 Task: Buy 2 Leggings of size Medium for Baby Boys from Clothing section under best seller category for shipping address: Brenda Cooper, 929 Preston Street, Leroy, Kansas 66857, Cell Number 6209646868. Pay from credit card ending with 2005, CVV 3321
Action: Mouse moved to (330, 89)
Screenshot: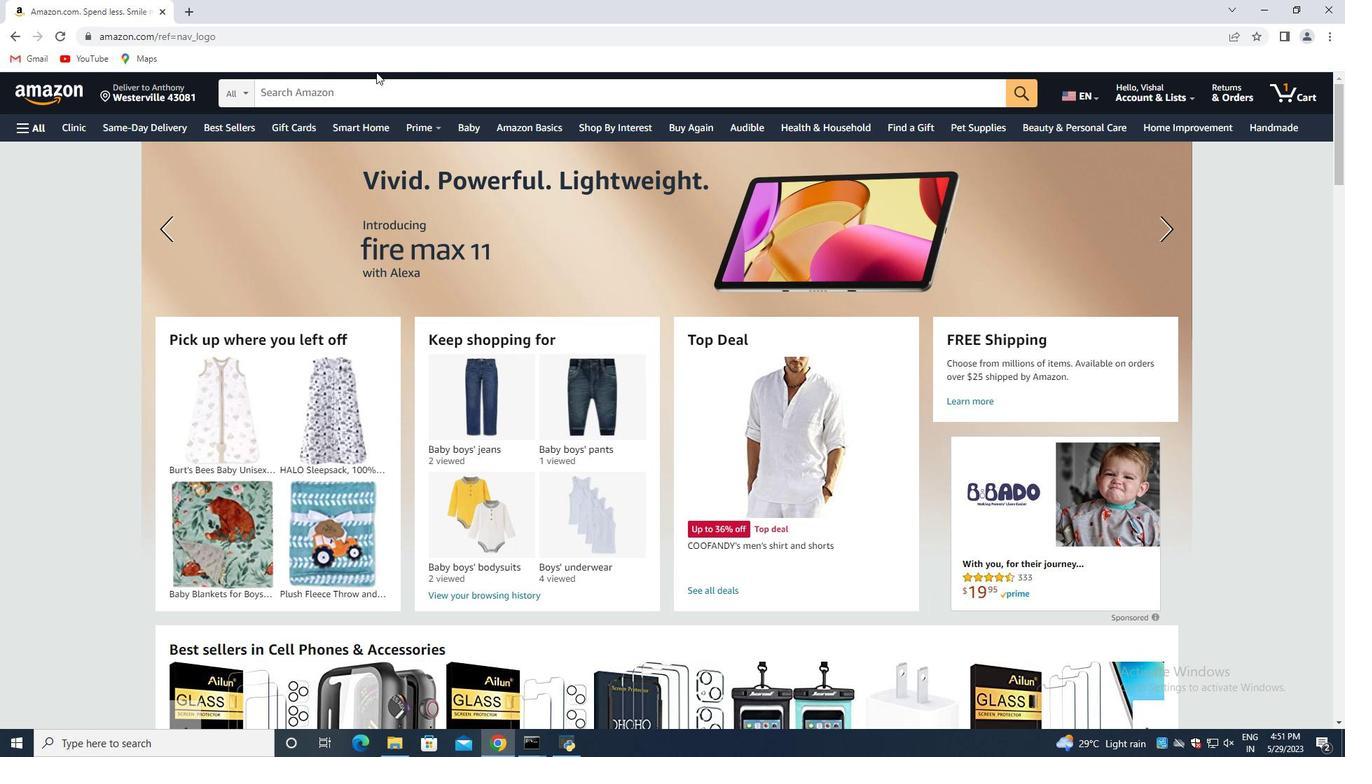 
Action: Mouse pressed left at (330, 89)
Screenshot: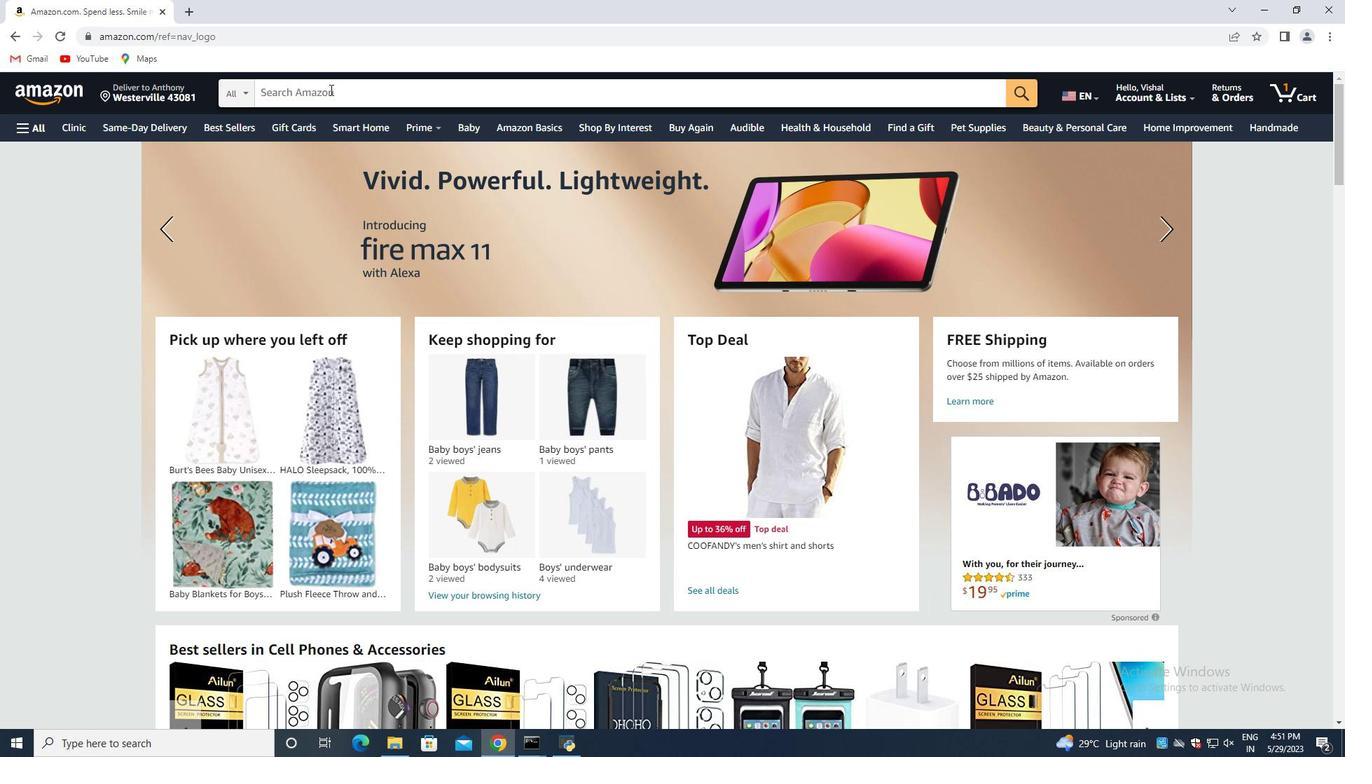 
Action: Mouse moved to (358, 87)
Screenshot: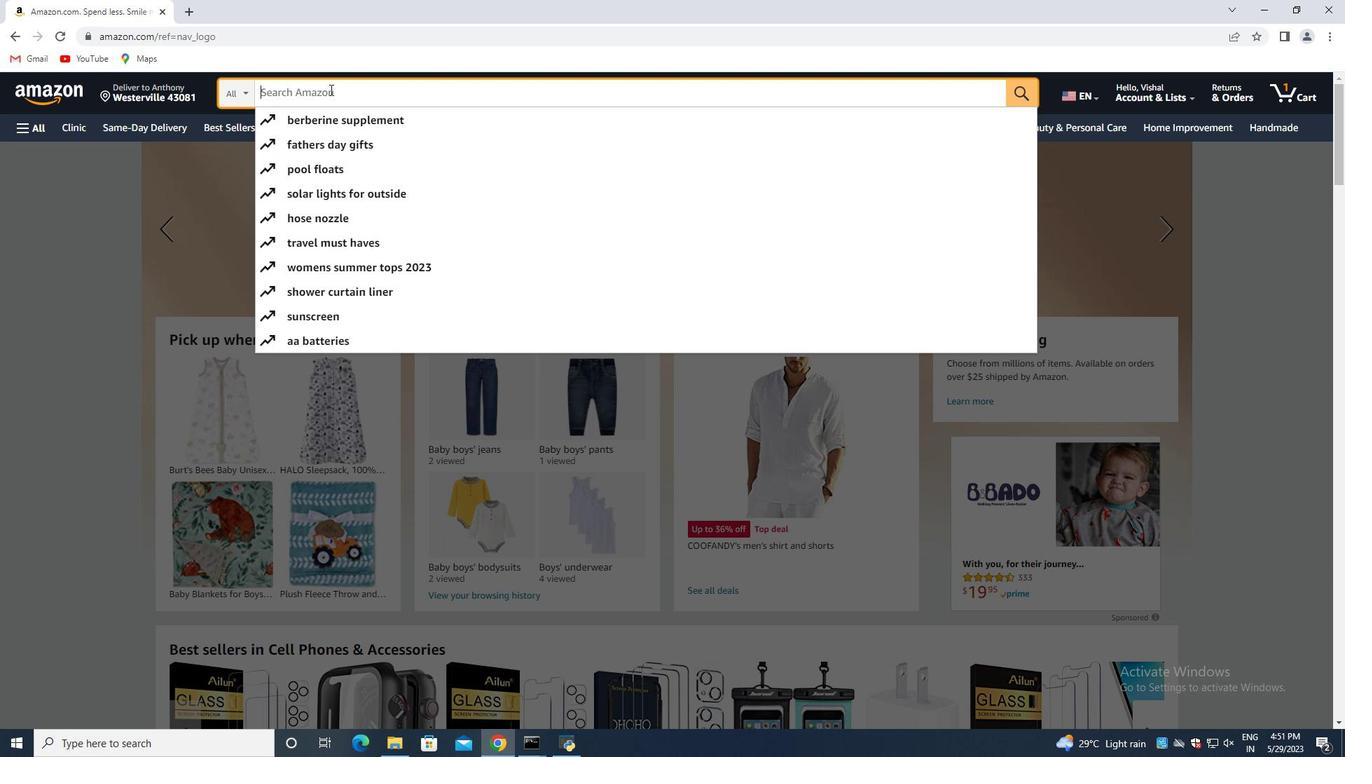 
Action: Key pressed <Key.shift>Leggings<Key.space>of<Key.space>size<Key.space><Key.shift>Medium<Key.space>for<Key.space>baby<Key.space>boys<Key.enter>
Screenshot: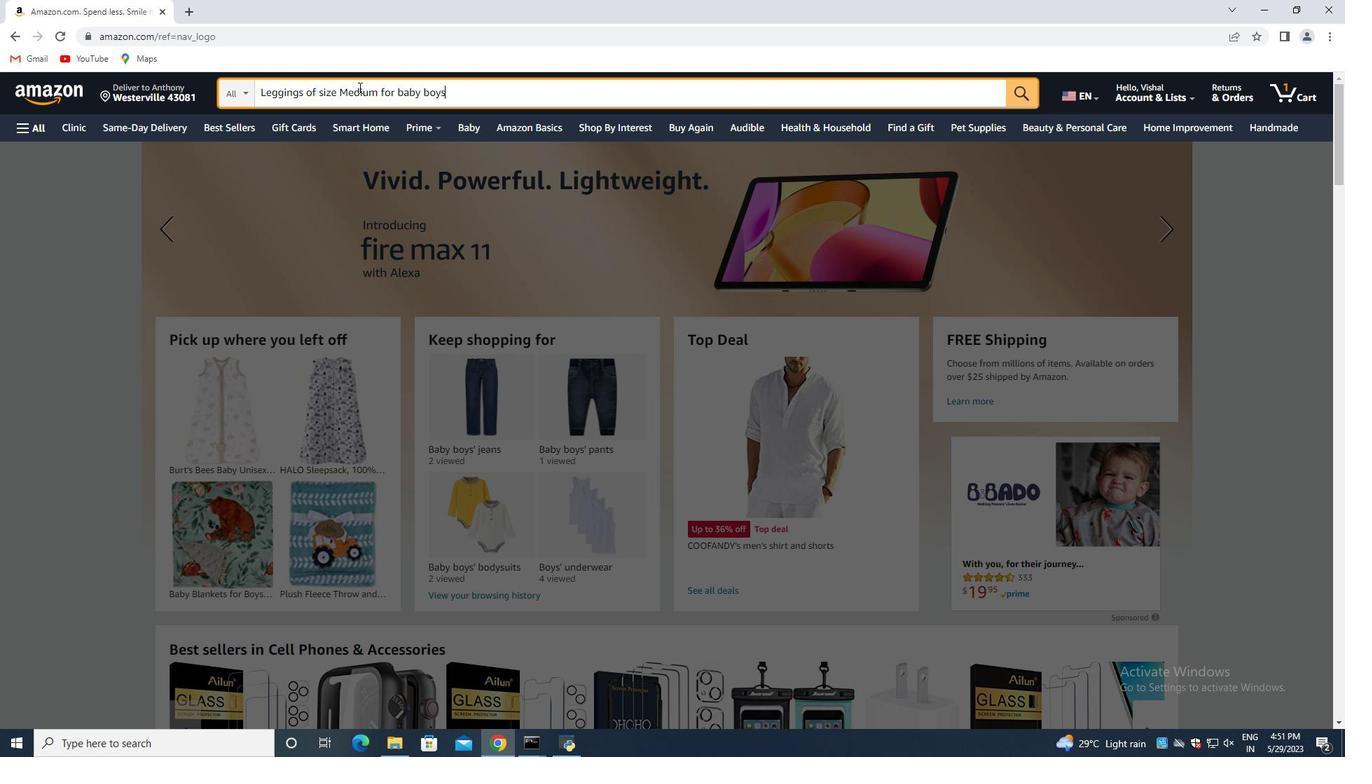 
Action: Mouse moved to (488, 432)
Screenshot: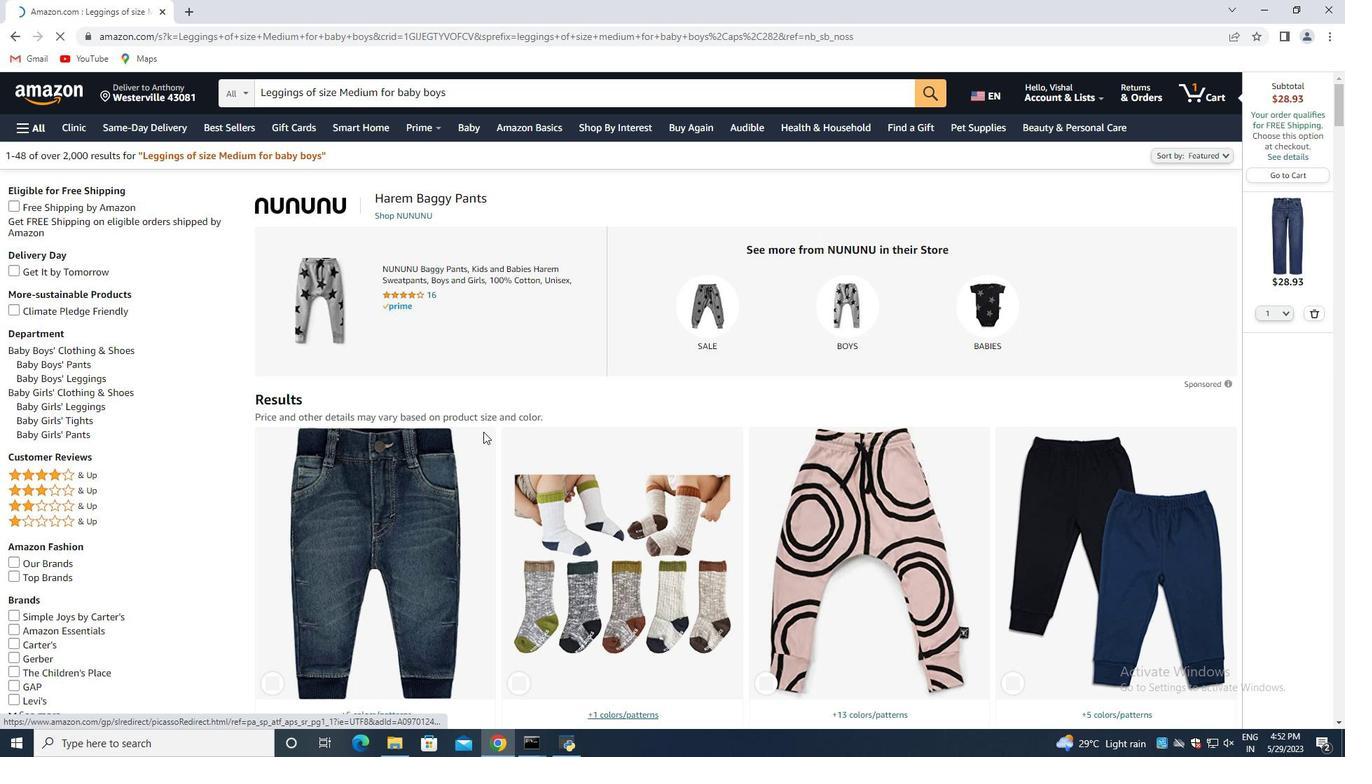 
Action: Mouse scrolled (488, 431) with delta (0, 0)
Screenshot: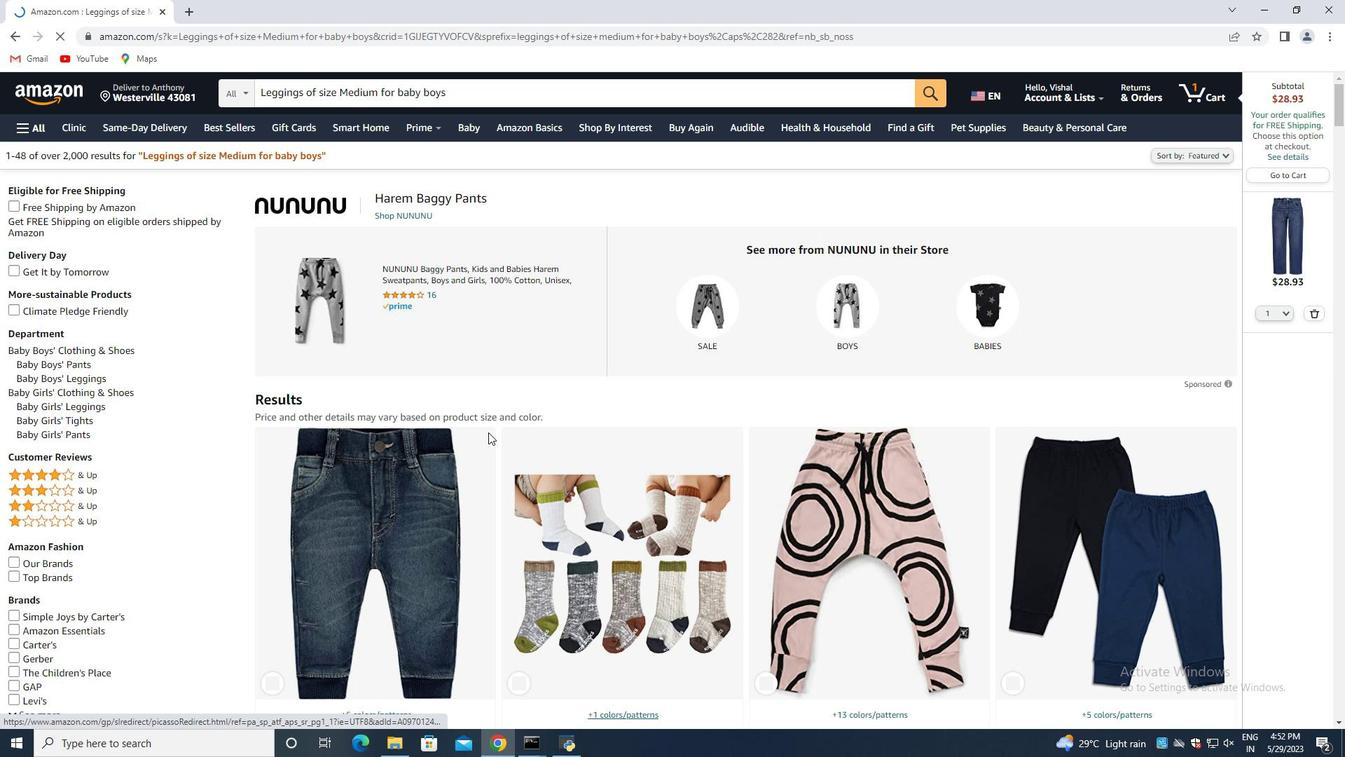 
Action: Mouse scrolled (488, 431) with delta (0, 0)
Screenshot: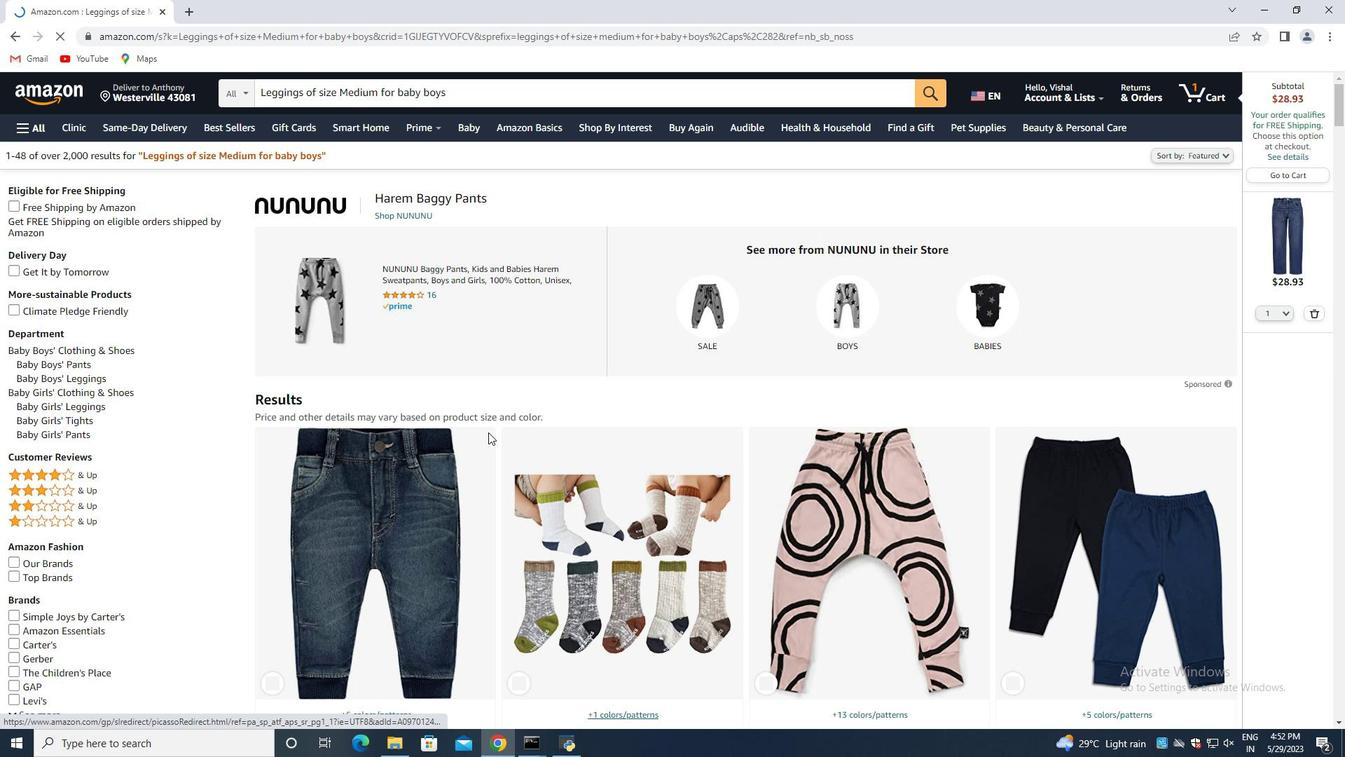
Action: Mouse moved to (502, 400)
Screenshot: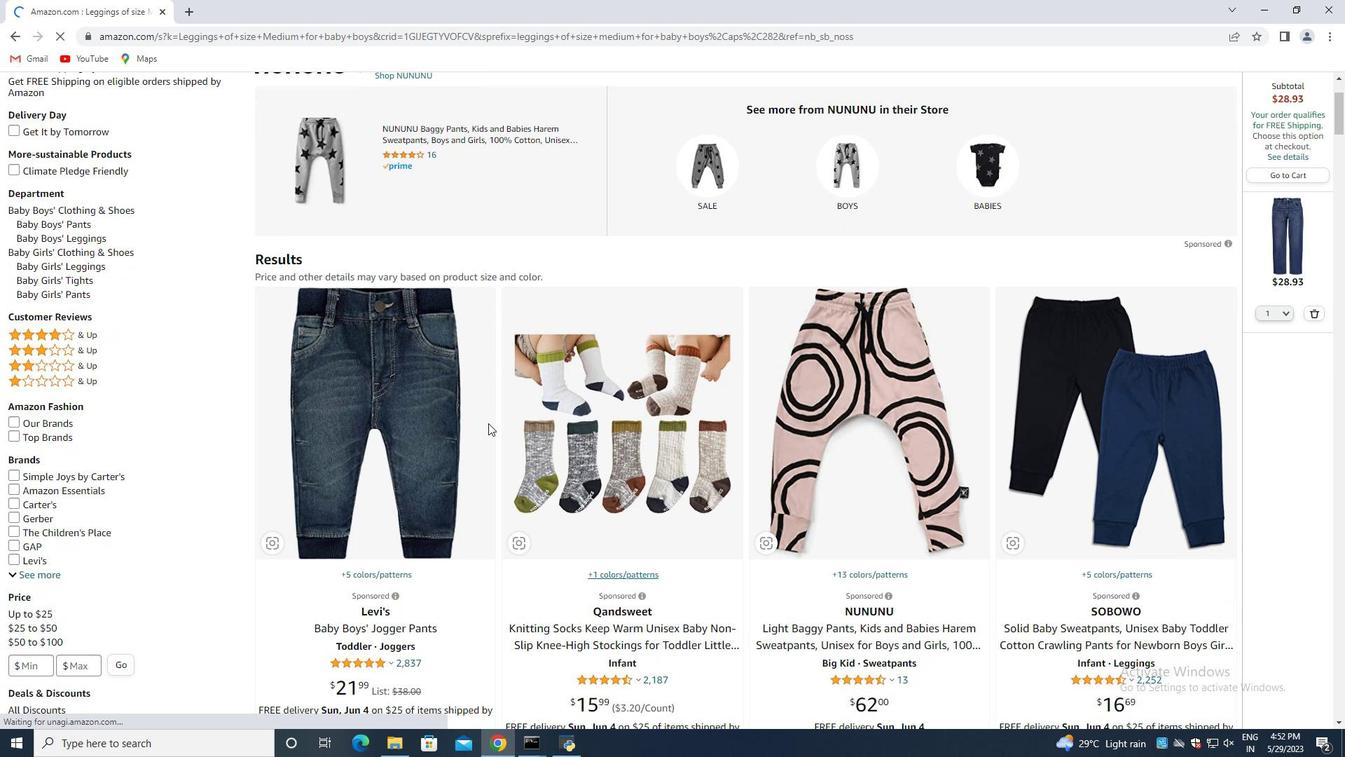 
Action: Mouse scrolled (492, 407) with delta (0, 0)
Screenshot: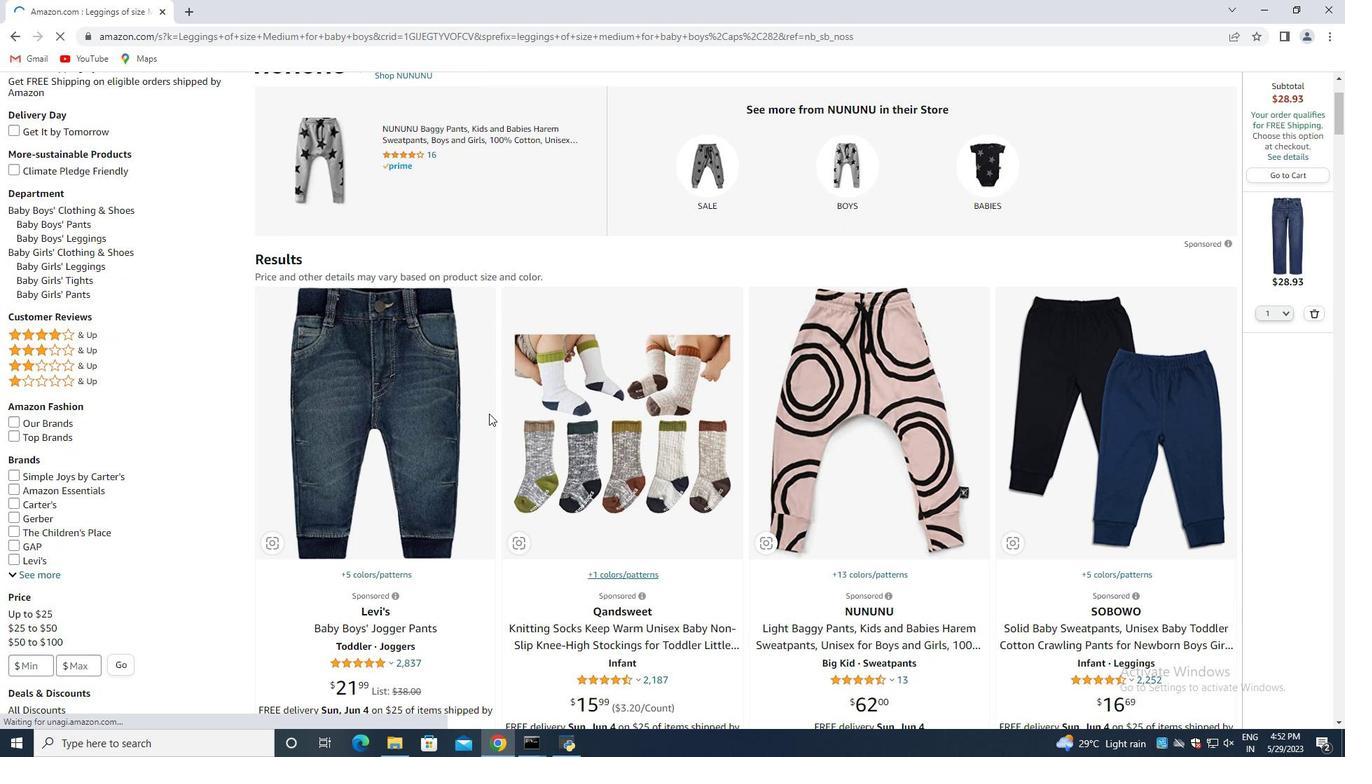 
Action: Mouse moved to (515, 394)
Screenshot: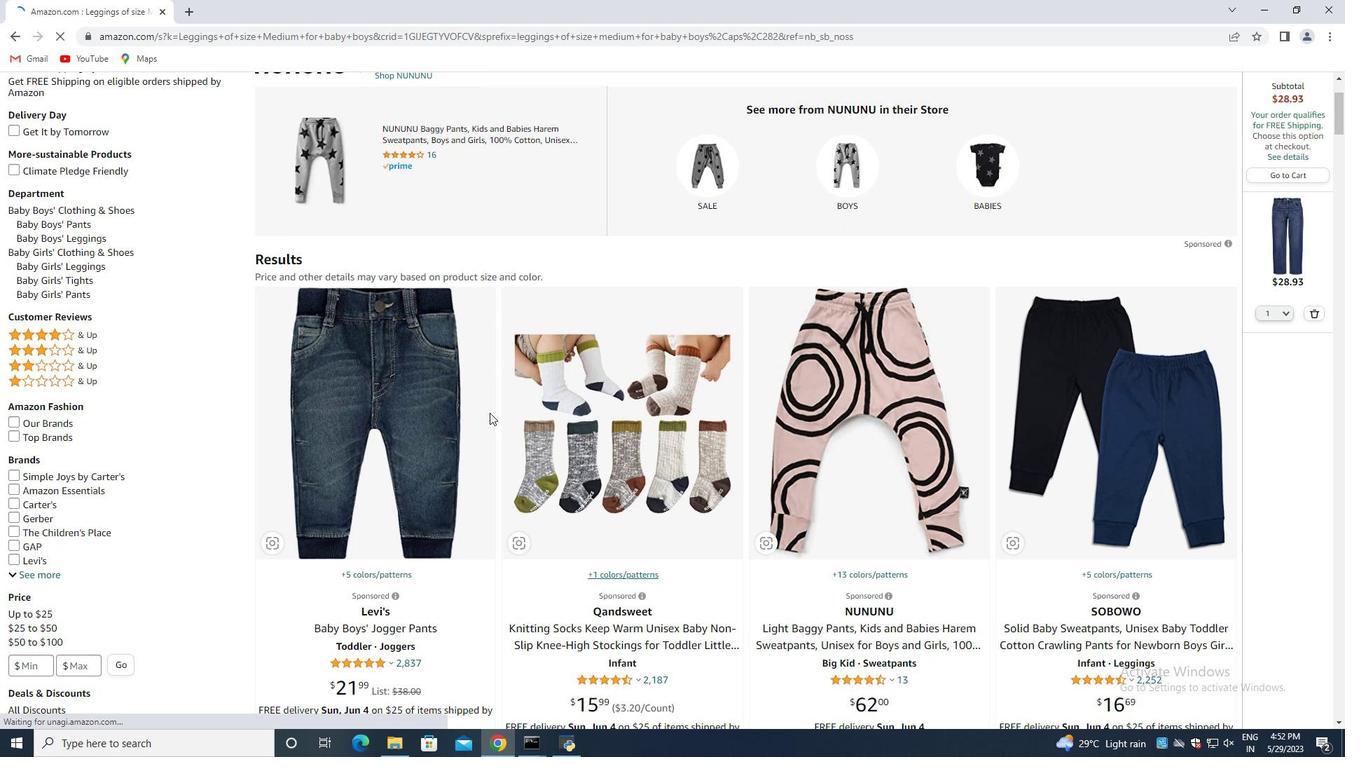 
Action: Mouse scrolled (504, 398) with delta (0, 0)
Screenshot: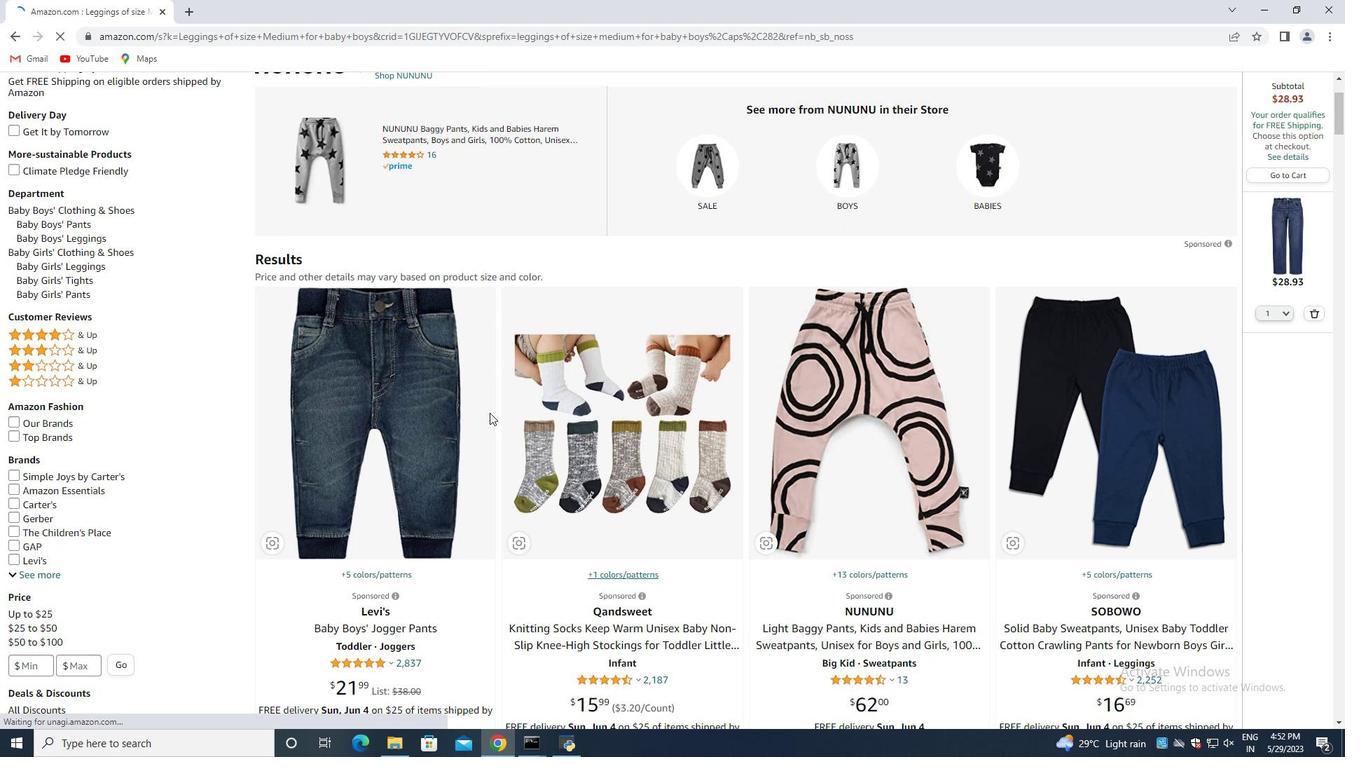 
Action: Mouse moved to (543, 390)
Screenshot: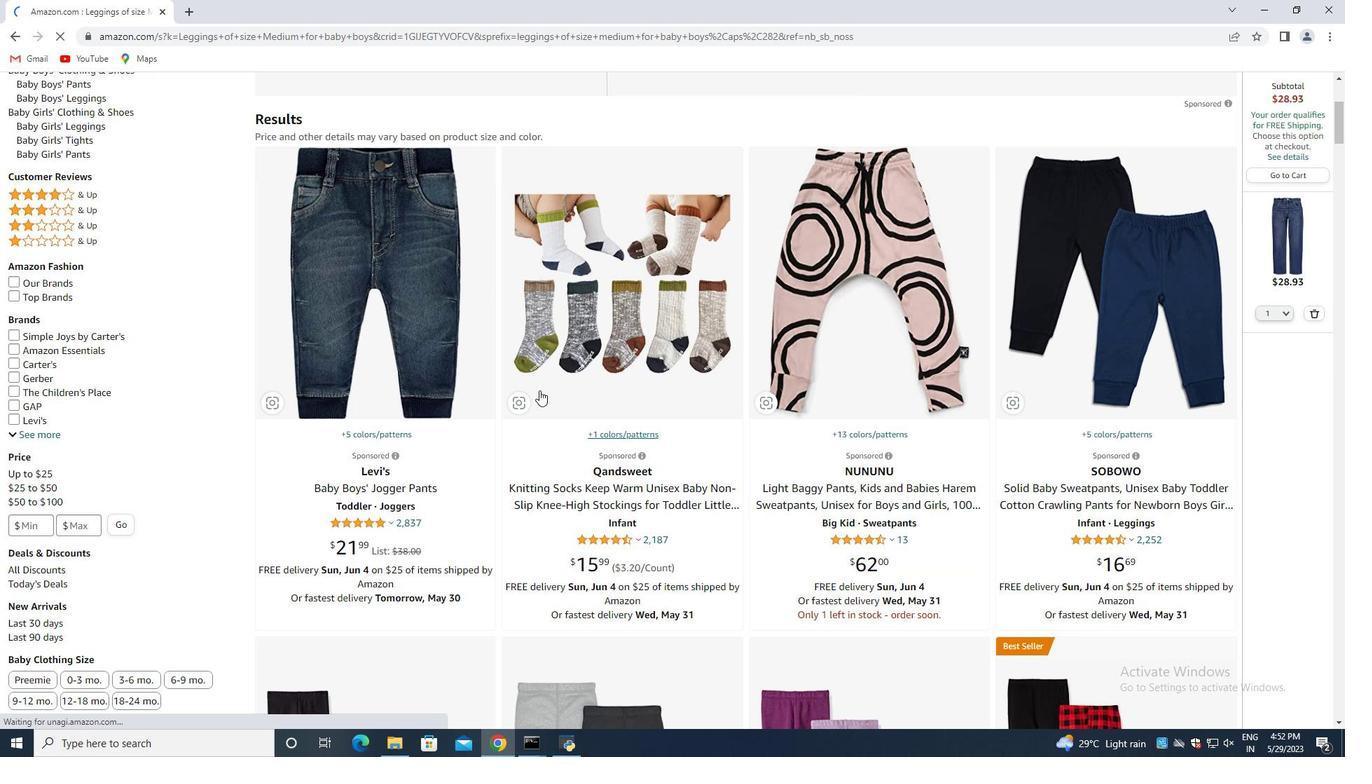 
Action: Mouse scrolled (543, 391) with delta (0, 0)
Screenshot: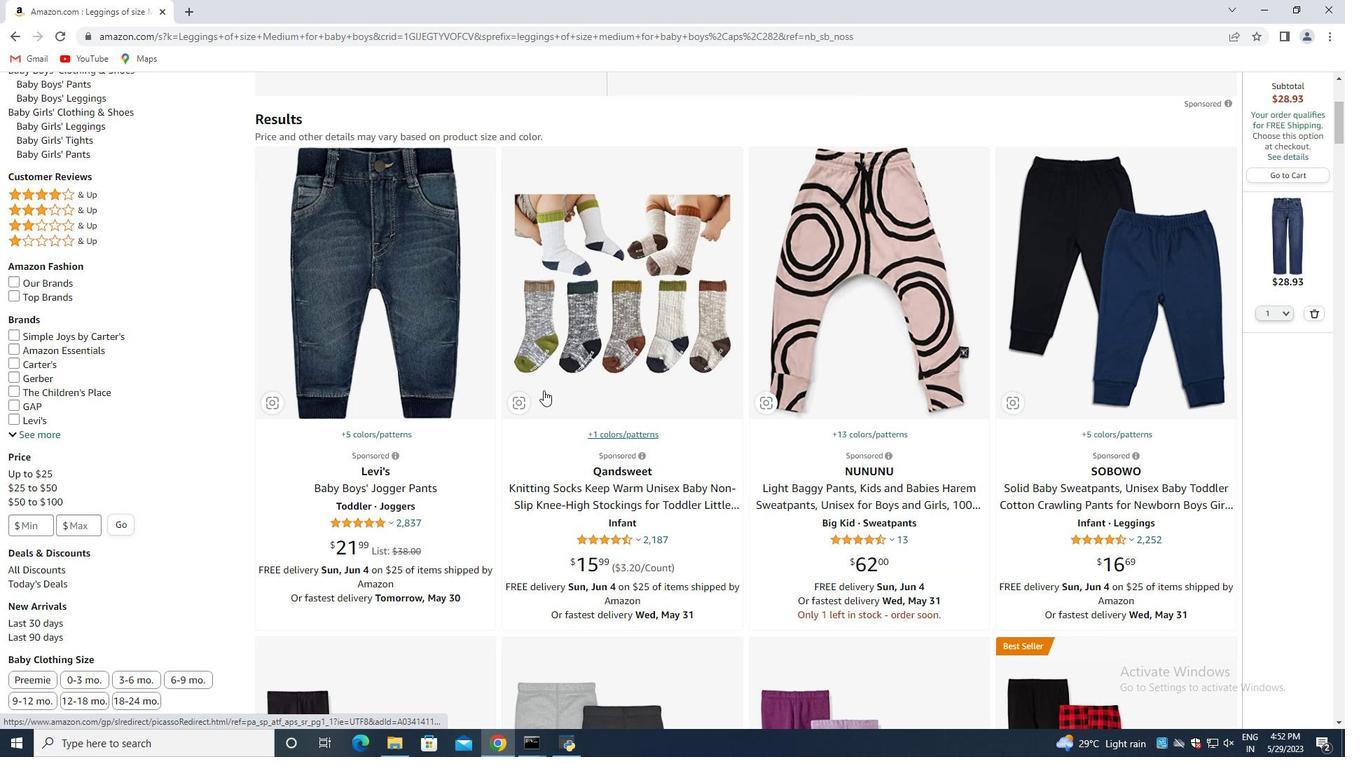 
Action: Mouse scrolled (543, 391) with delta (0, 0)
Screenshot: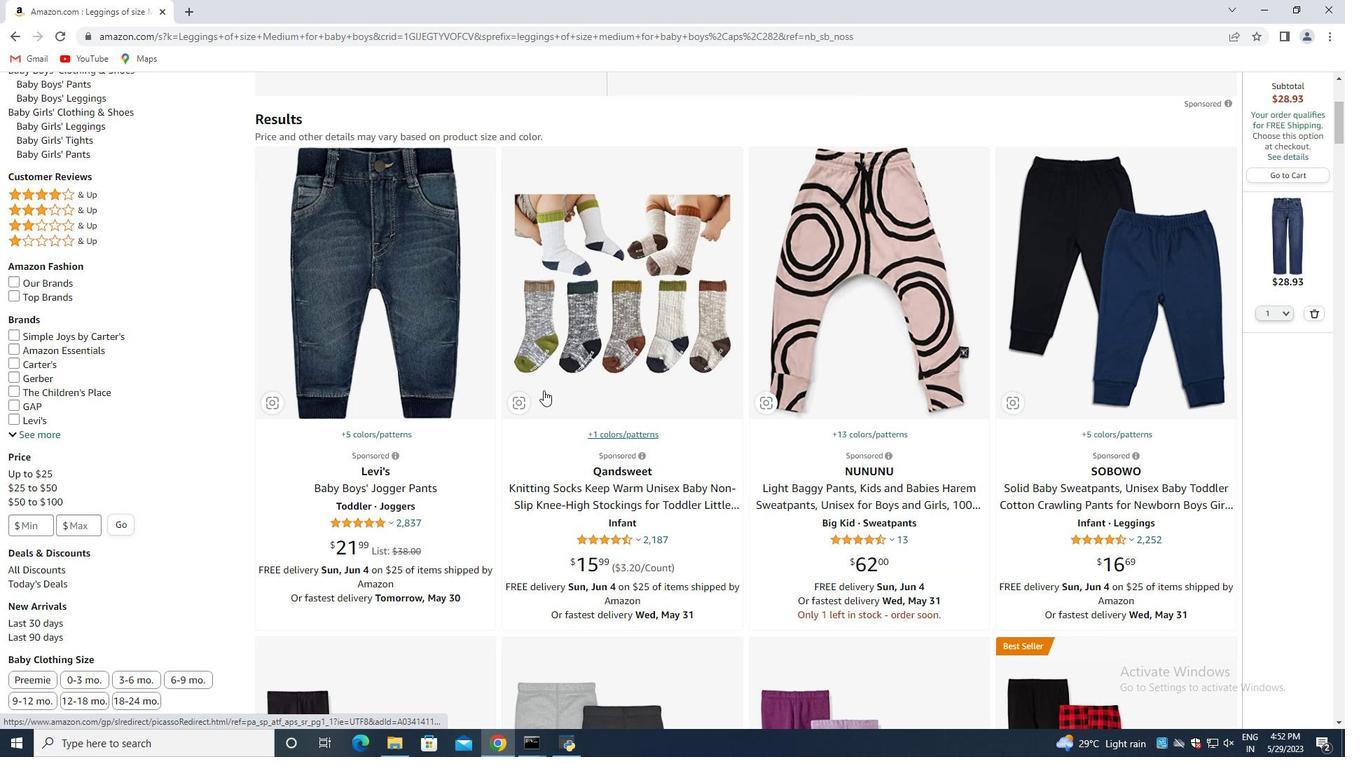 
Action: Mouse scrolled (543, 391) with delta (0, 0)
Screenshot: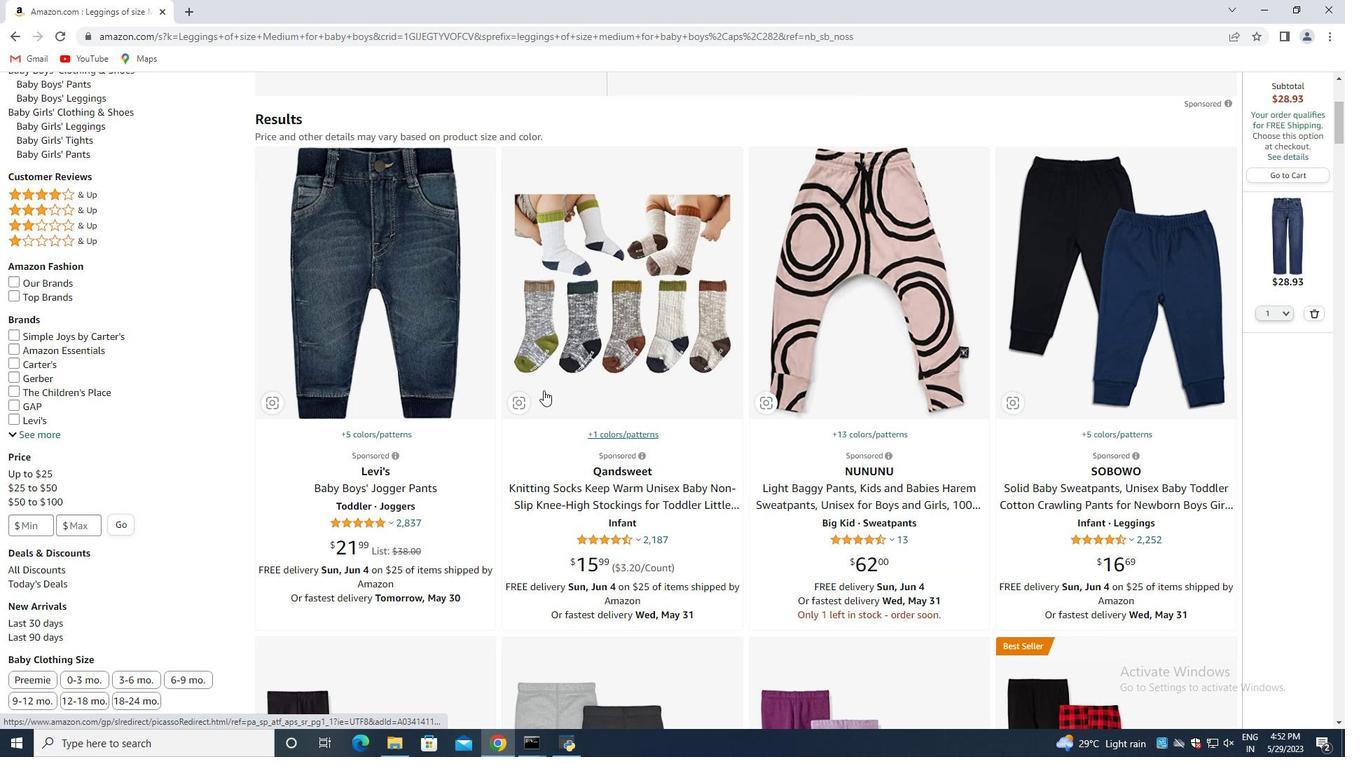 
Action: Mouse scrolled (543, 391) with delta (0, 0)
Screenshot: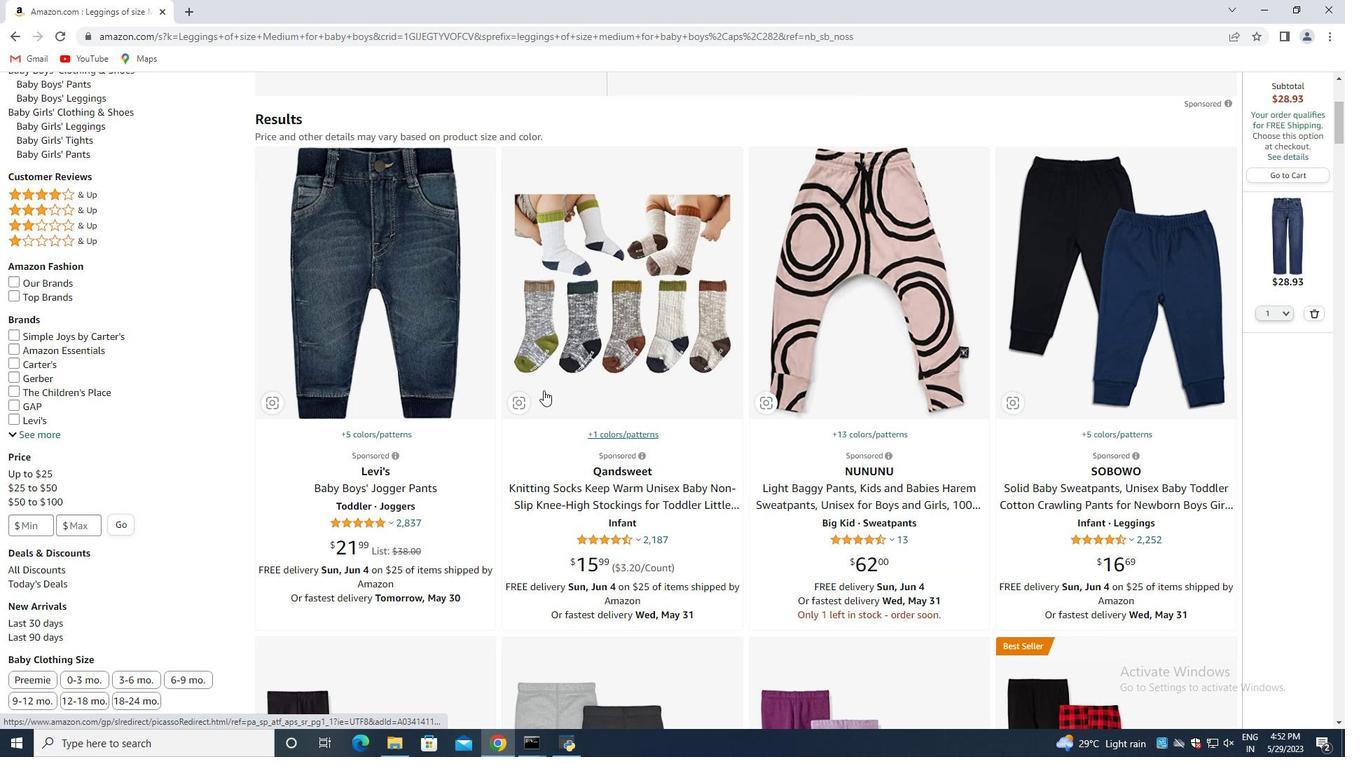 
Action: Mouse scrolled (543, 391) with delta (0, 0)
Screenshot: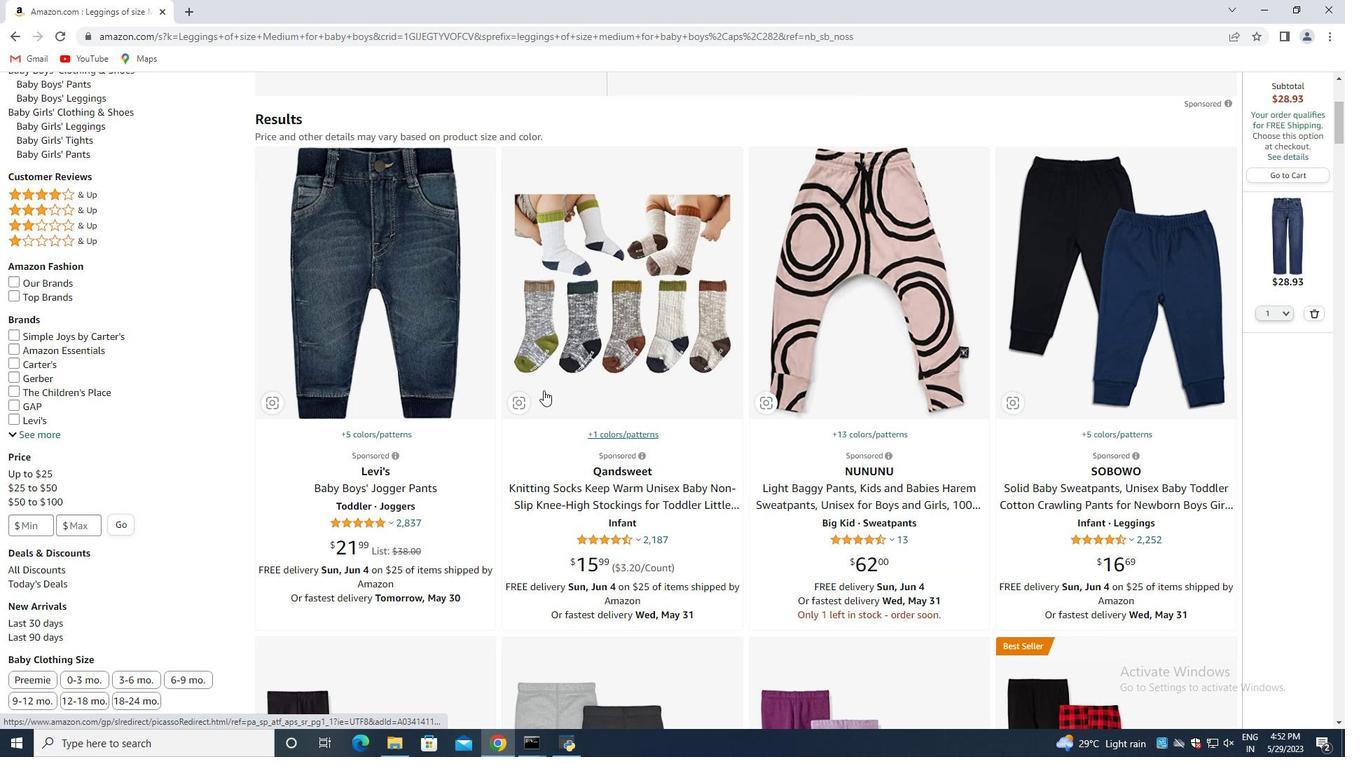 
Action: Mouse moved to (70, 347)
Screenshot: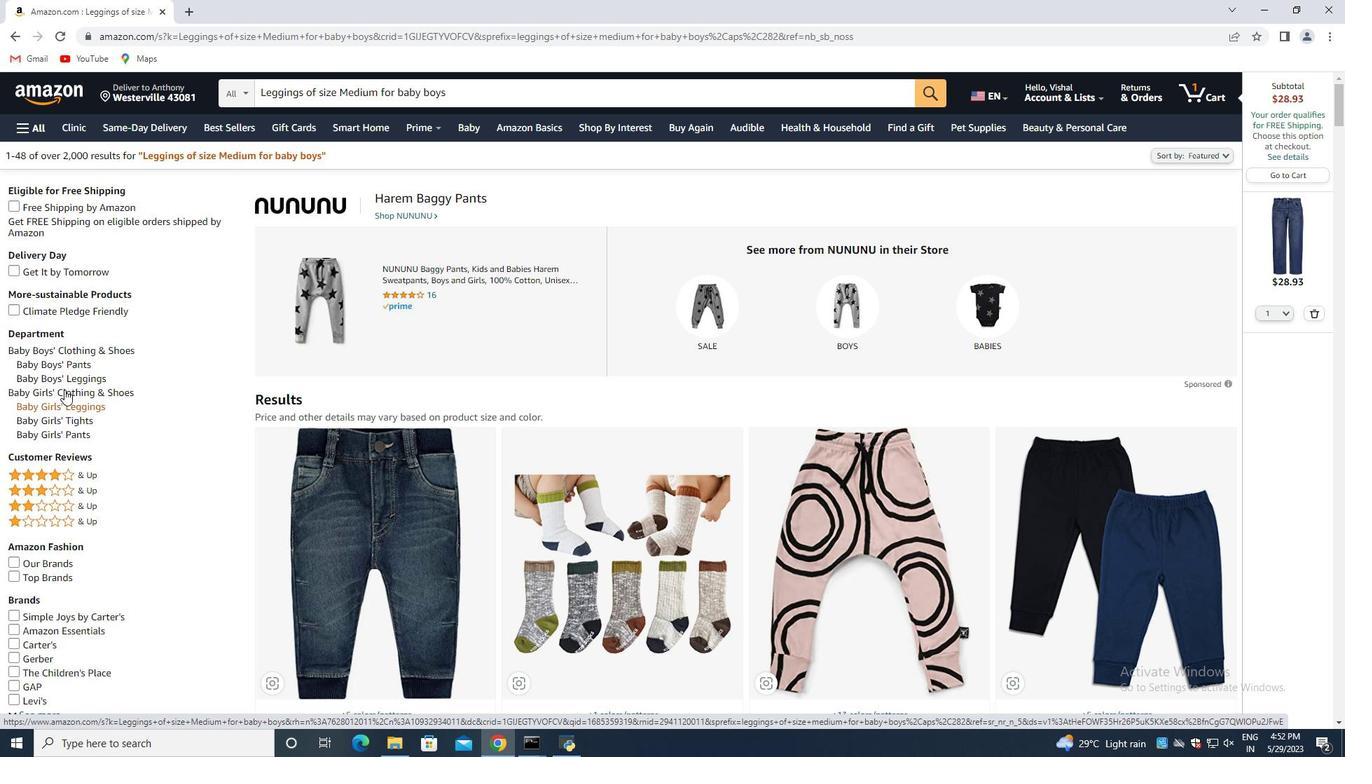 
Action: Mouse pressed left at (70, 347)
Screenshot: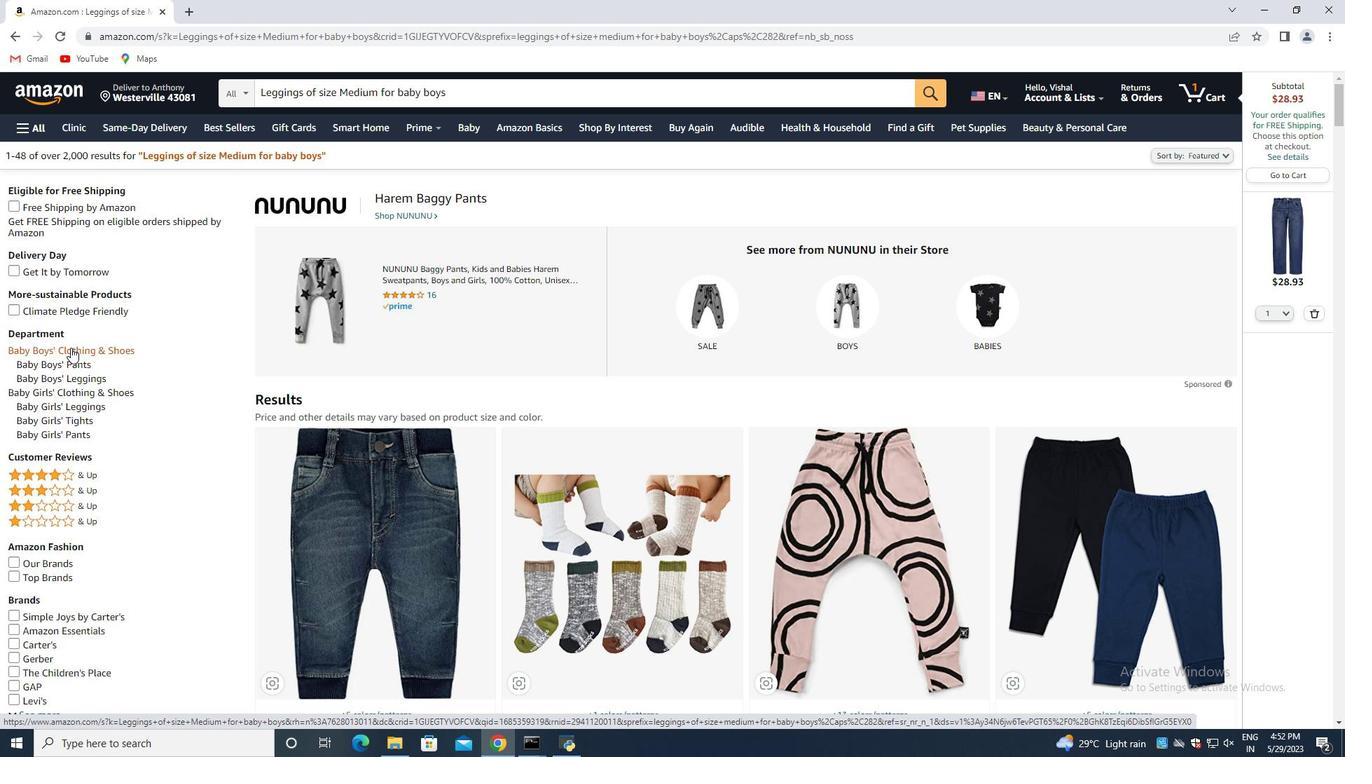 
Action: Mouse moved to (485, 185)
Screenshot: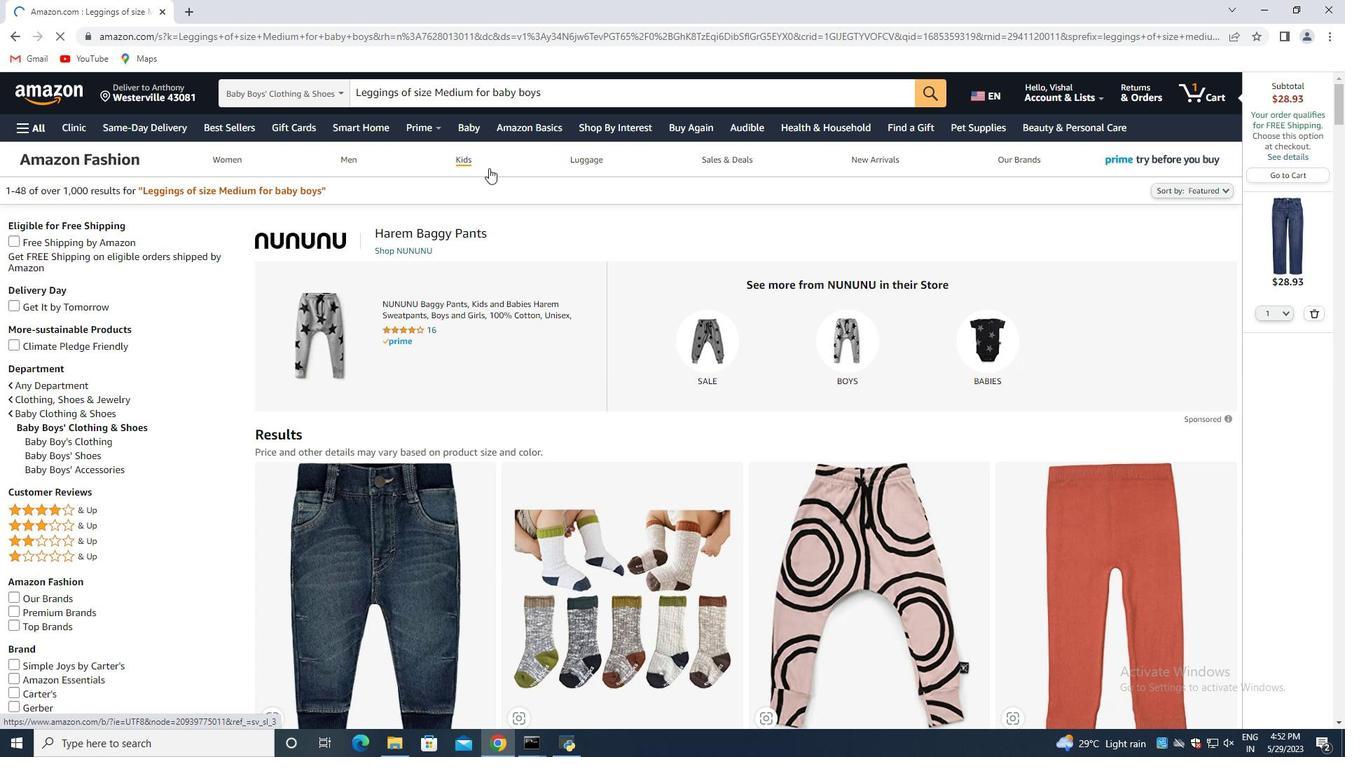 
Action: Mouse scrolled (485, 185) with delta (0, 0)
Screenshot: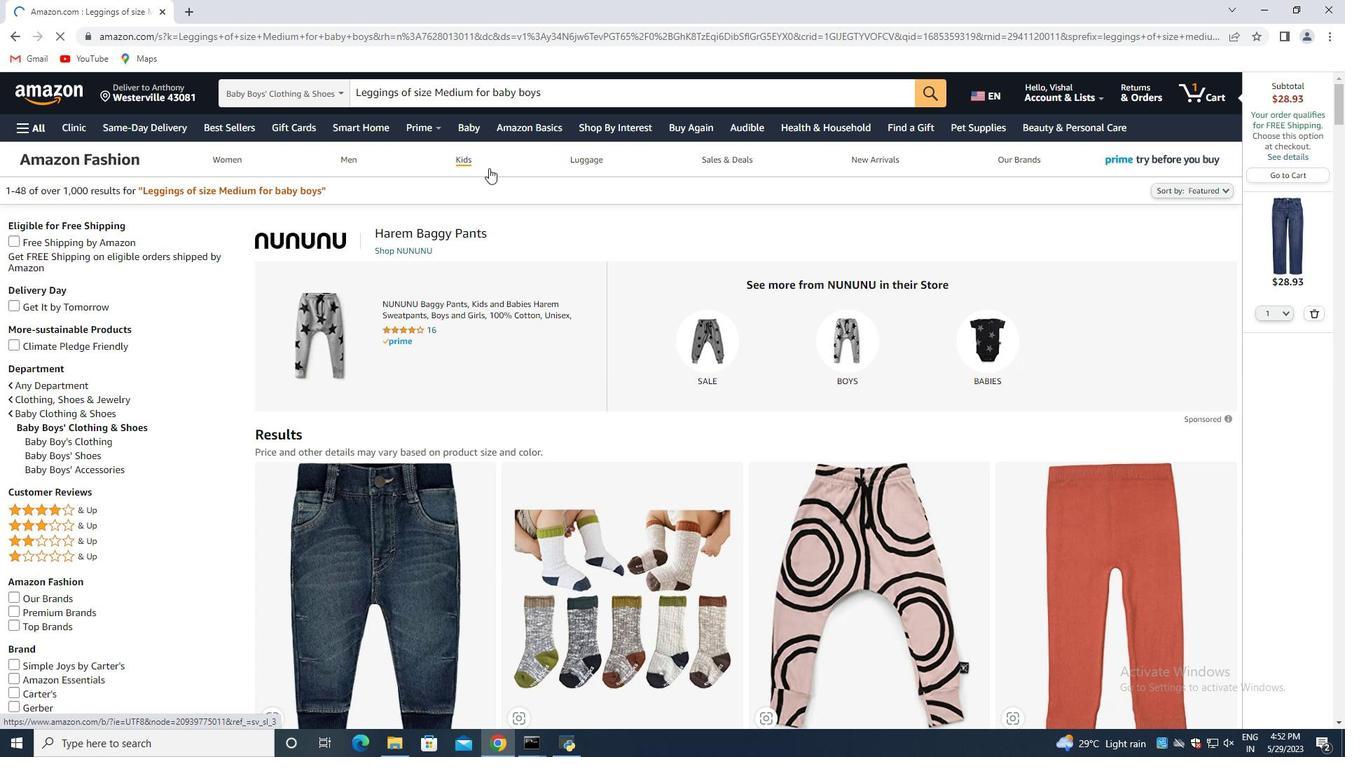 
Action: Mouse moved to (479, 199)
Screenshot: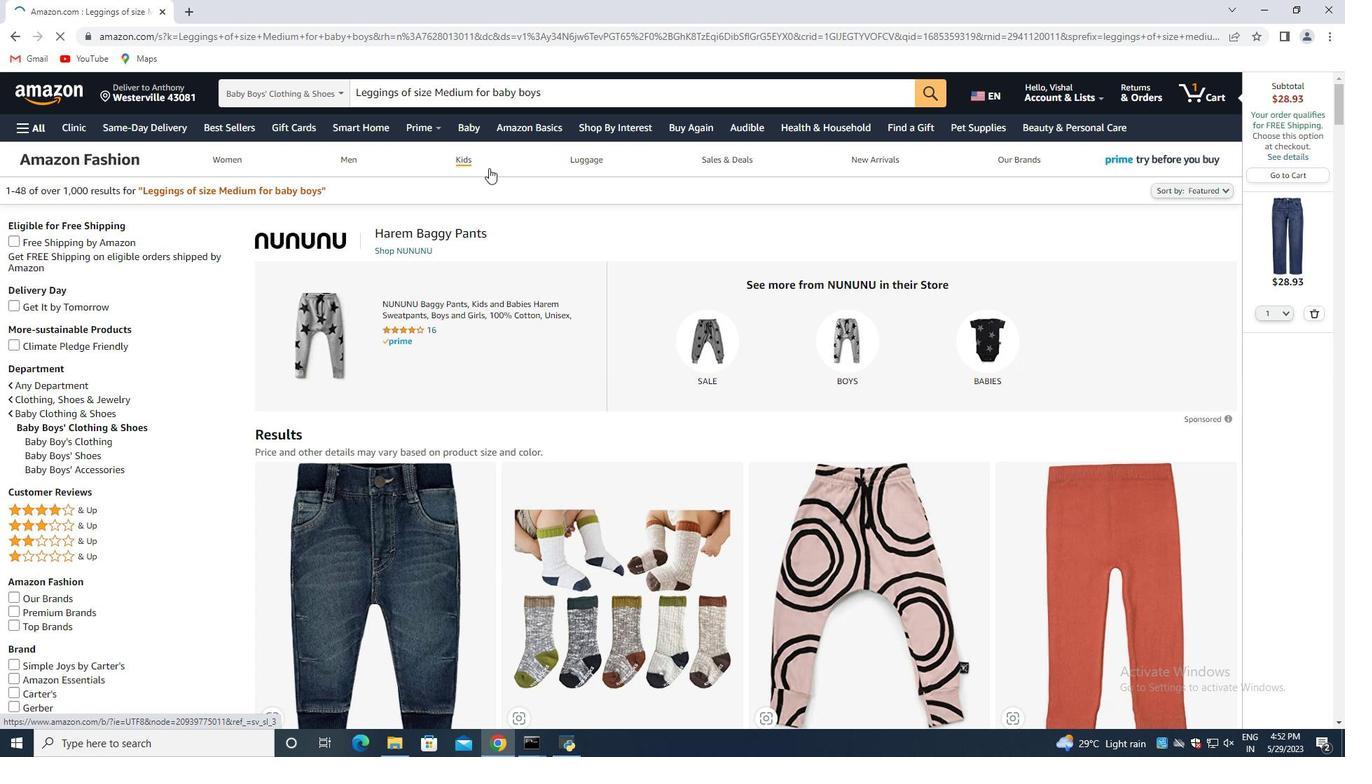 
Action: Mouse scrolled (479, 198) with delta (0, 0)
Screenshot: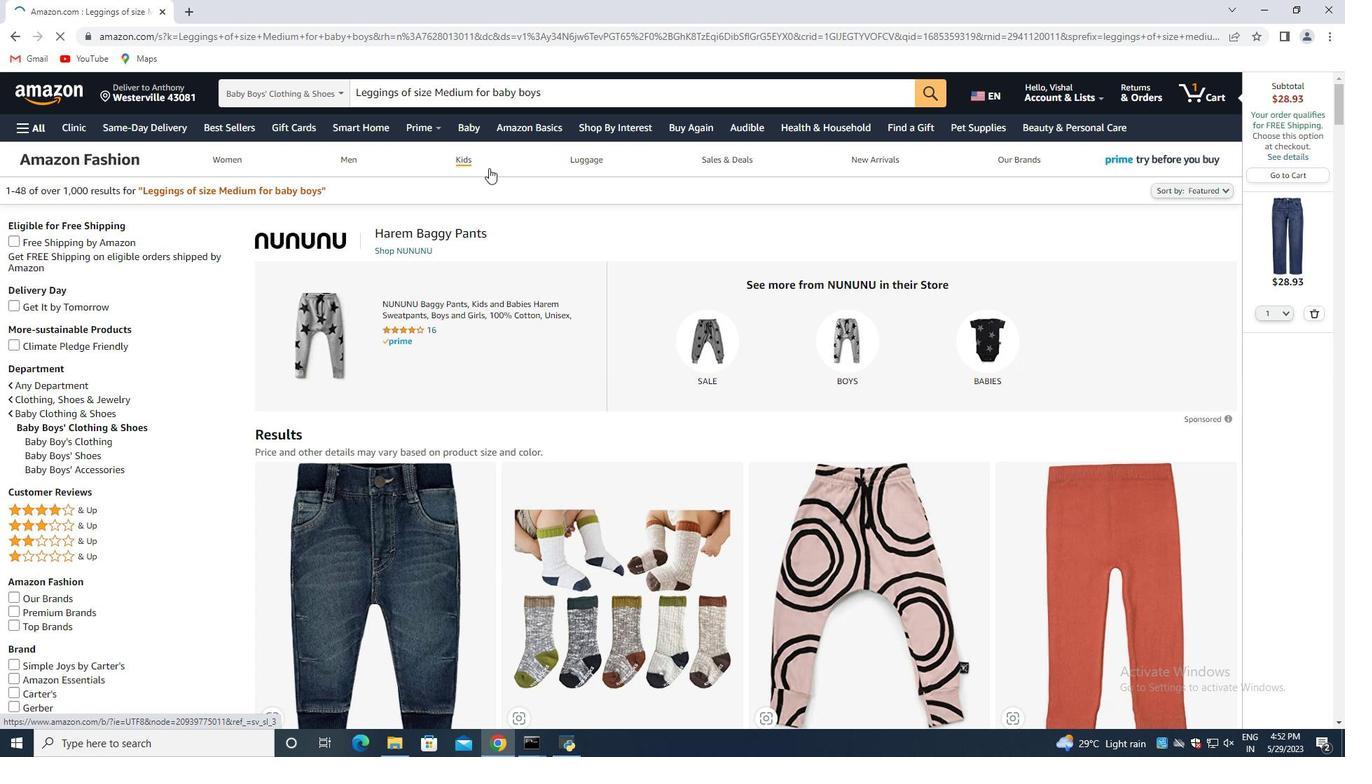 
Action: Mouse moved to (472, 216)
Screenshot: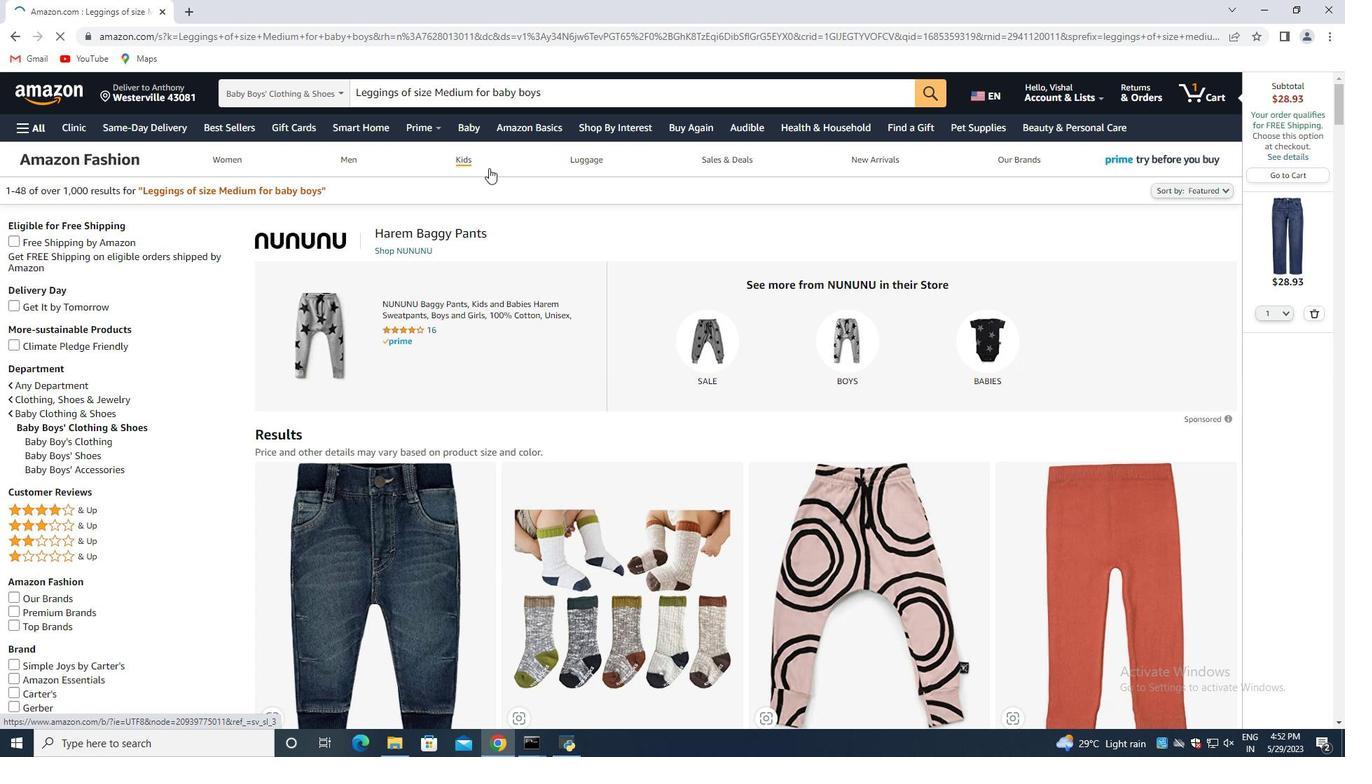 
Action: Mouse scrolled (472, 215) with delta (0, 0)
Screenshot: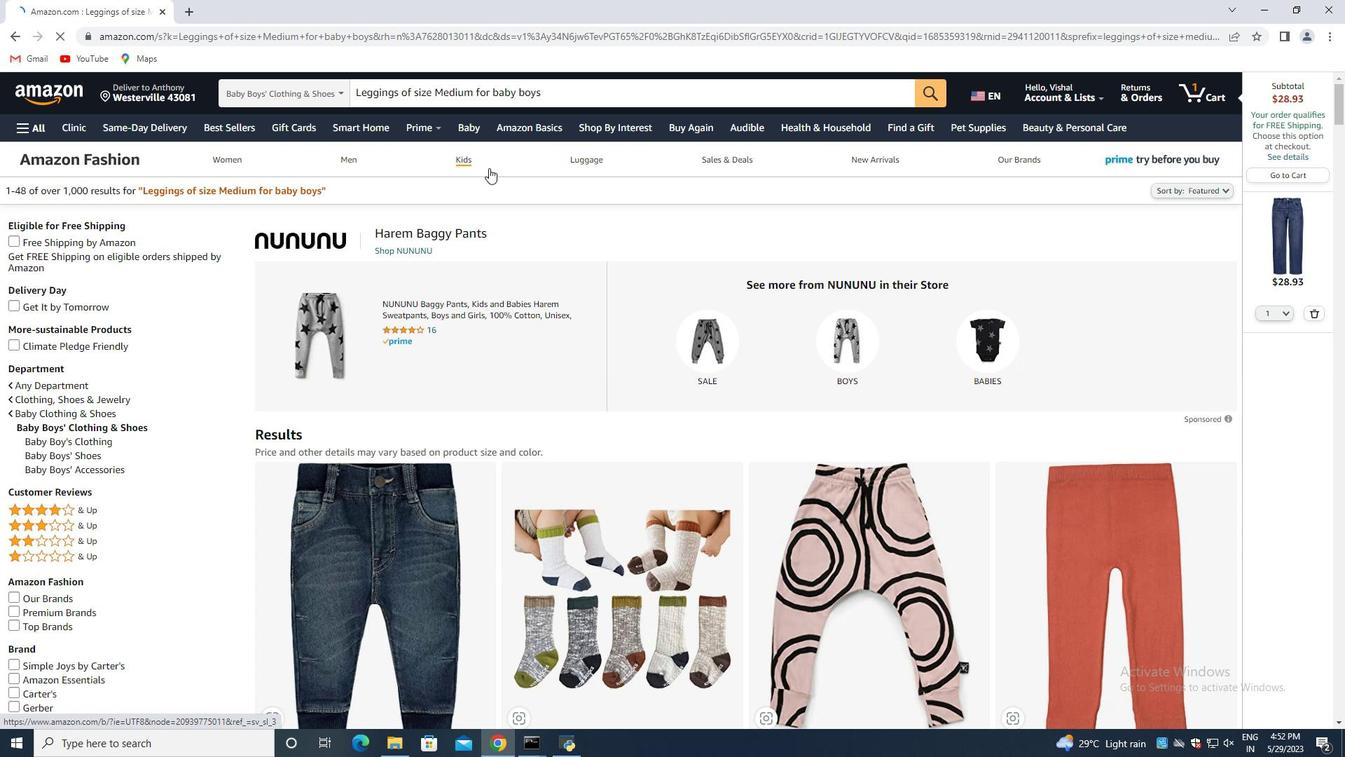 
Action: Mouse moved to (468, 229)
Screenshot: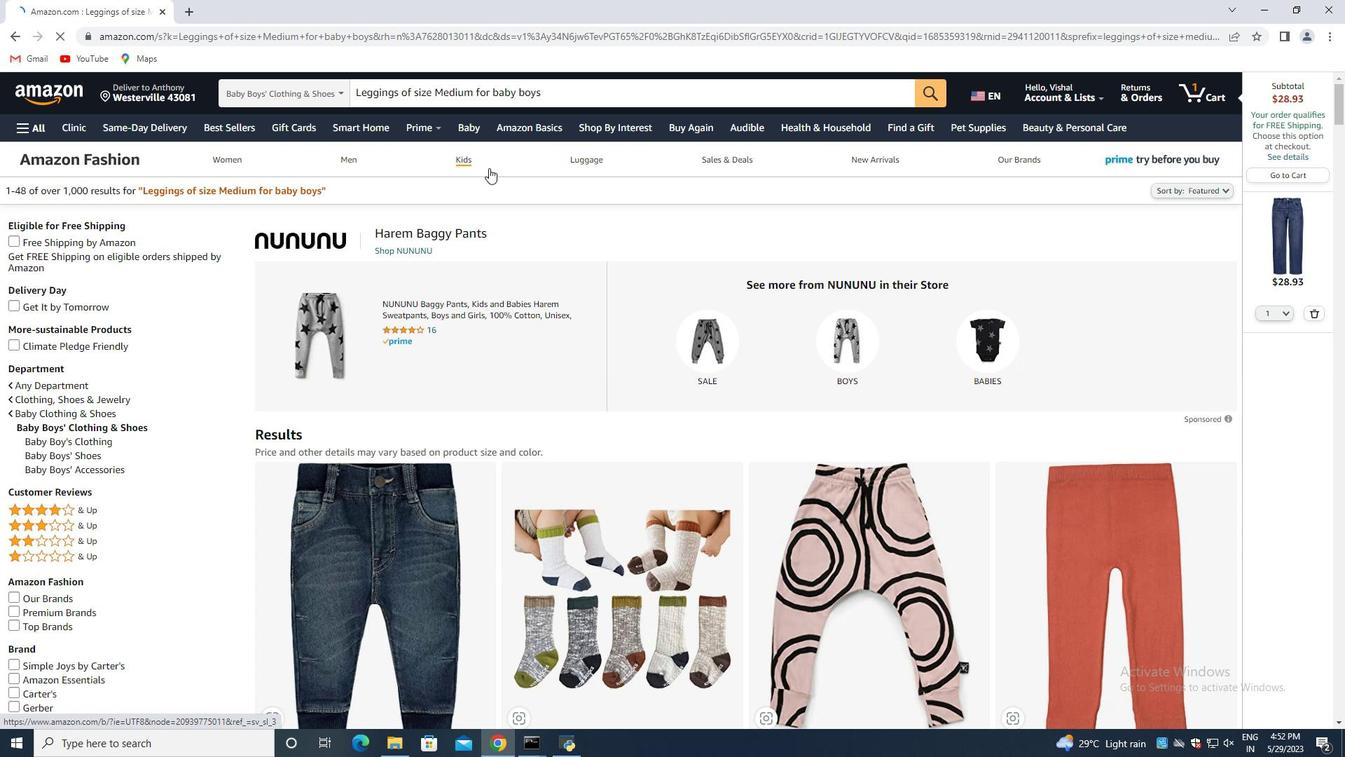 
Action: Mouse scrolled (468, 225) with delta (0, 0)
Screenshot: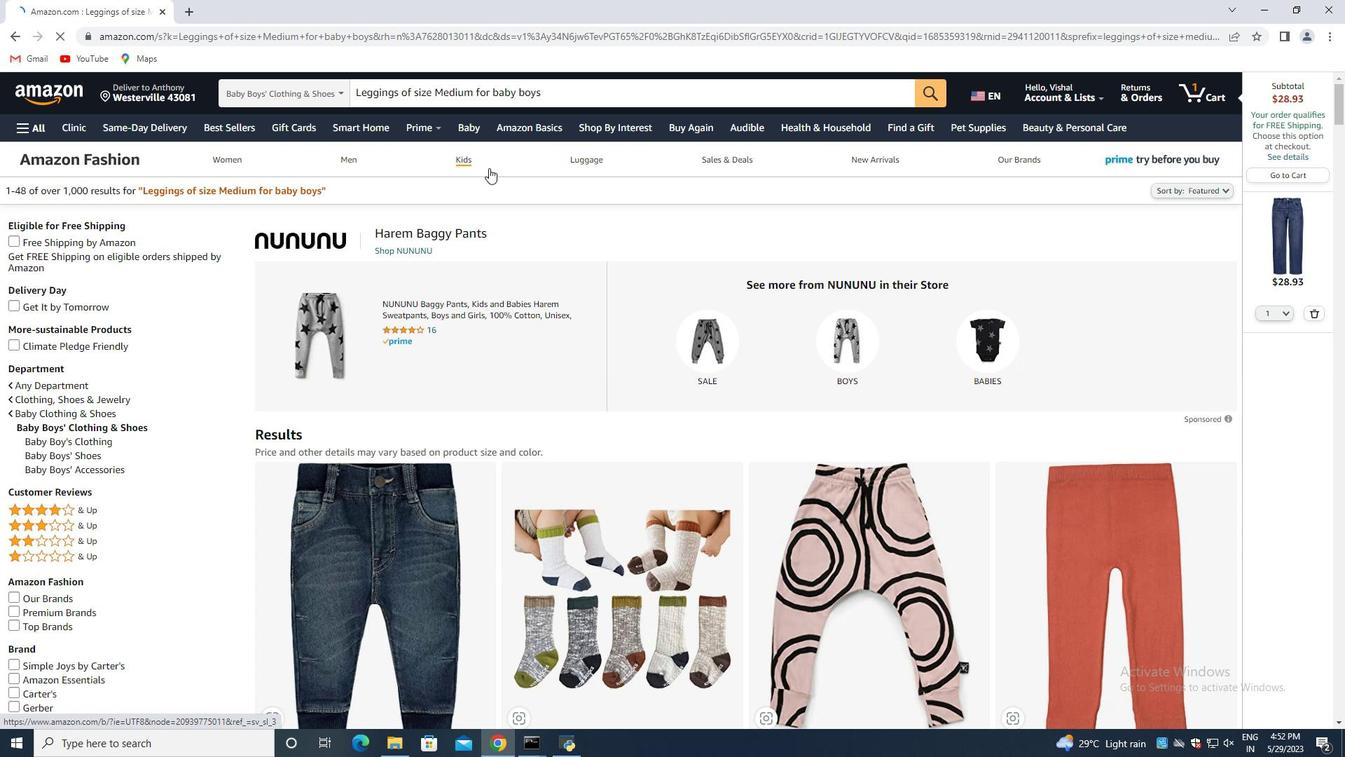 
Action: Mouse moved to (461, 250)
Screenshot: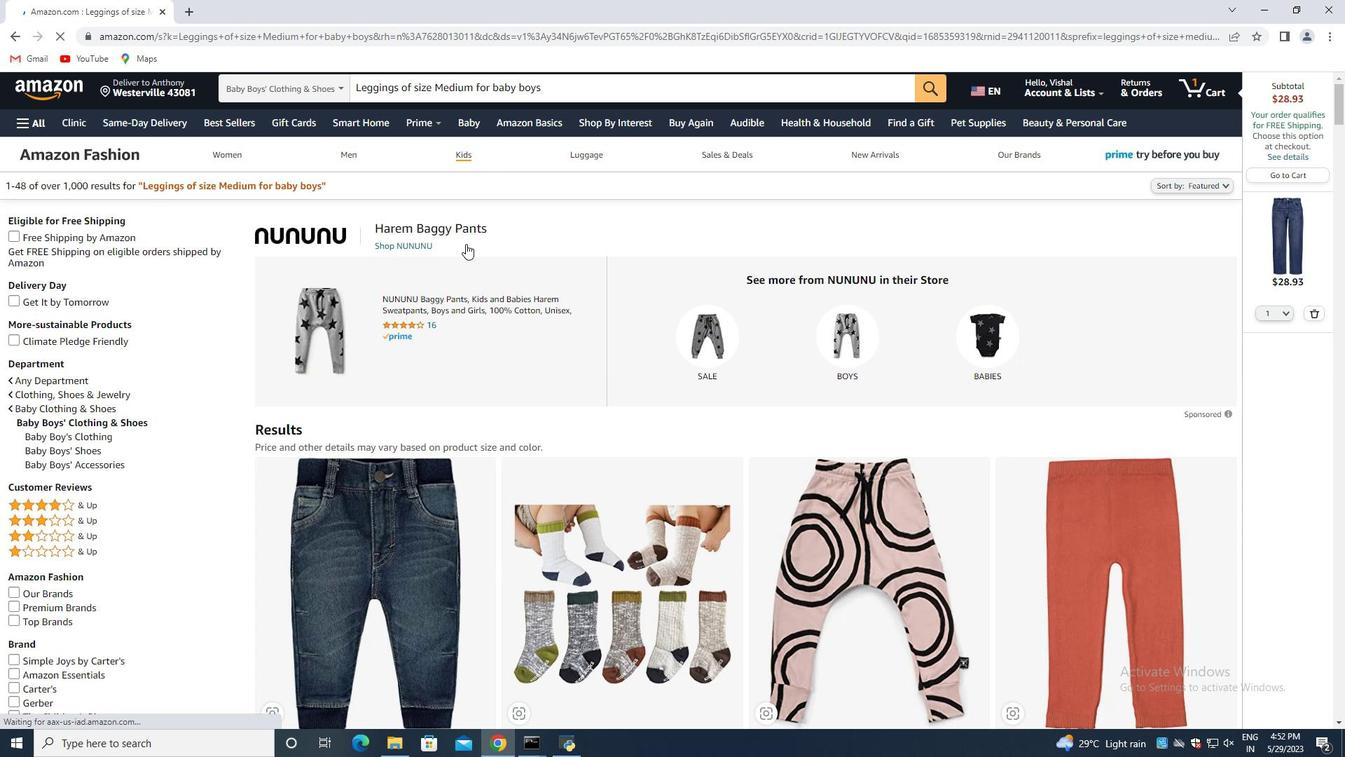 
Action: Mouse scrolled (461, 251) with delta (0, 0)
Screenshot: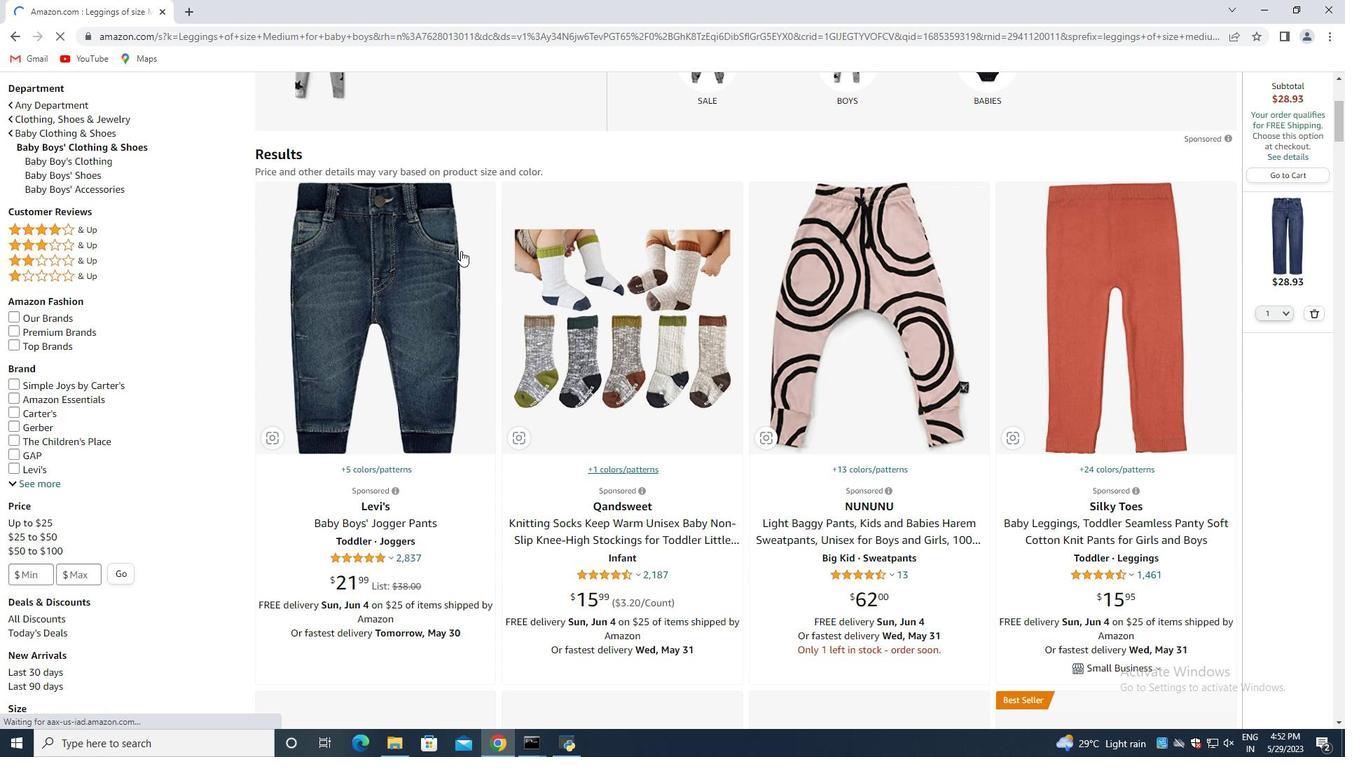 
Action: Mouse scrolled (461, 251) with delta (0, 0)
Screenshot: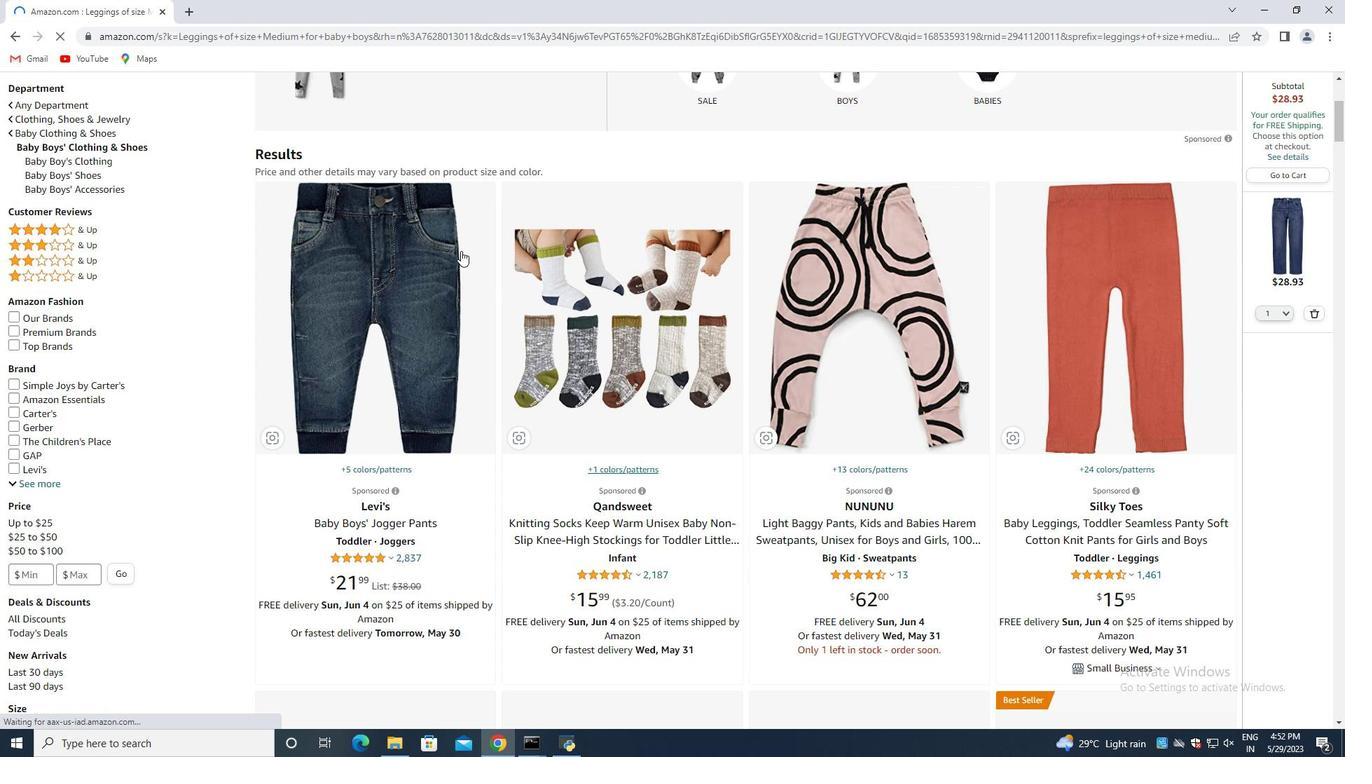 
Action: Mouse scrolled (461, 251) with delta (0, 0)
Screenshot: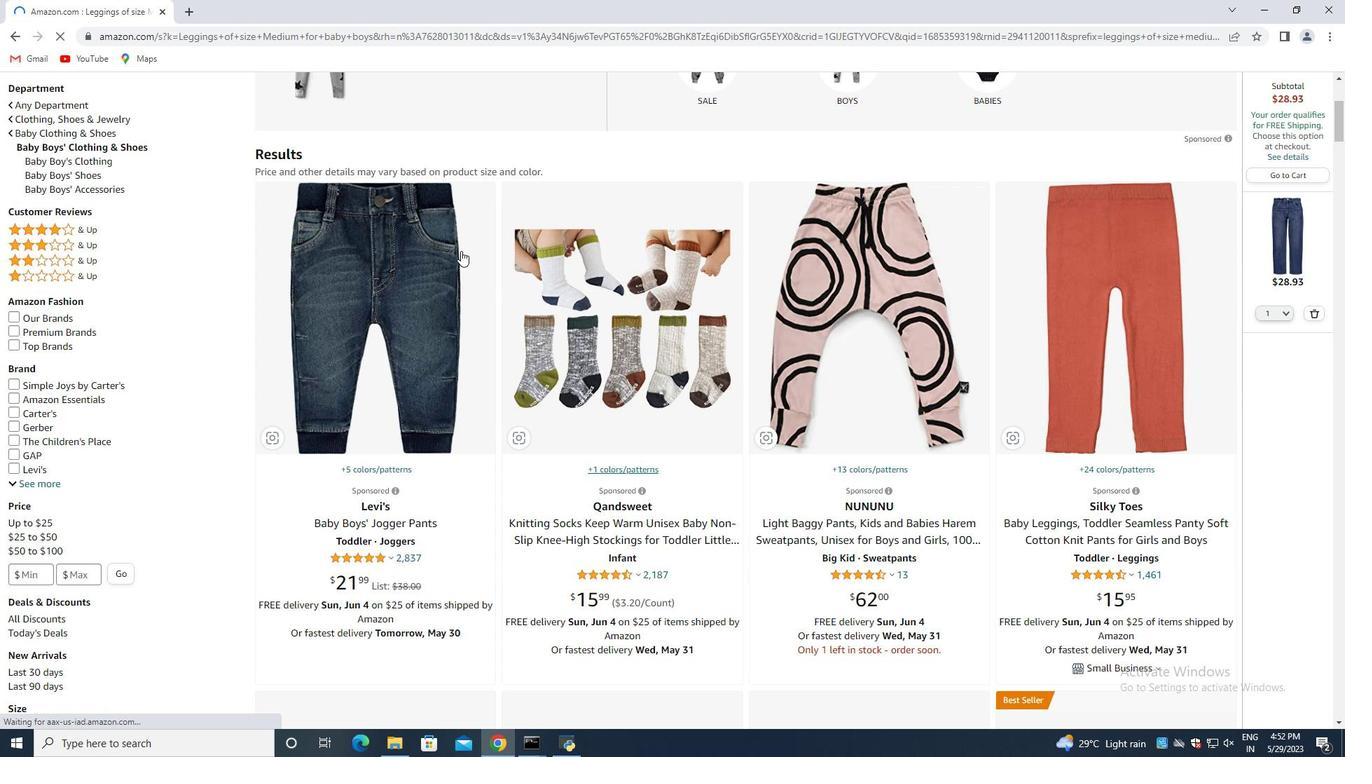 
Action: Mouse scrolled (461, 251) with delta (0, 0)
Screenshot: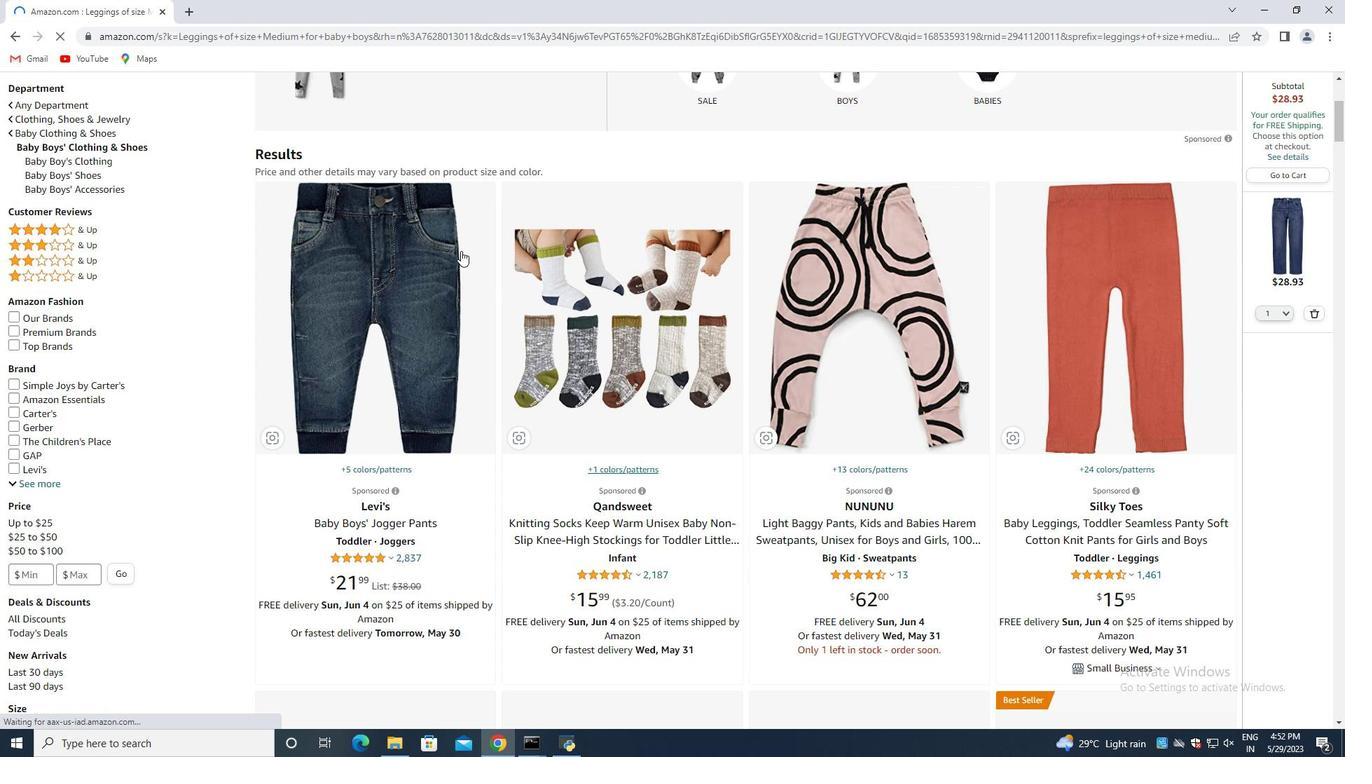 
Action: Mouse moved to (232, 126)
Screenshot: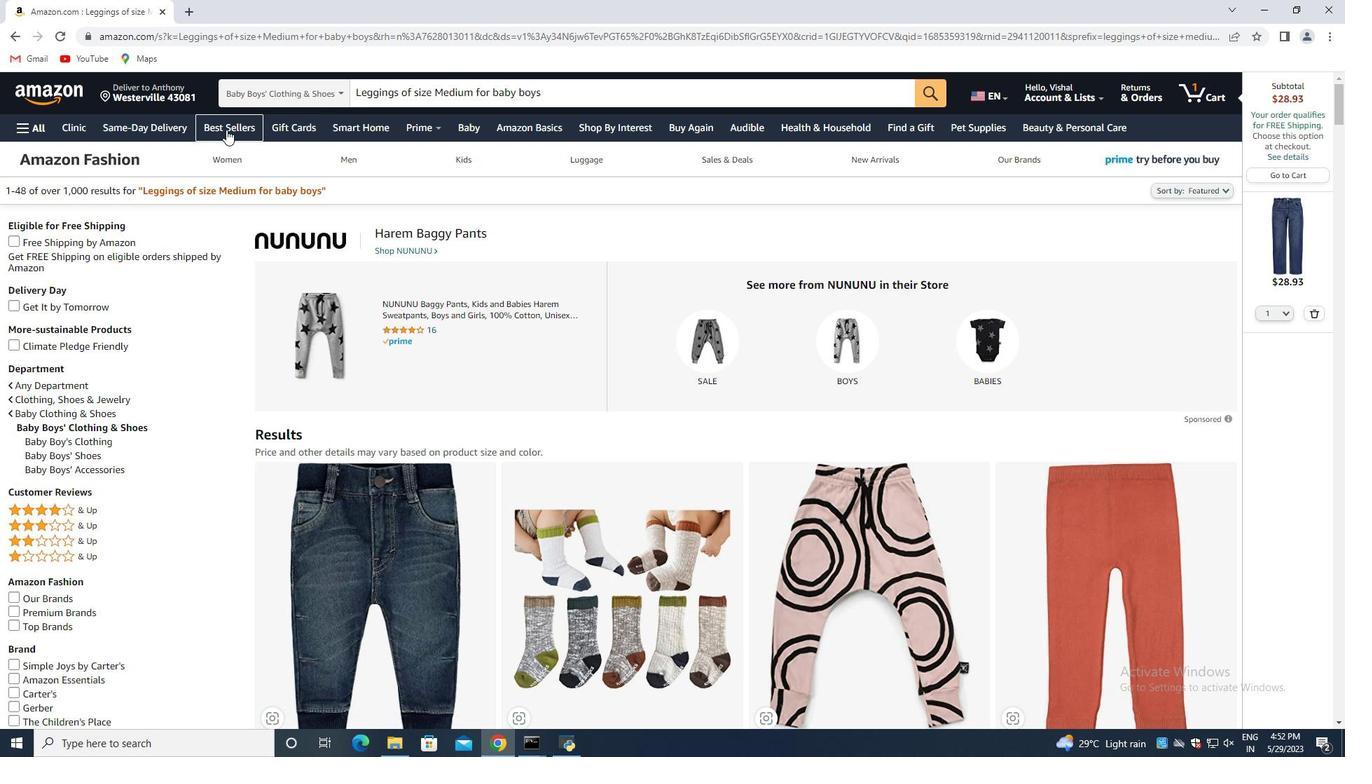 
Action: Mouse pressed left at (232, 126)
Screenshot: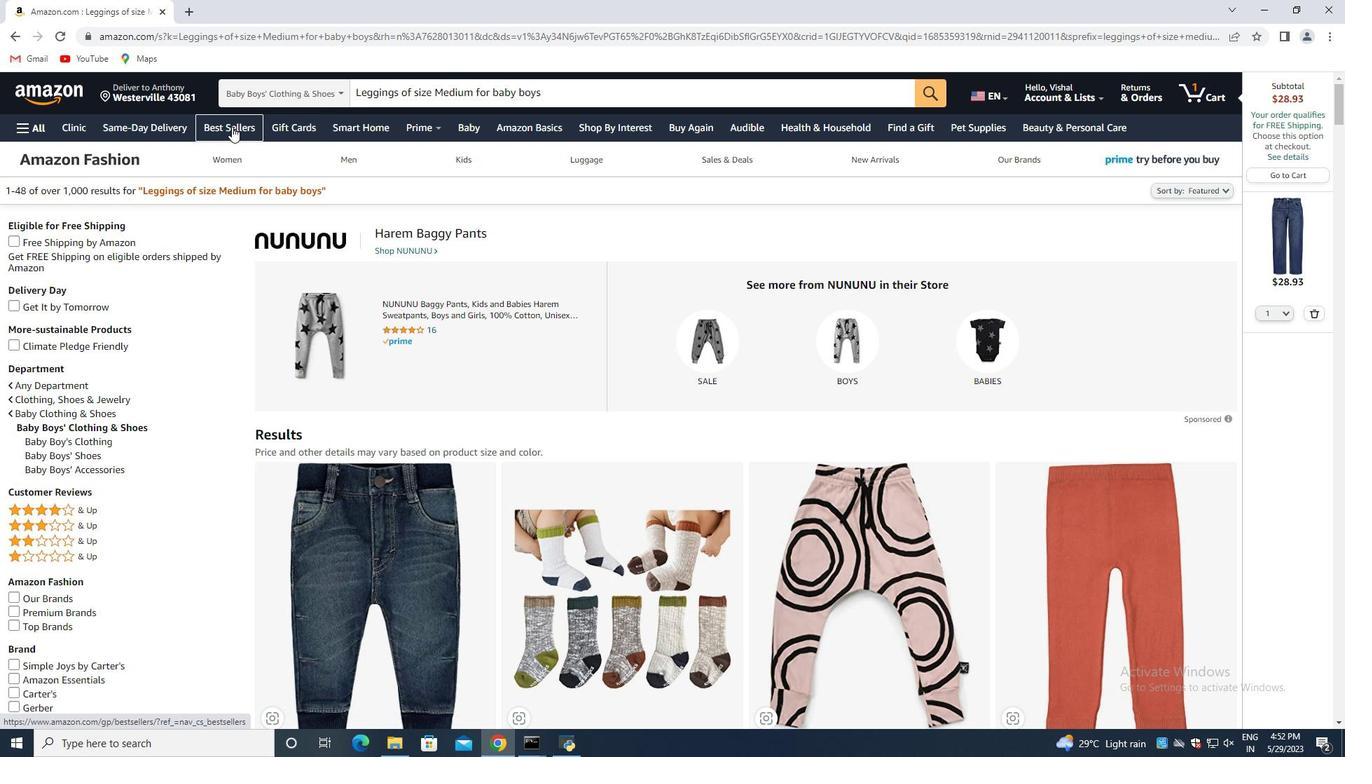 
Action: Mouse moved to (443, 86)
Screenshot: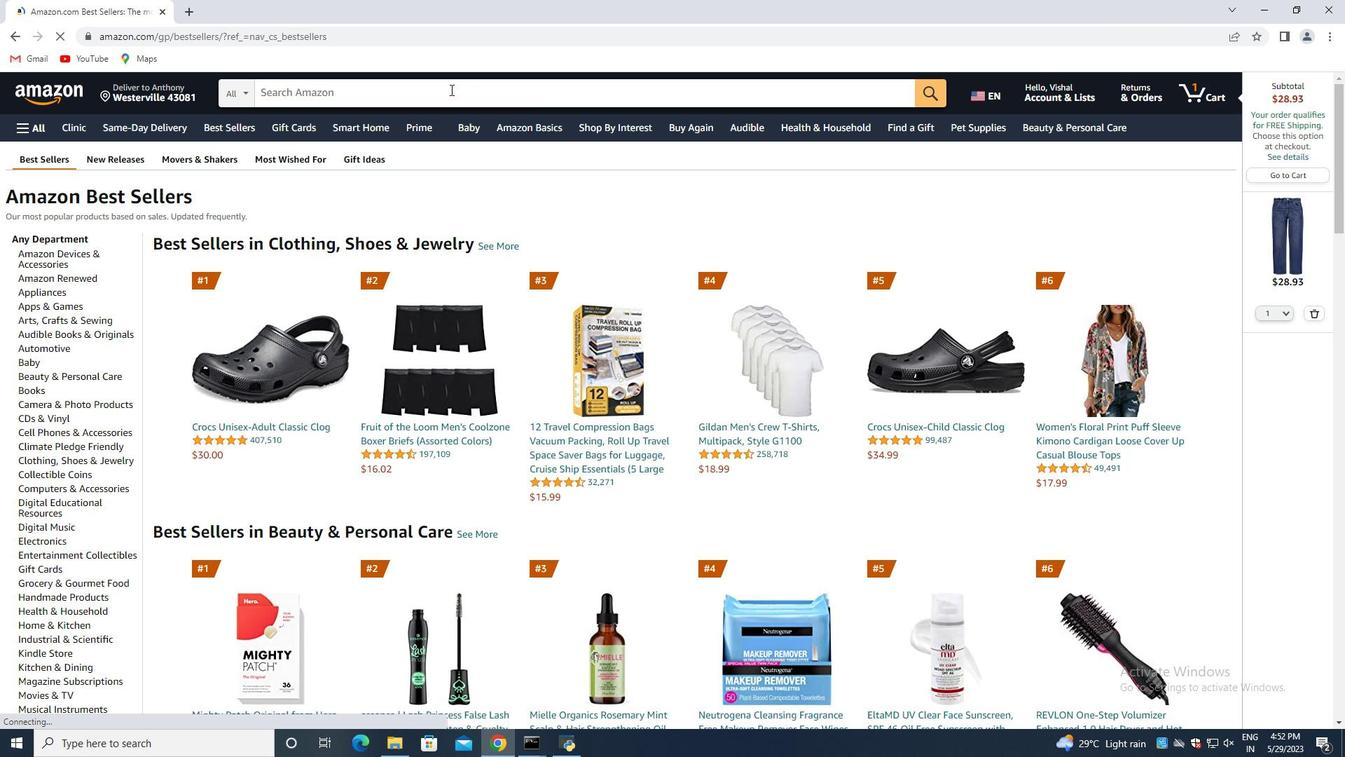 
Action: Mouse pressed left at (443, 86)
Screenshot: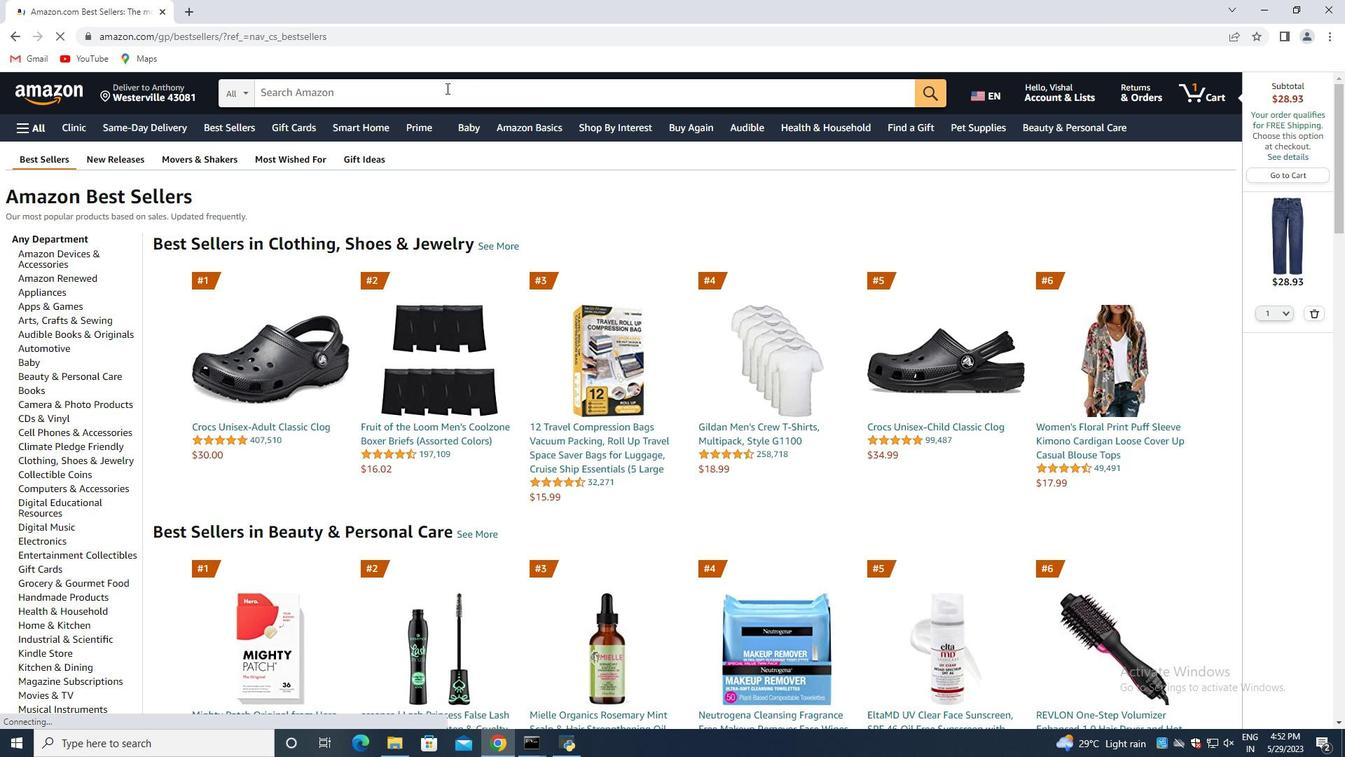 
Action: Mouse moved to (408, 114)
Screenshot: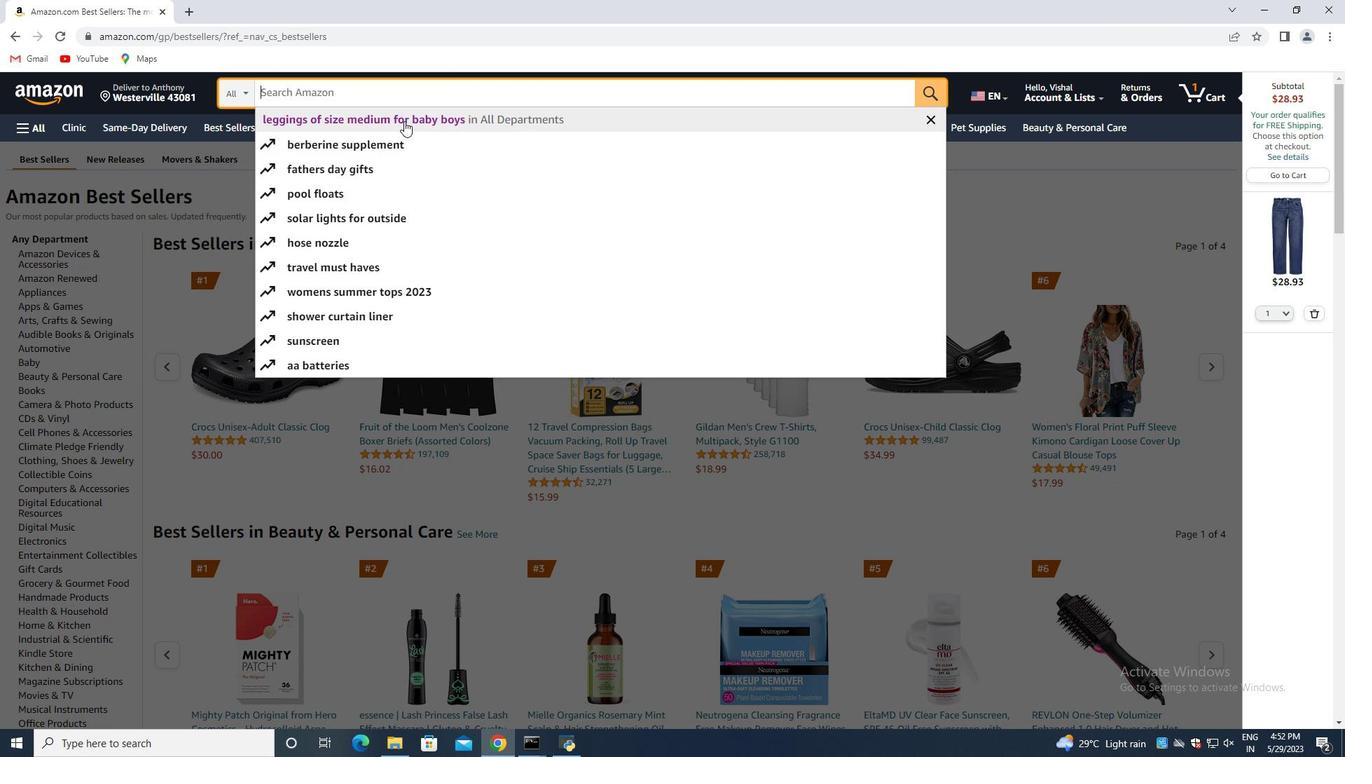 
Action: Mouse pressed left at (408, 114)
Screenshot: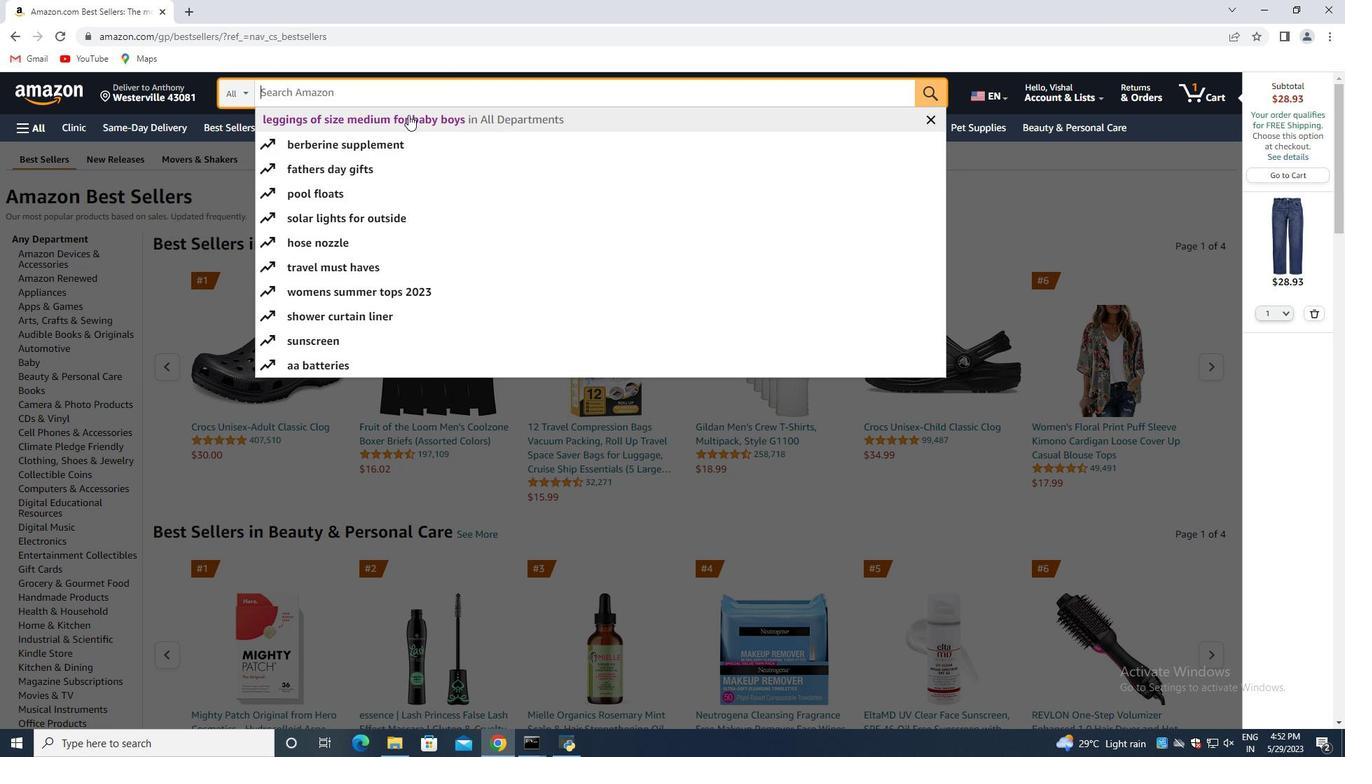 
Action: Mouse moved to (426, 275)
Screenshot: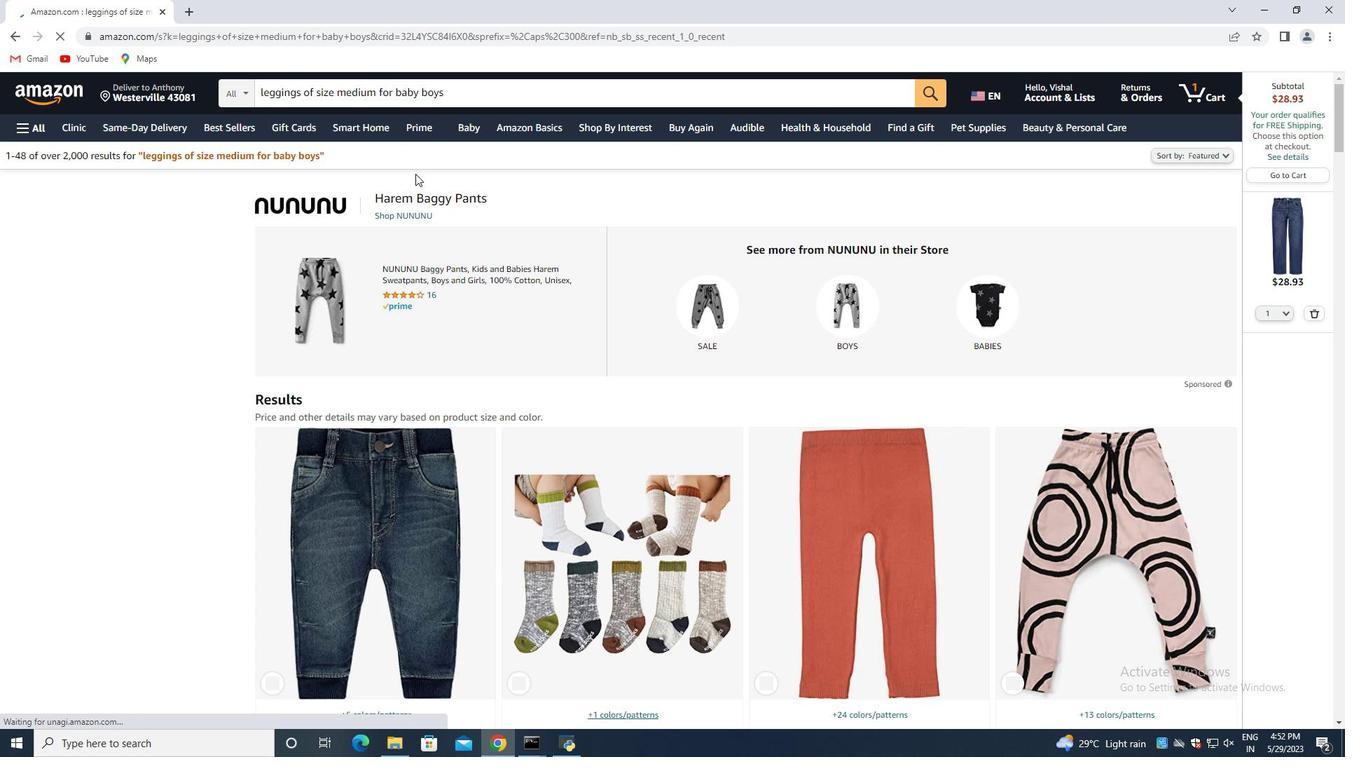 
Action: Mouse scrolled (426, 274) with delta (0, 0)
Screenshot: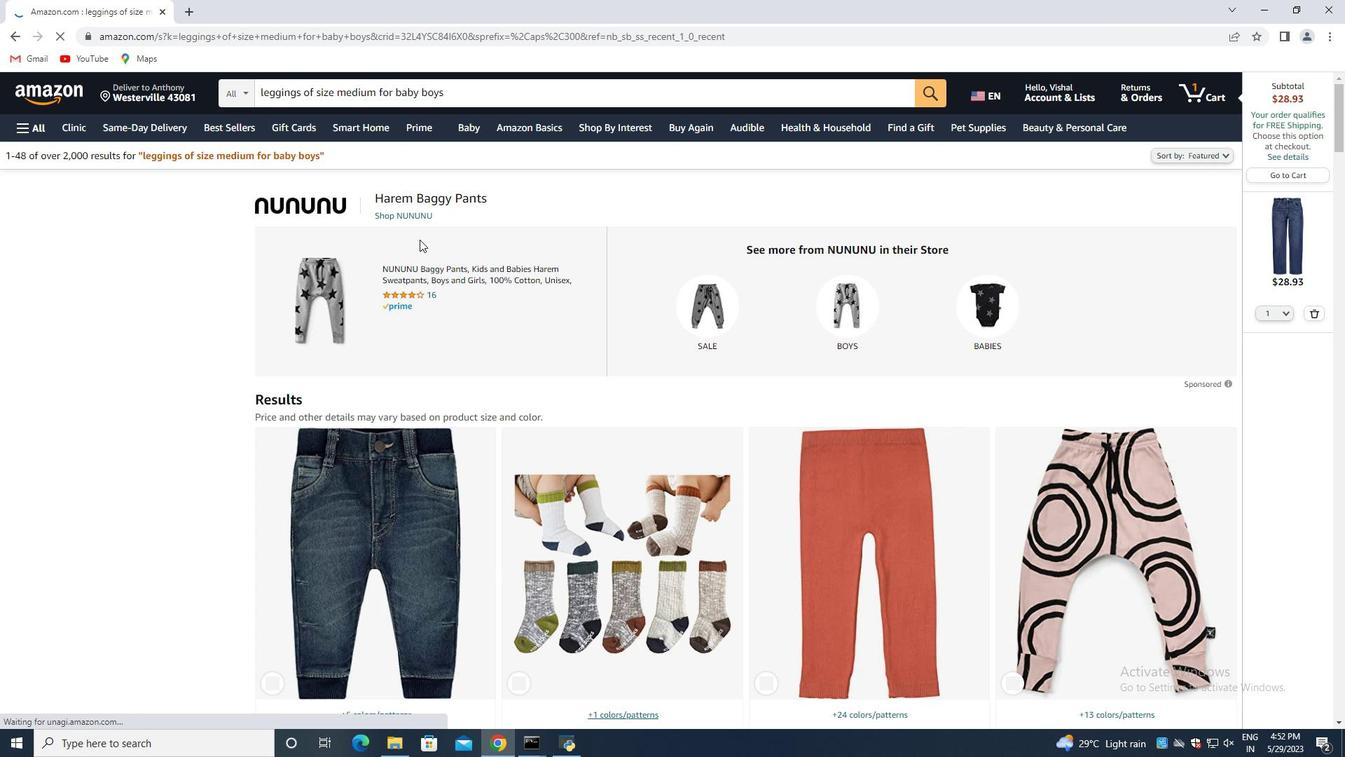 
Action: Mouse moved to (426, 277)
Screenshot: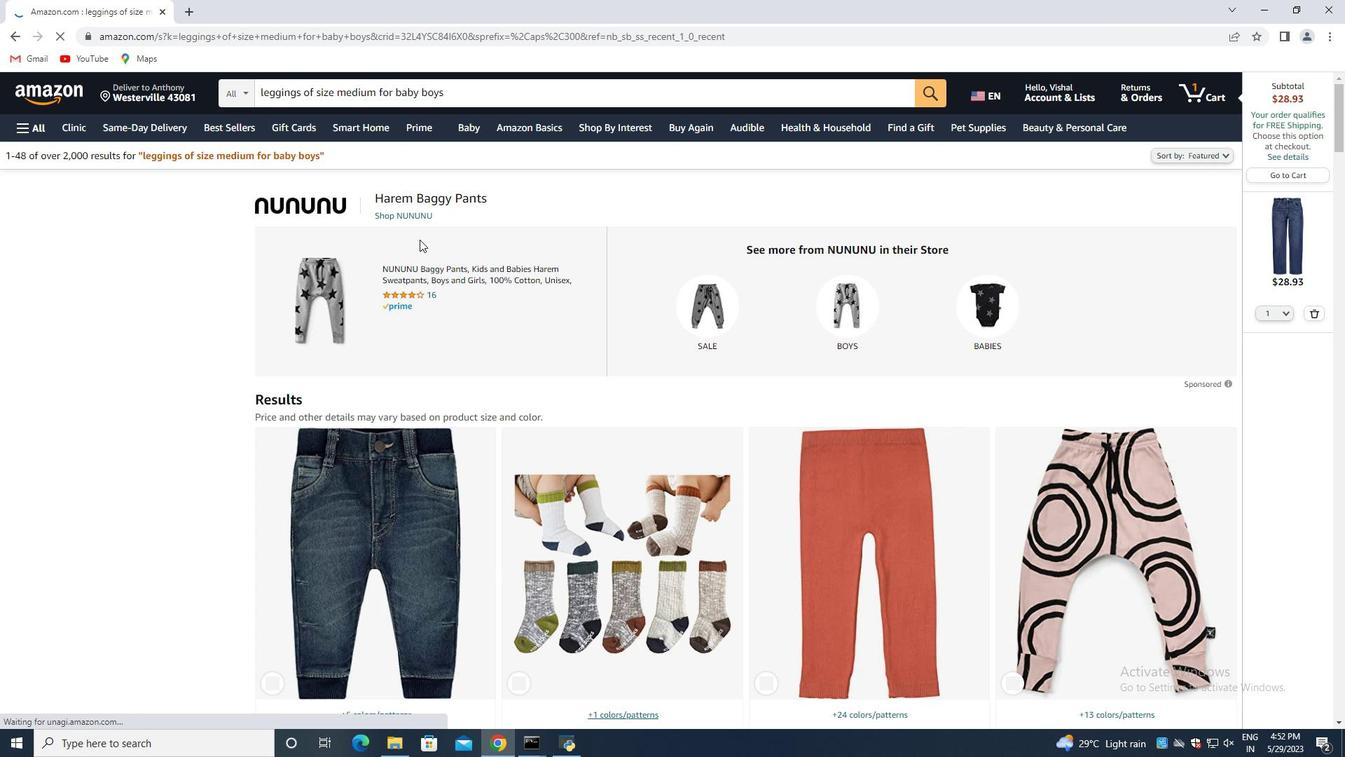 
Action: Mouse scrolled (426, 276) with delta (0, 0)
Screenshot: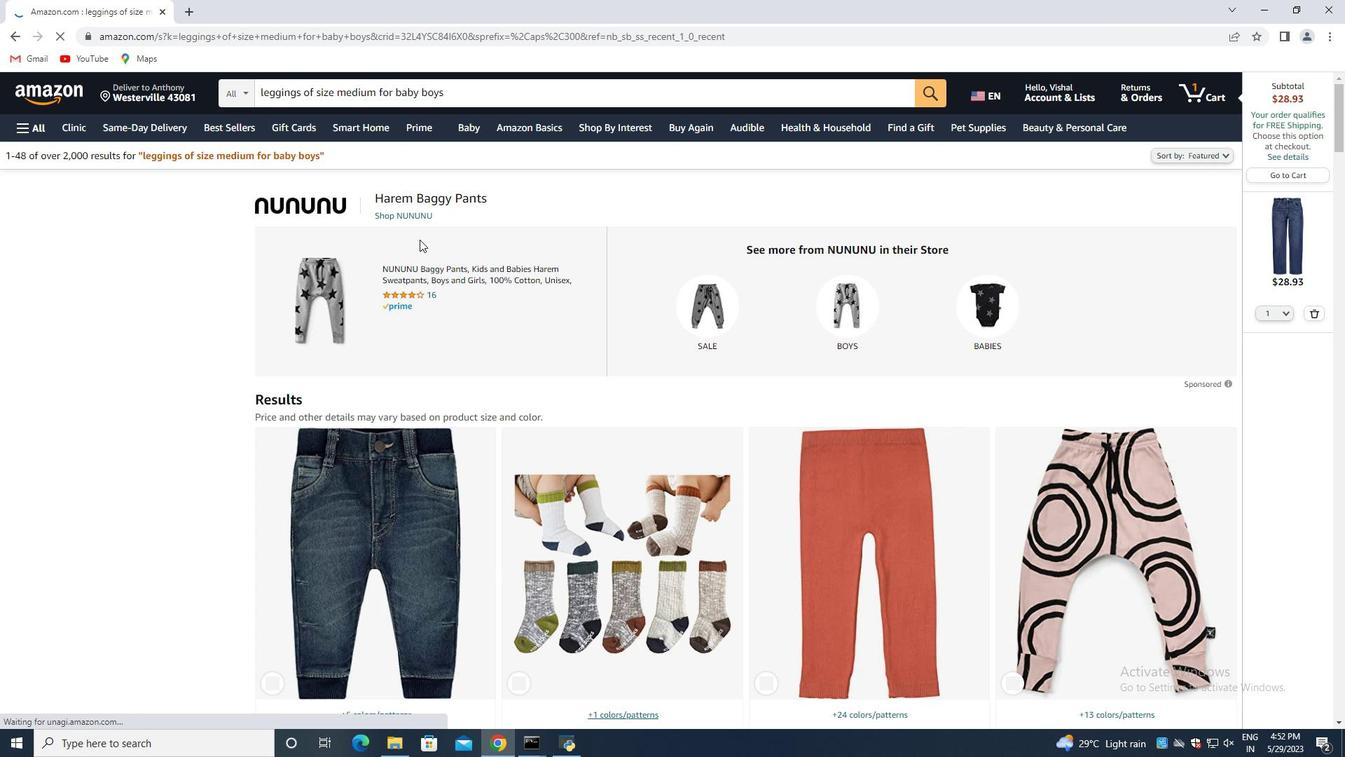 
Action: Mouse moved to (429, 279)
Screenshot: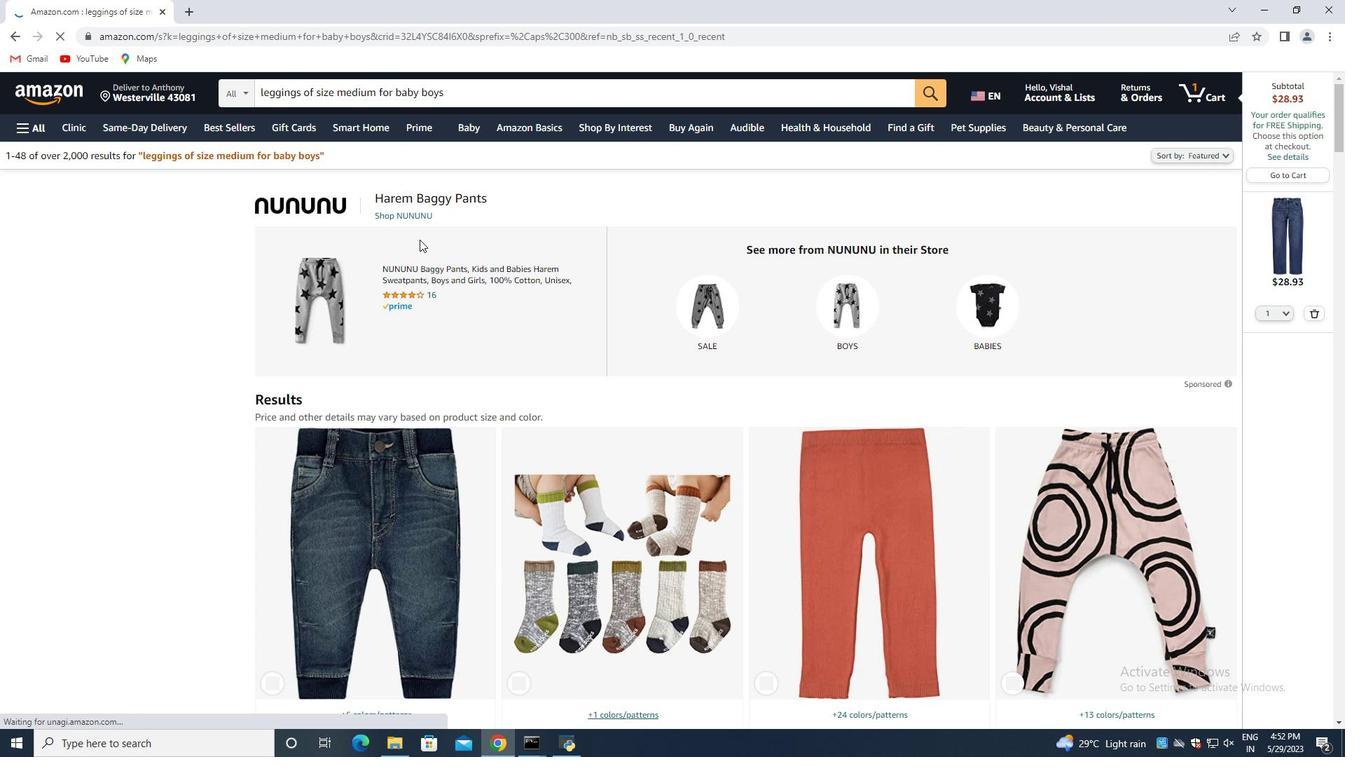 
Action: Mouse scrolled (429, 278) with delta (0, 0)
Screenshot: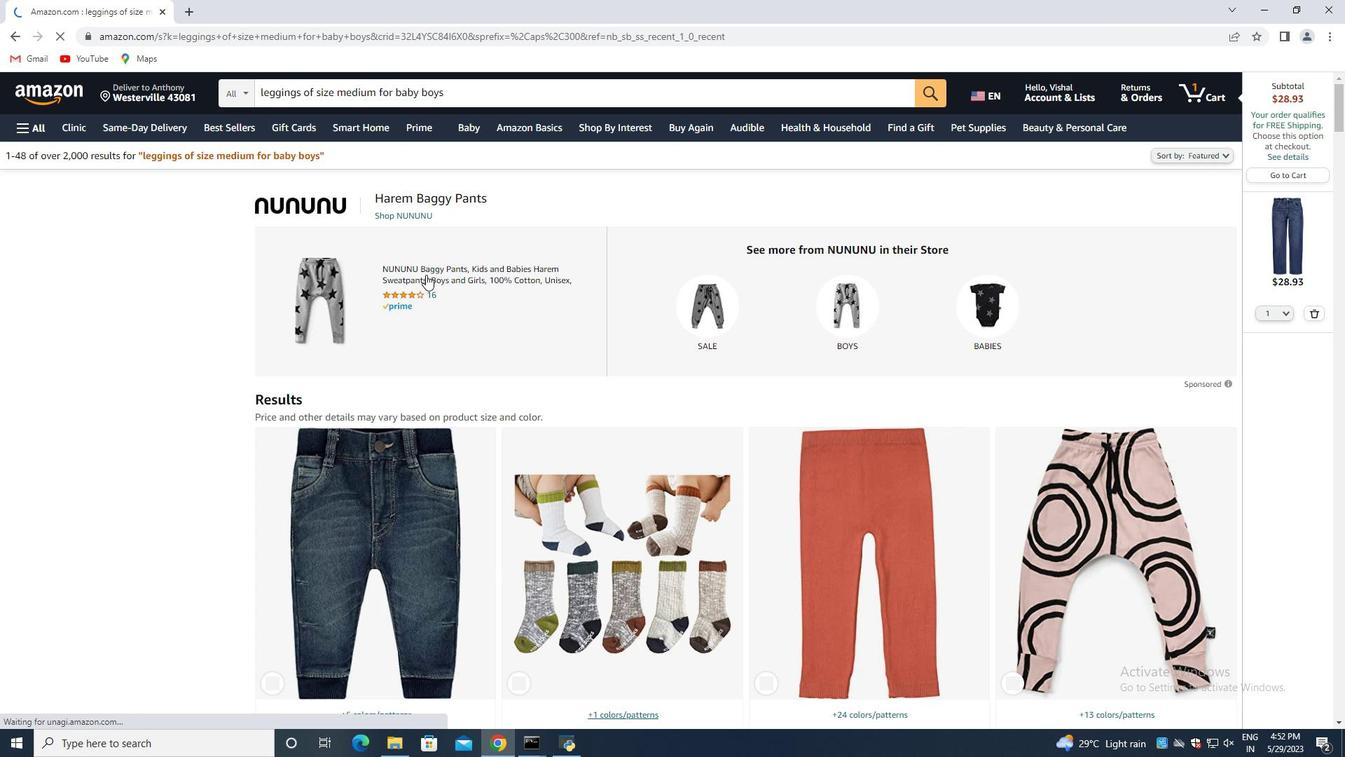 
Action: Mouse moved to (433, 275)
Screenshot: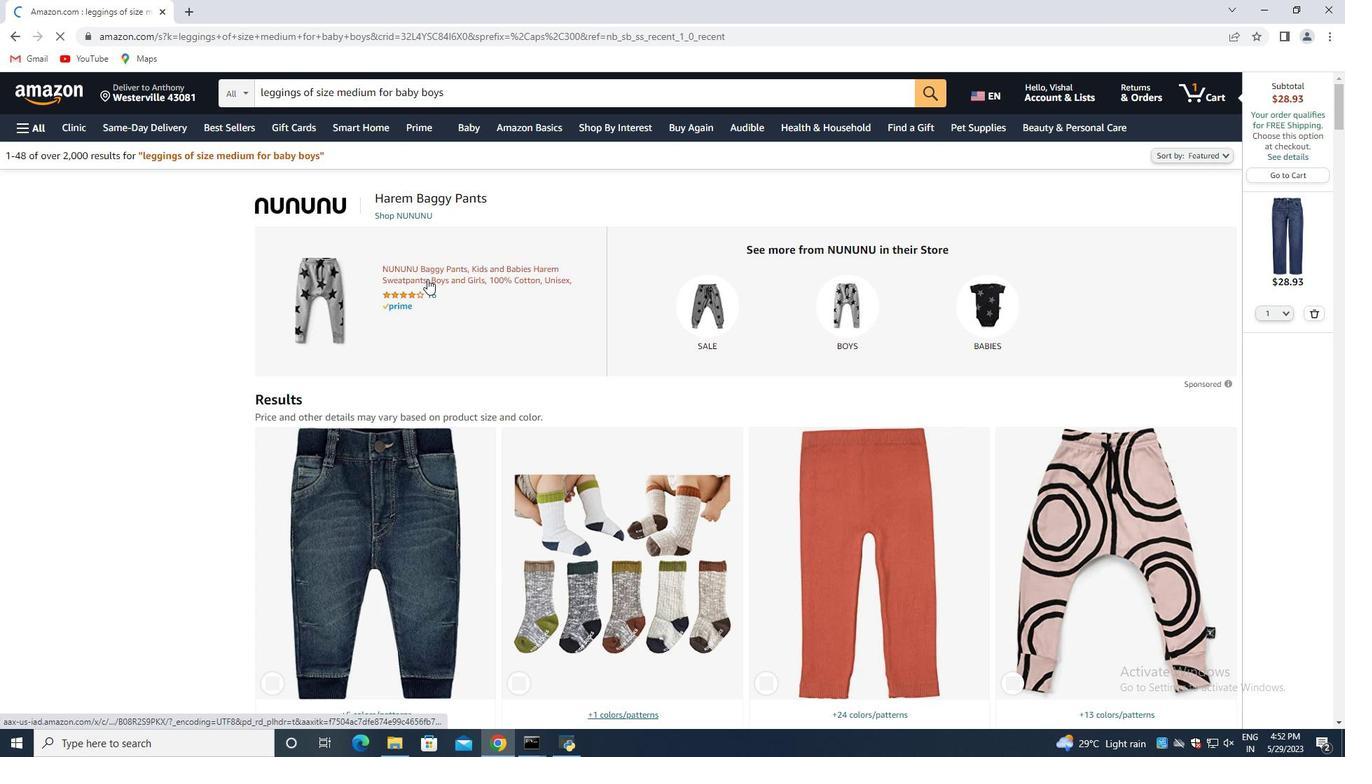 
Action: Mouse scrolled (433, 274) with delta (0, 0)
Screenshot: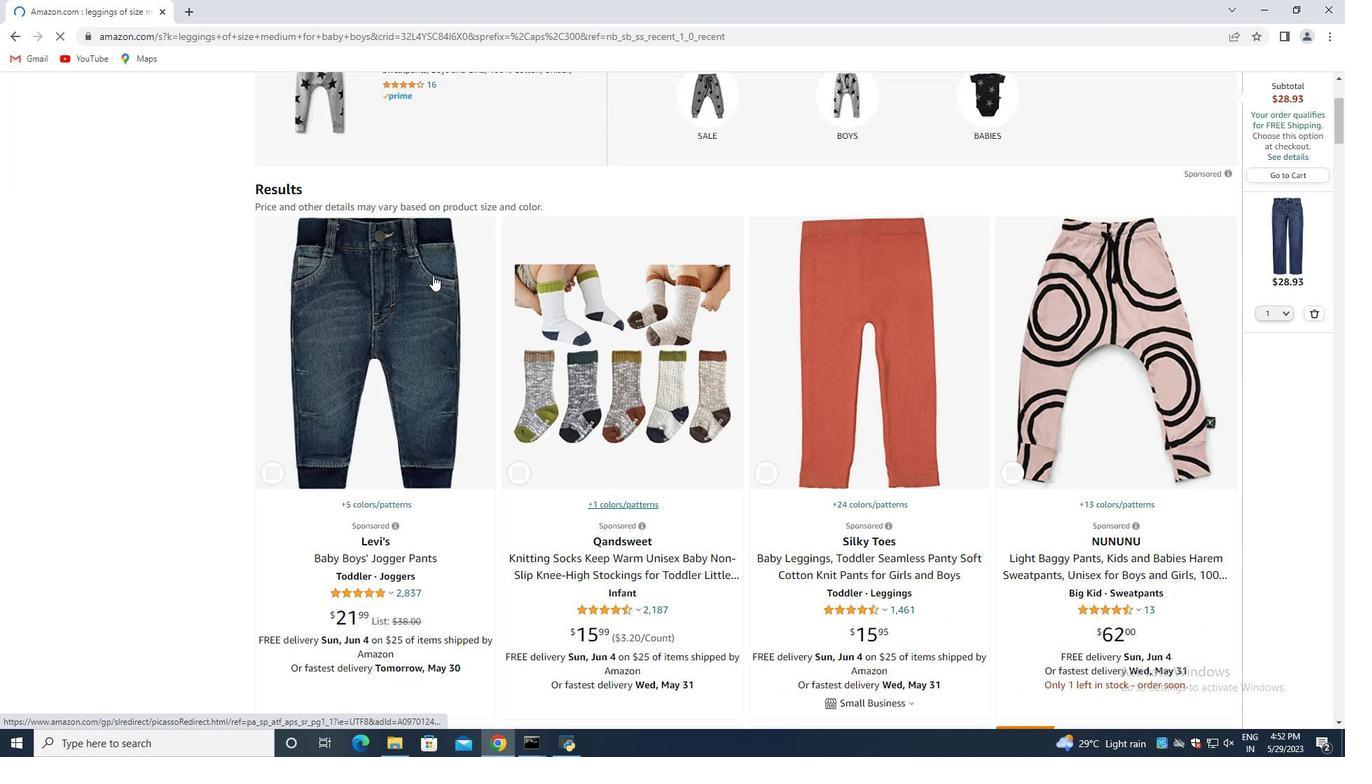 
Action: Mouse moved to (779, 269)
Screenshot: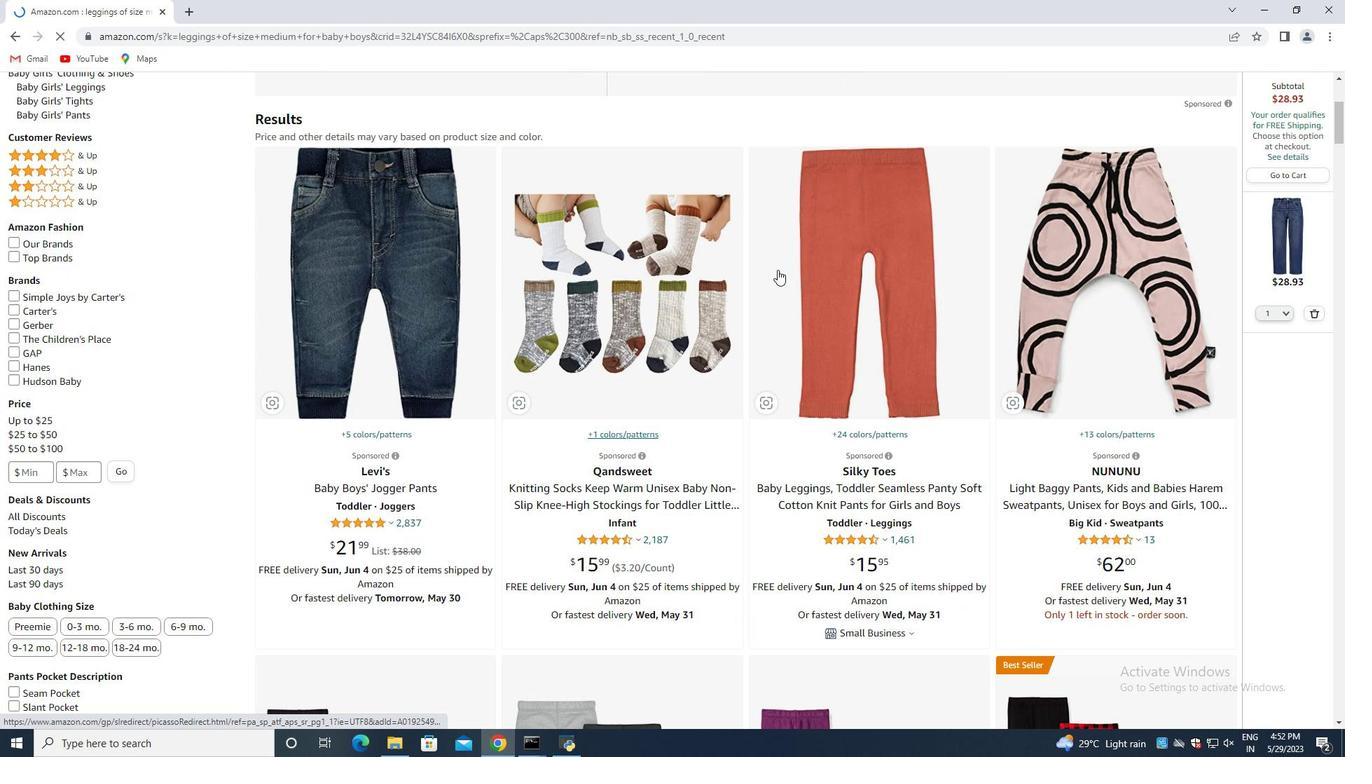 
Action: Mouse scrolled (779, 269) with delta (0, 0)
Screenshot: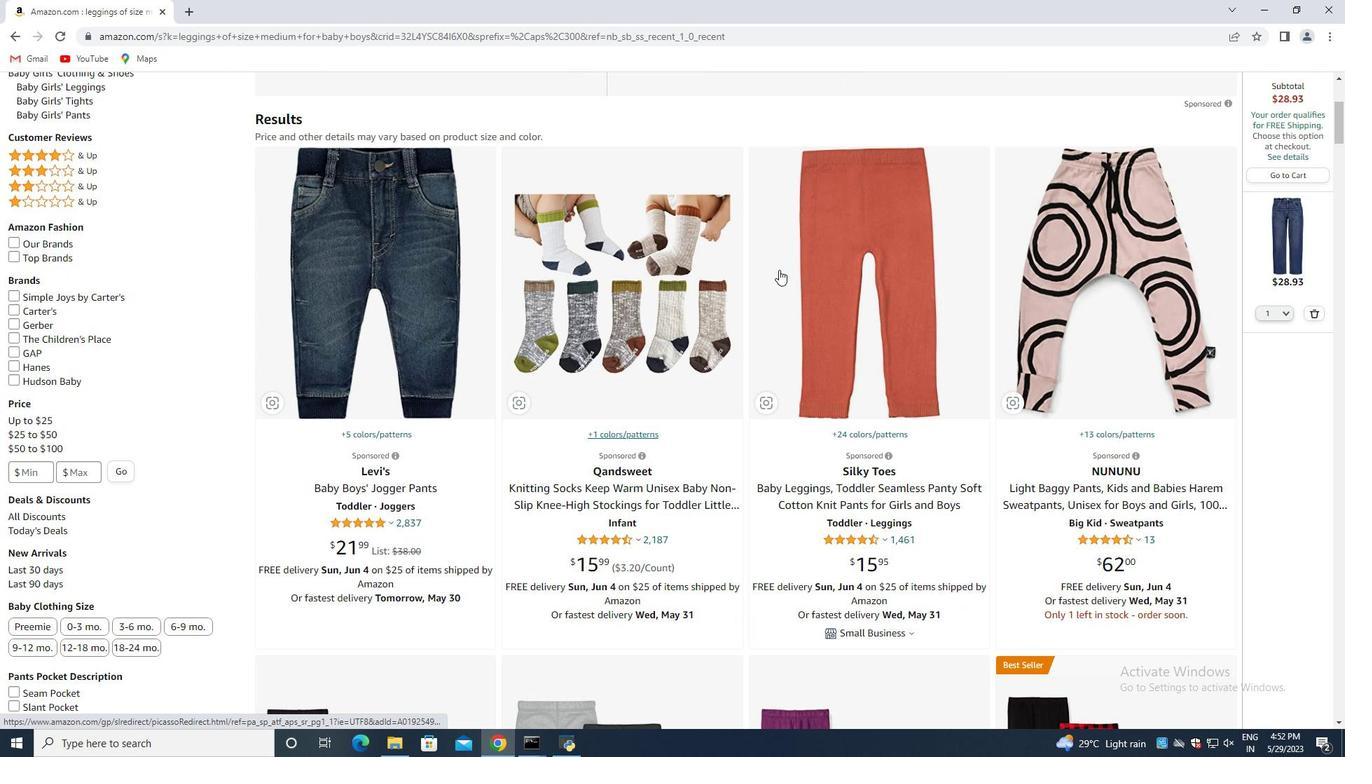 
Action: Mouse moved to (516, 285)
Screenshot: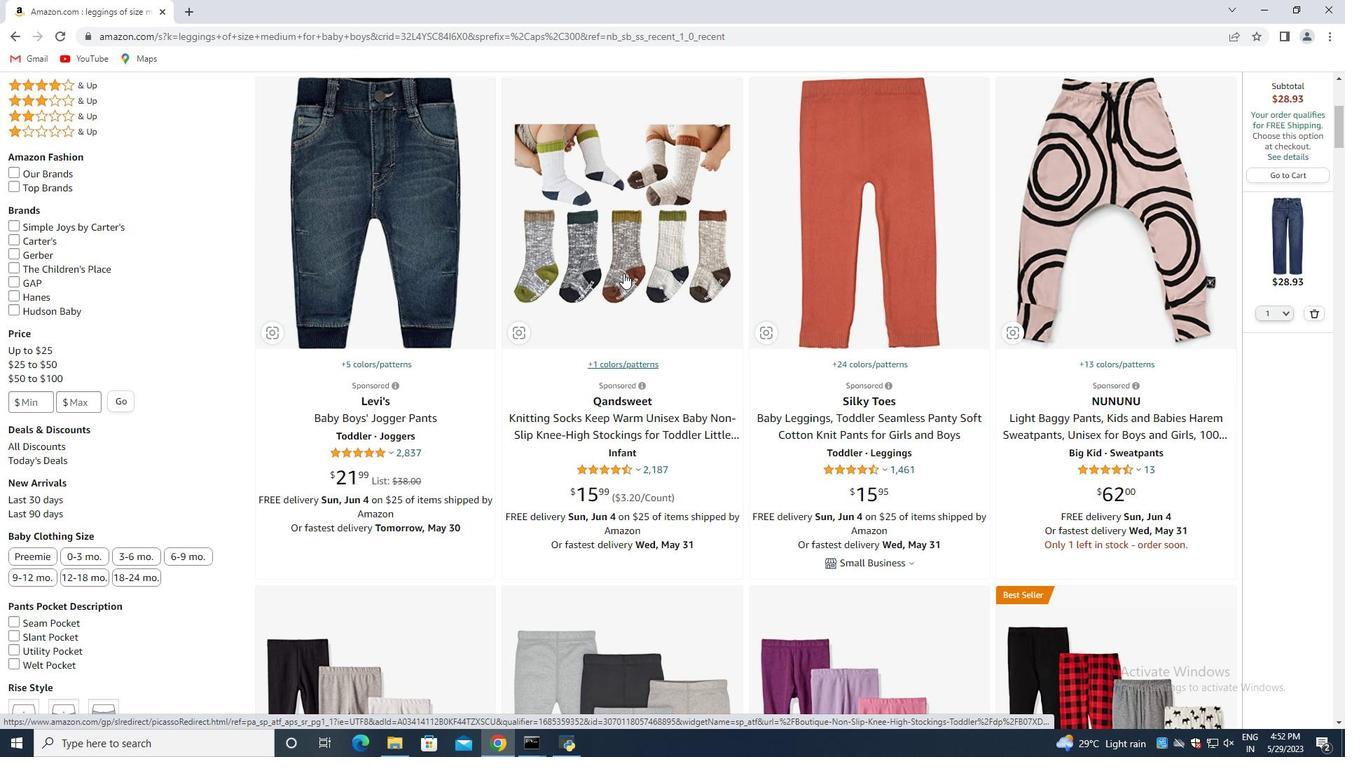 
Action: Mouse scrolled (516, 284) with delta (0, 0)
Screenshot: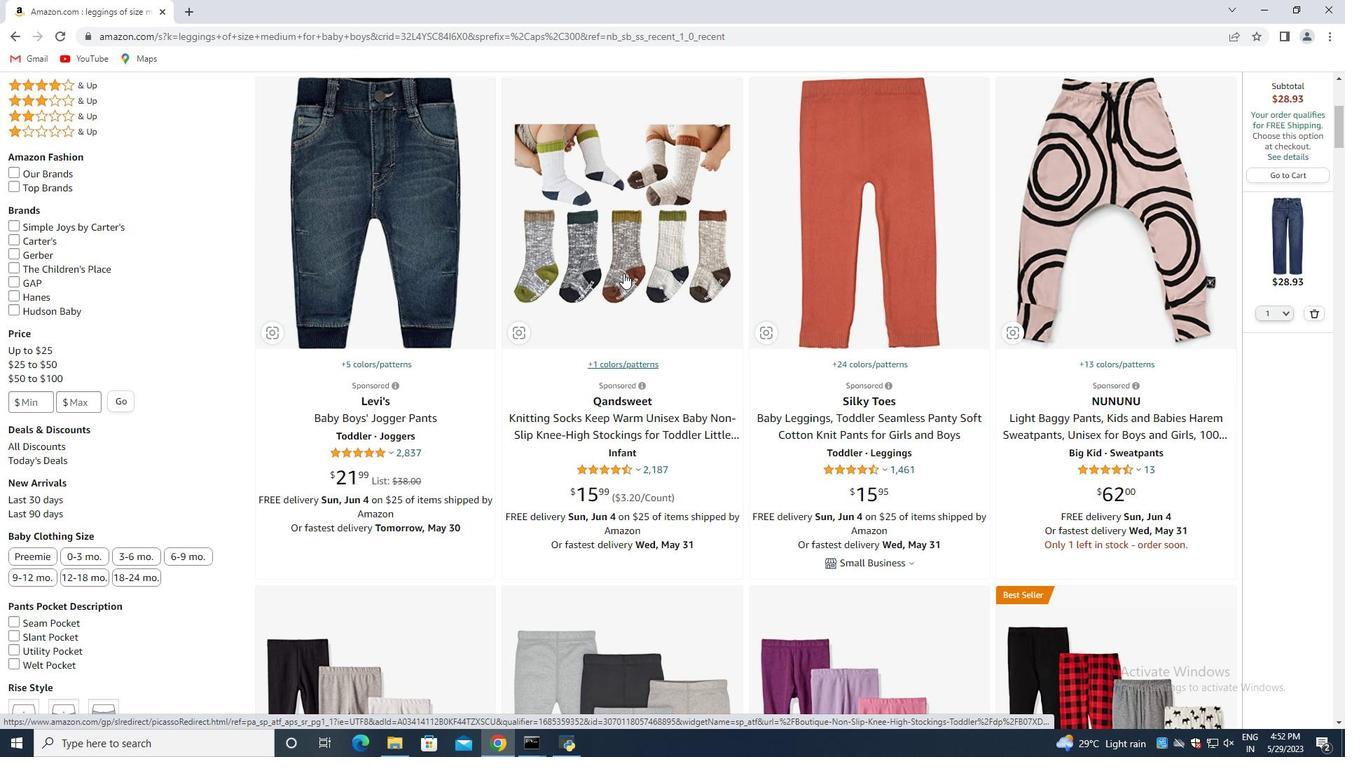 
Action: Mouse moved to (511, 287)
Screenshot: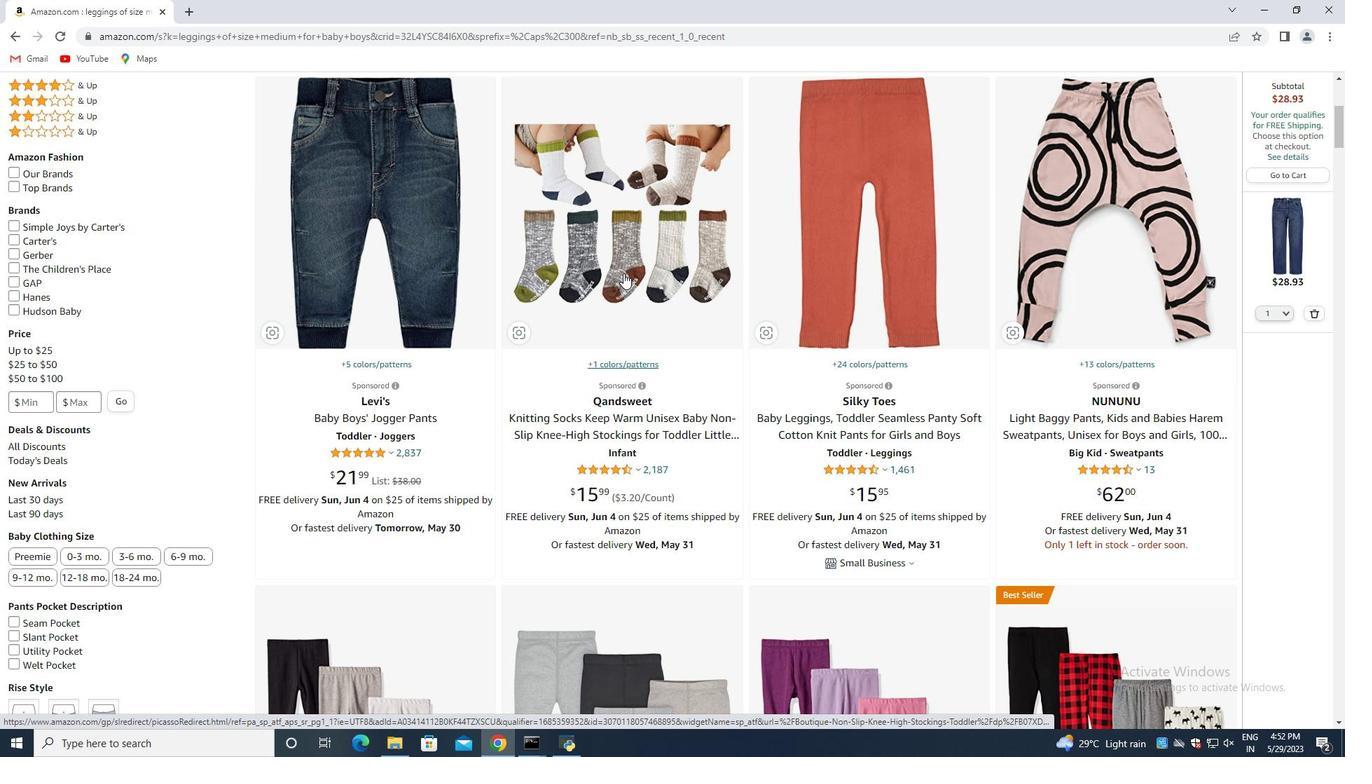 
Action: Mouse scrolled (511, 286) with delta (0, 0)
Screenshot: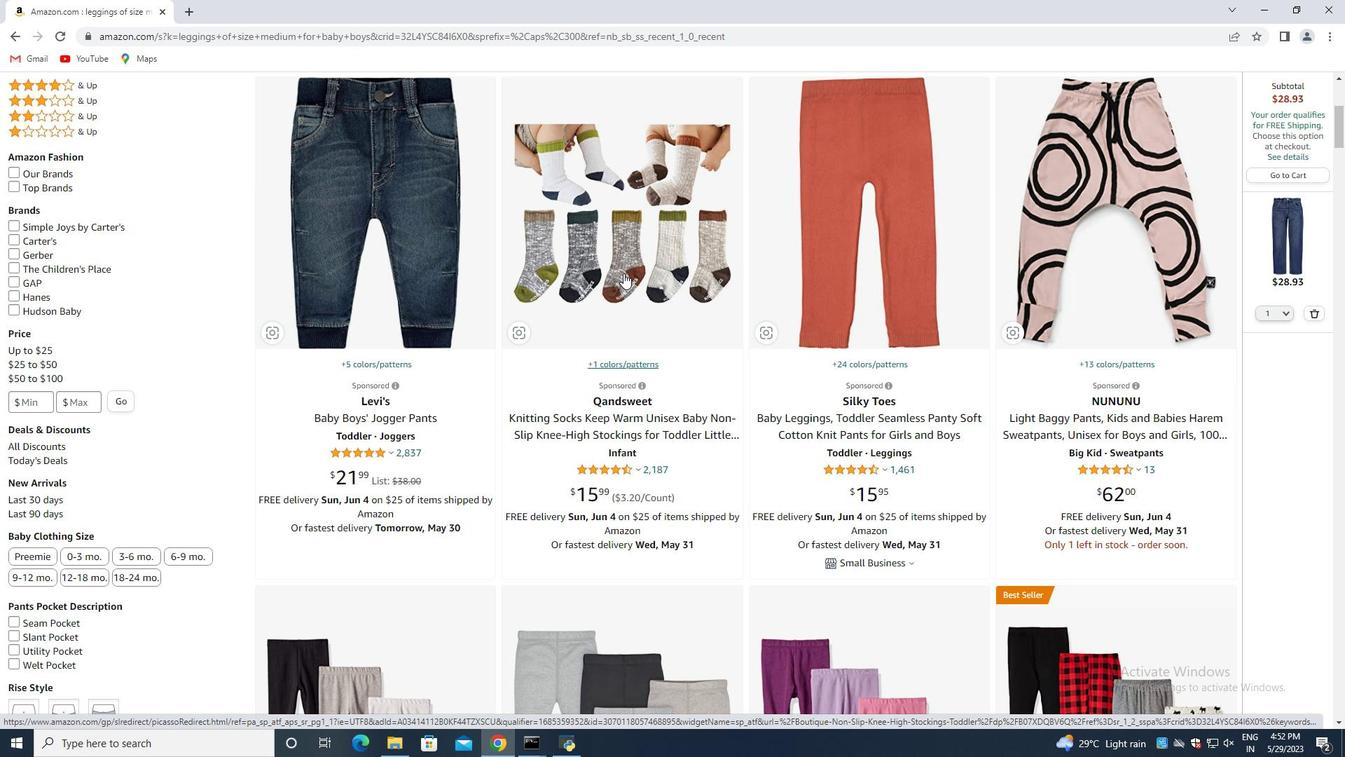 
Action: Mouse moved to (654, 289)
Screenshot: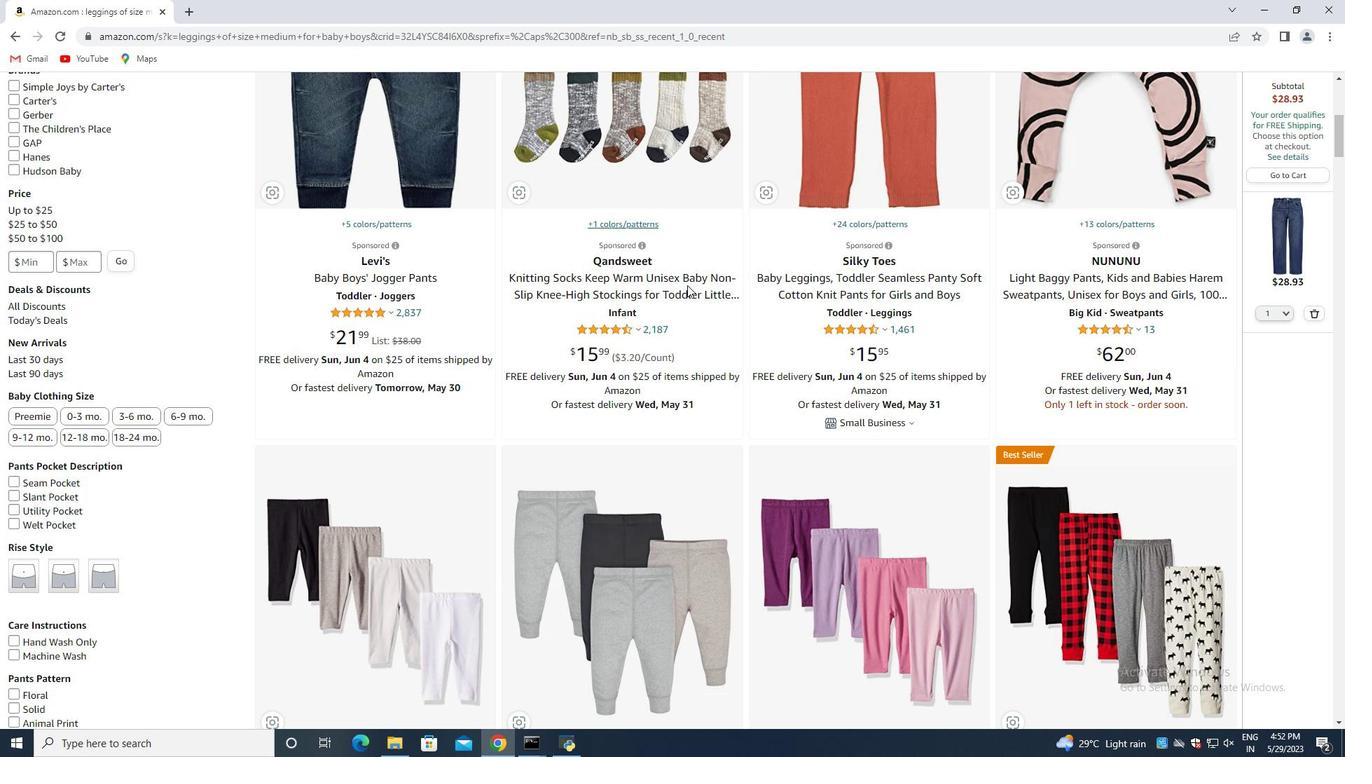 
Action: Mouse scrolled (654, 288) with delta (0, 0)
Screenshot: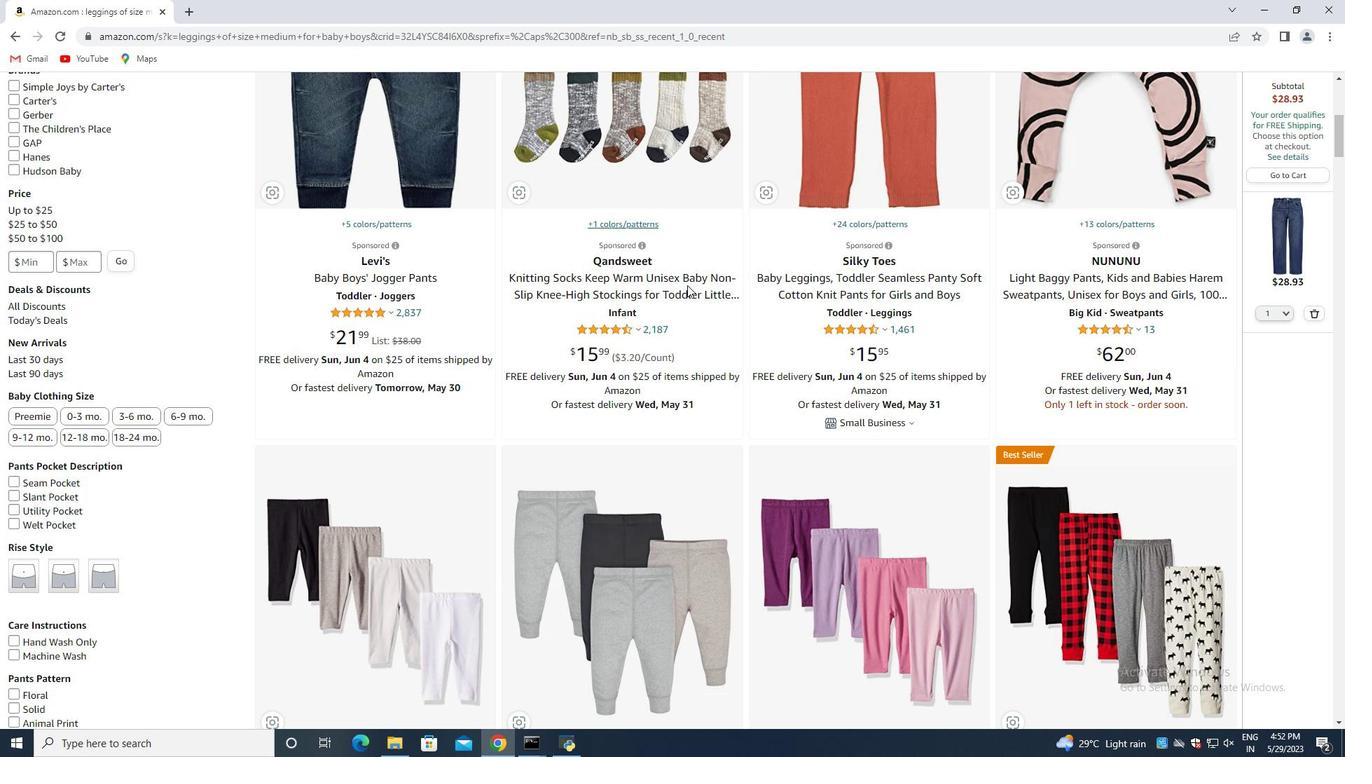 
Action: Mouse moved to (536, 299)
Screenshot: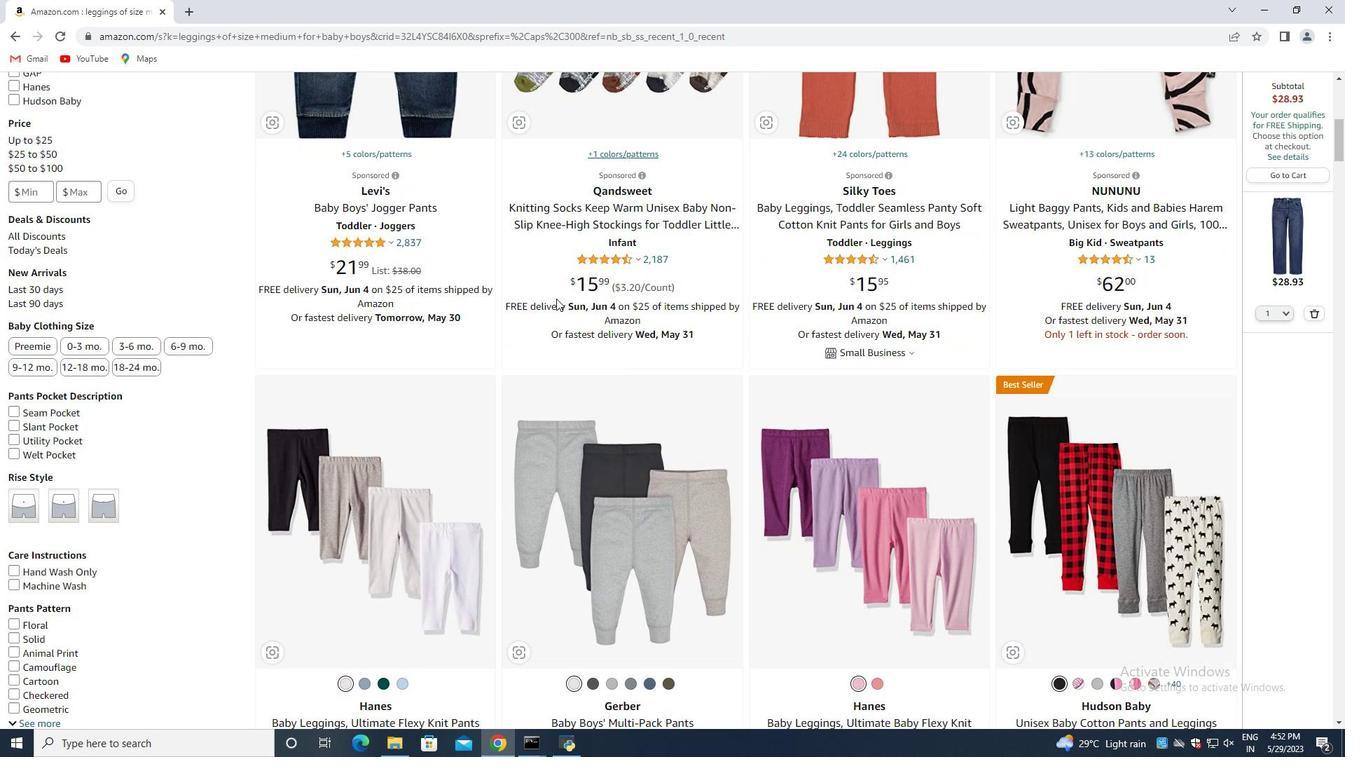 
Action: Mouse scrolled (536, 298) with delta (0, 0)
Screenshot: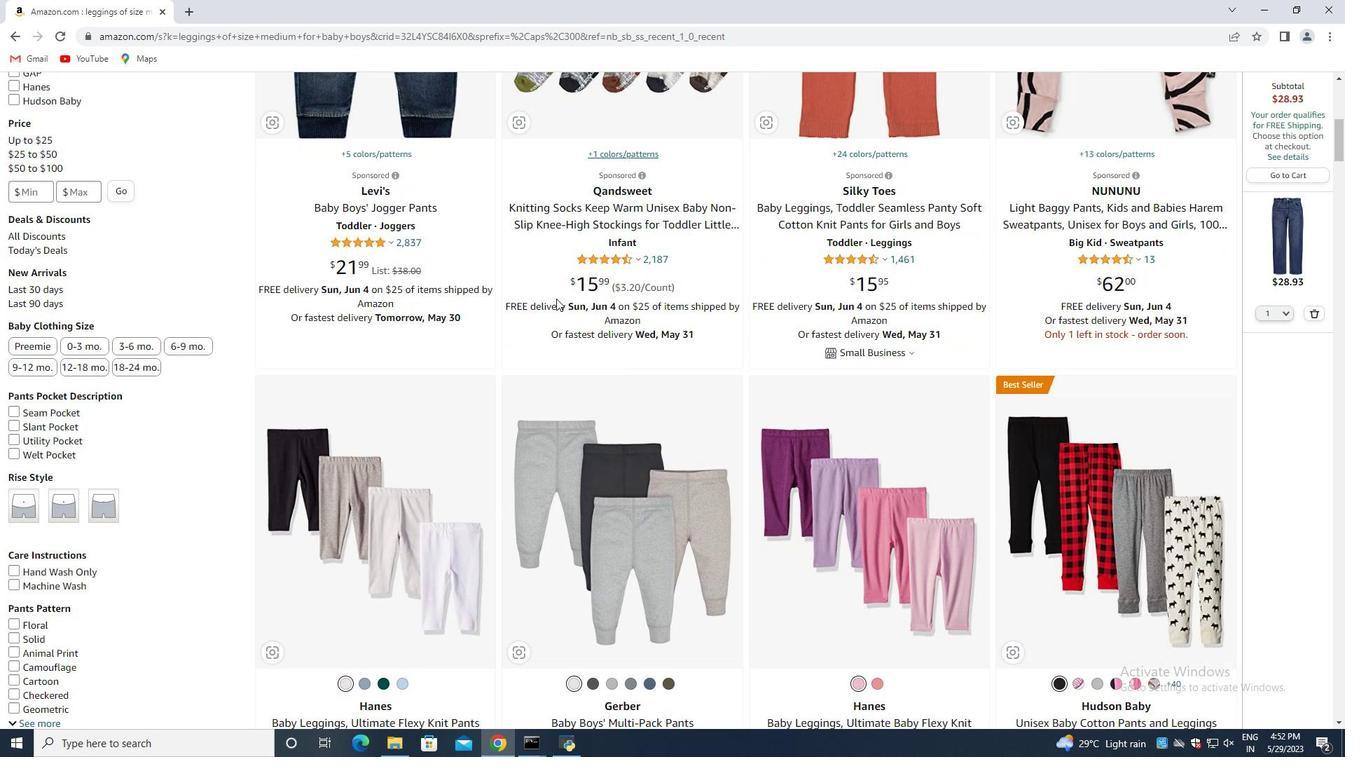 
Action: Mouse moved to (529, 301)
Screenshot: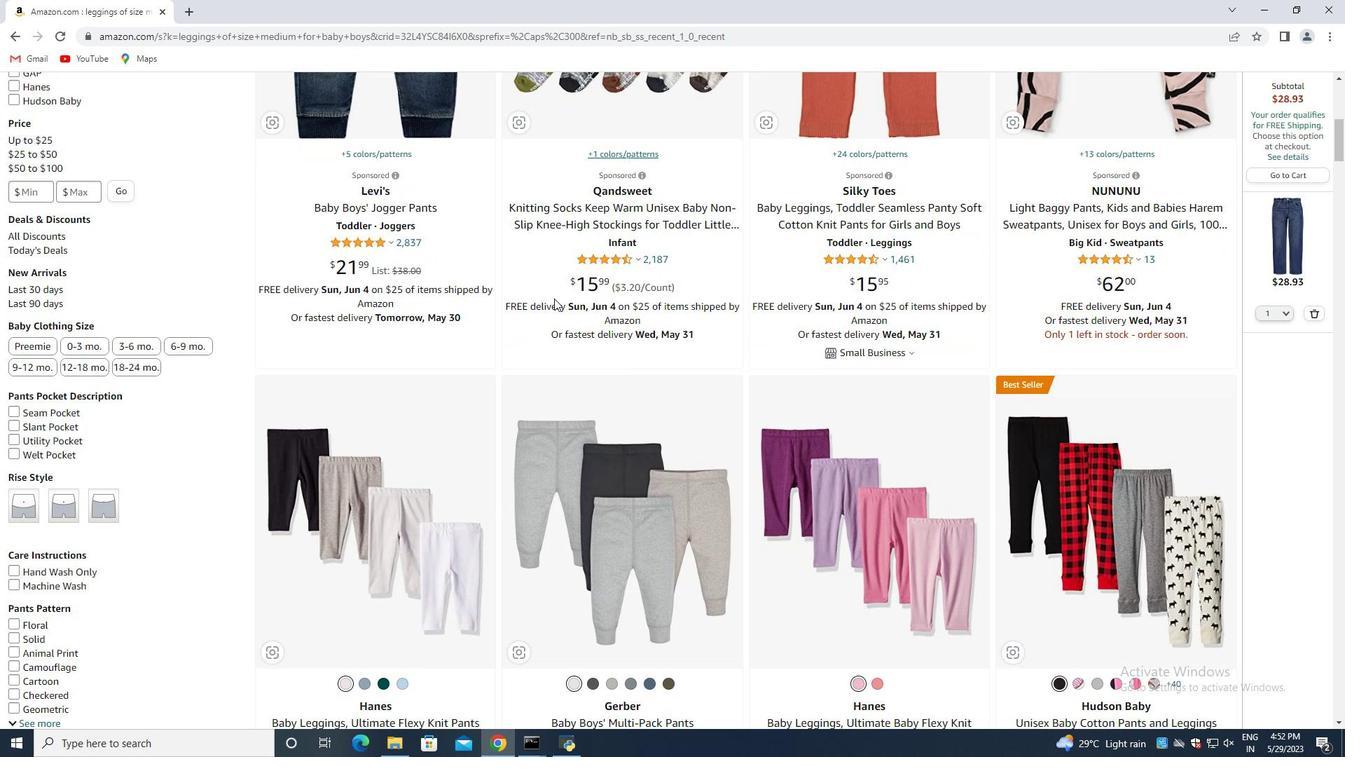 
Action: Mouse scrolled (529, 300) with delta (0, 0)
Screenshot: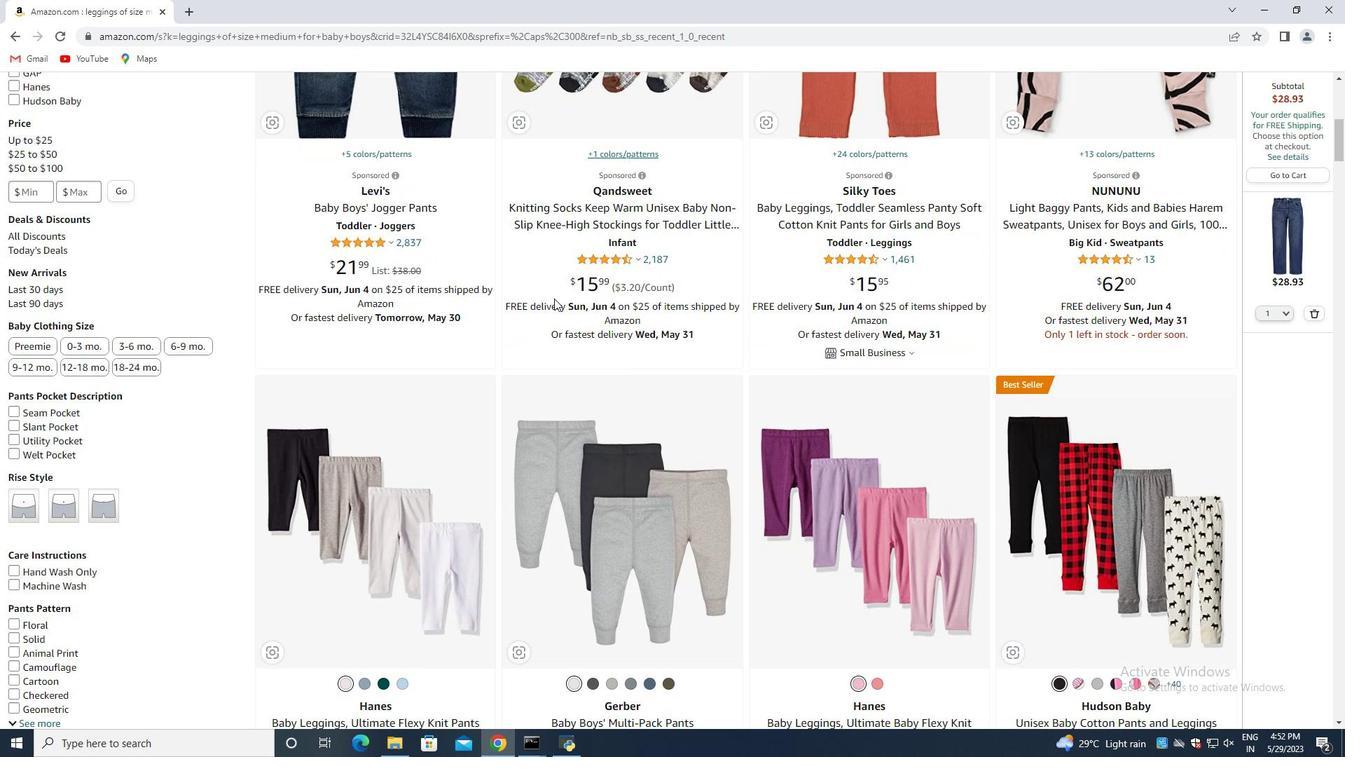 
Action: Mouse moved to (520, 303)
Screenshot: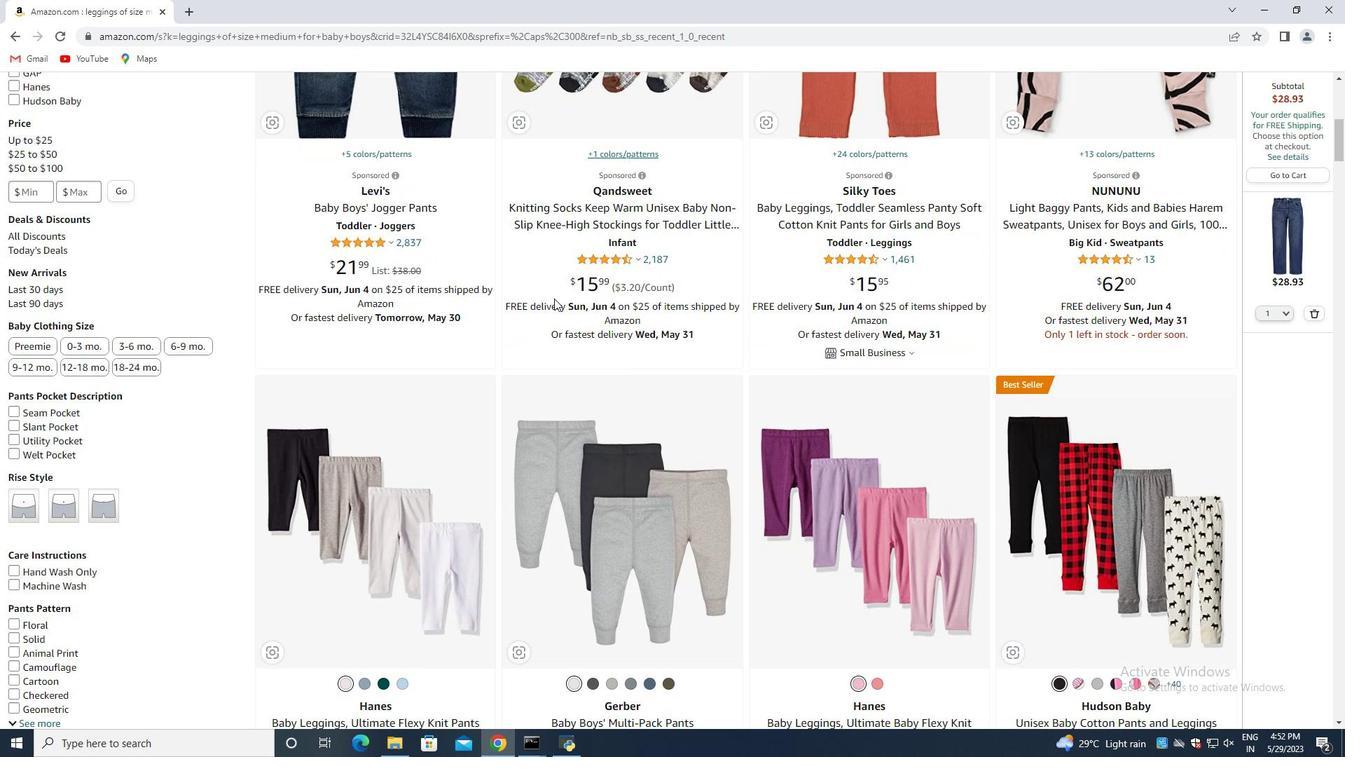 
Action: Mouse scrolled (520, 302) with delta (0, 0)
Screenshot: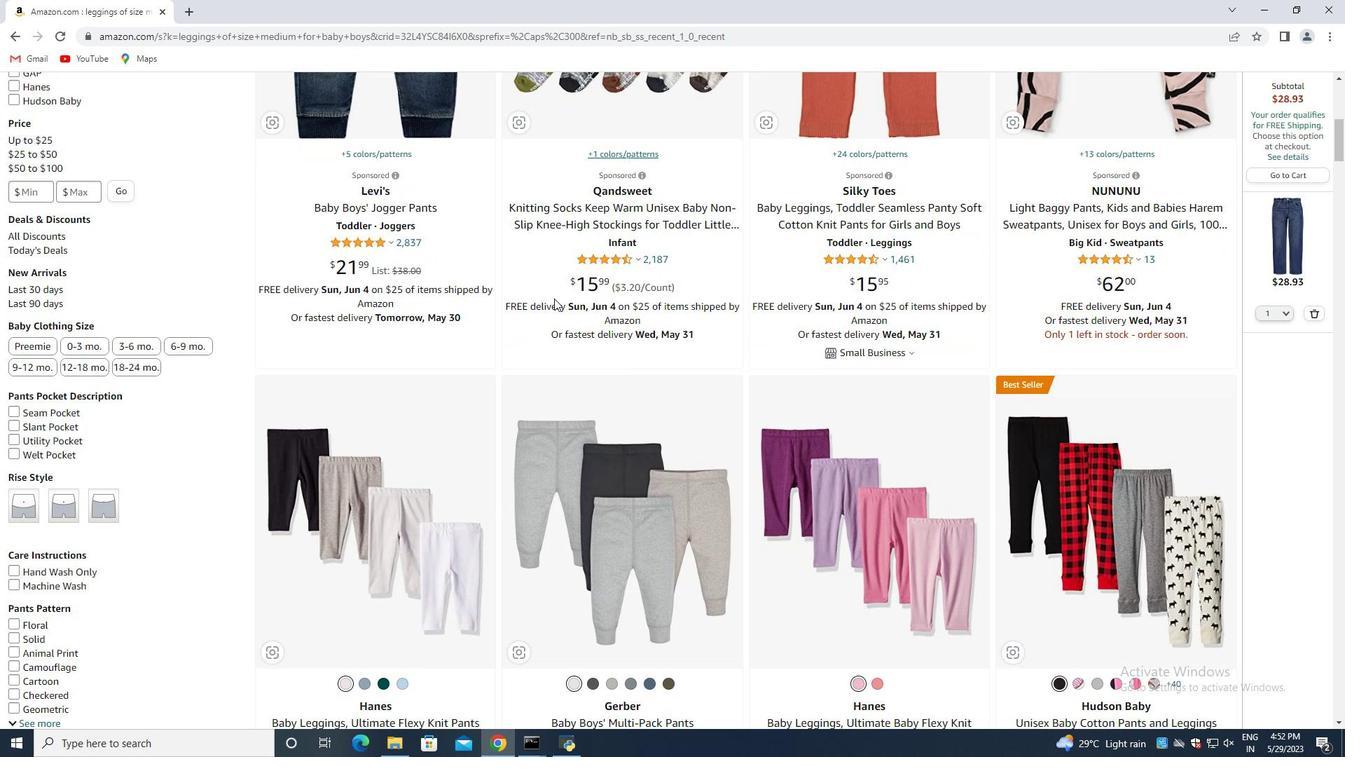
Action: Mouse moved to (498, 309)
Screenshot: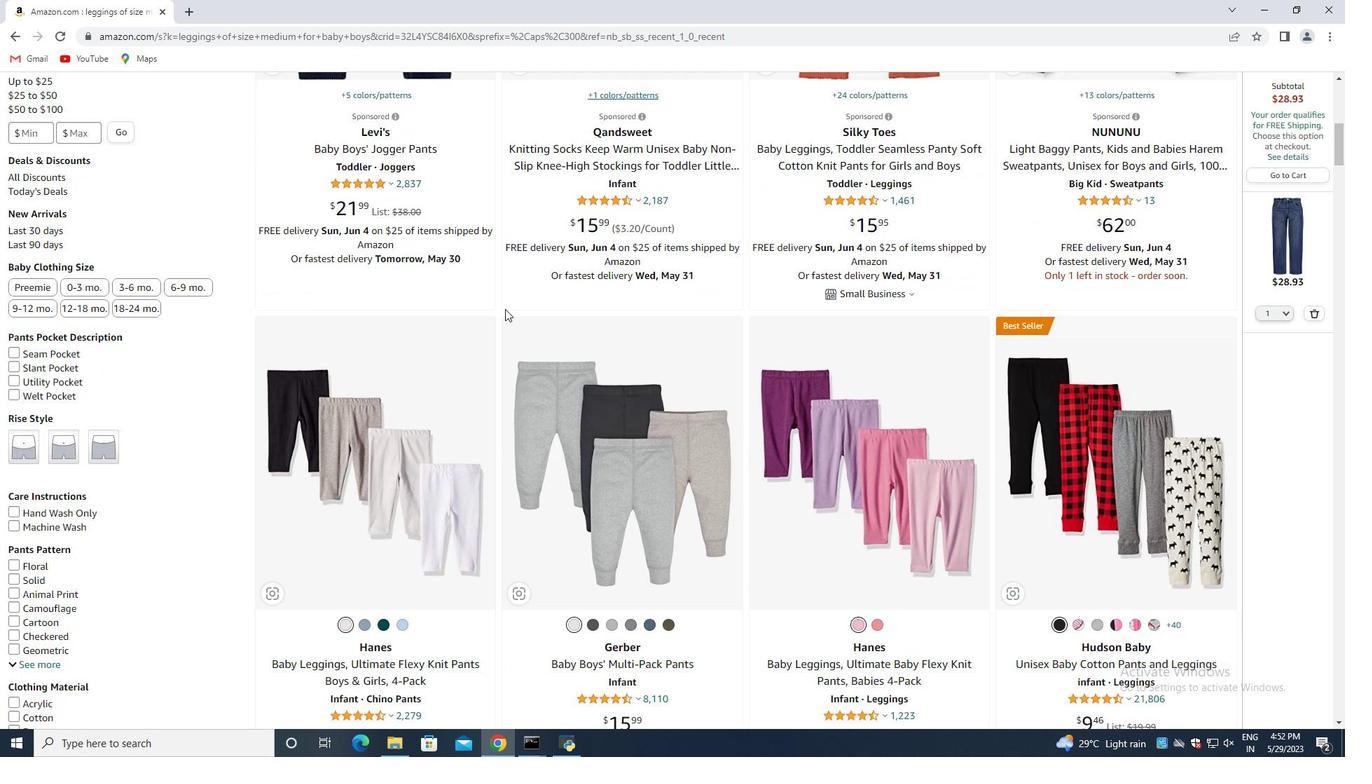 
Action: Mouse scrolled (498, 309) with delta (0, 0)
Screenshot: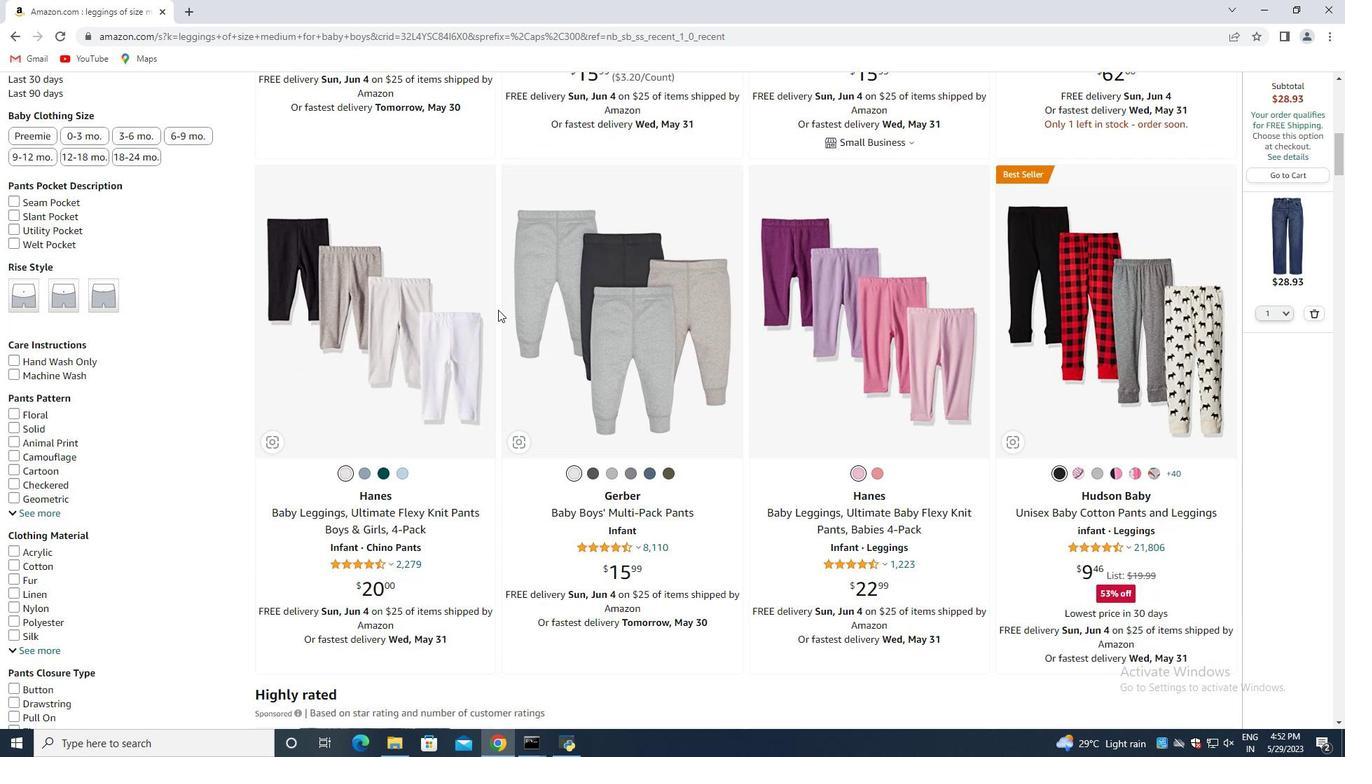 
Action: Mouse scrolled (498, 309) with delta (0, 0)
Screenshot: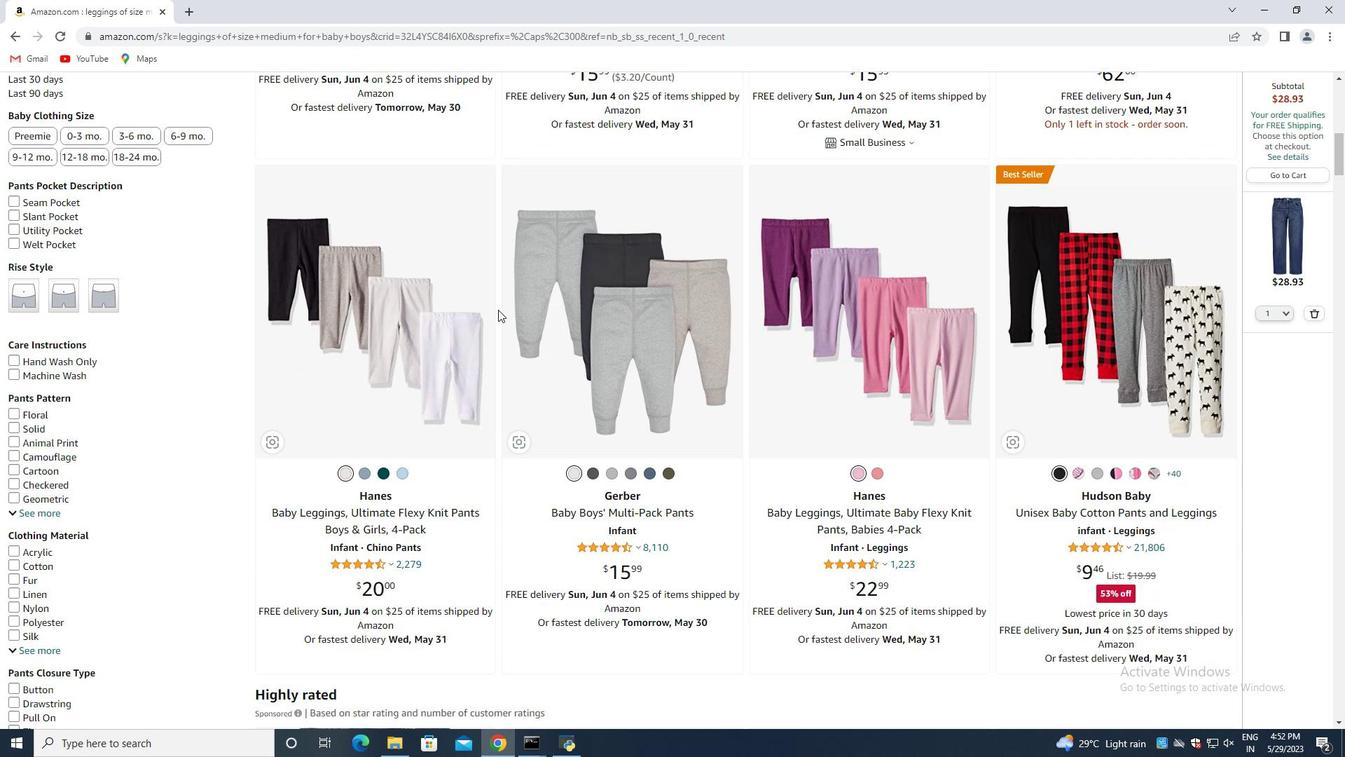 
Action: Mouse moved to (497, 309)
Screenshot: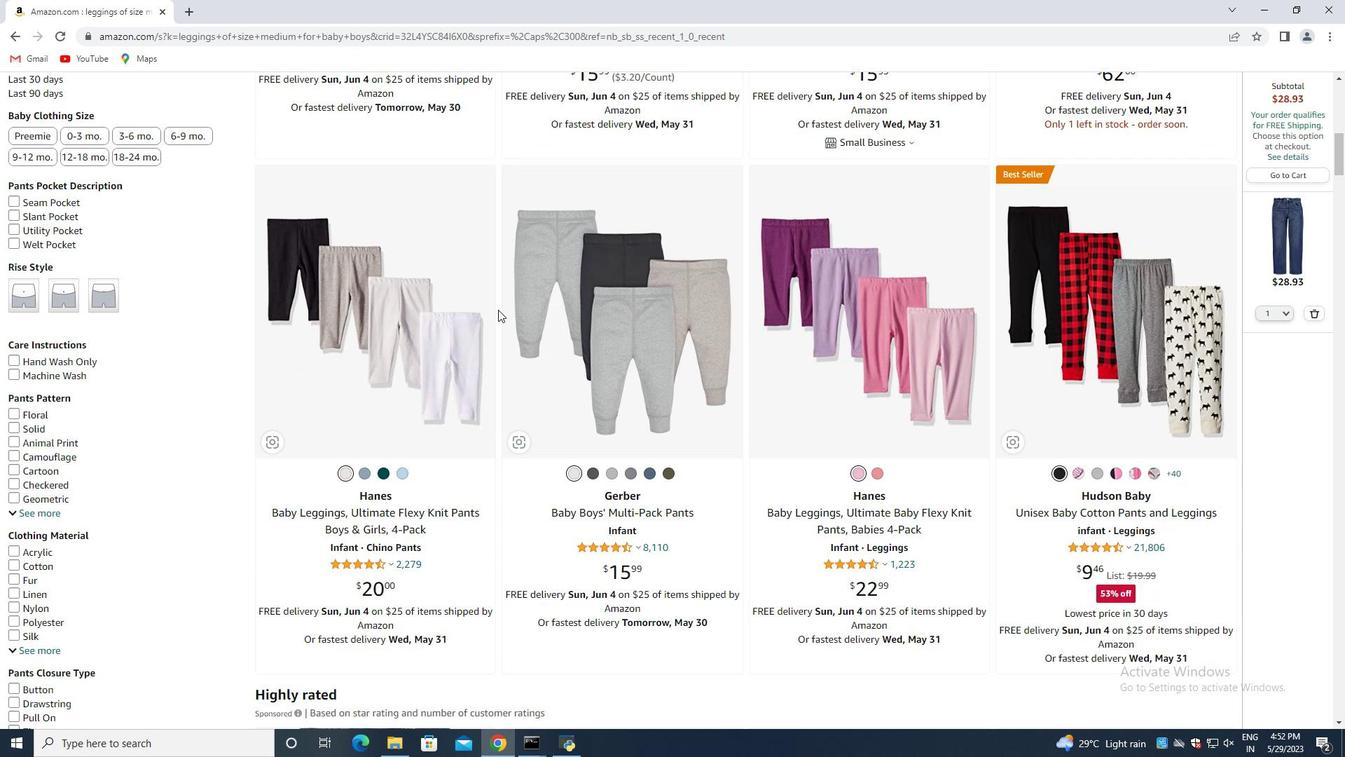 
Action: Mouse scrolled (497, 309) with delta (0, 0)
Screenshot: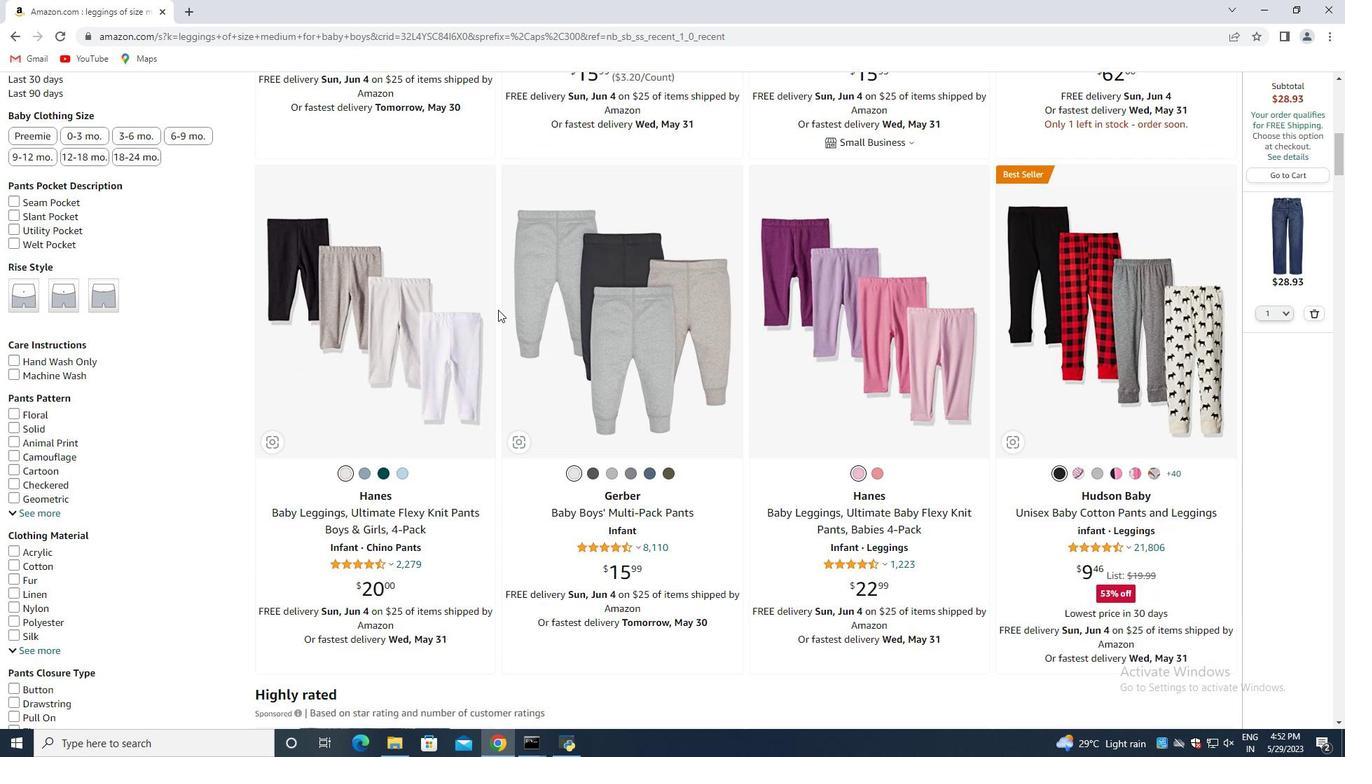 
Action: Mouse moved to (420, 326)
Screenshot: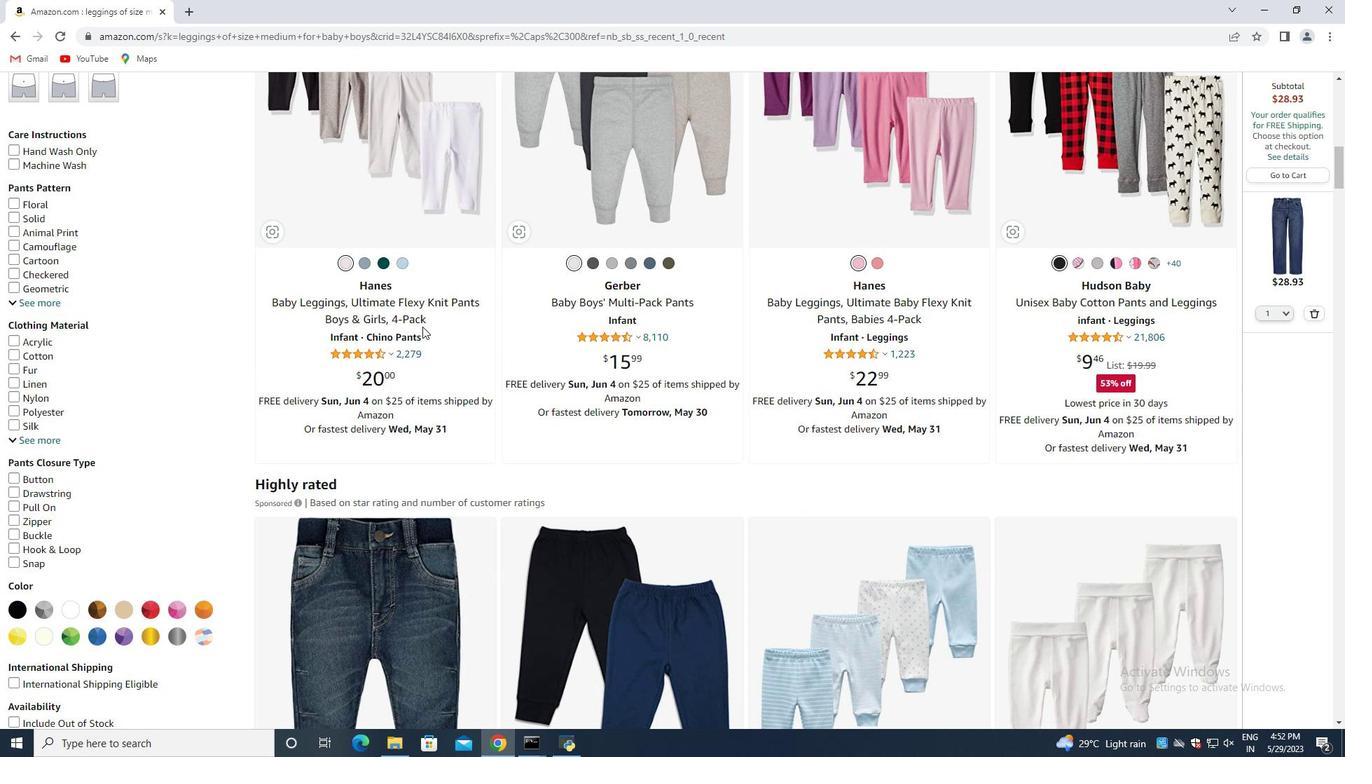
Action: Mouse scrolled (420, 327) with delta (0, 0)
Screenshot: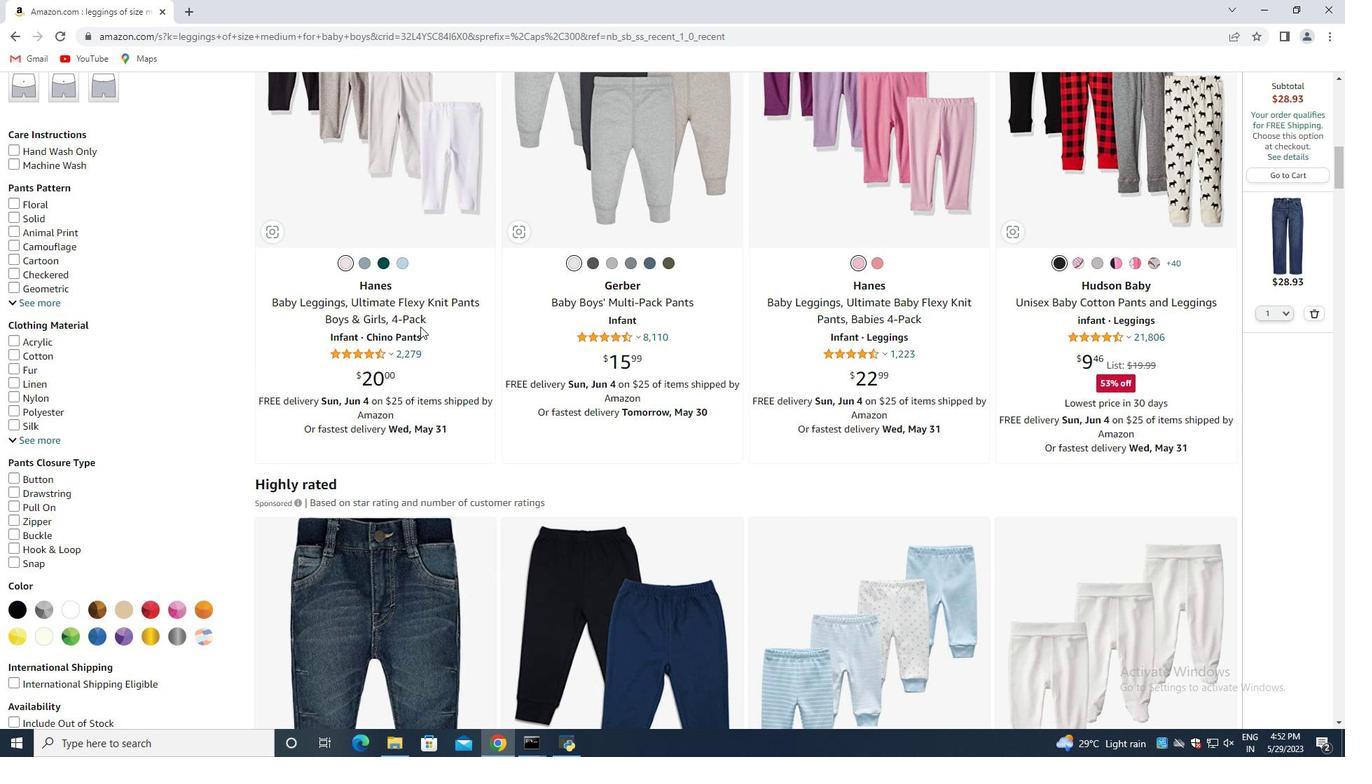 
Action: Mouse scrolled (420, 327) with delta (0, 0)
Screenshot: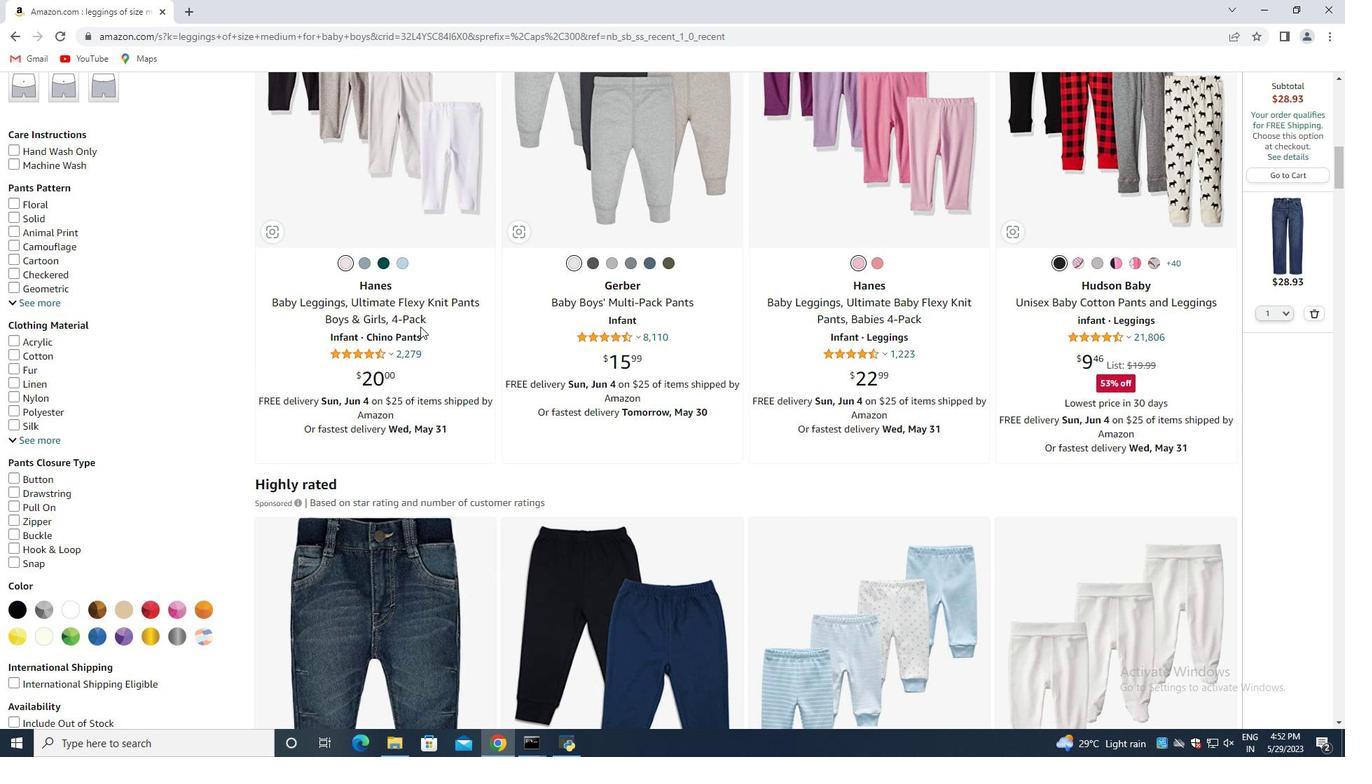 
Action: Mouse scrolled (420, 327) with delta (0, 0)
Screenshot: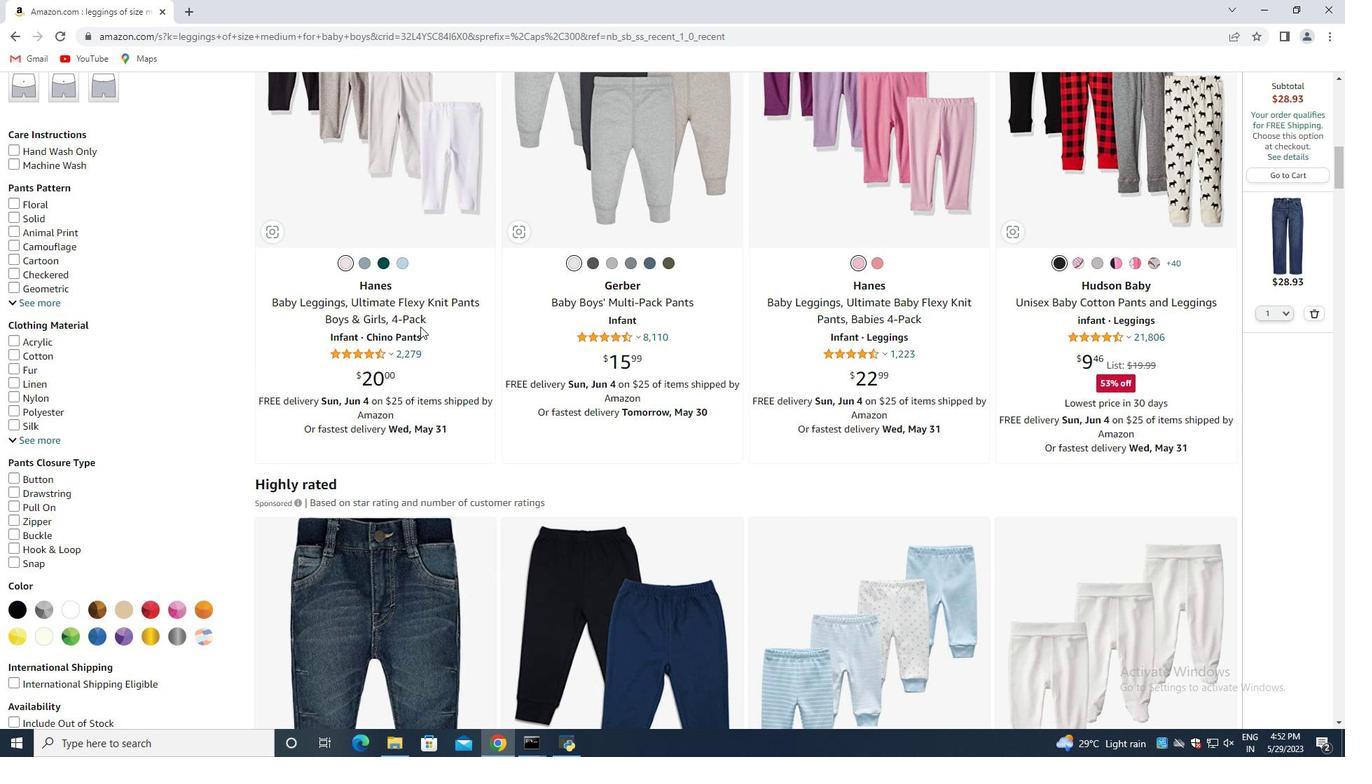 
Action: Mouse pressed left at (420, 326)
Screenshot: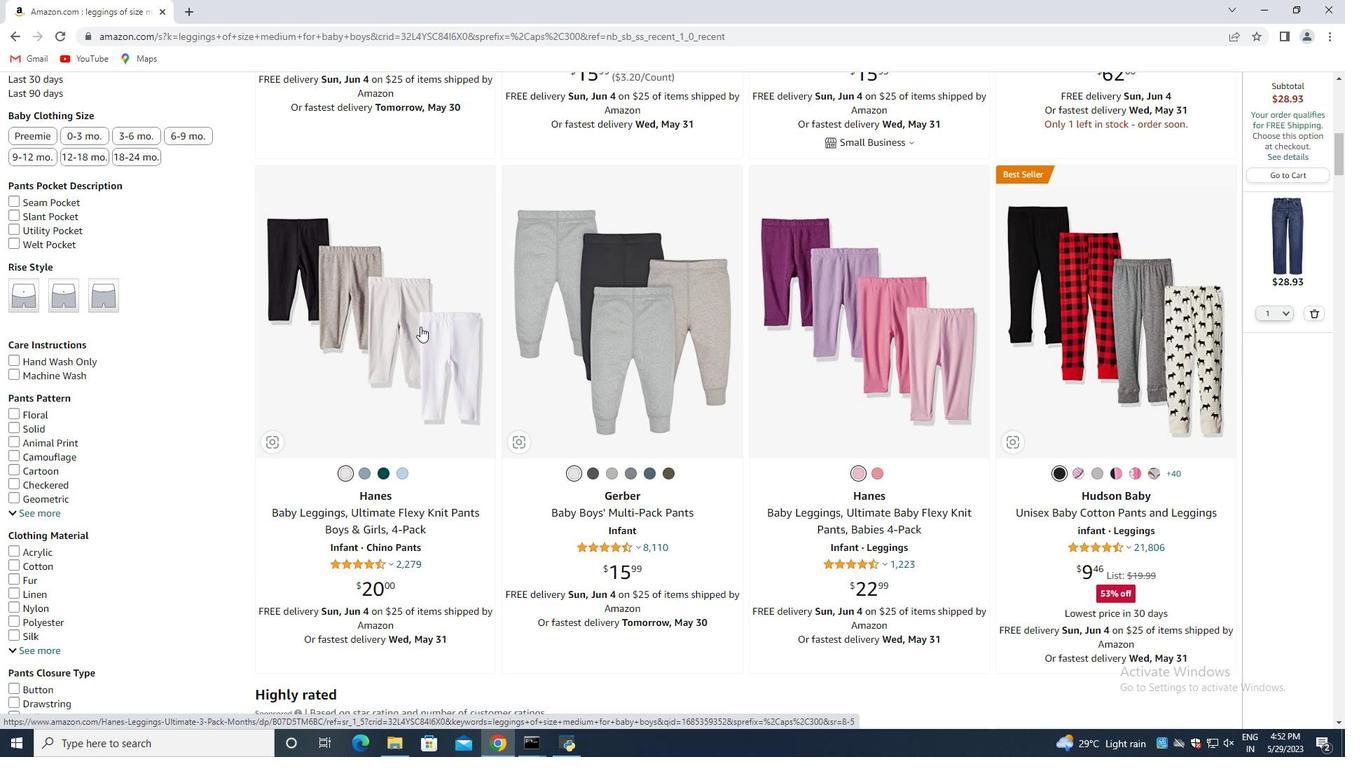 
Action: Mouse moved to (419, 326)
Screenshot: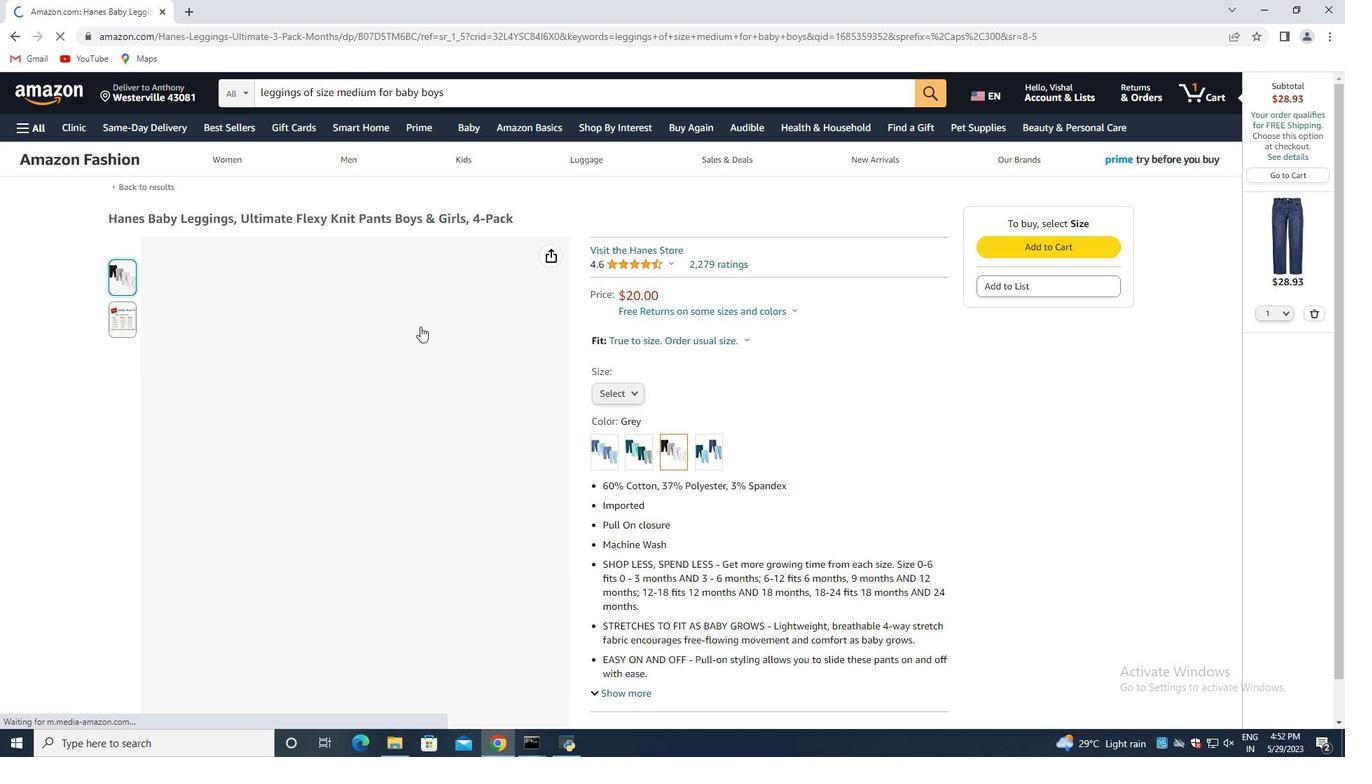 
Action: Mouse scrolled (419, 325) with delta (0, 0)
Screenshot: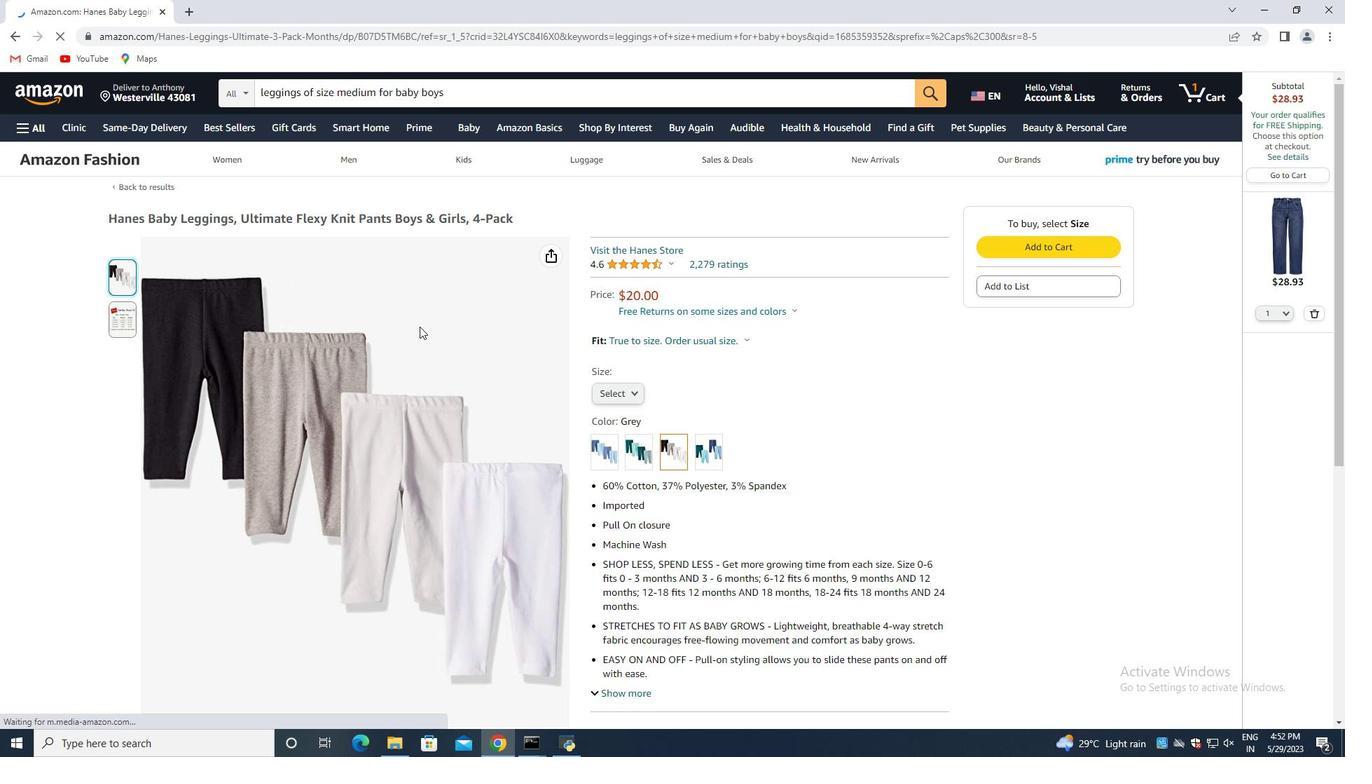 
Action: Mouse scrolled (419, 325) with delta (0, 0)
Screenshot: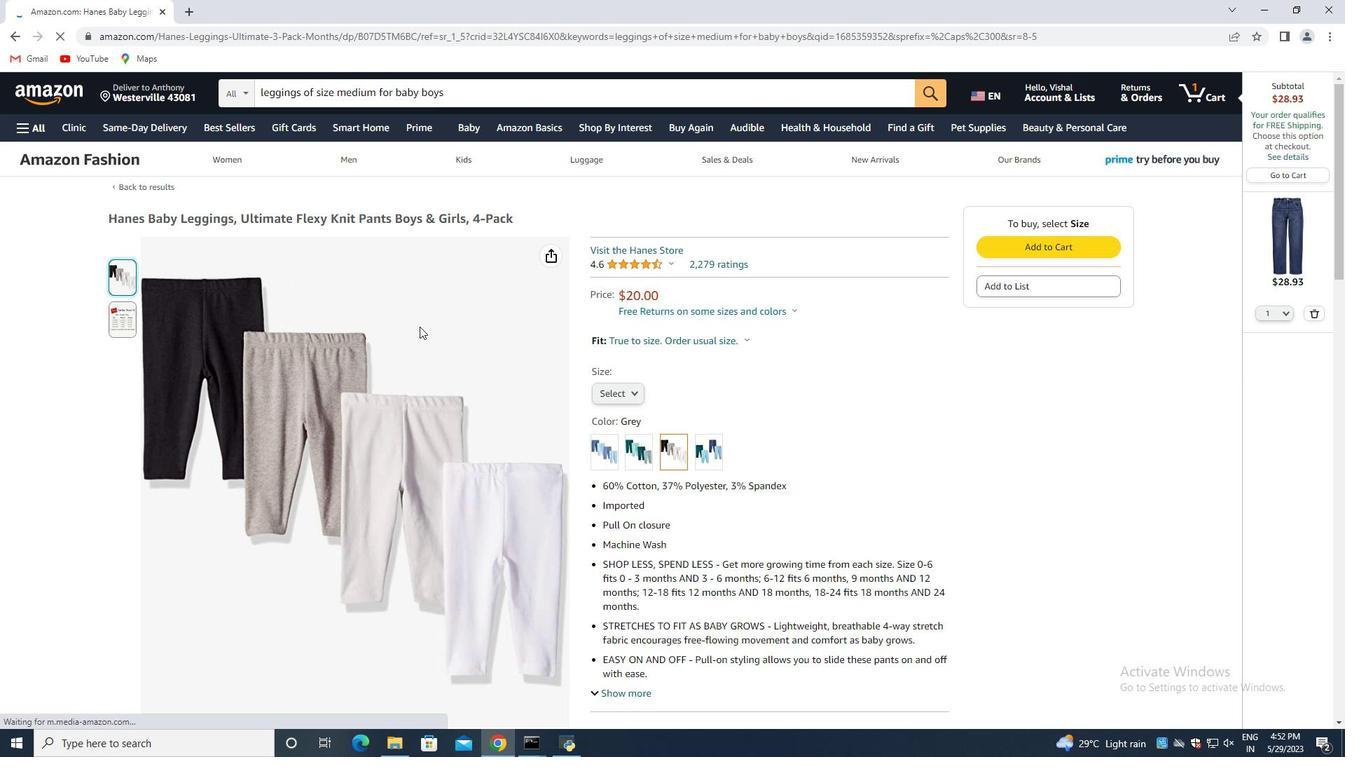 
Action: Mouse moved to (705, 309)
Screenshot: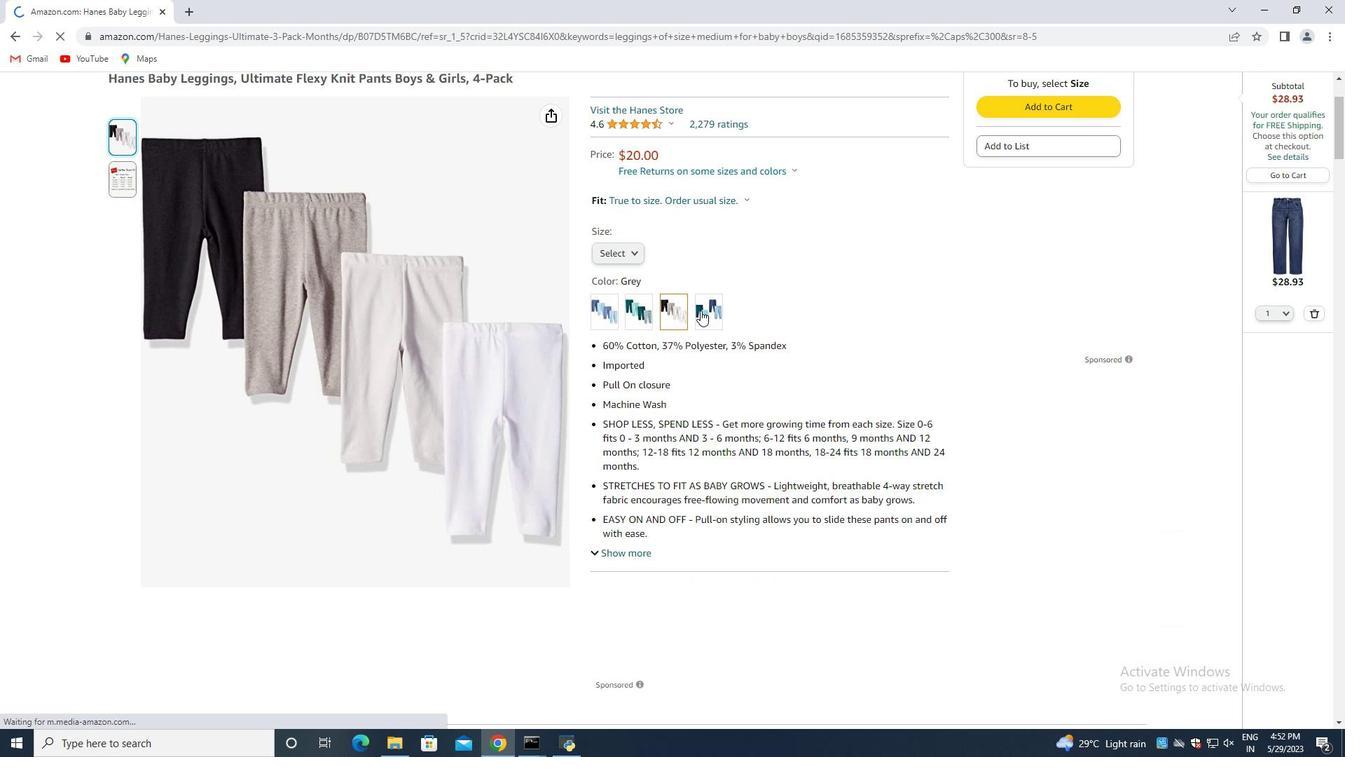 
Action: Mouse pressed left at (705, 309)
Screenshot: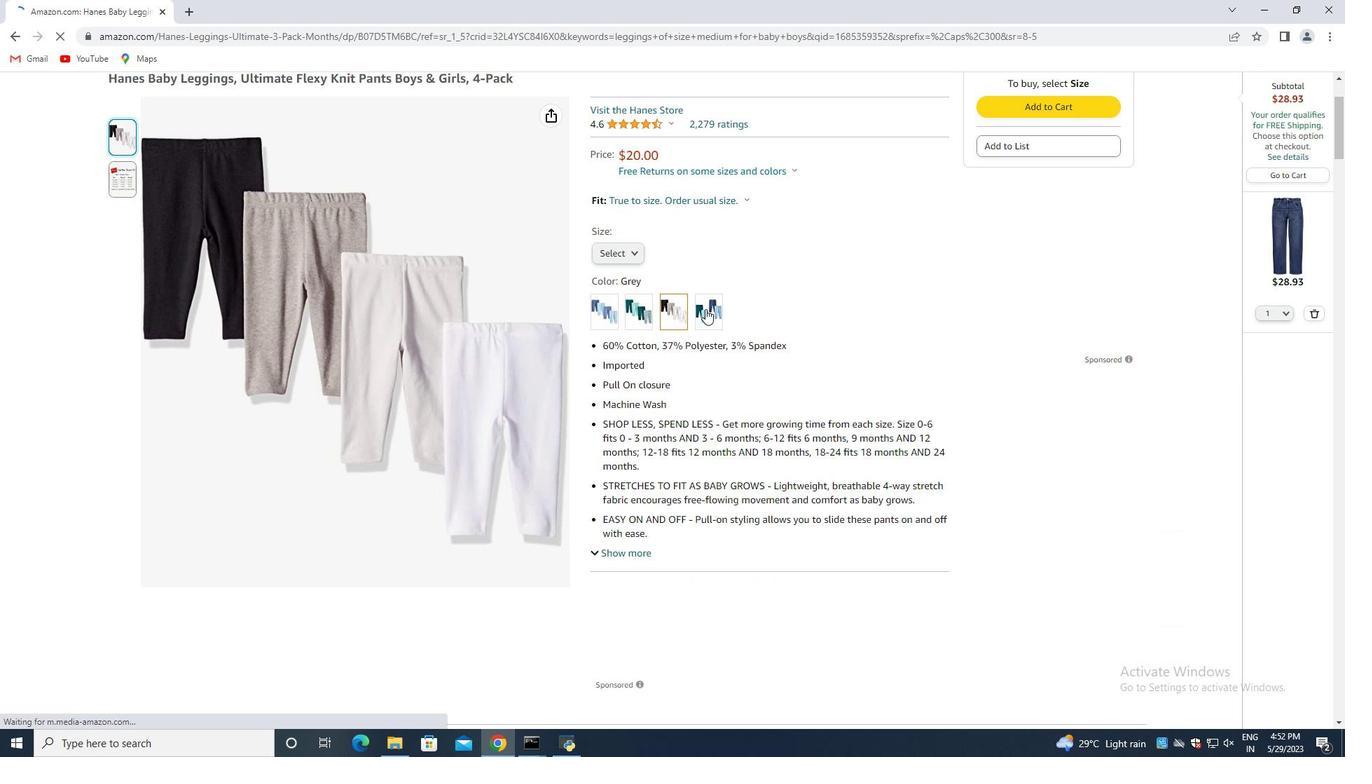 
Action: Mouse moved to (640, 311)
Screenshot: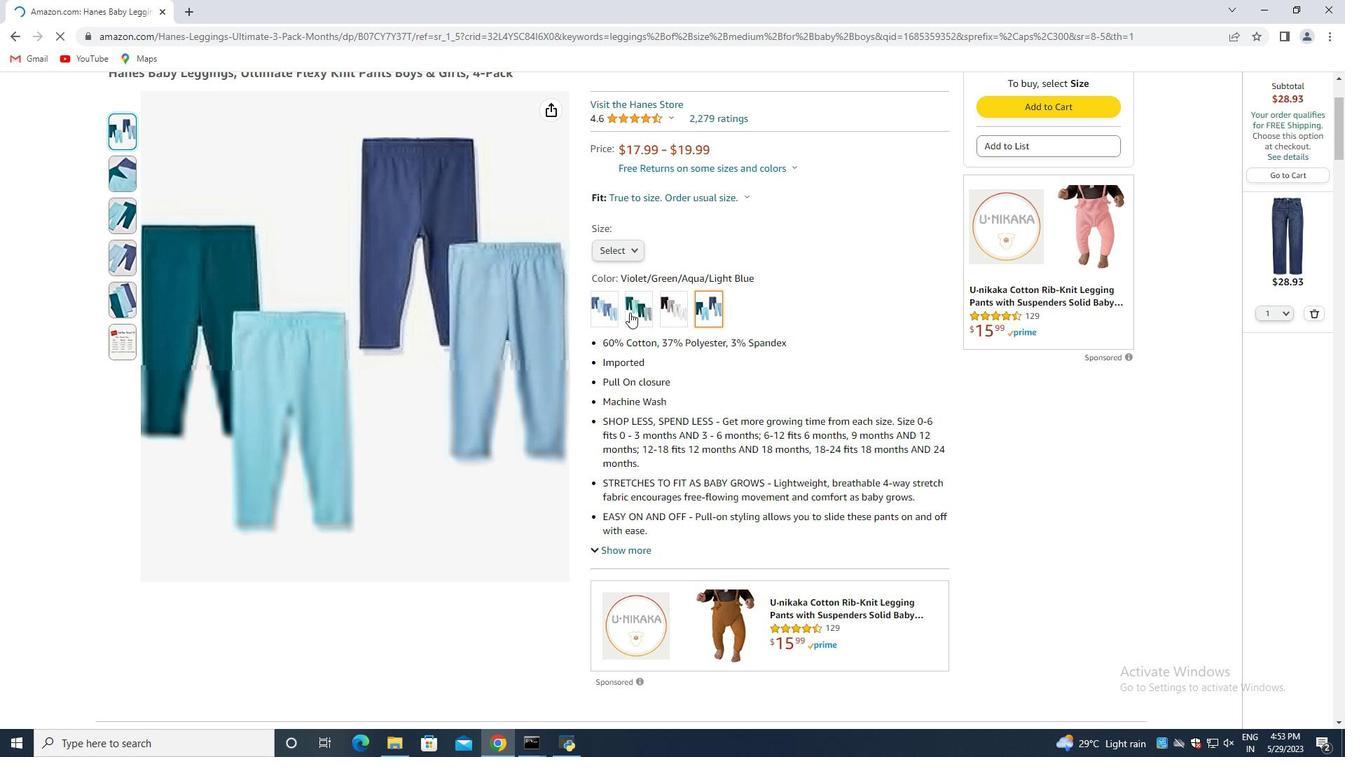 
Action: Mouse pressed left at (640, 311)
Screenshot: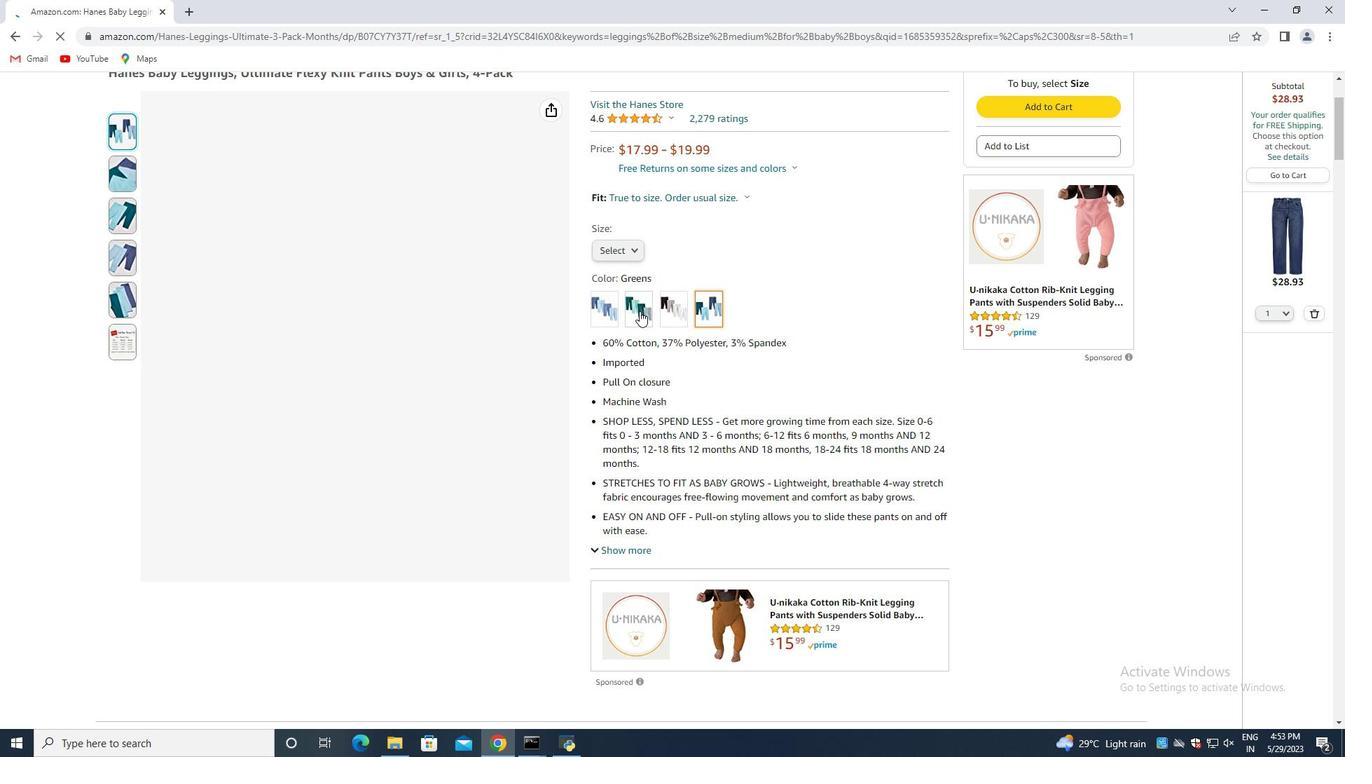 
Action: Mouse moved to (609, 311)
Screenshot: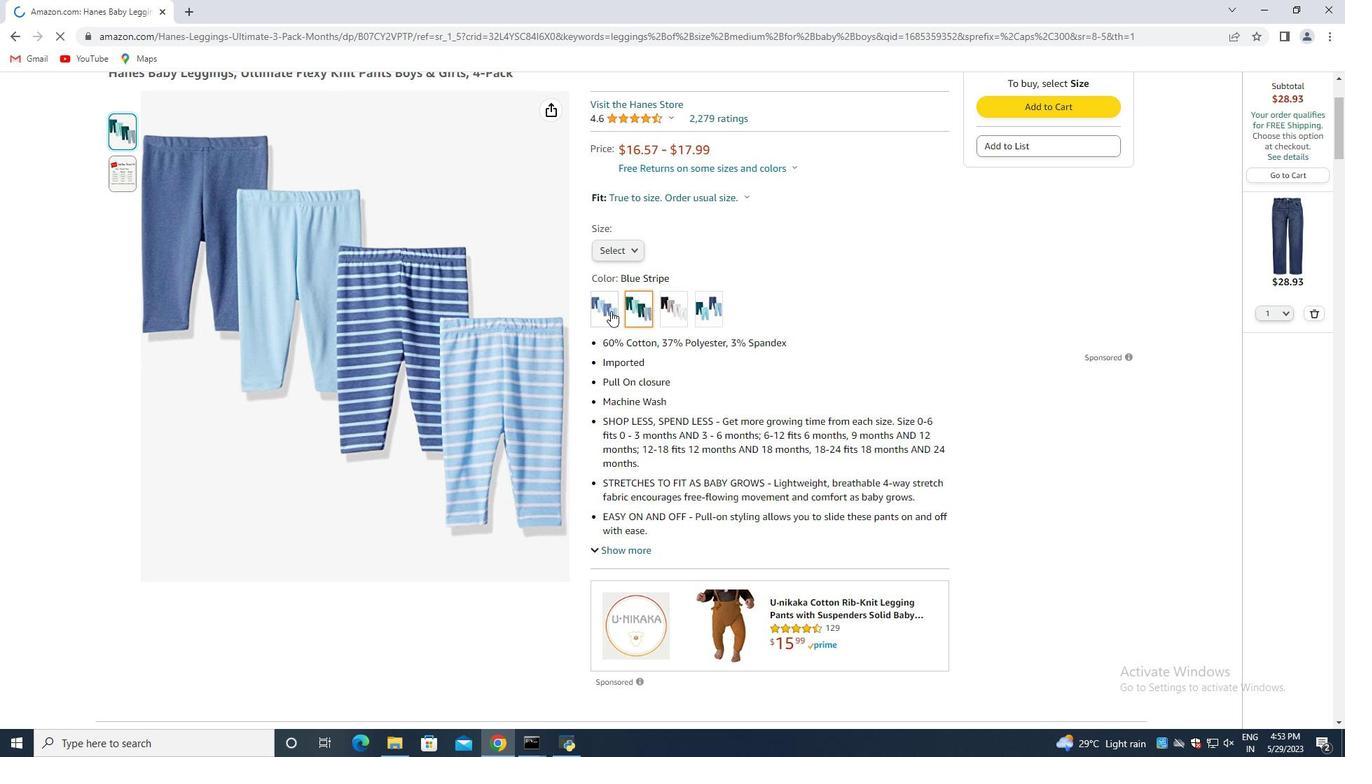 
Action: Mouse pressed left at (609, 311)
Screenshot: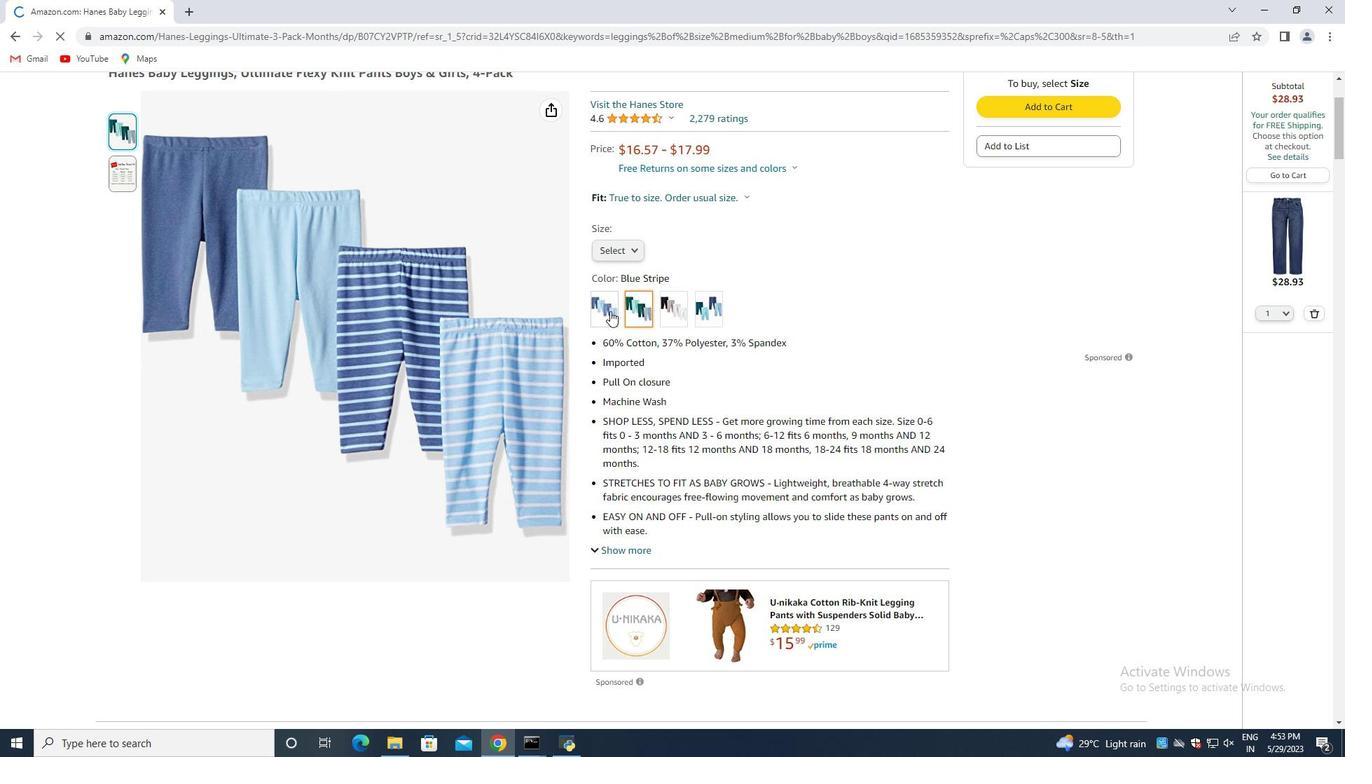 
Action: Mouse moved to (666, 308)
Screenshot: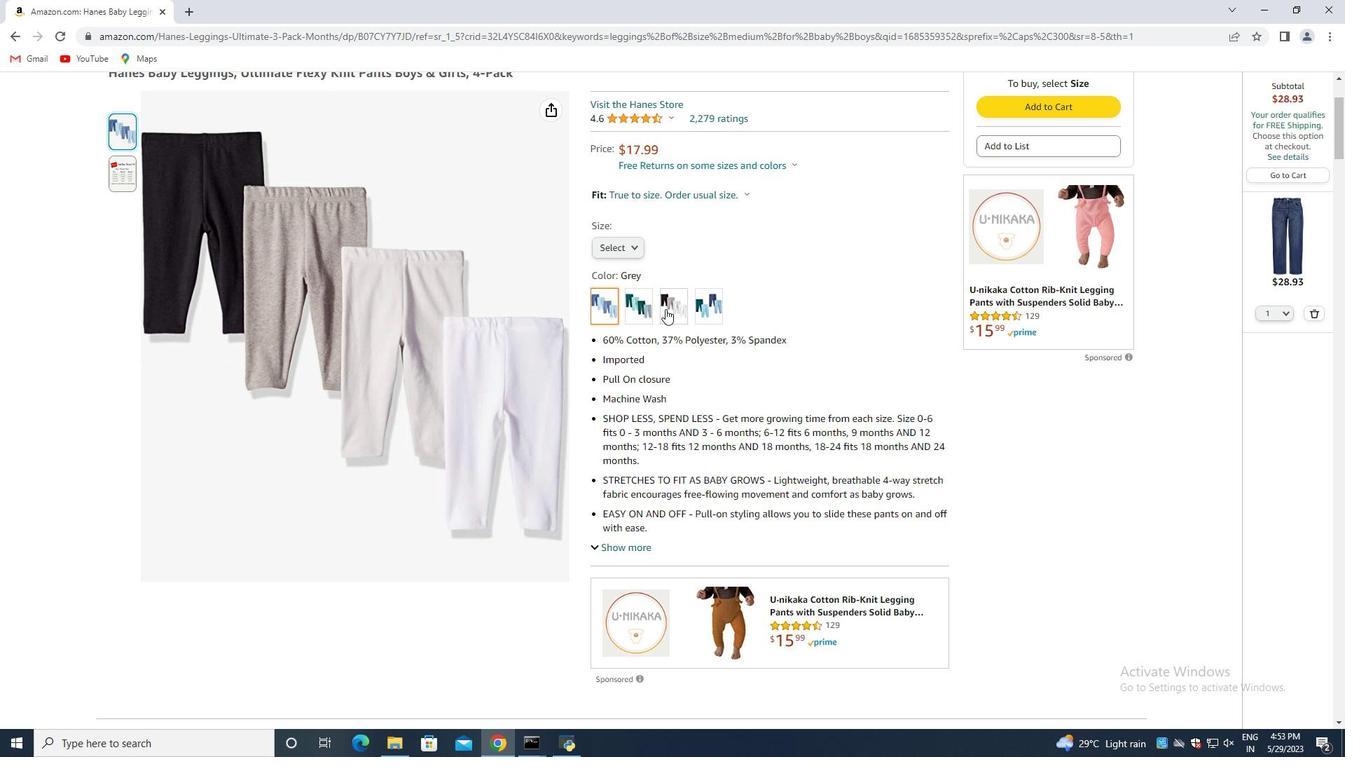 
Action: Mouse pressed left at (666, 308)
Screenshot: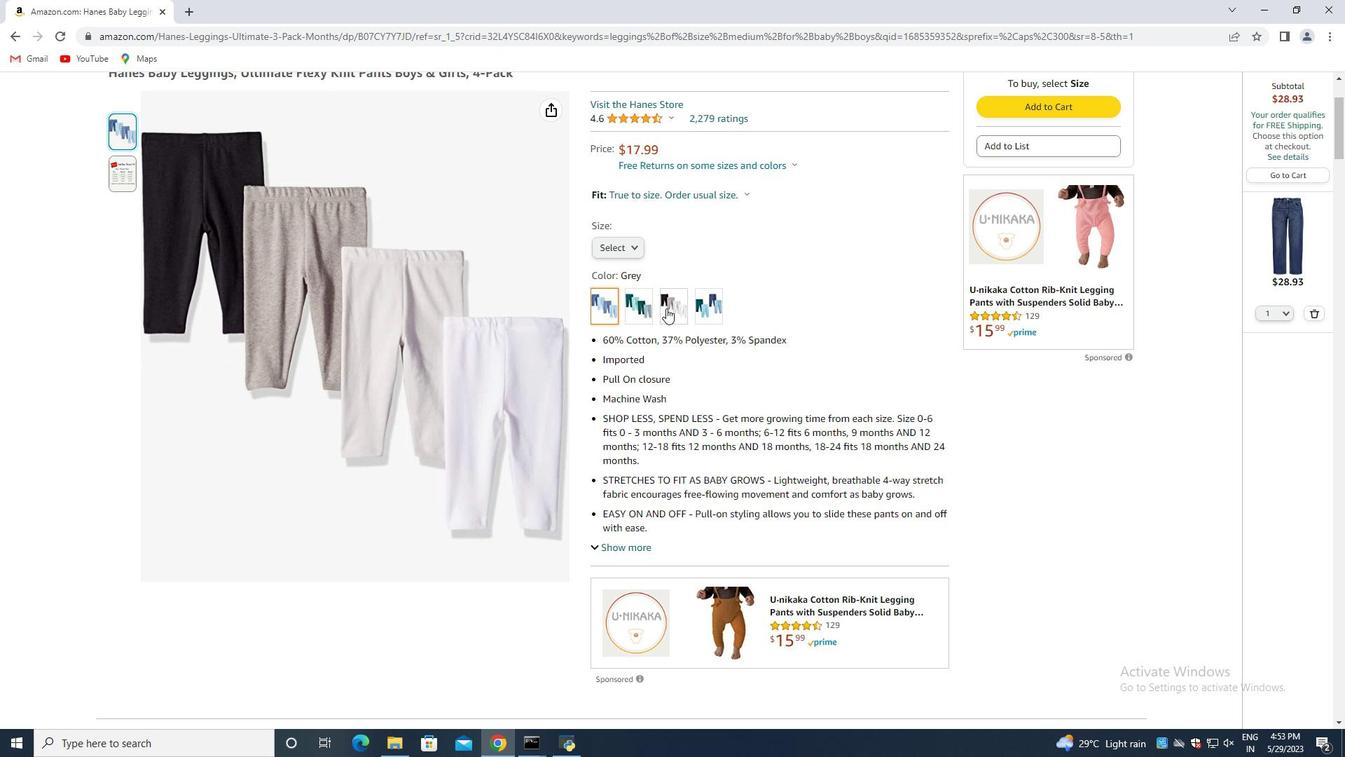 
Action: Mouse moved to (640, 254)
Screenshot: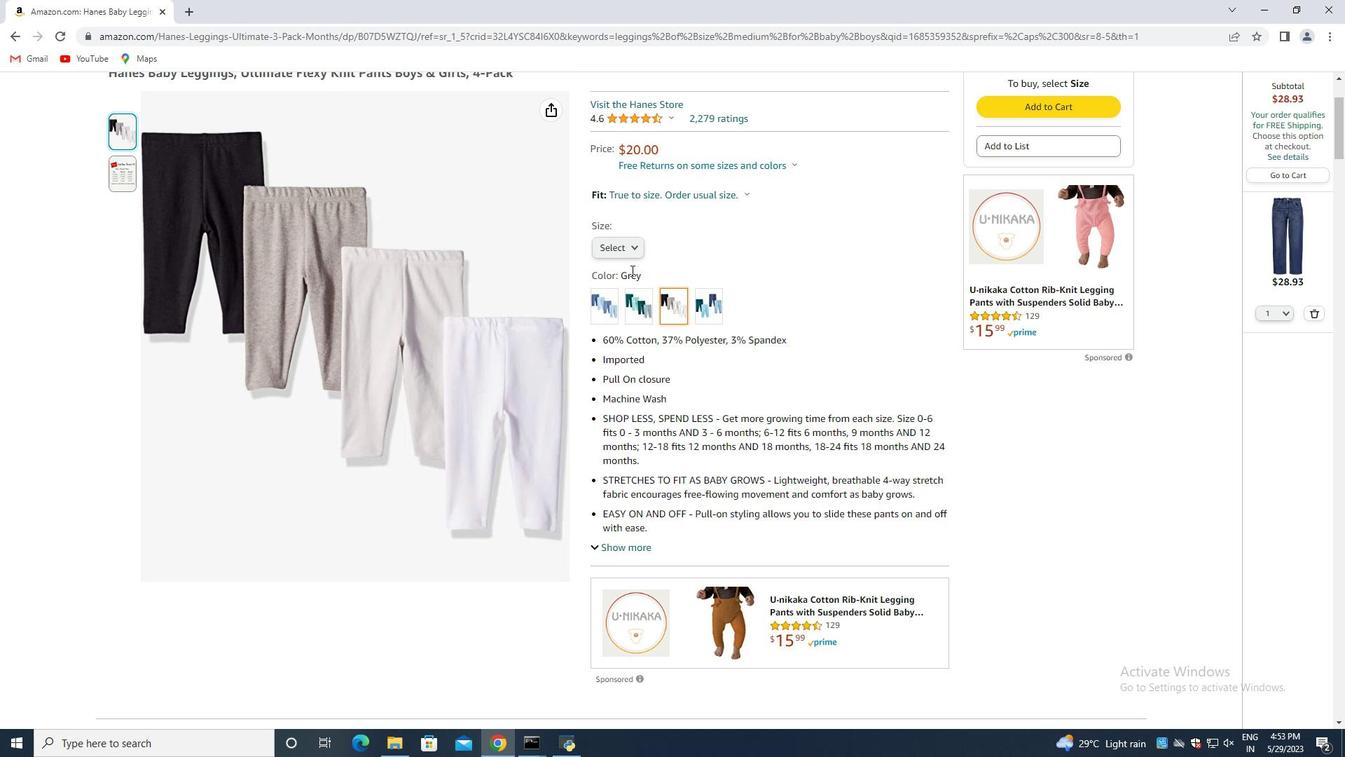 
Action: Mouse pressed left at (640, 254)
Screenshot: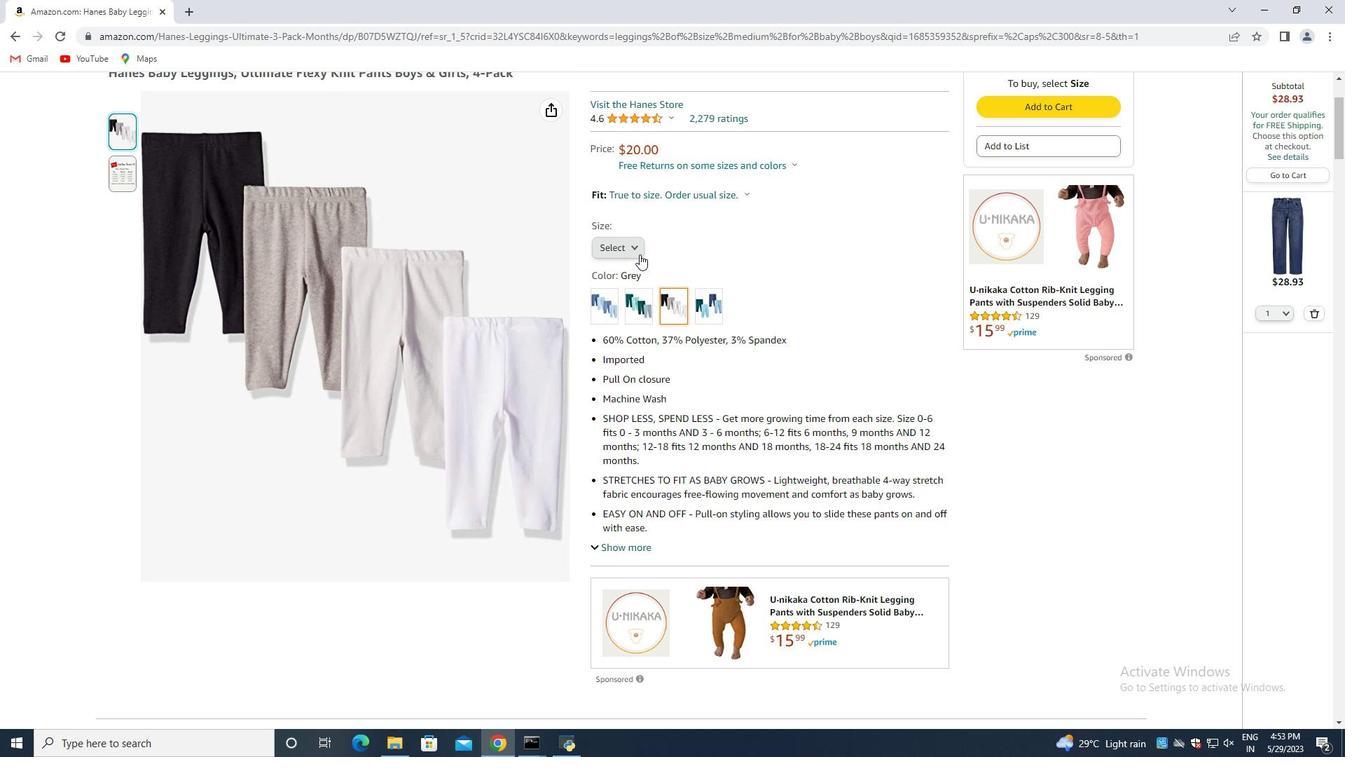 
Action: Mouse moved to (745, 255)
Screenshot: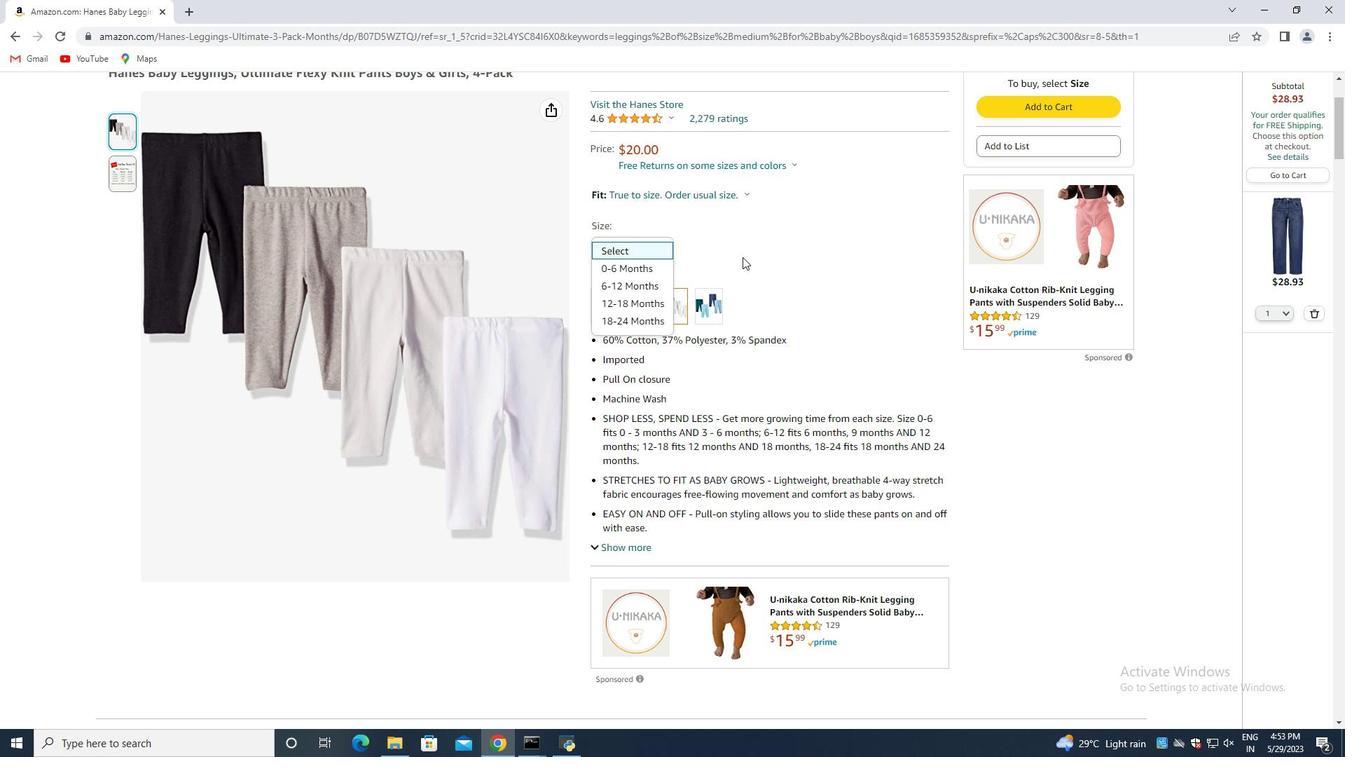 
Action: Mouse pressed left at (745, 255)
Screenshot: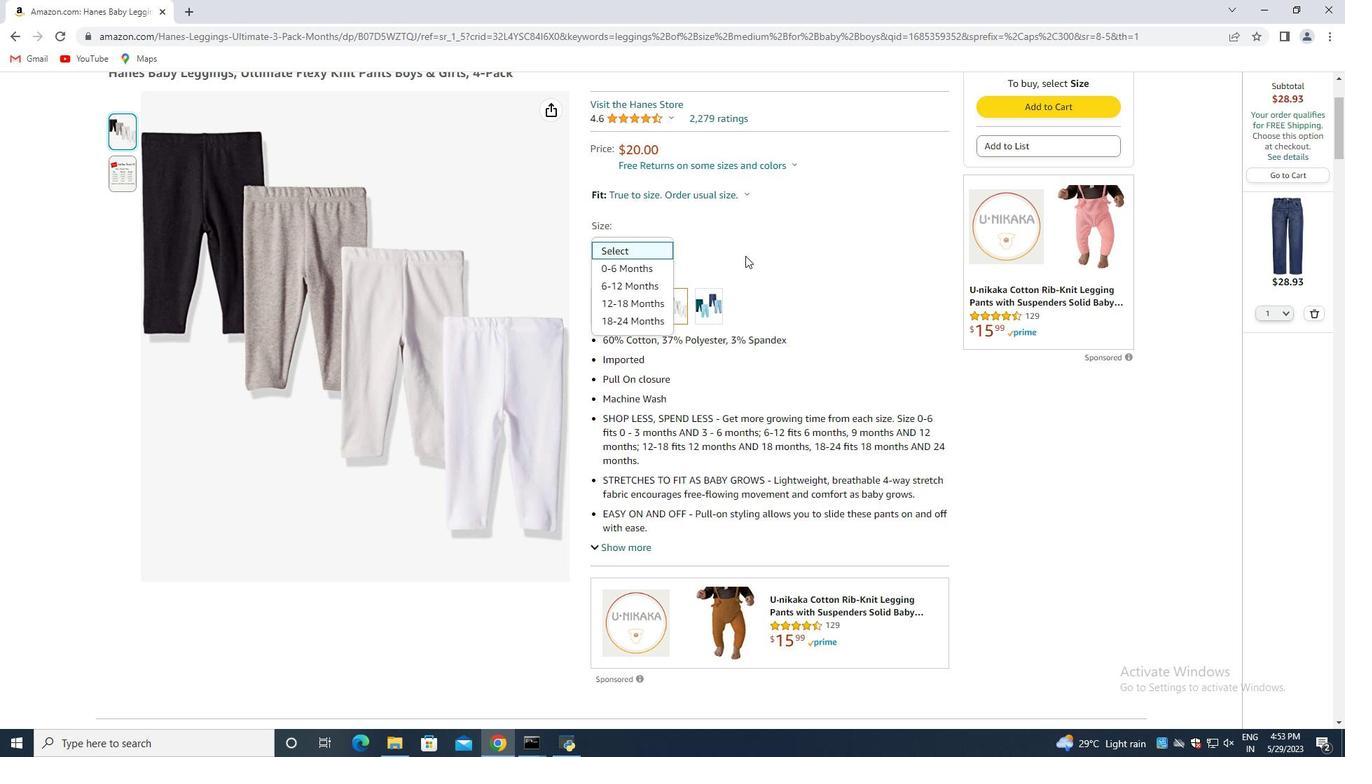 
Action: Mouse moved to (719, 303)
Screenshot: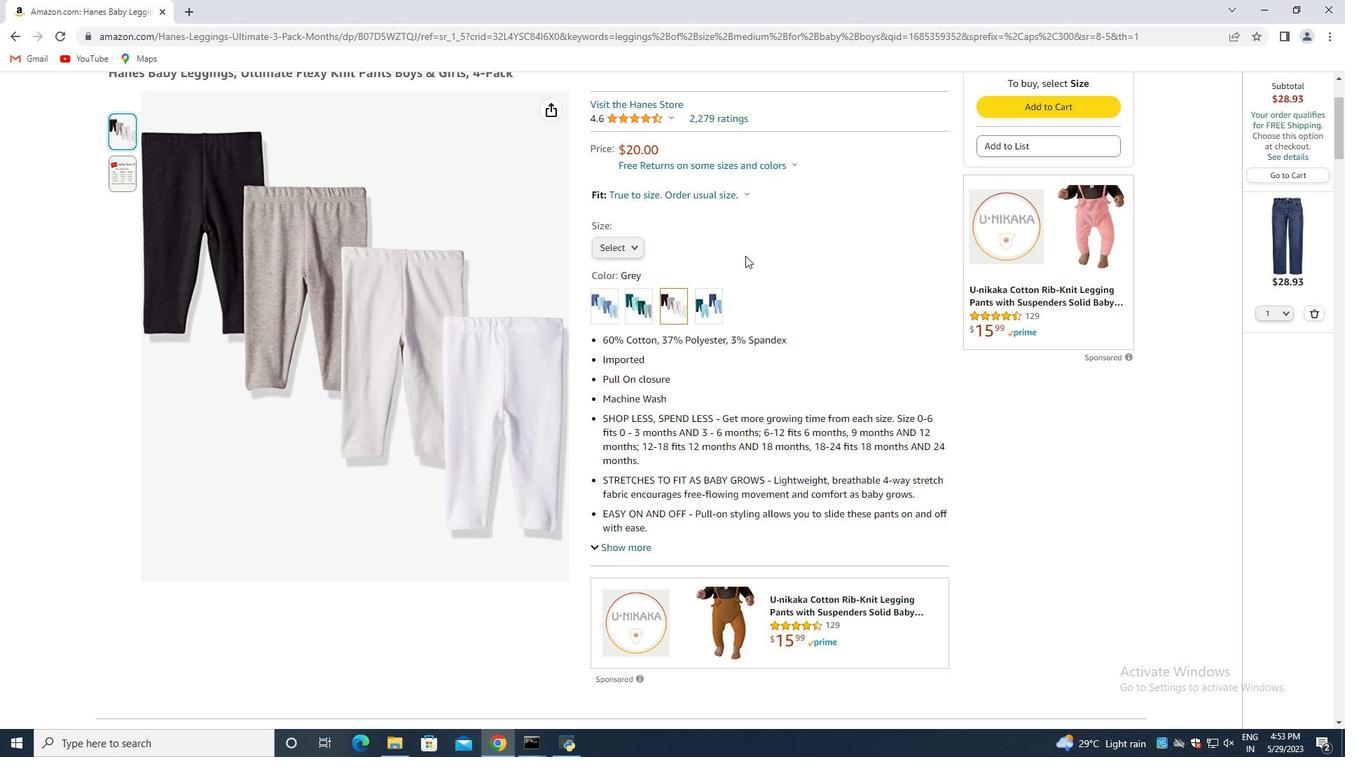 
Action: Mouse scrolled (719, 302) with delta (0, 0)
Screenshot: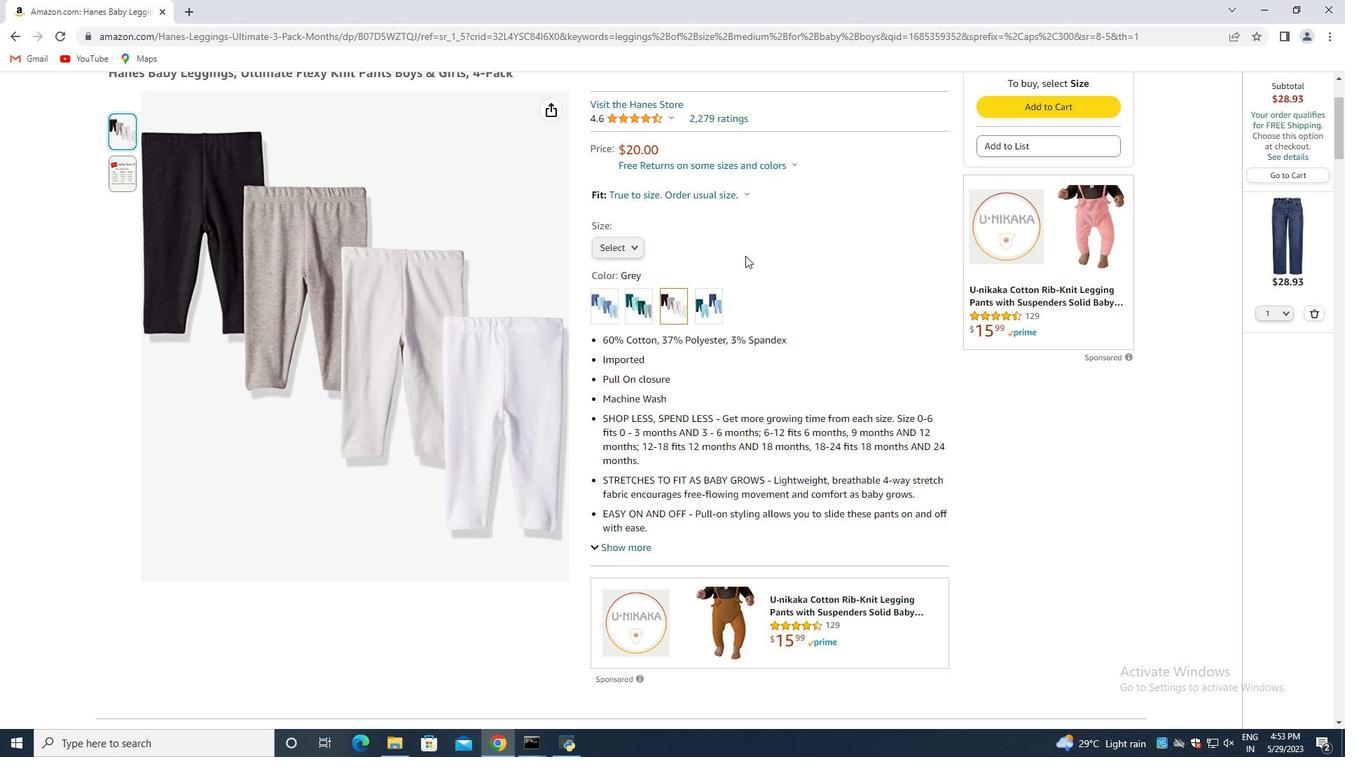 
Action: Mouse moved to (698, 351)
Screenshot: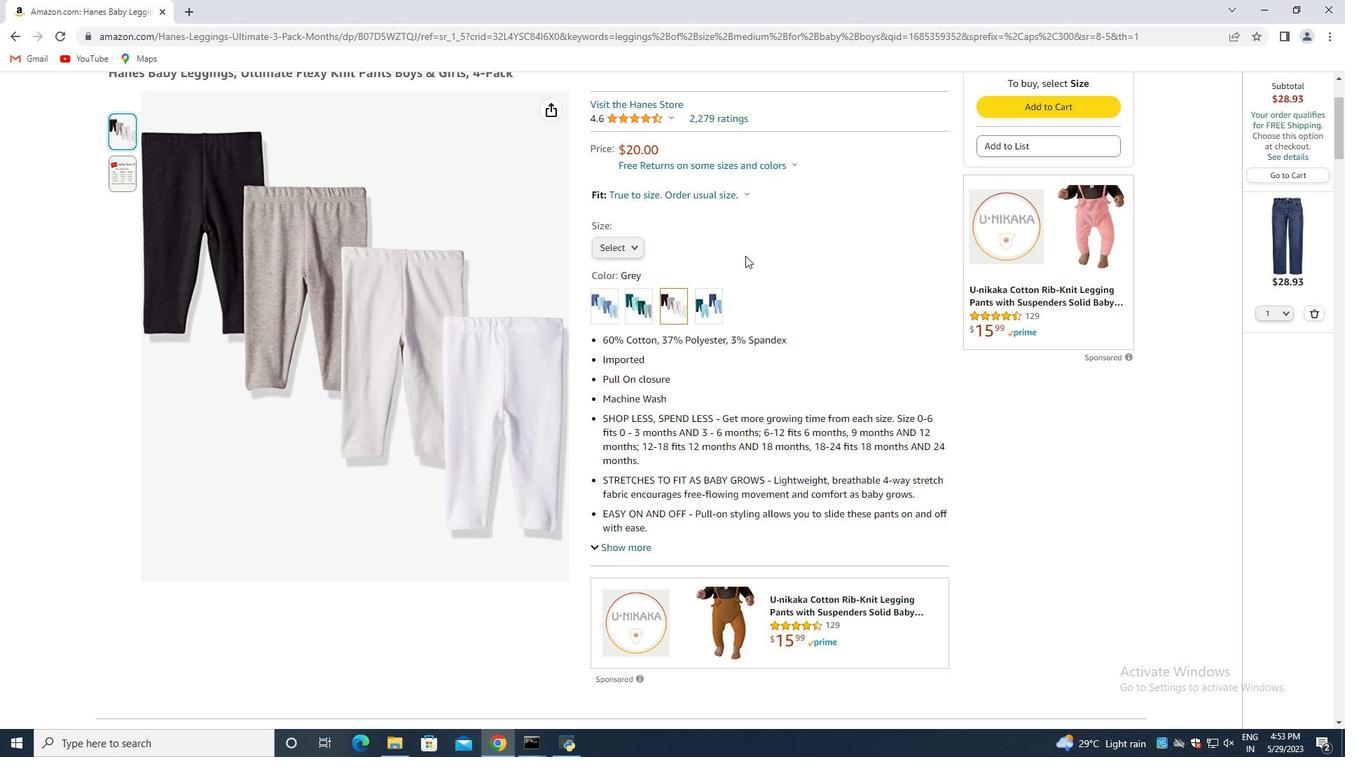 
Action: Mouse scrolled (698, 350) with delta (0, 0)
Screenshot: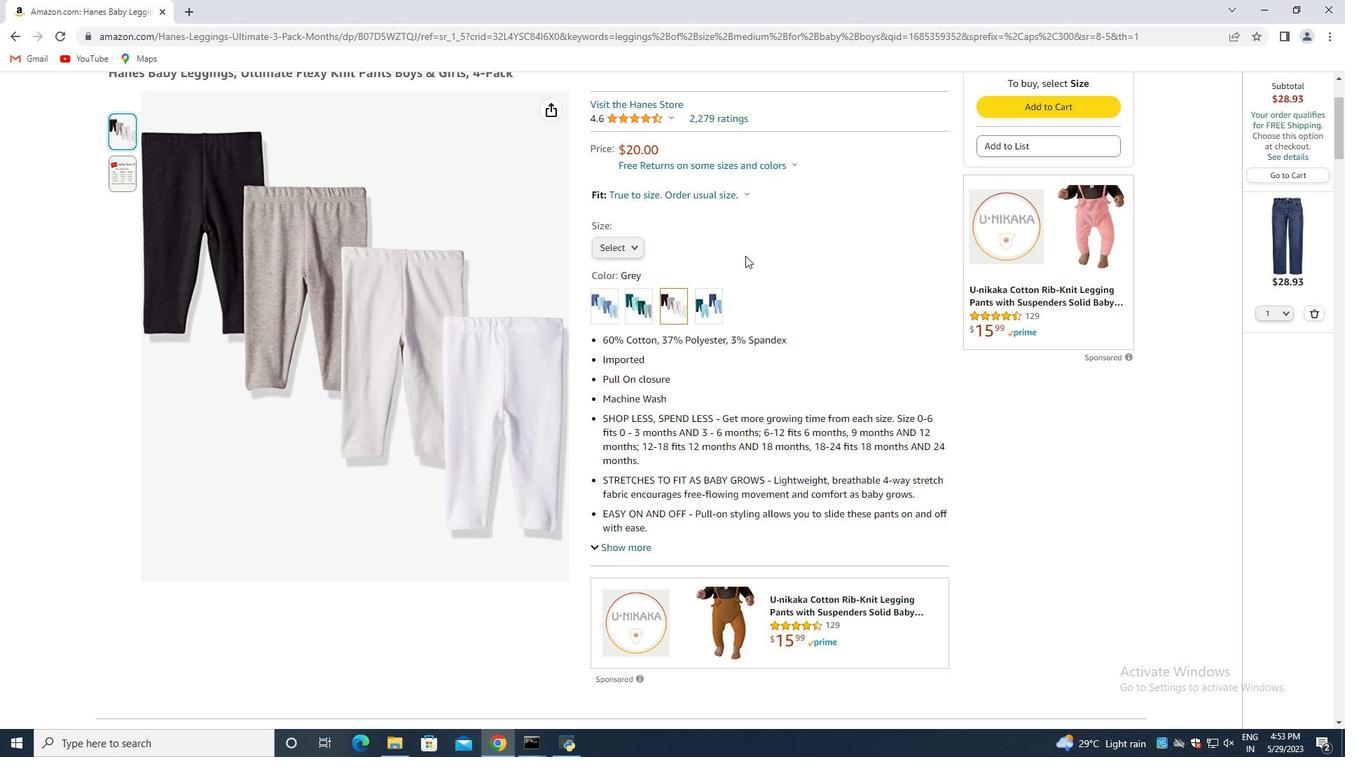
Action: Mouse moved to (695, 356)
Screenshot: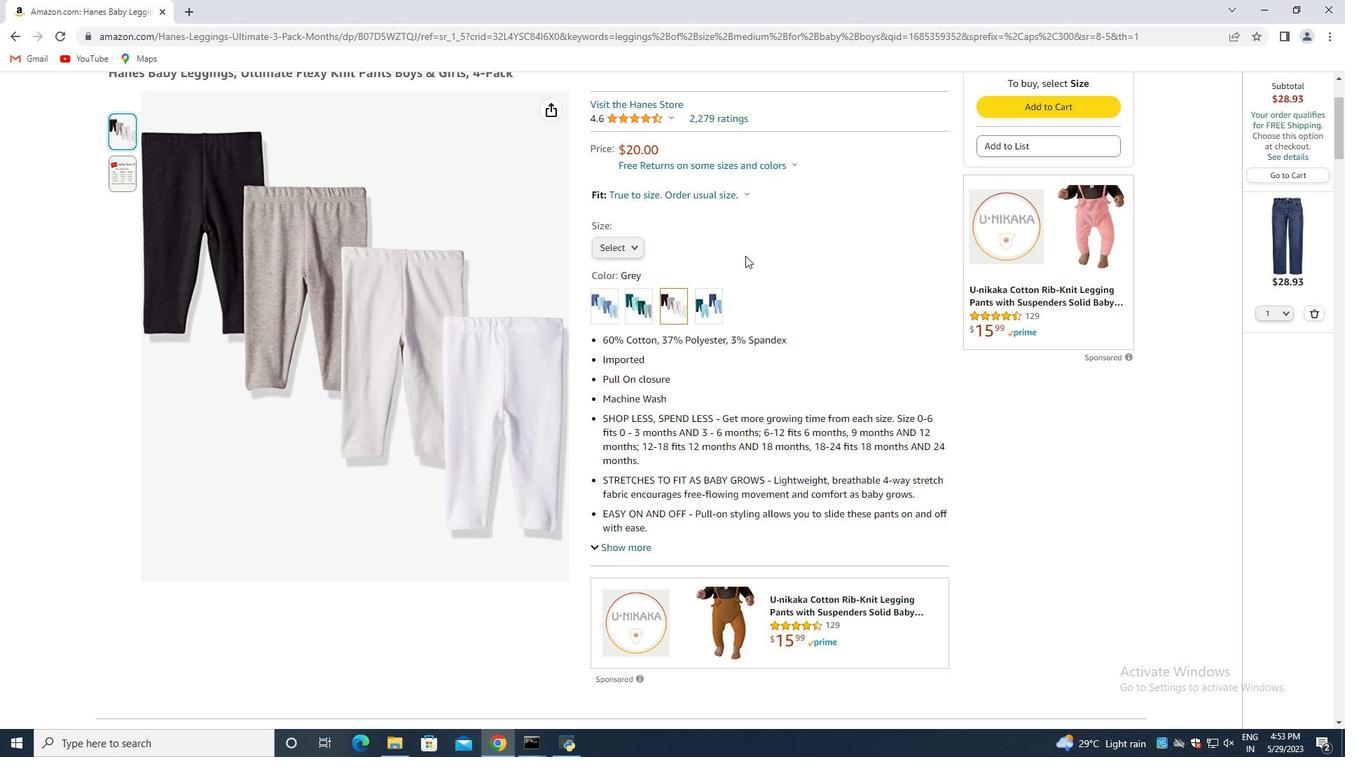 
Action: Mouse scrolled (696, 355) with delta (0, 0)
Screenshot: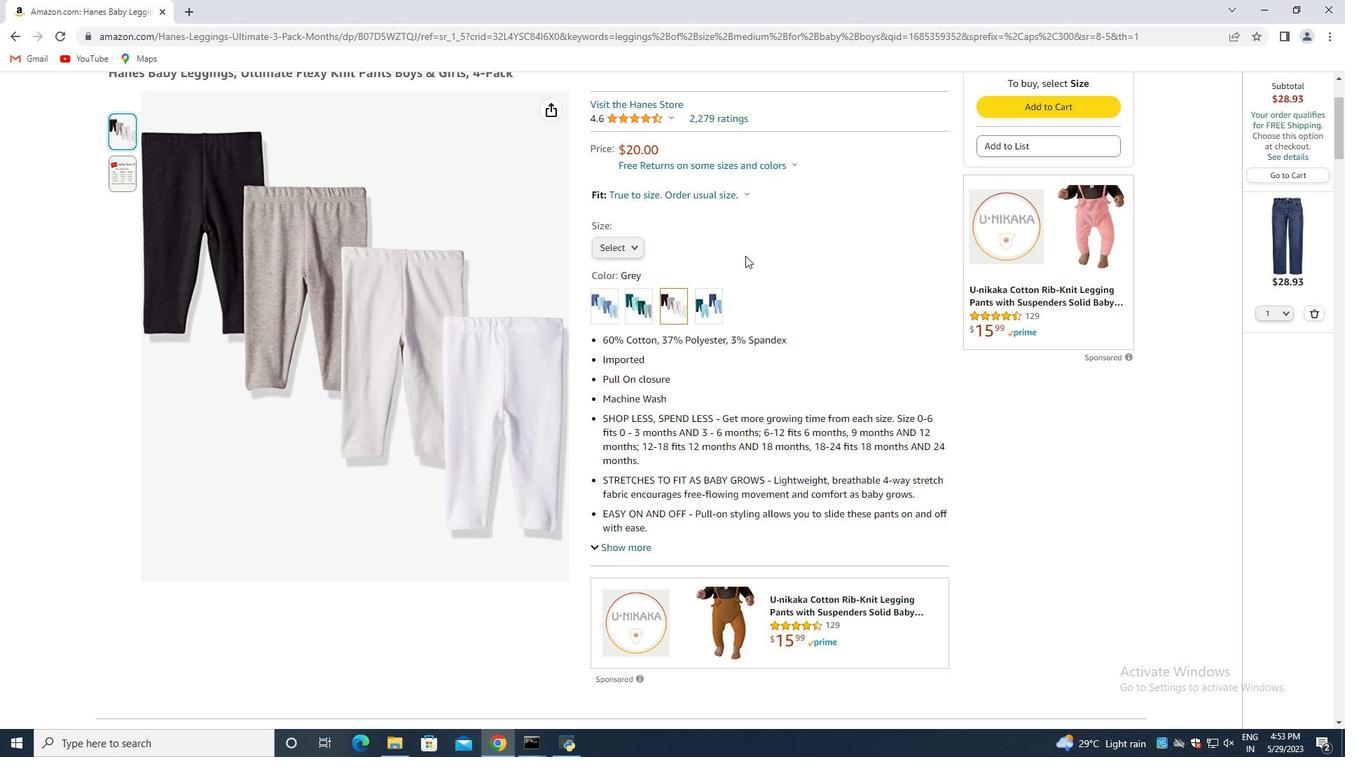 
Action: Mouse moved to (695, 356)
Screenshot: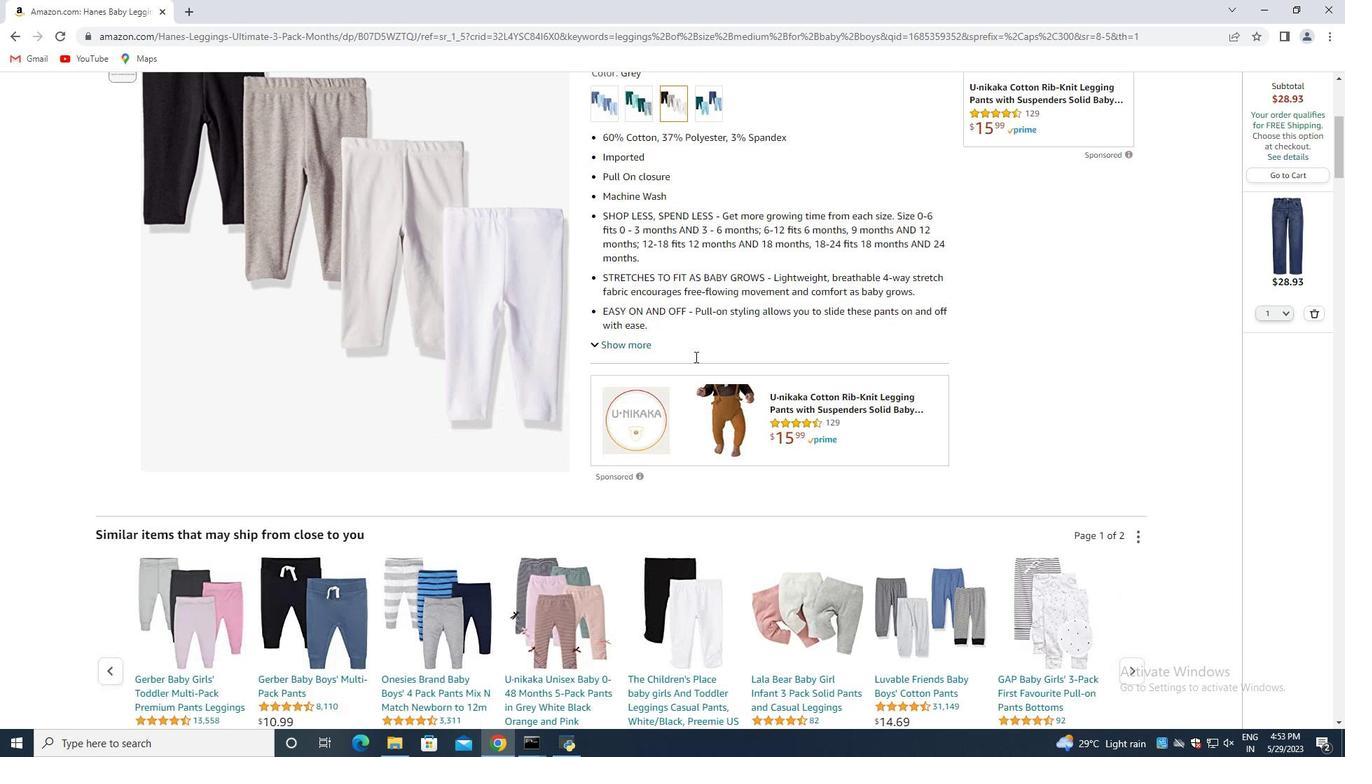
Action: Mouse scrolled (695, 356) with delta (0, 0)
Screenshot: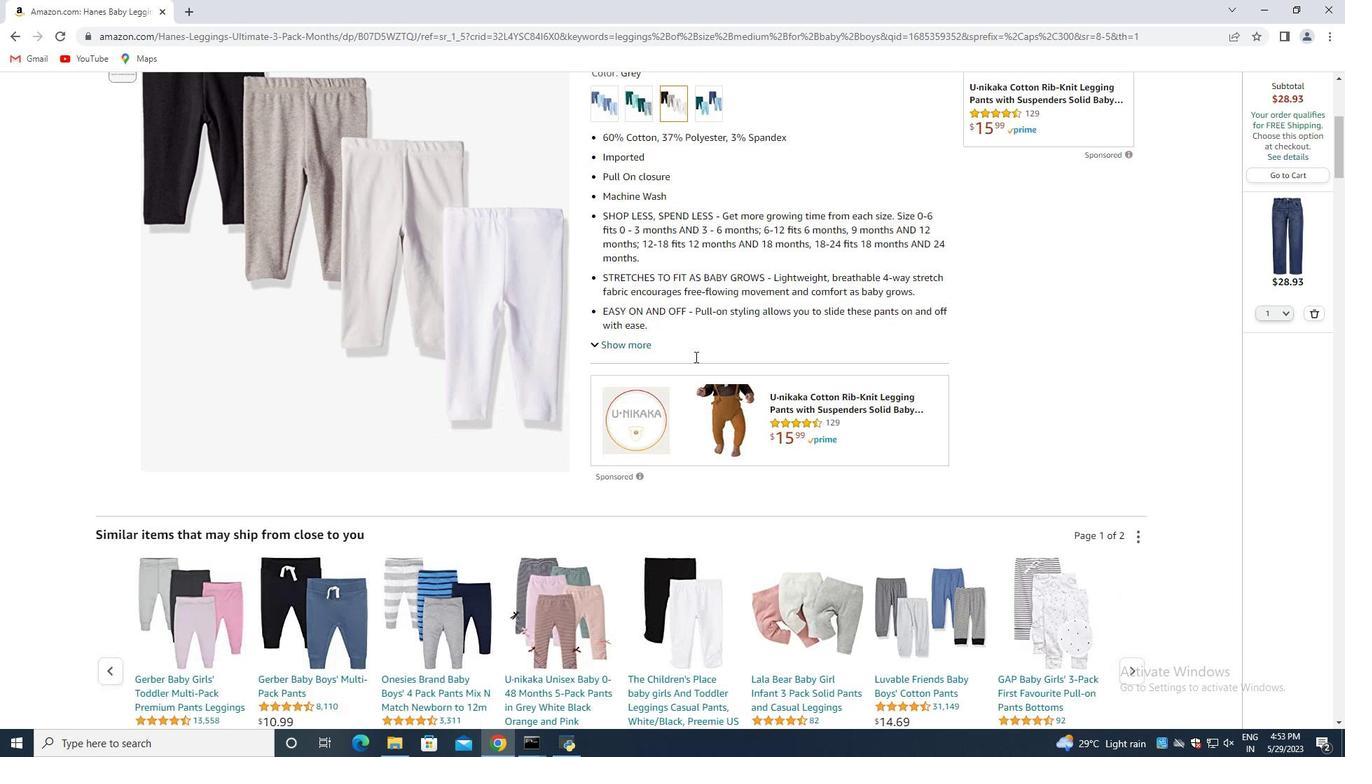 
Action: Mouse moved to (694, 358)
Screenshot: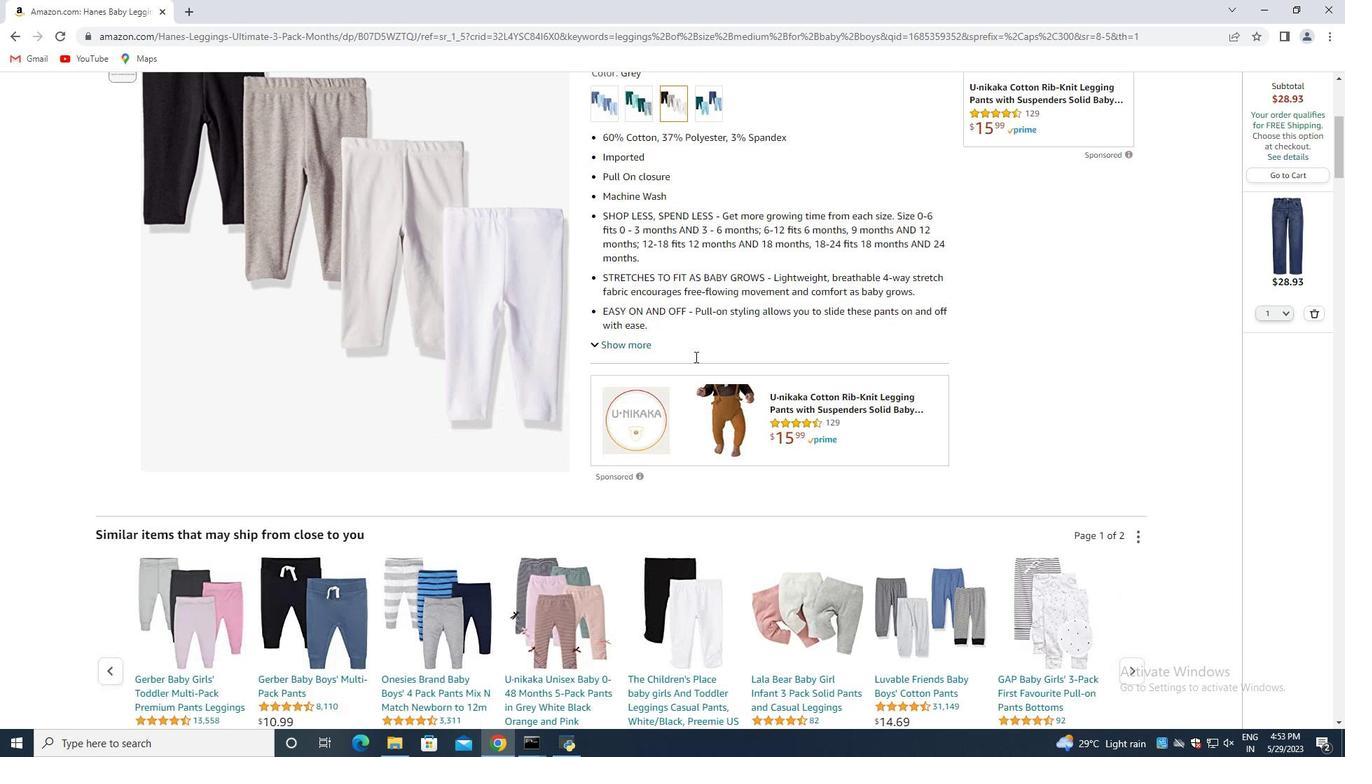
Action: Mouse scrolled (694, 358) with delta (0, 0)
Screenshot: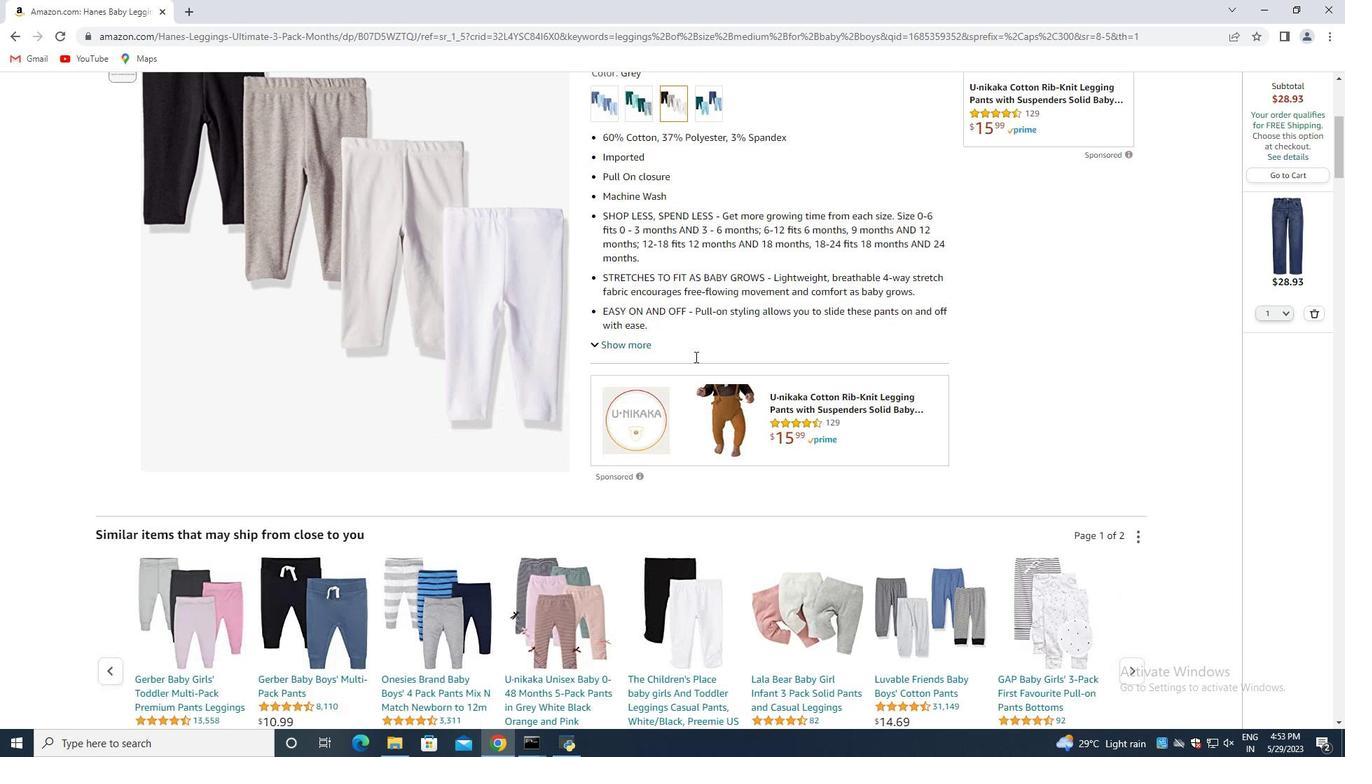 
Action: Mouse moved to (694, 359)
Screenshot: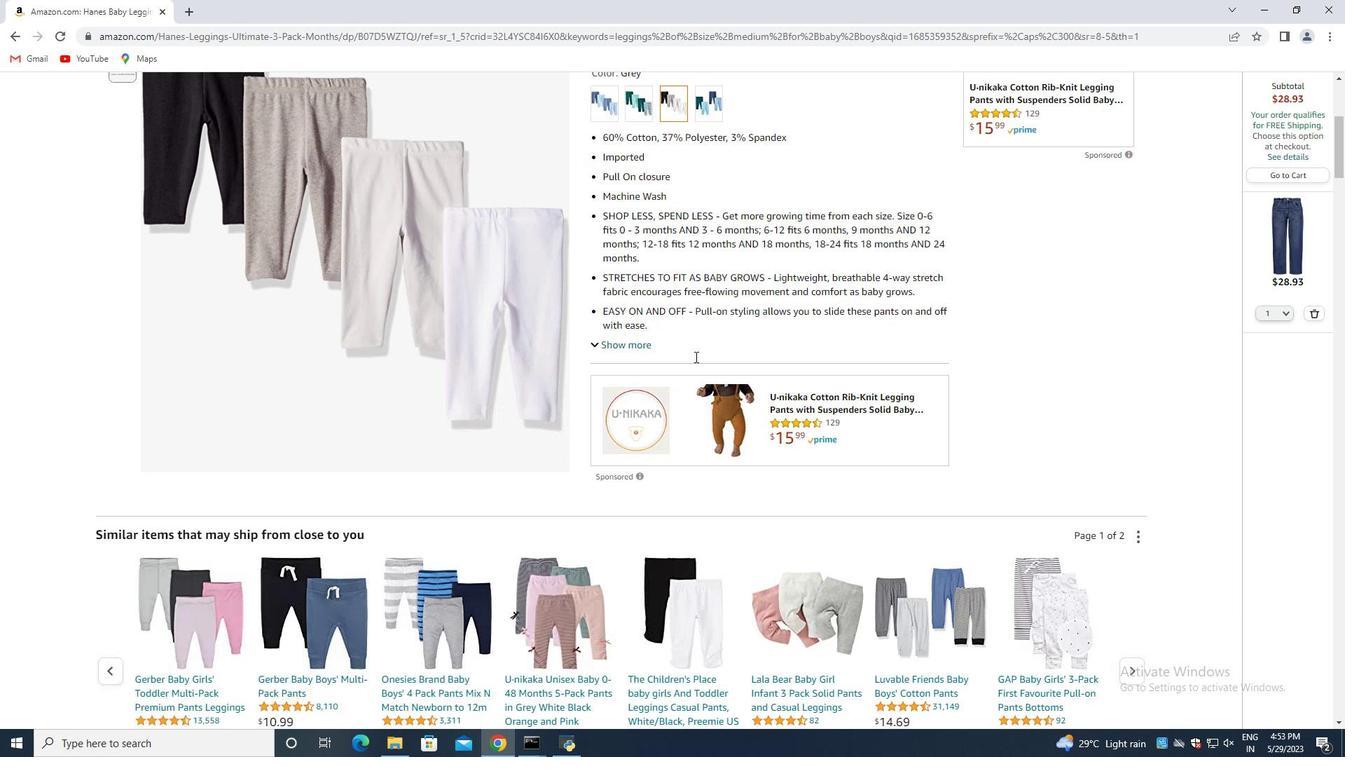 
Action: Mouse scrolled (694, 358) with delta (0, 0)
Screenshot: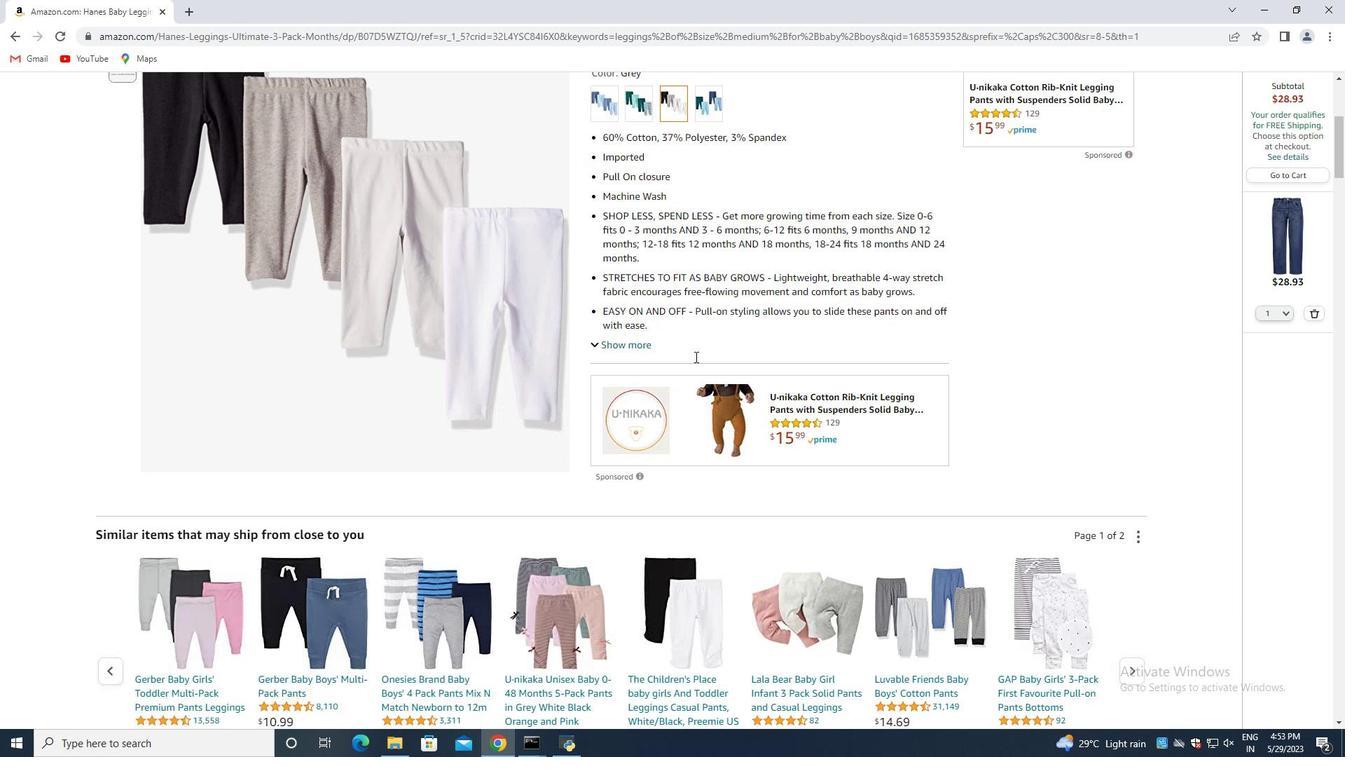 
Action: Mouse moved to (688, 365)
Screenshot: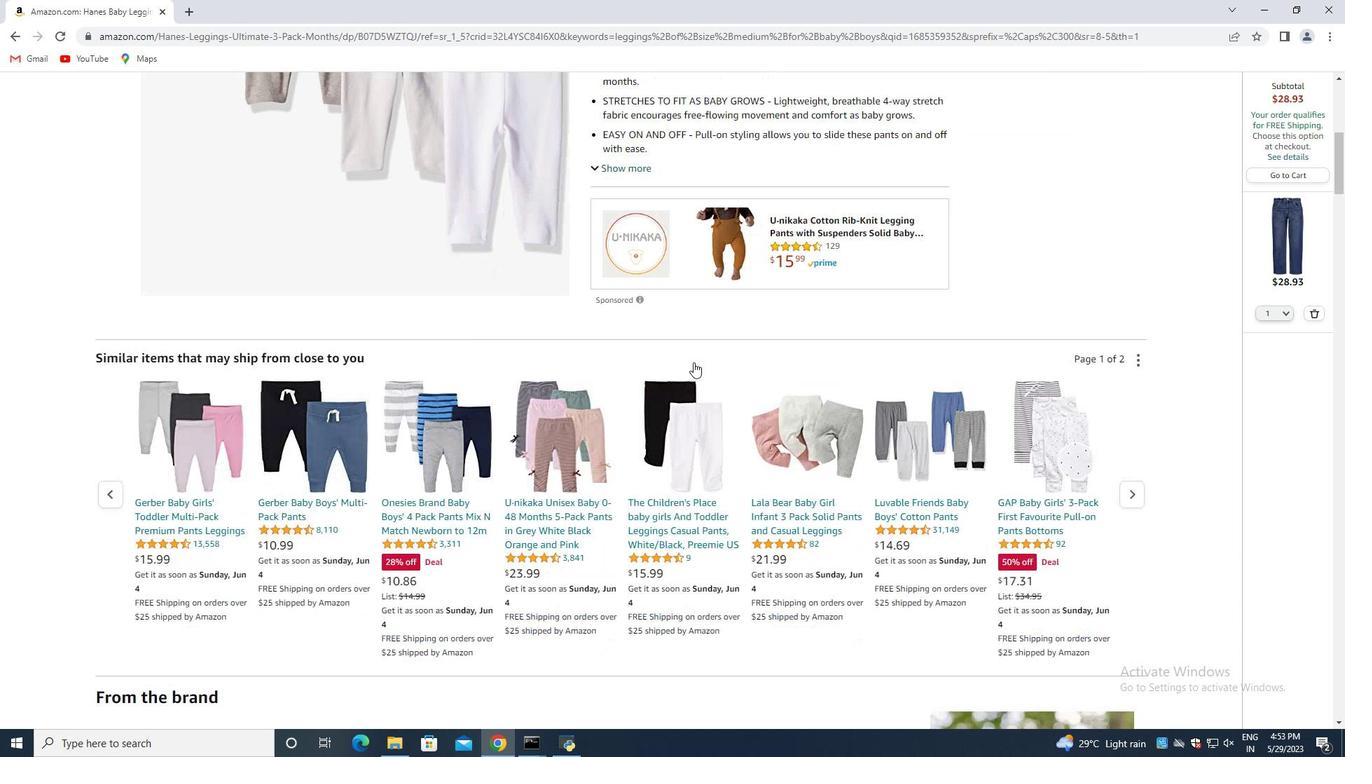 
Action: Mouse scrolled (688, 364) with delta (0, 0)
Screenshot: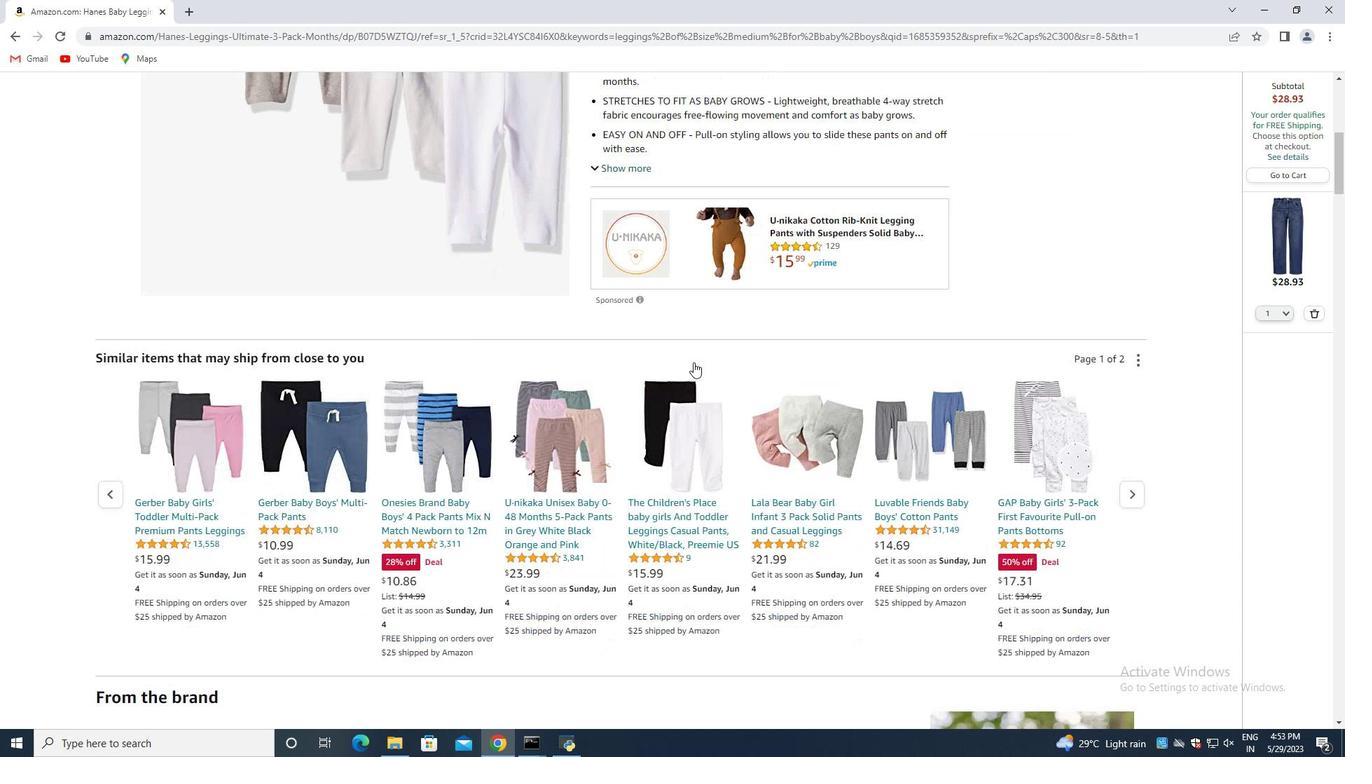 
Action: Mouse moved to (686, 366)
Screenshot: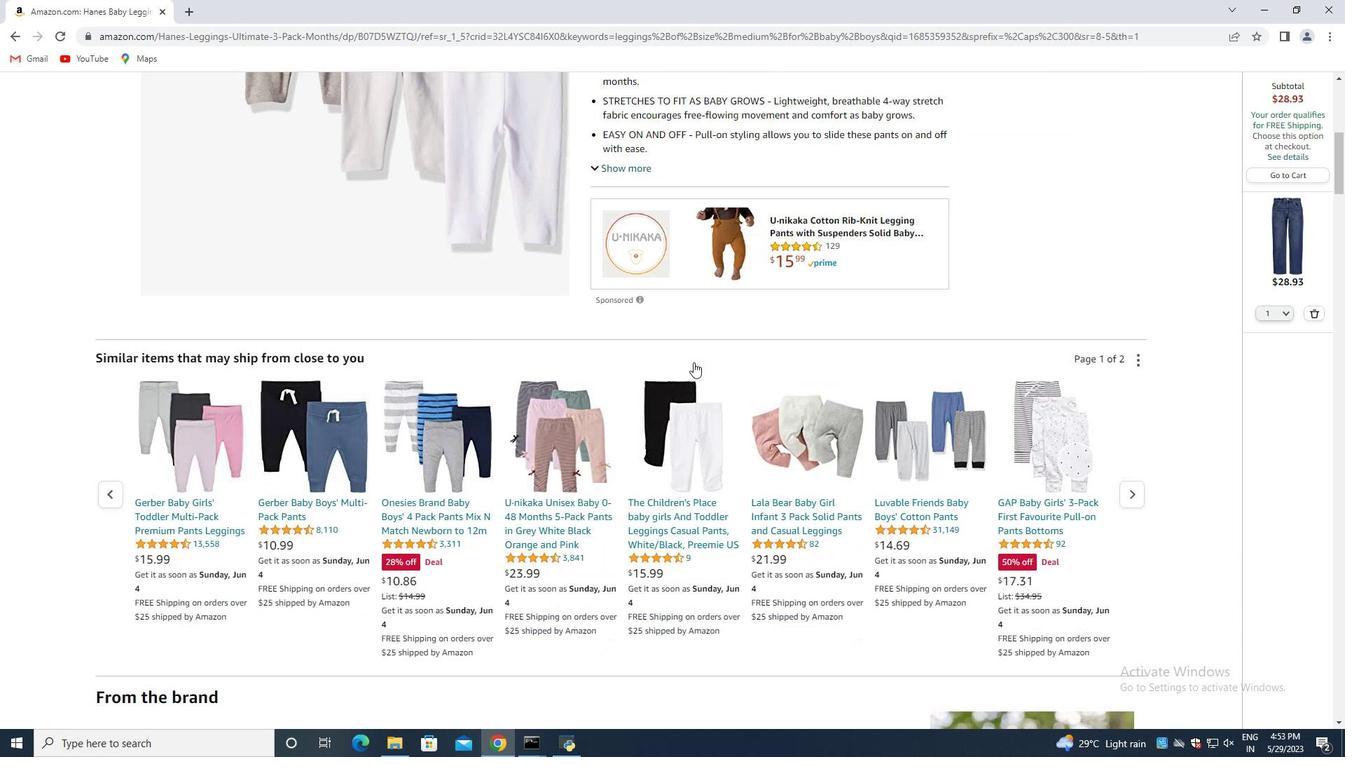 
Action: Mouse scrolled (686, 365) with delta (0, 0)
Screenshot: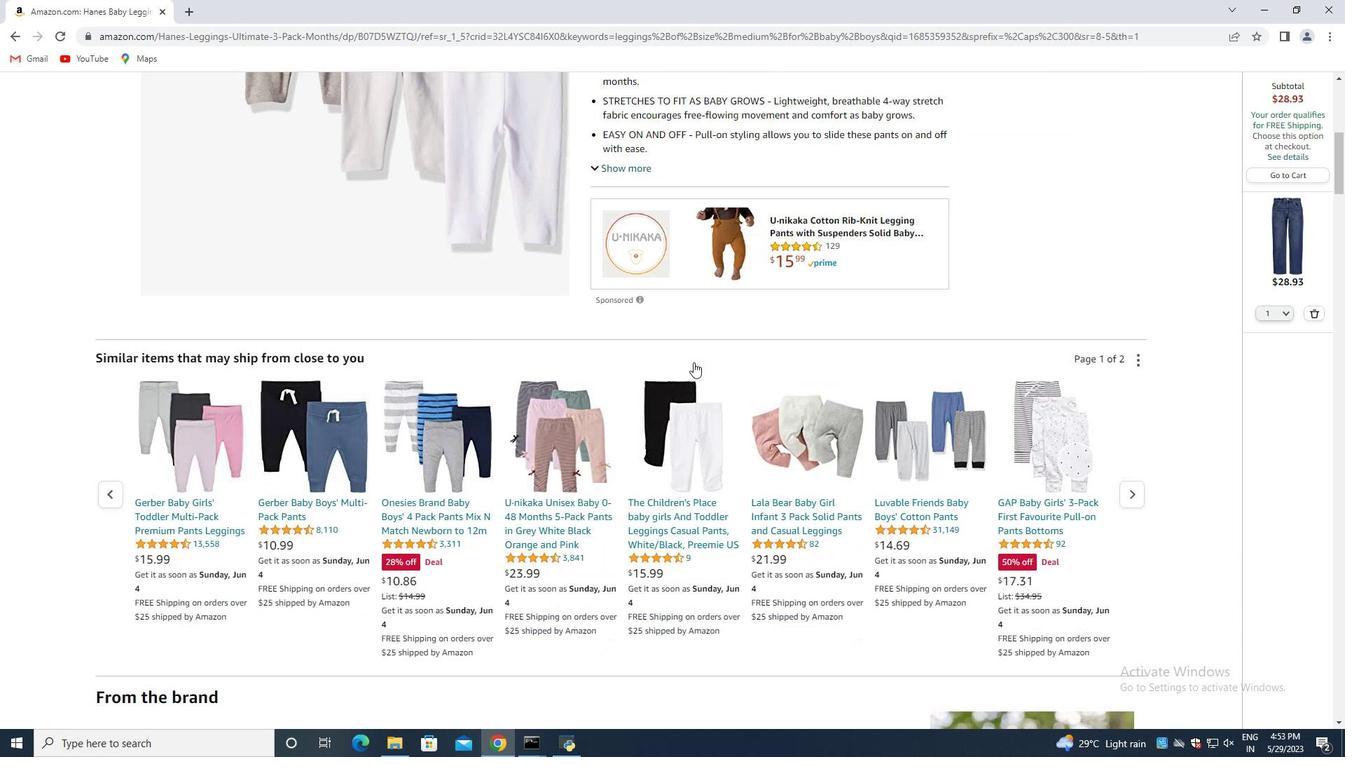 
Action: Mouse moved to (685, 366)
Screenshot: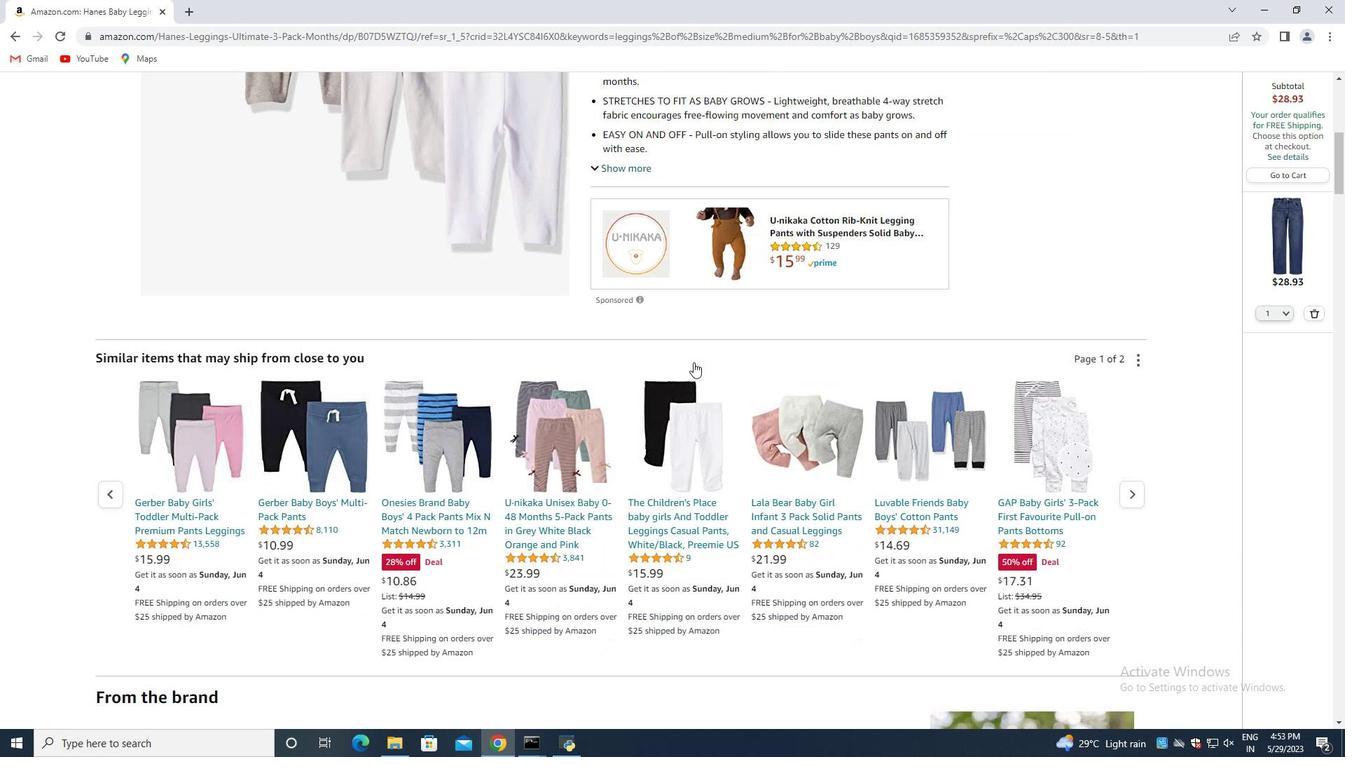 
Action: Mouse scrolled (685, 365) with delta (0, 0)
Screenshot: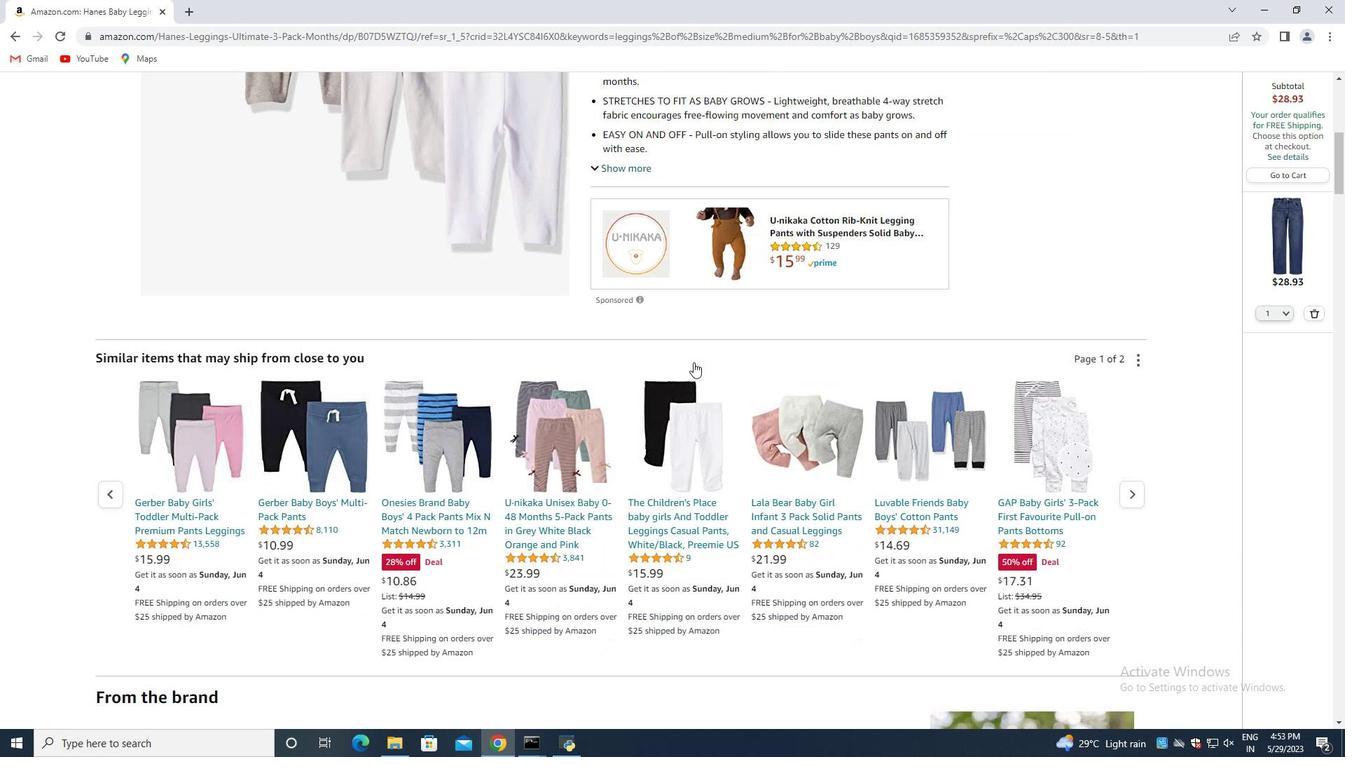 
Action: Mouse moved to (683, 367)
Screenshot: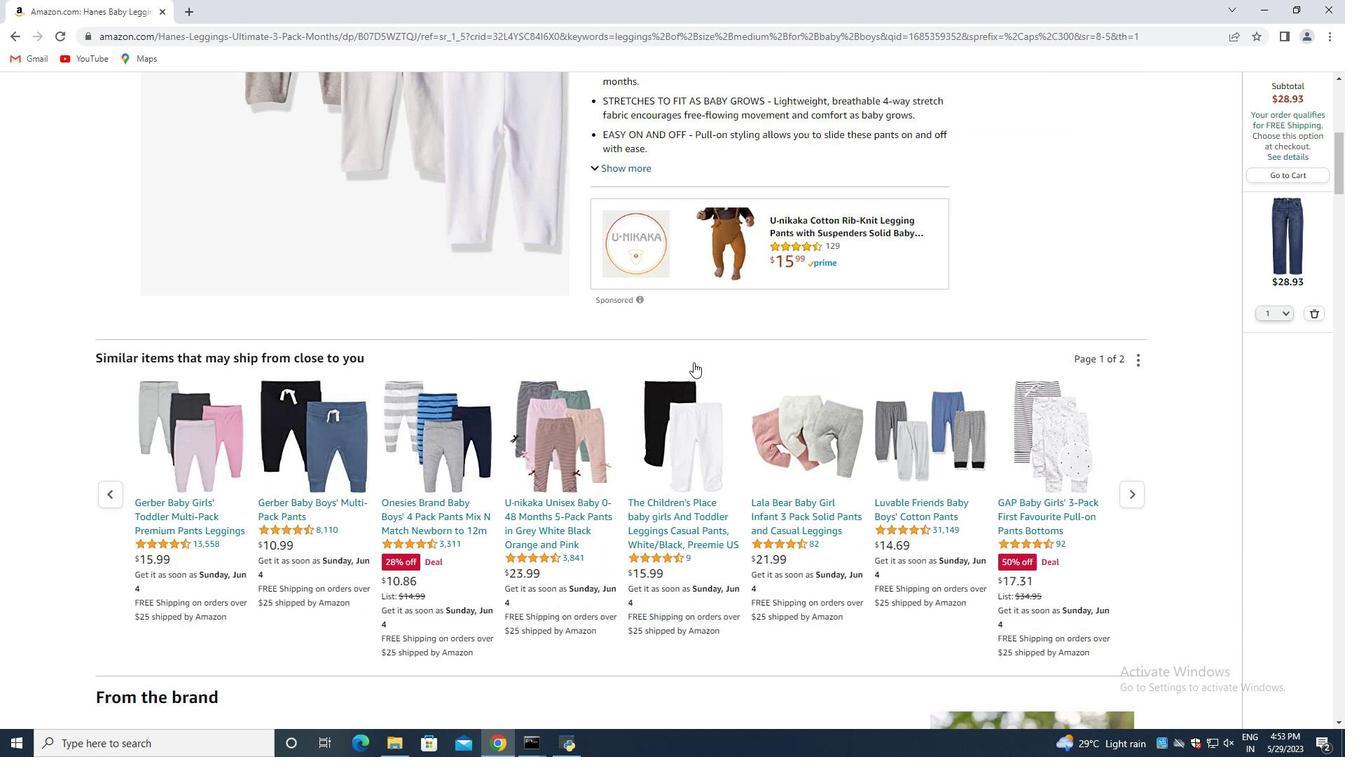 
Action: Mouse scrolled (683, 366) with delta (0, 0)
Screenshot: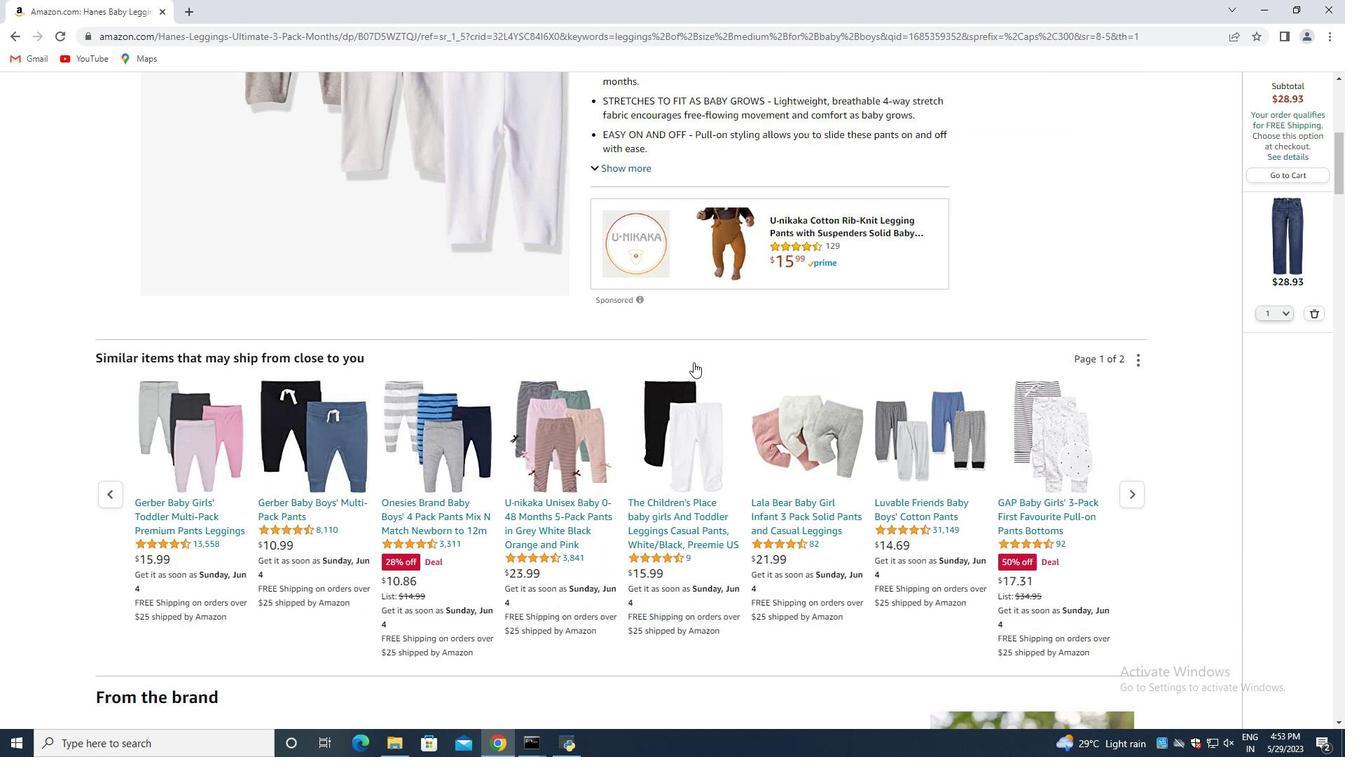 
Action: Mouse moved to (630, 365)
Screenshot: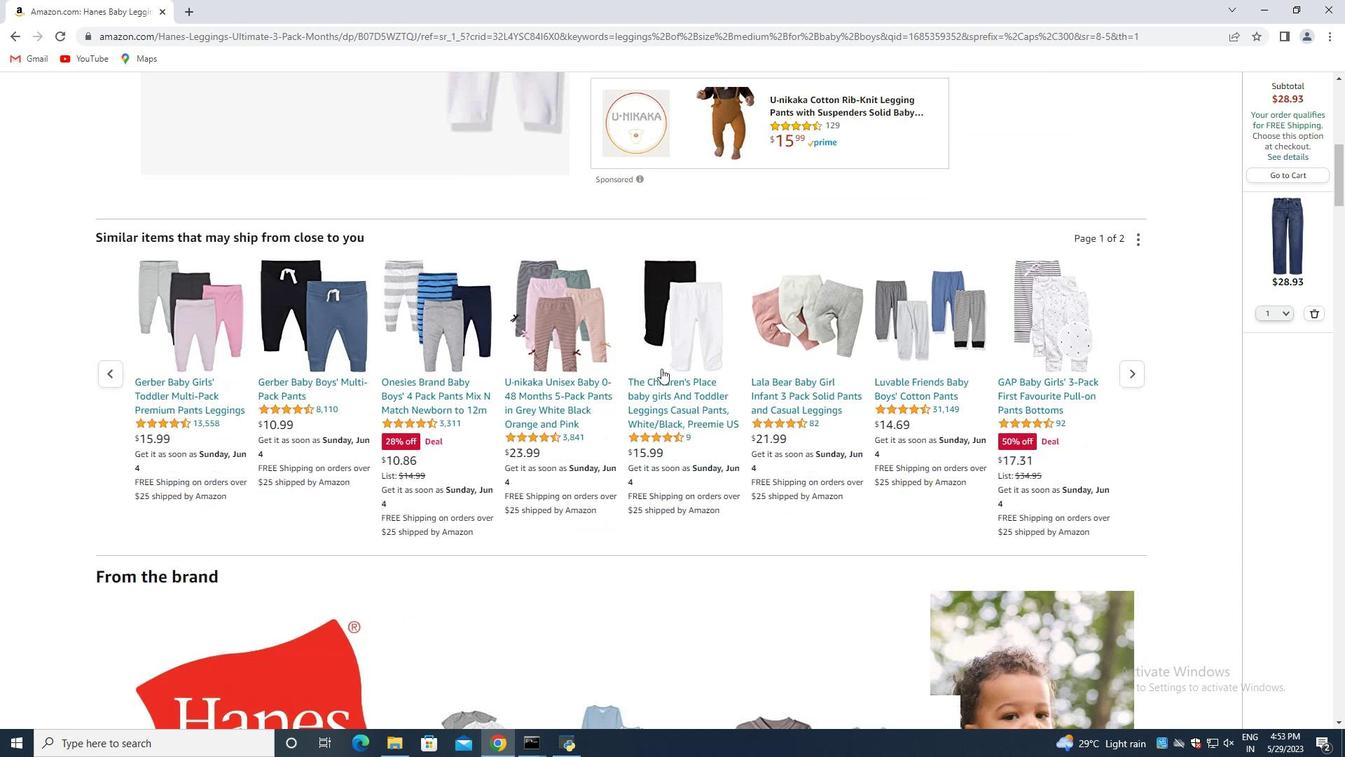 
Action: Mouse scrolled (630, 364) with delta (0, 0)
Screenshot: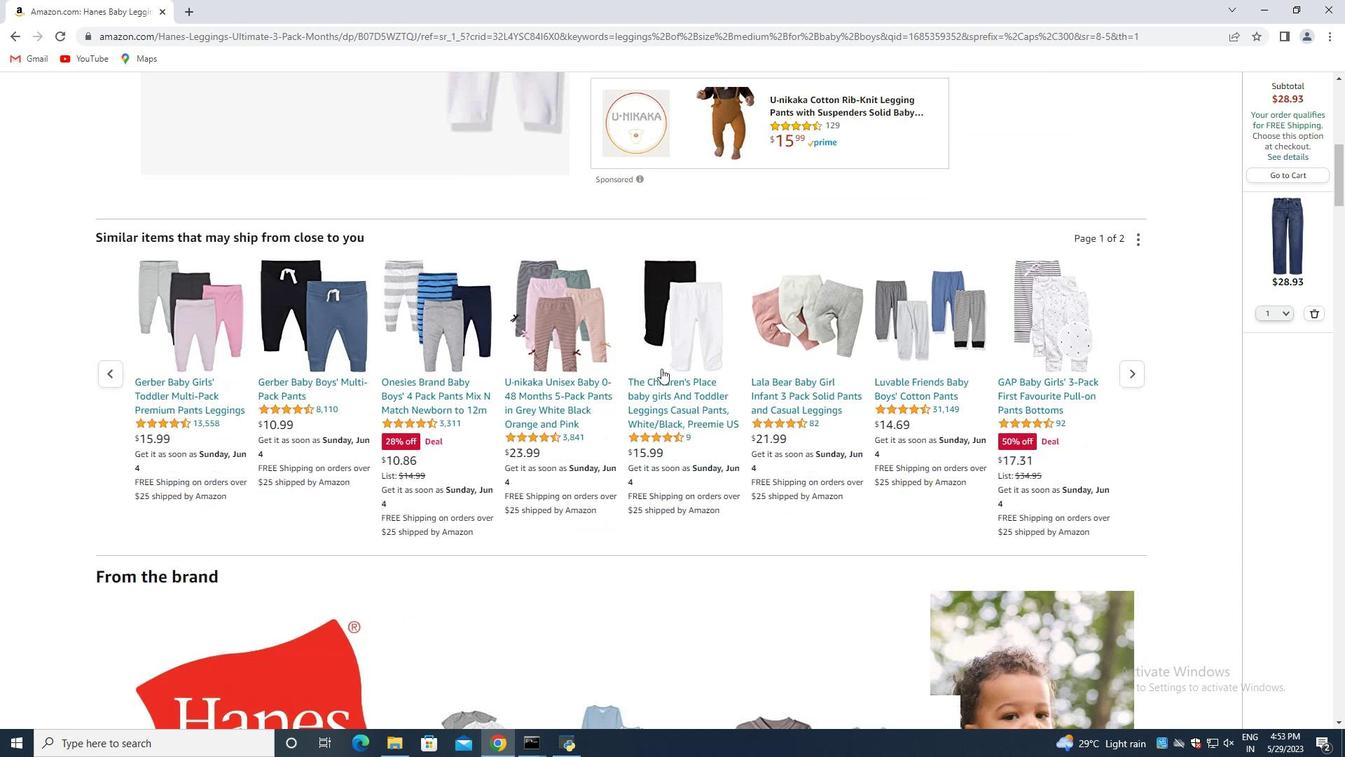 
Action: Mouse moved to (614, 368)
Screenshot: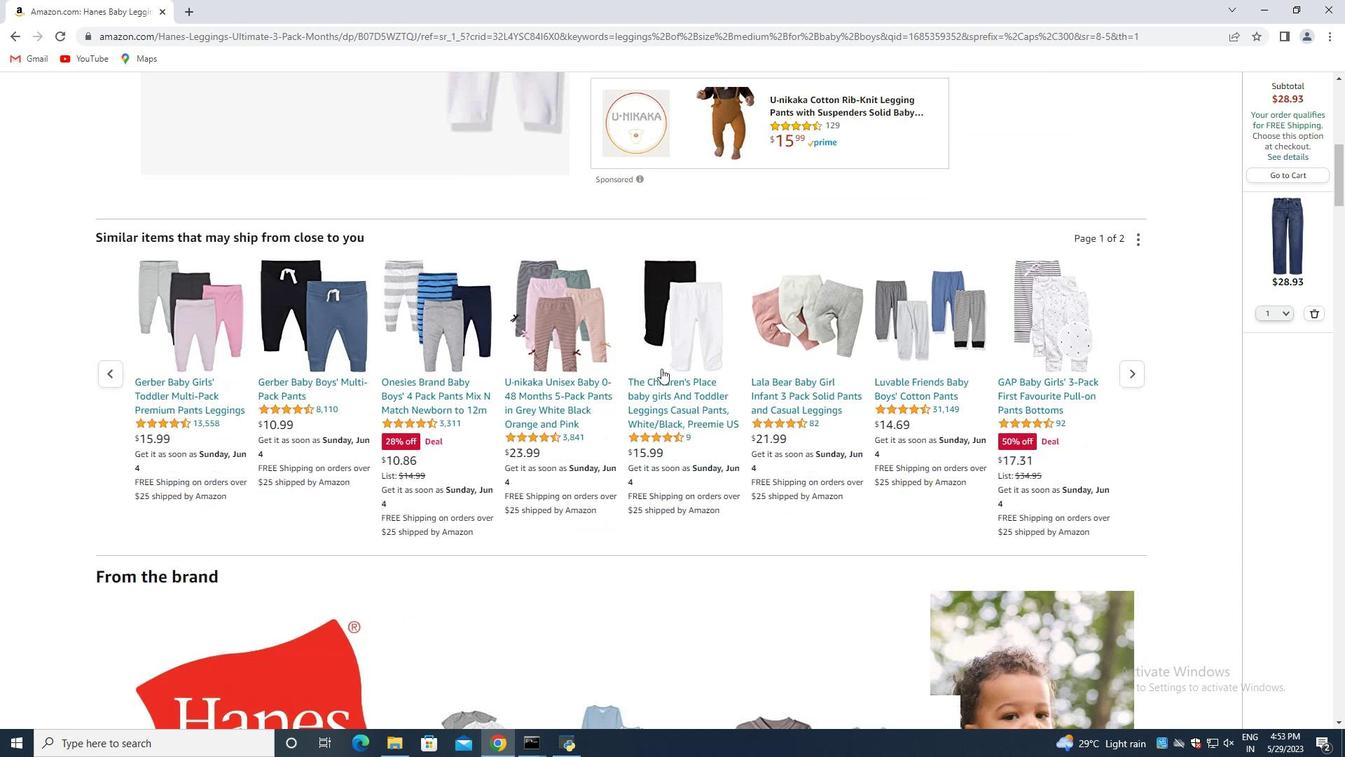 
Action: Mouse scrolled (614, 367) with delta (0, 0)
Screenshot: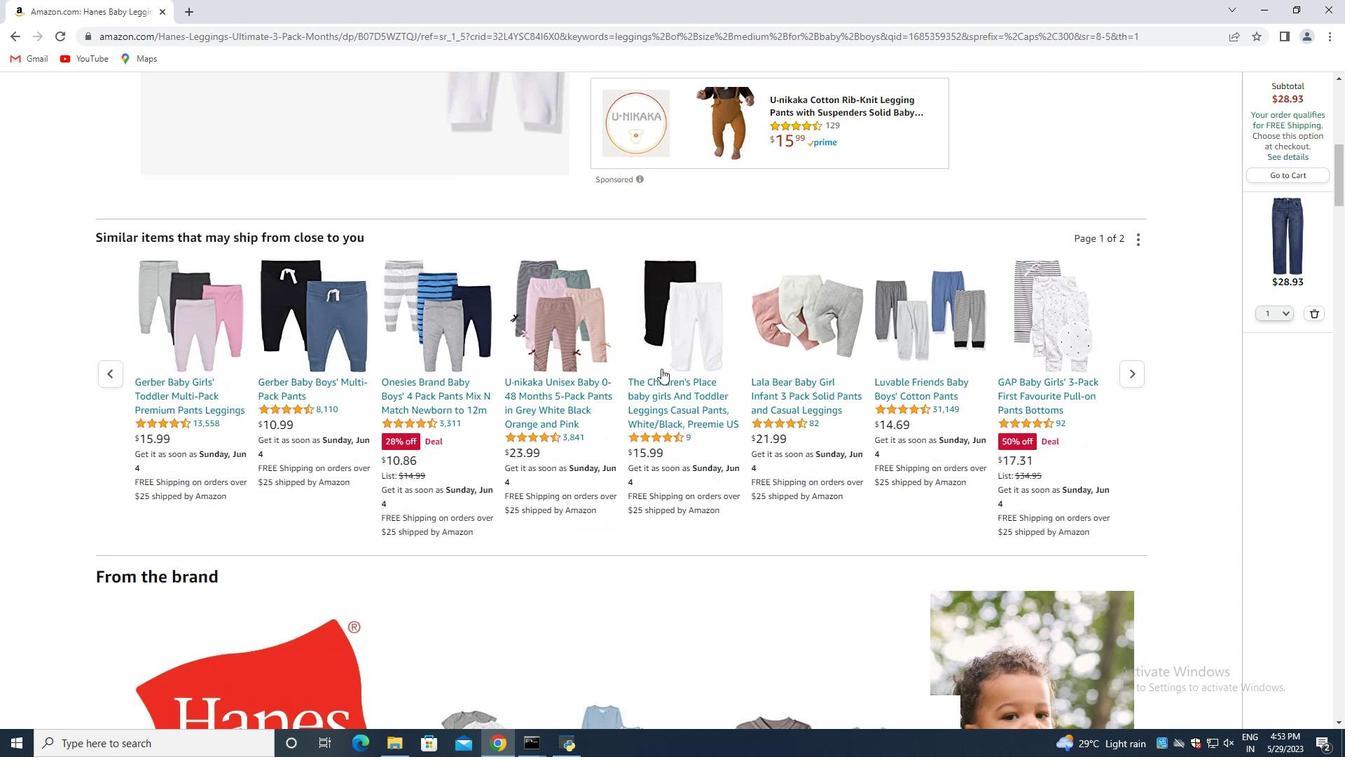 
Action: Mouse moved to (606, 370)
Screenshot: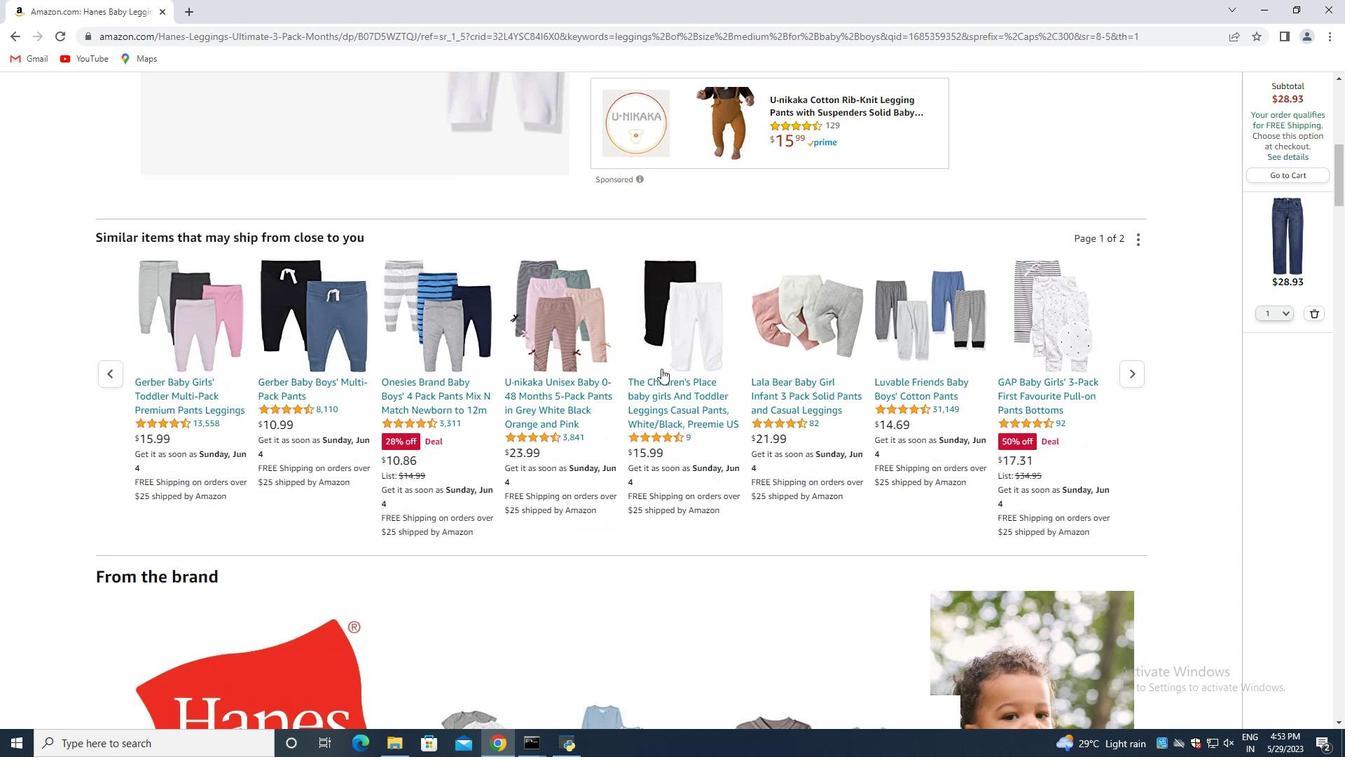 
Action: Mouse scrolled (606, 370) with delta (0, 0)
Screenshot: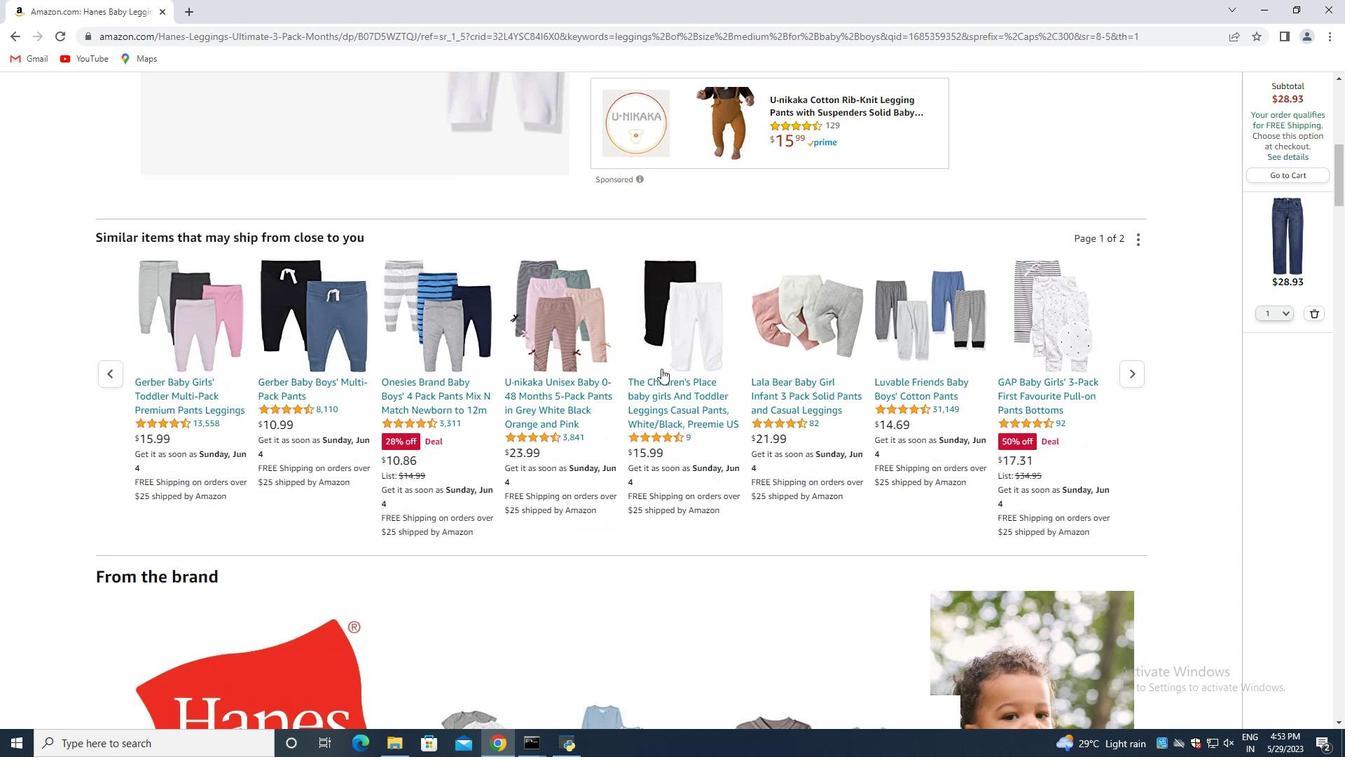 
Action: Mouse moved to (590, 369)
Screenshot: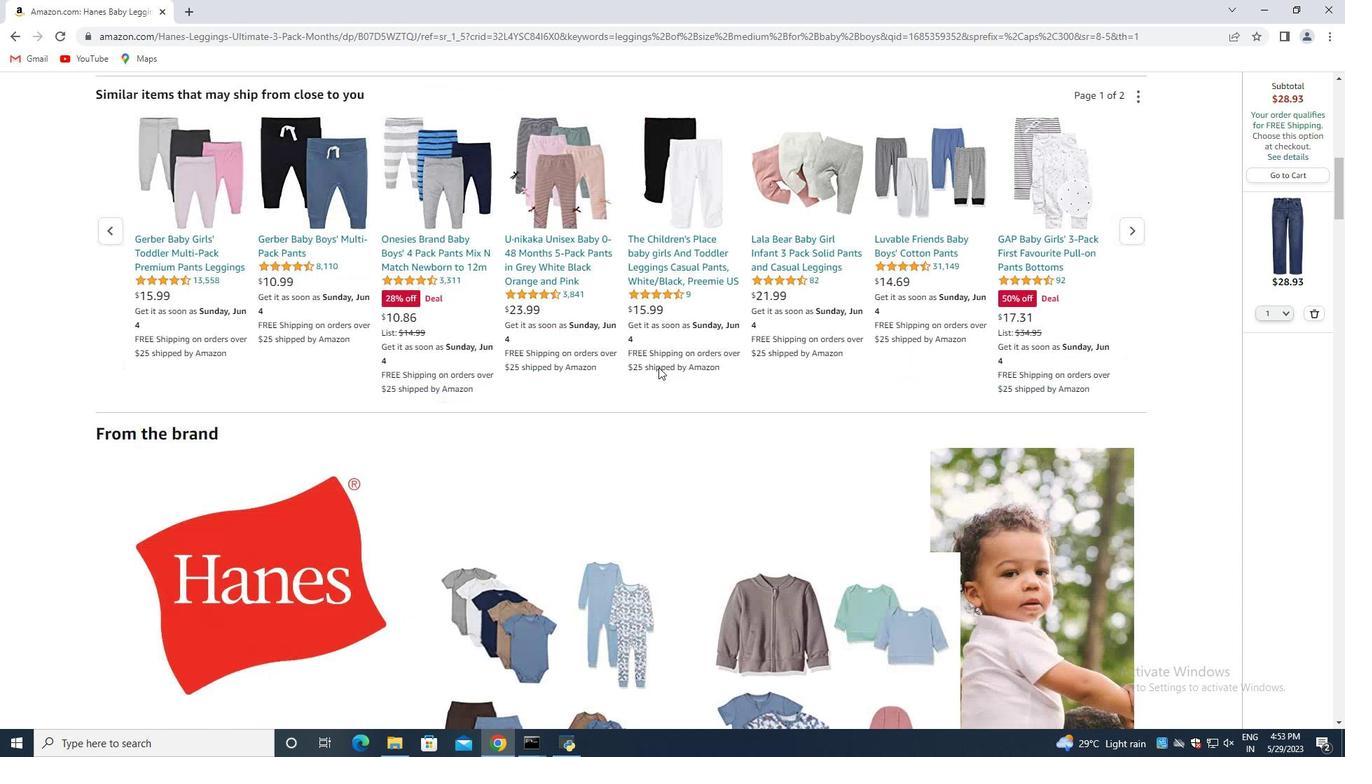 
Action: Mouse scrolled (594, 370) with delta (0, 0)
Screenshot: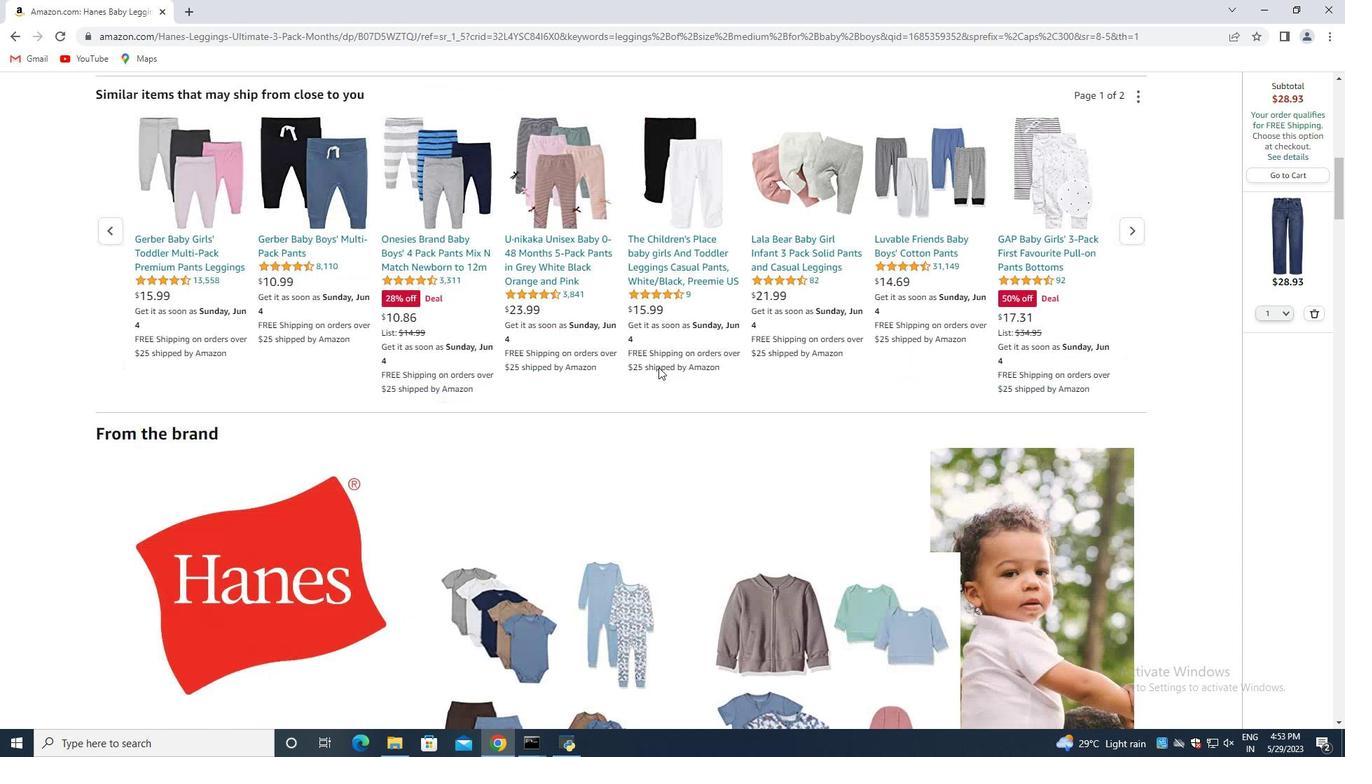 
Action: Mouse moved to (584, 365)
Screenshot: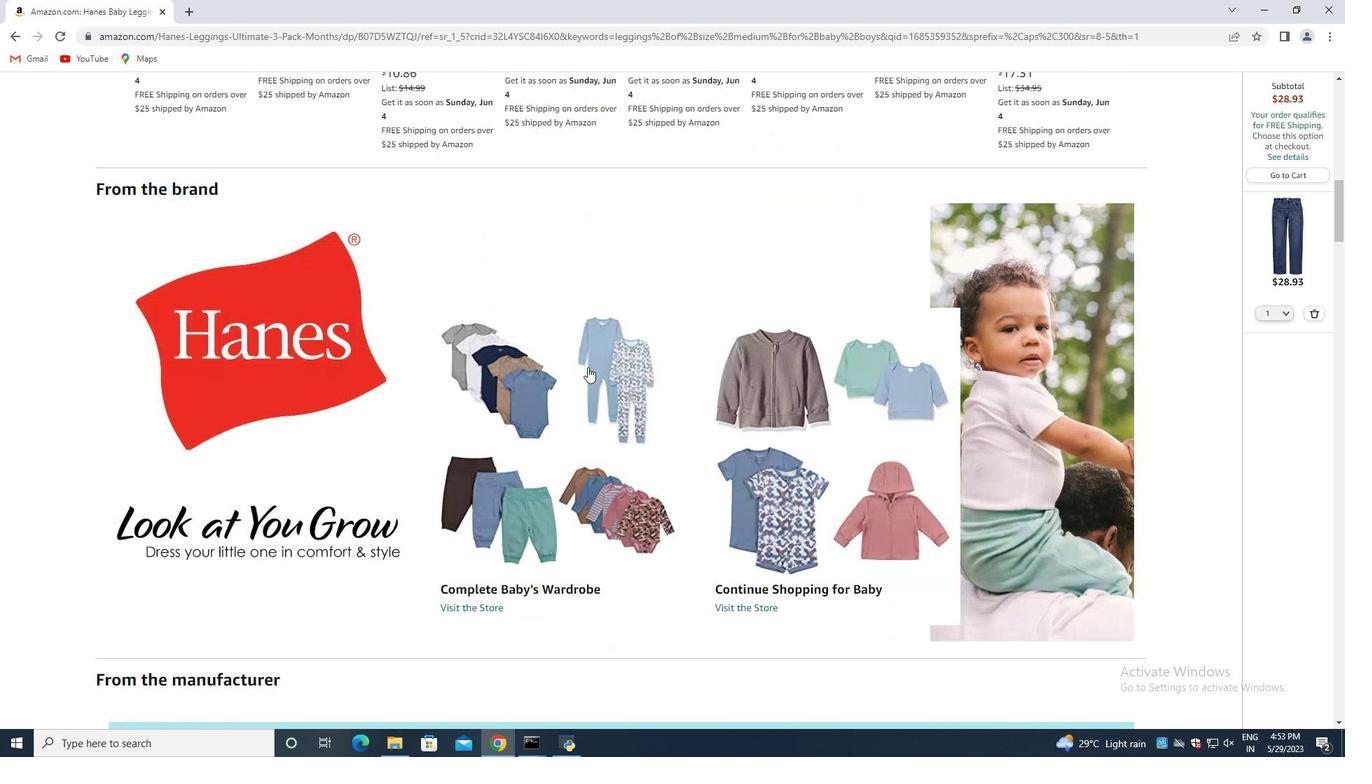 
Action: Mouse scrolled (584, 364) with delta (0, 0)
Screenshot: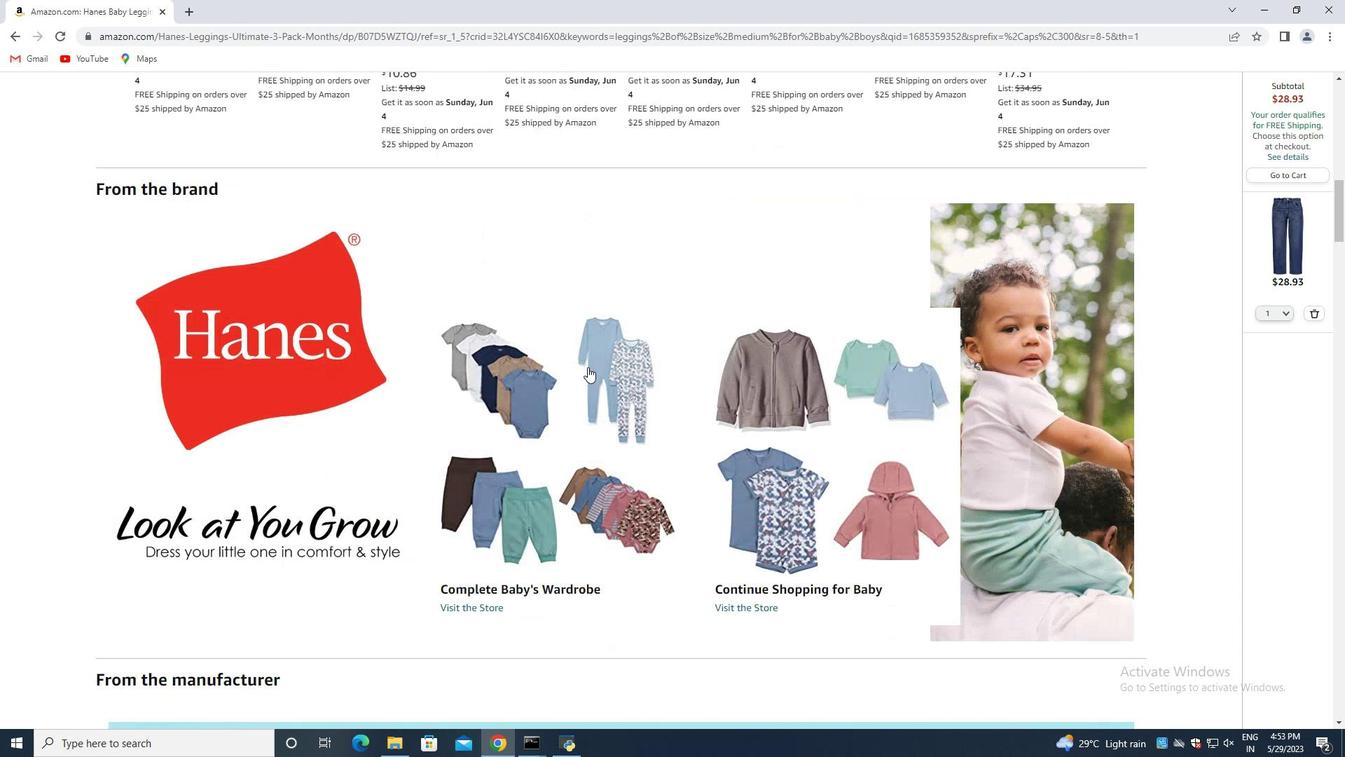 
Action: Mouse scrolled (584, 364) with delta (0, 0)
Screenshot: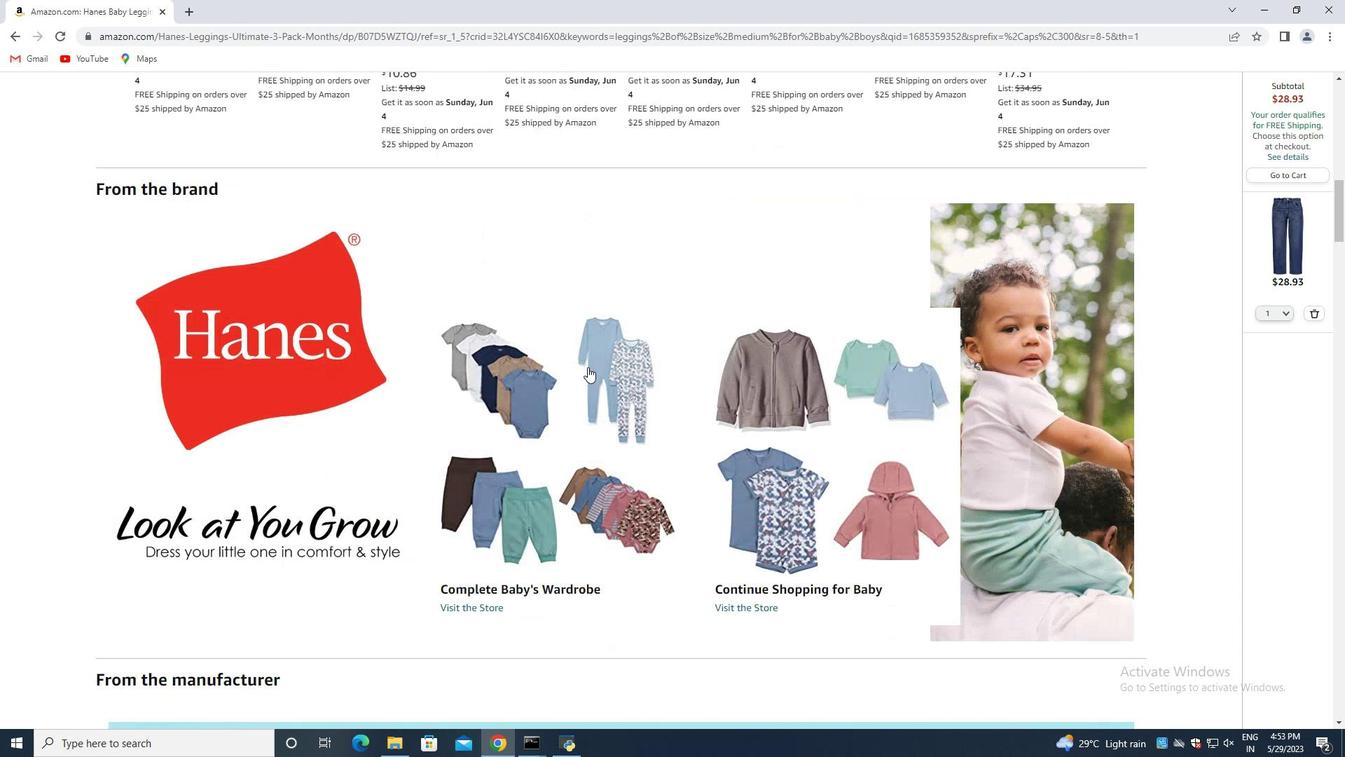 
Action: Mouse scrolled (584, 364) with delta (0, 0)
Screenshot: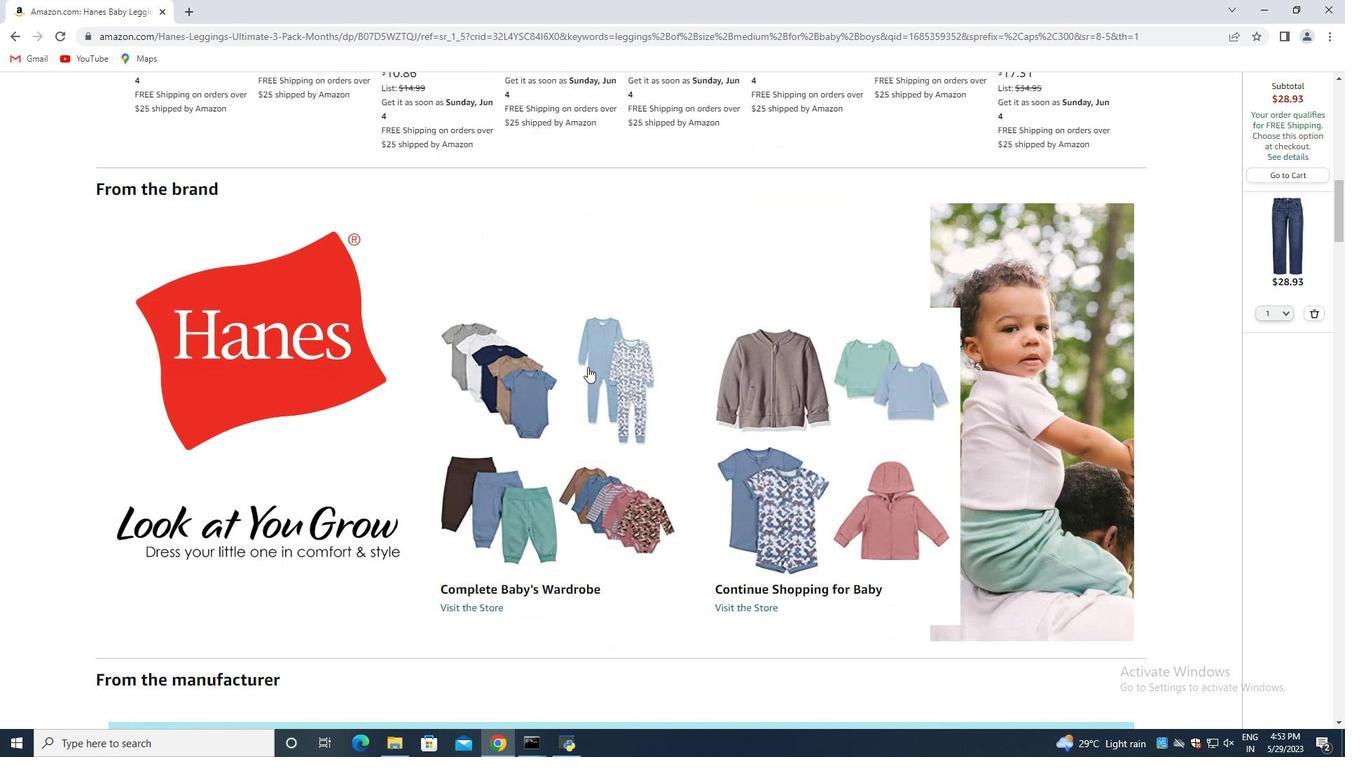 
Action: Mouse scrolled (584, 364) with delta (0, 0)
Screenshot: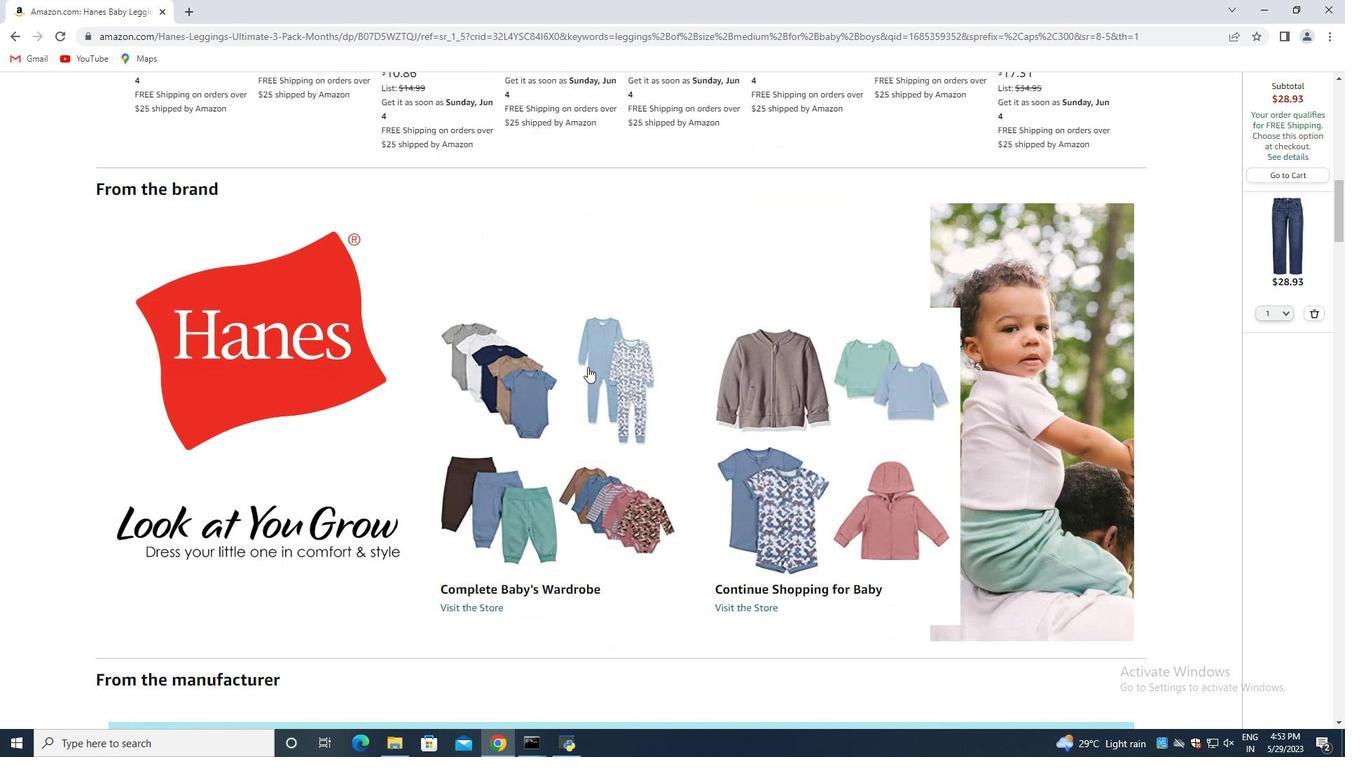 
Action: Mouse scrolled (584, 364) with delta (0, 0)
Screenshot: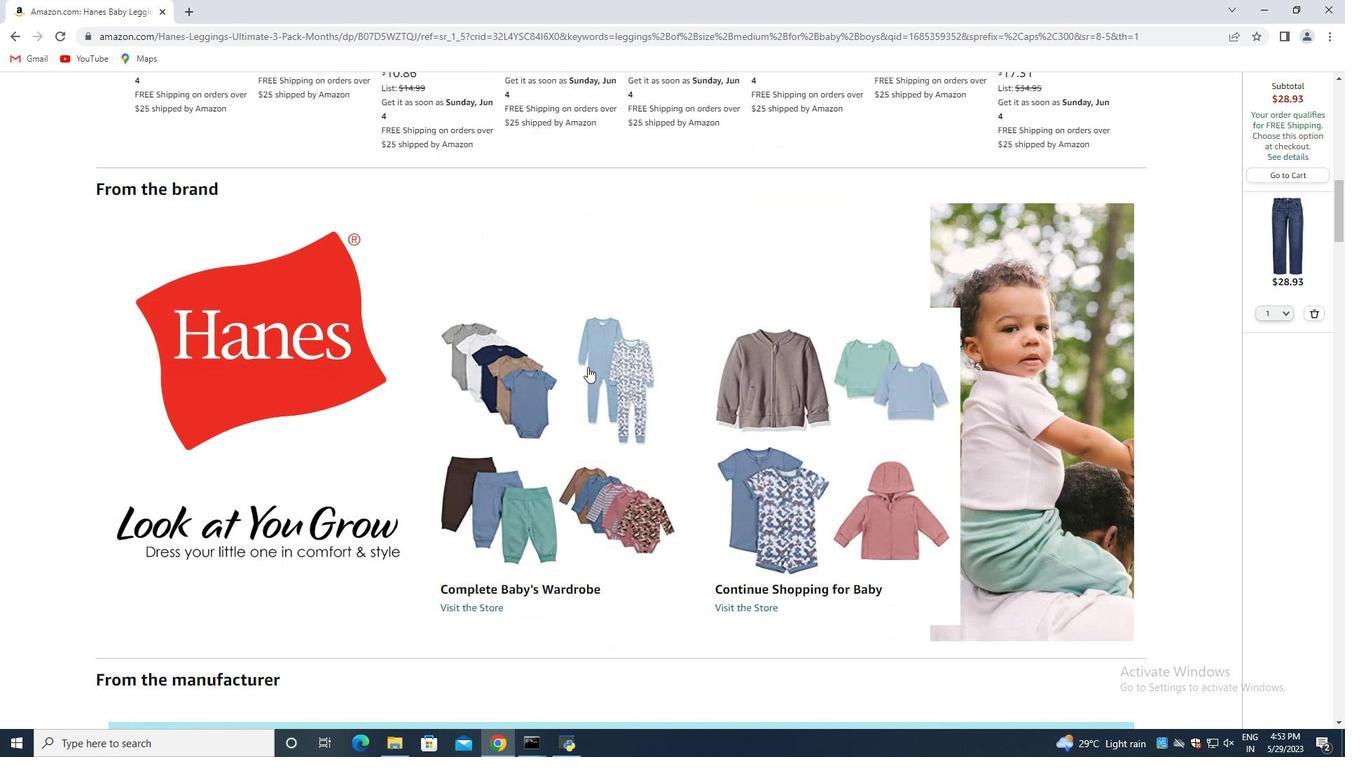 
Action: Mouse moved to (593, 364)
Screenshot: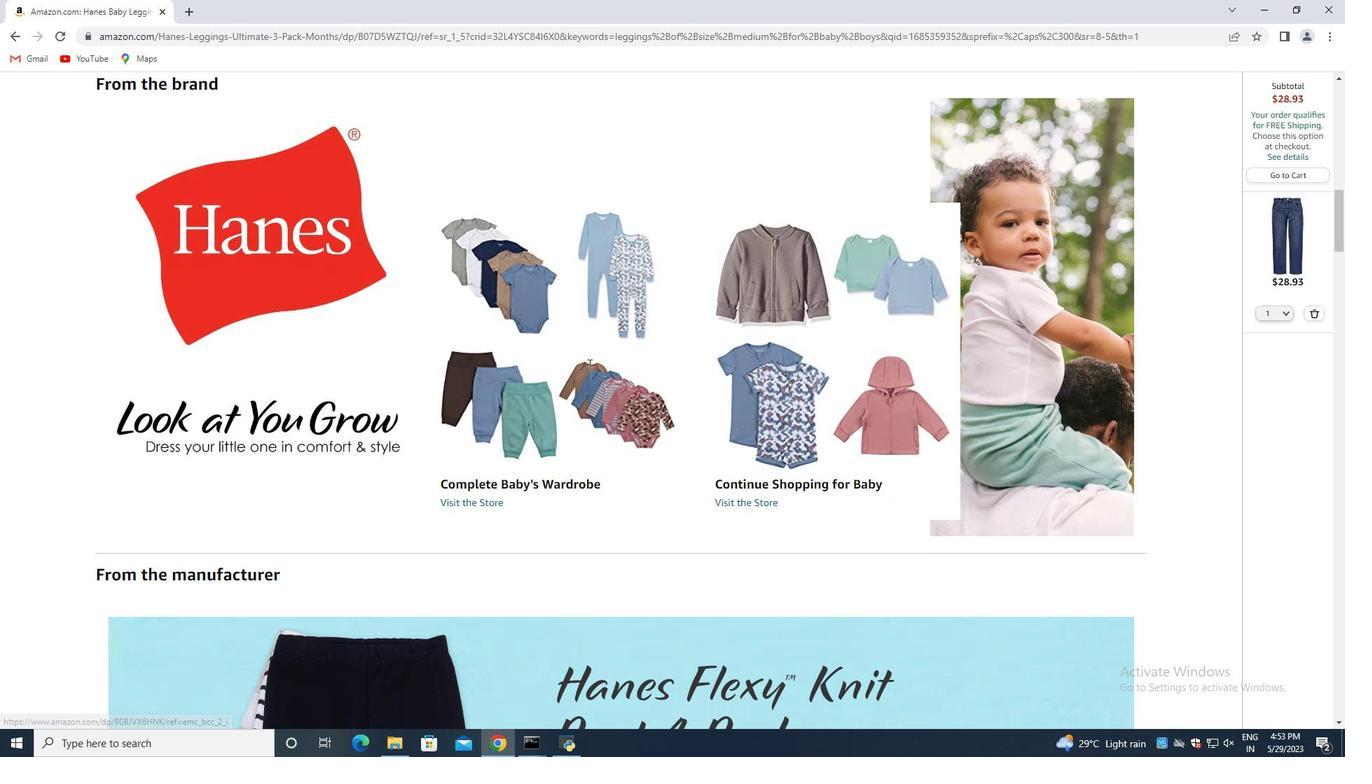 
Action: Mouse scrolled (593, 363) with delta (0, 0)
Screenshot: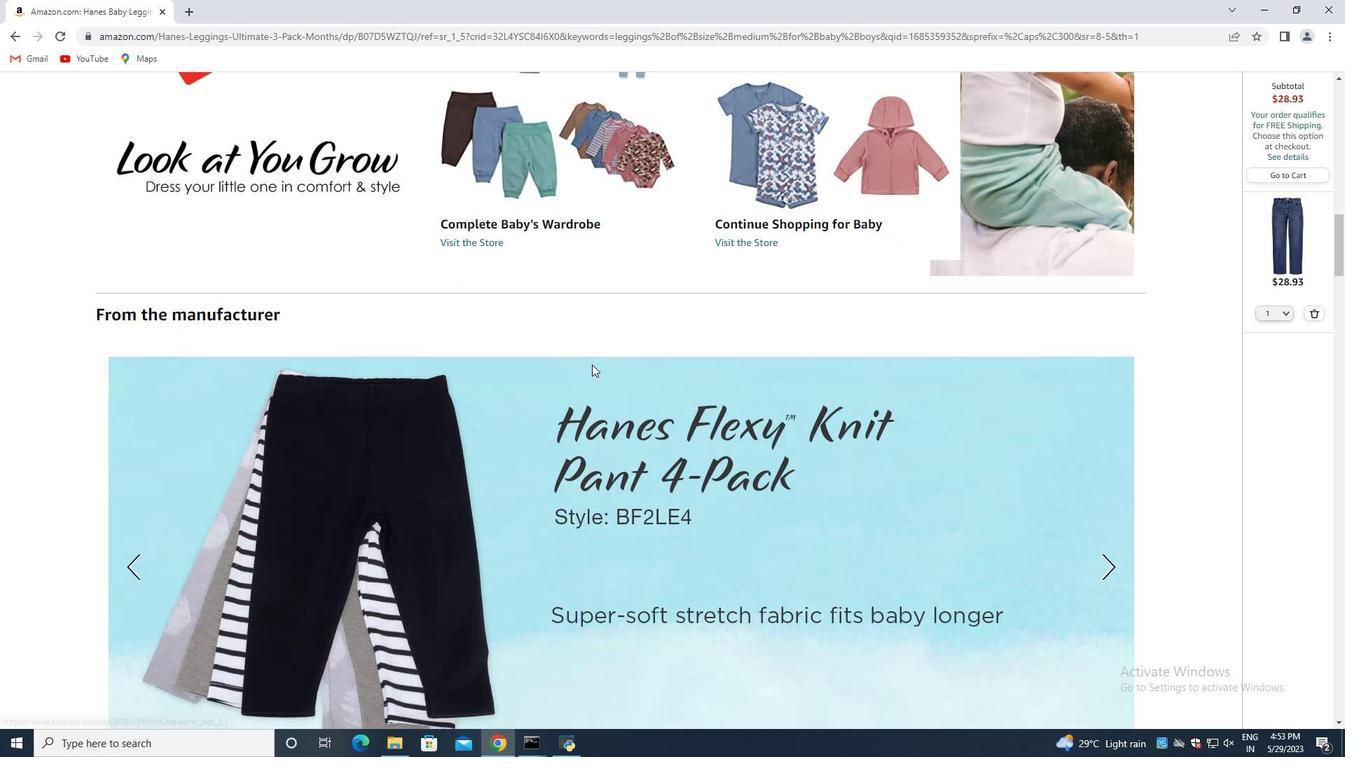 
Action: Mouse moved to (593, 365)
Screenshot: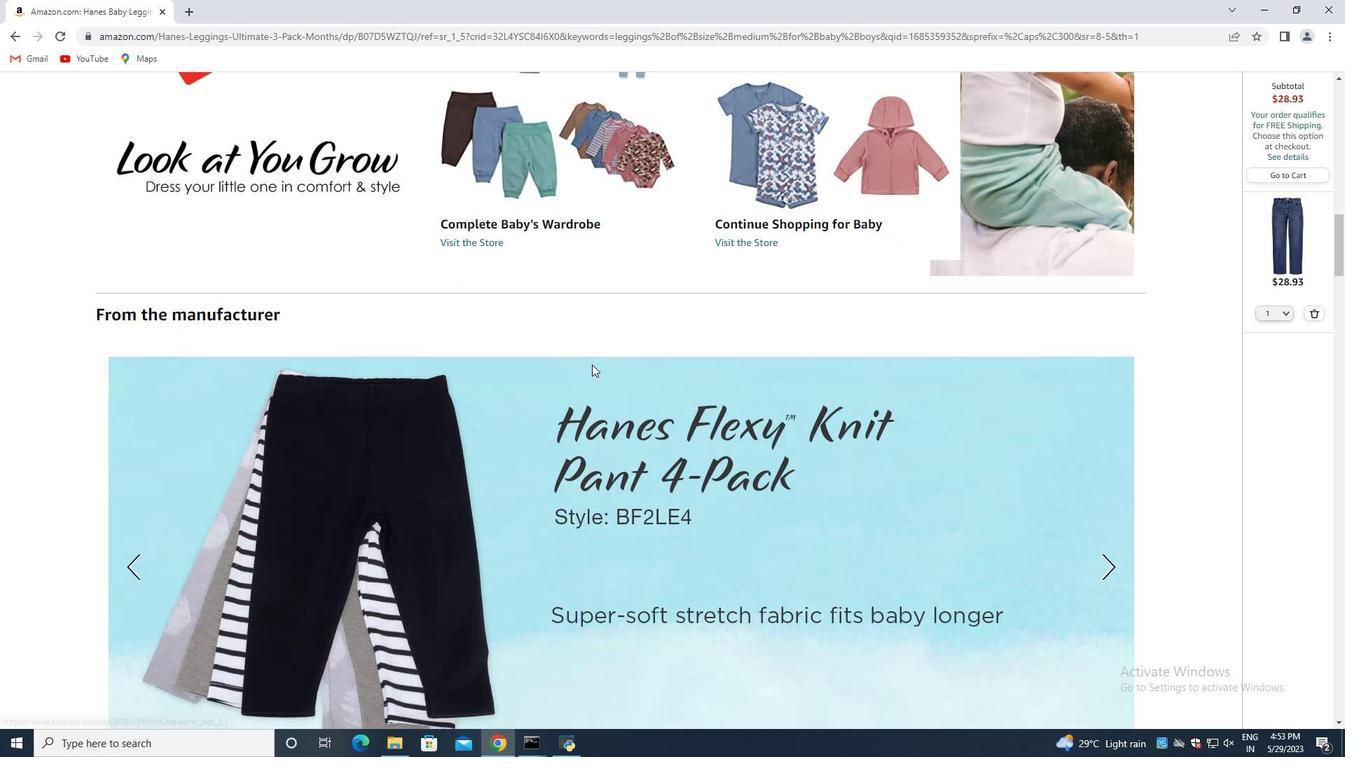 
Action: Mouse scrolled (593, 364) with delta (0, 0)
Screenshot: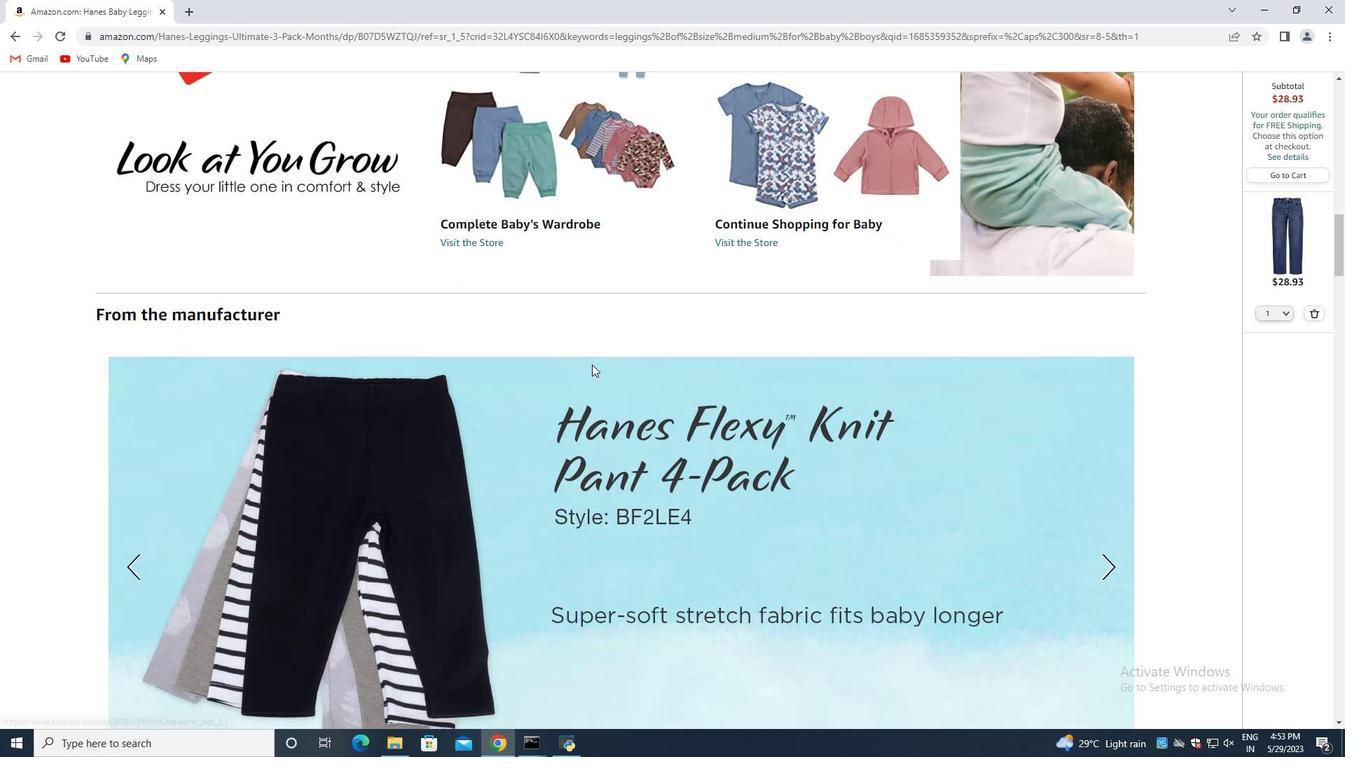 
Action: Mouse moved to (592, 365)
Screenshot: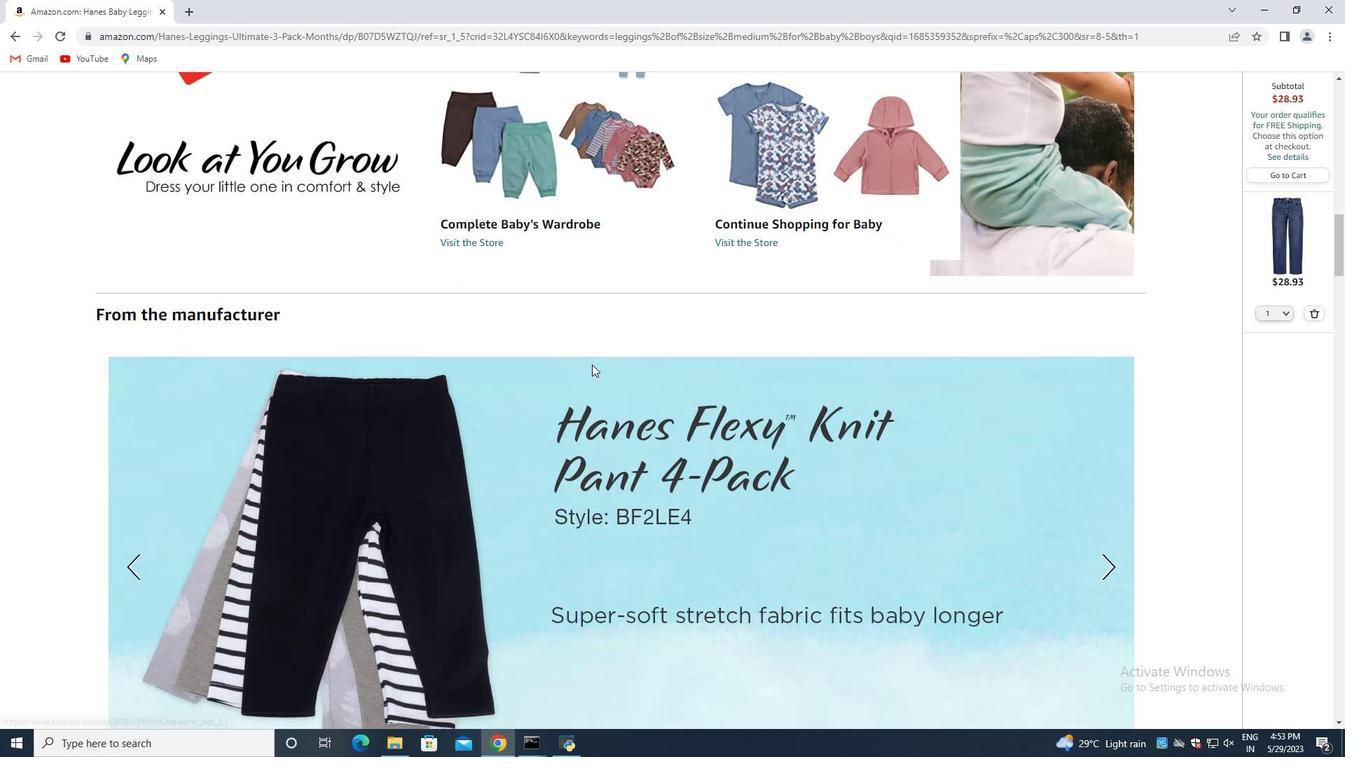 
Action: Mouse scrolled (592, 365) with delta (0, 0)
Screenshot: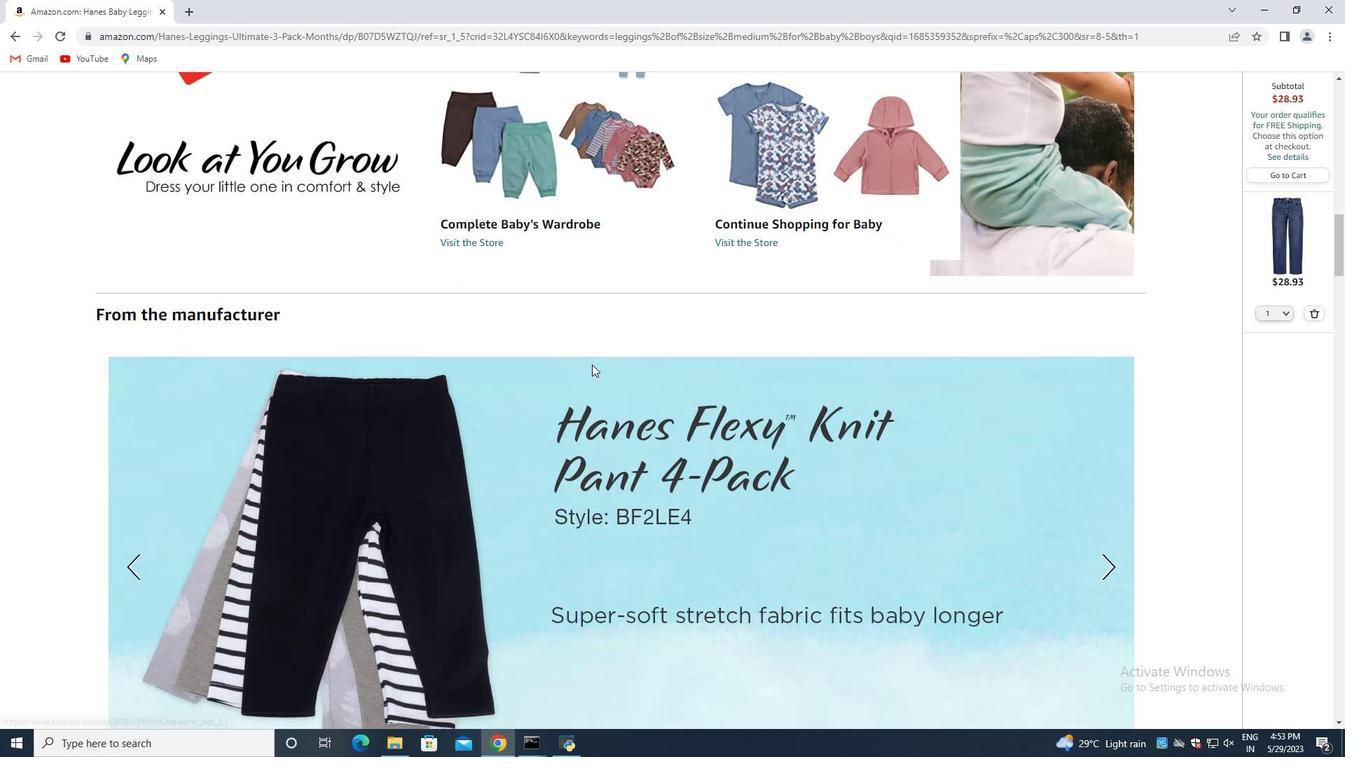 
Action: Mouse moved to (591, 365)
Screenshot: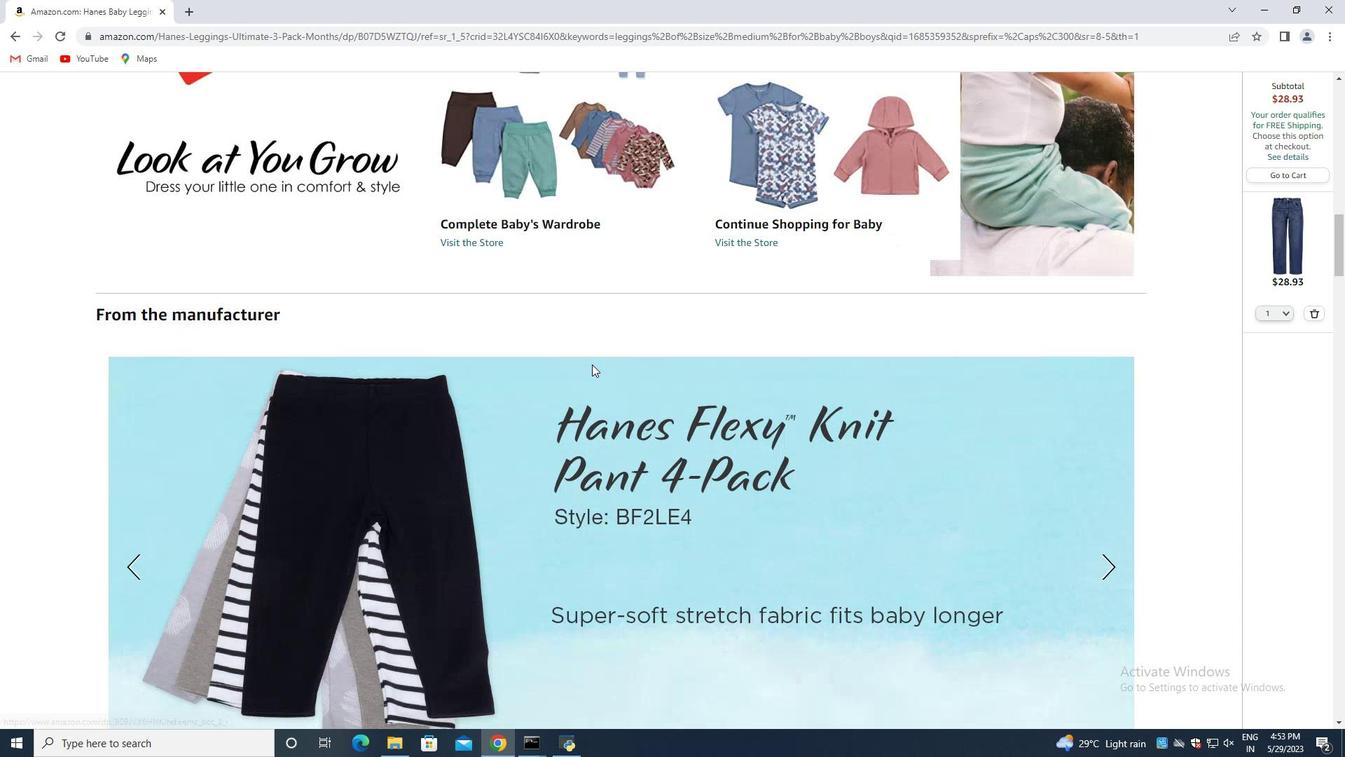 
Action: Mouse scrolled (591, 365) with delta (0, 0)
Screenshot: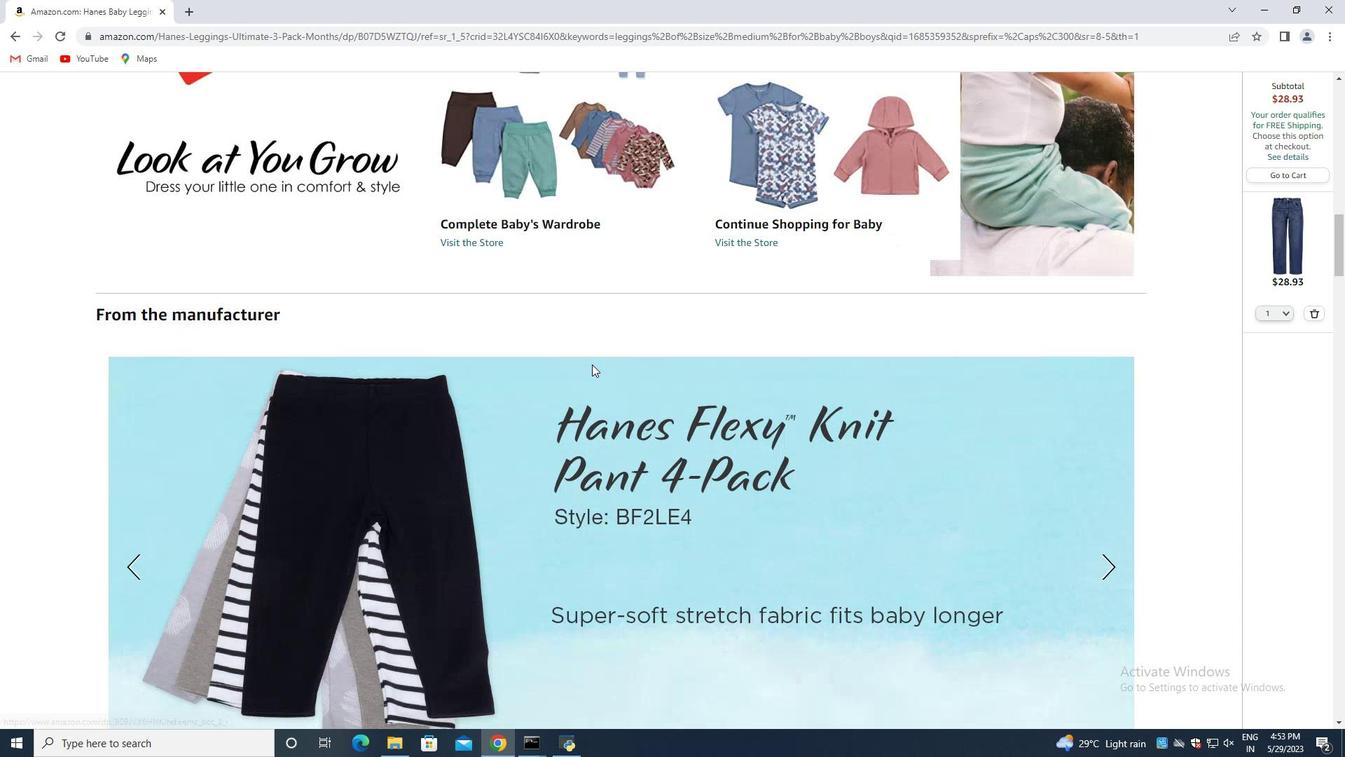
Action: Mouse moved to (590, 365)
Screenshot: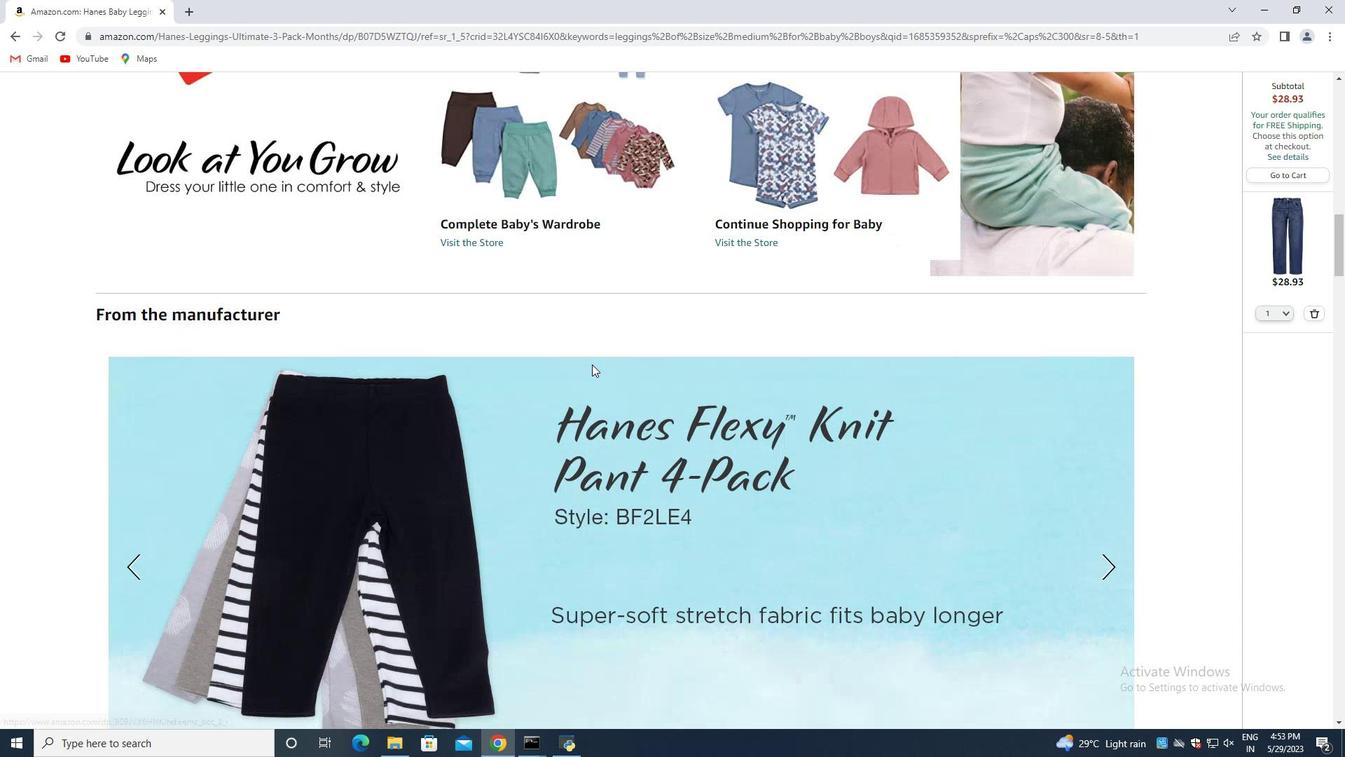 
Action: Mouse scrolled (590, 365) with delta (0, 0)
Screenshot: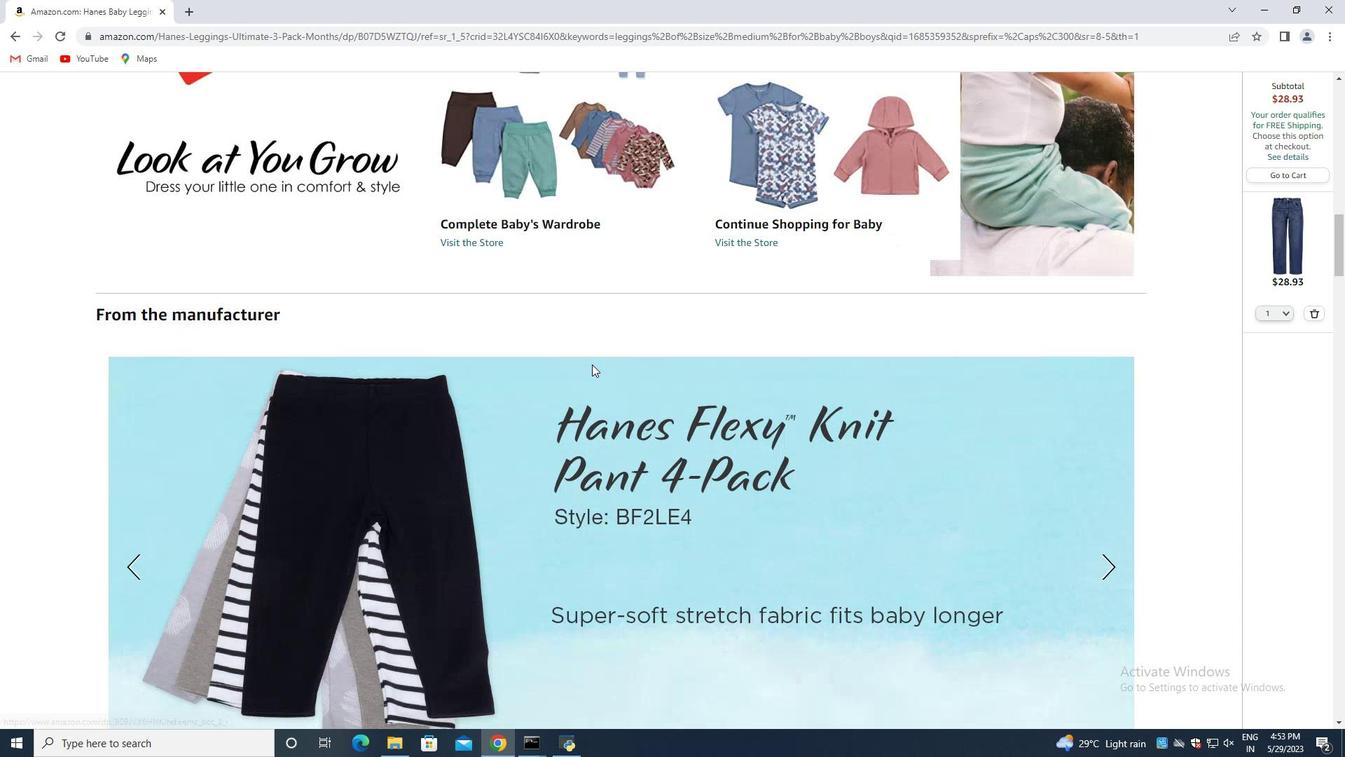 
Action: Mouse moved to (591, 363)
Screenshot: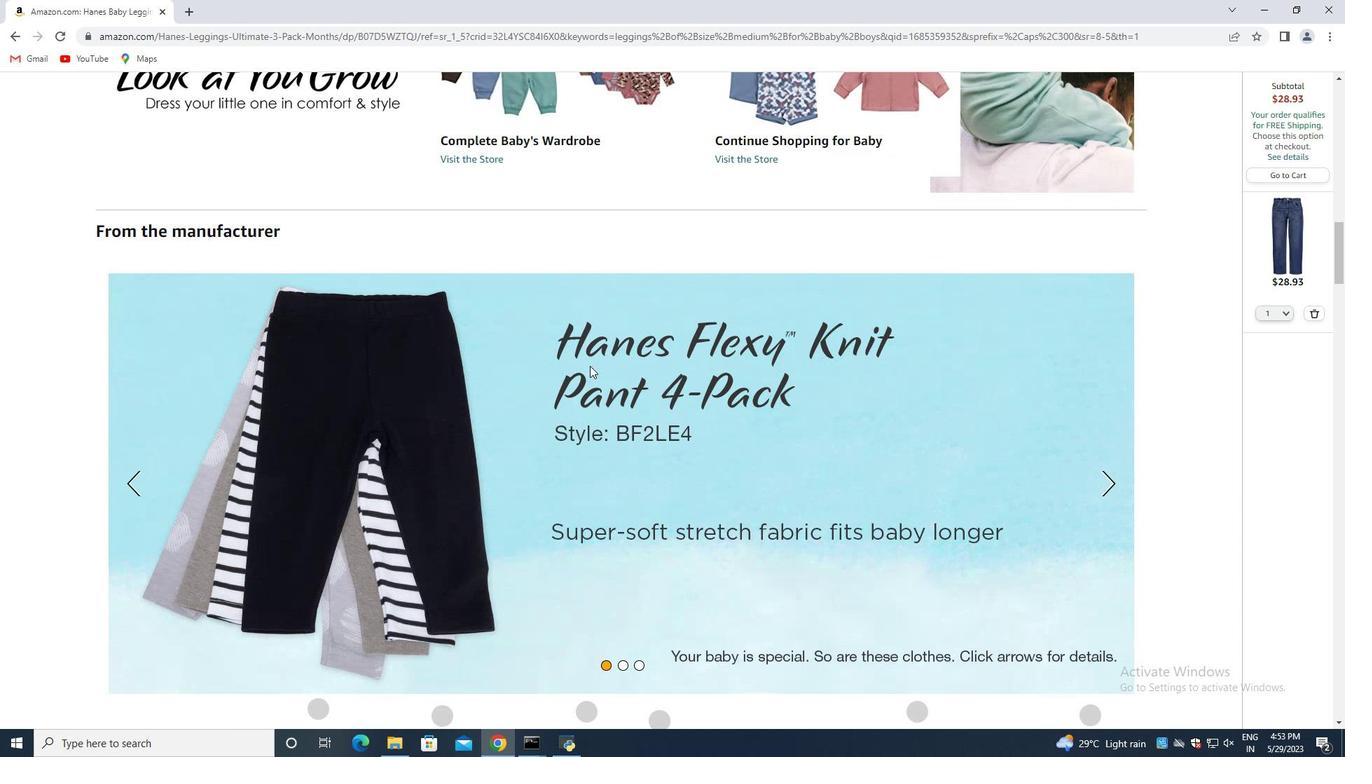 
Action: Mouse scrolled (591, 363) with delta (0, 0)
Screenshot: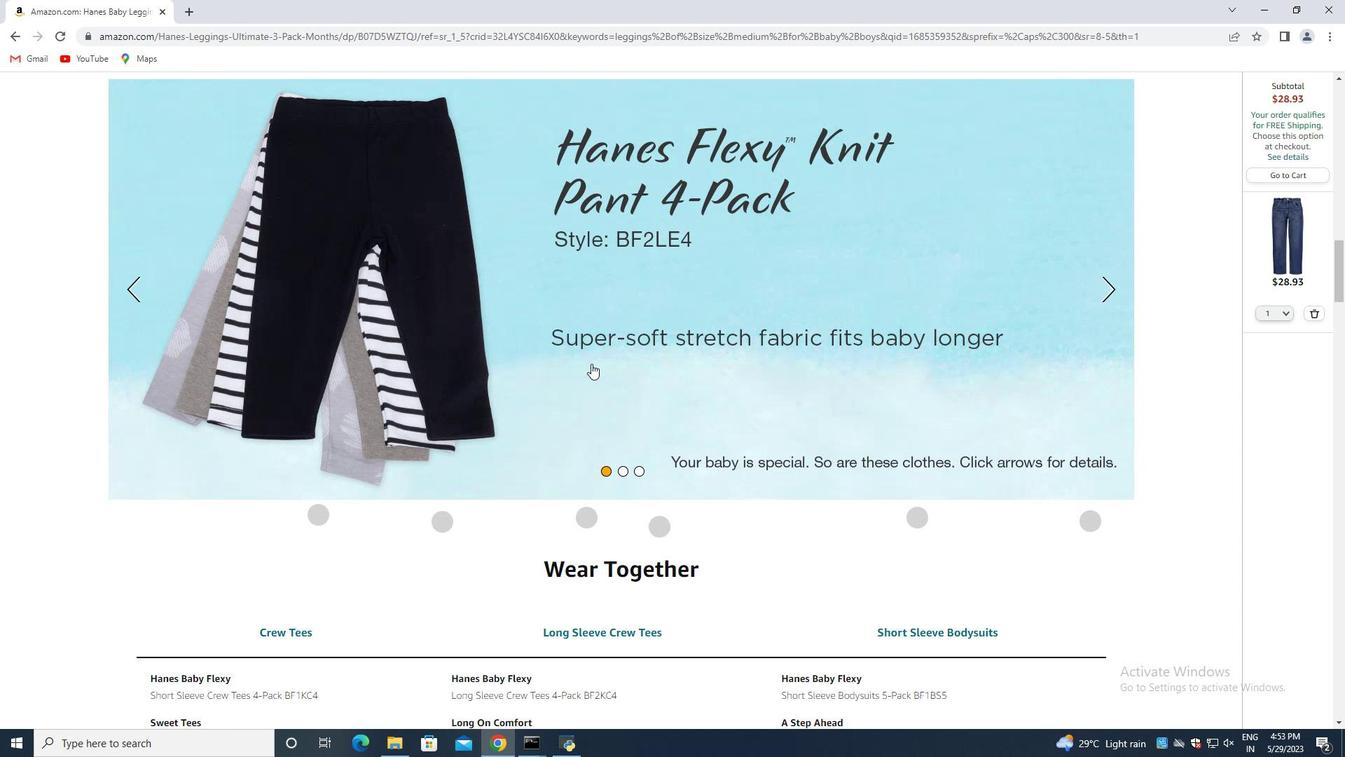 
Action: Mouse moved to (593, 363)
Screenshot: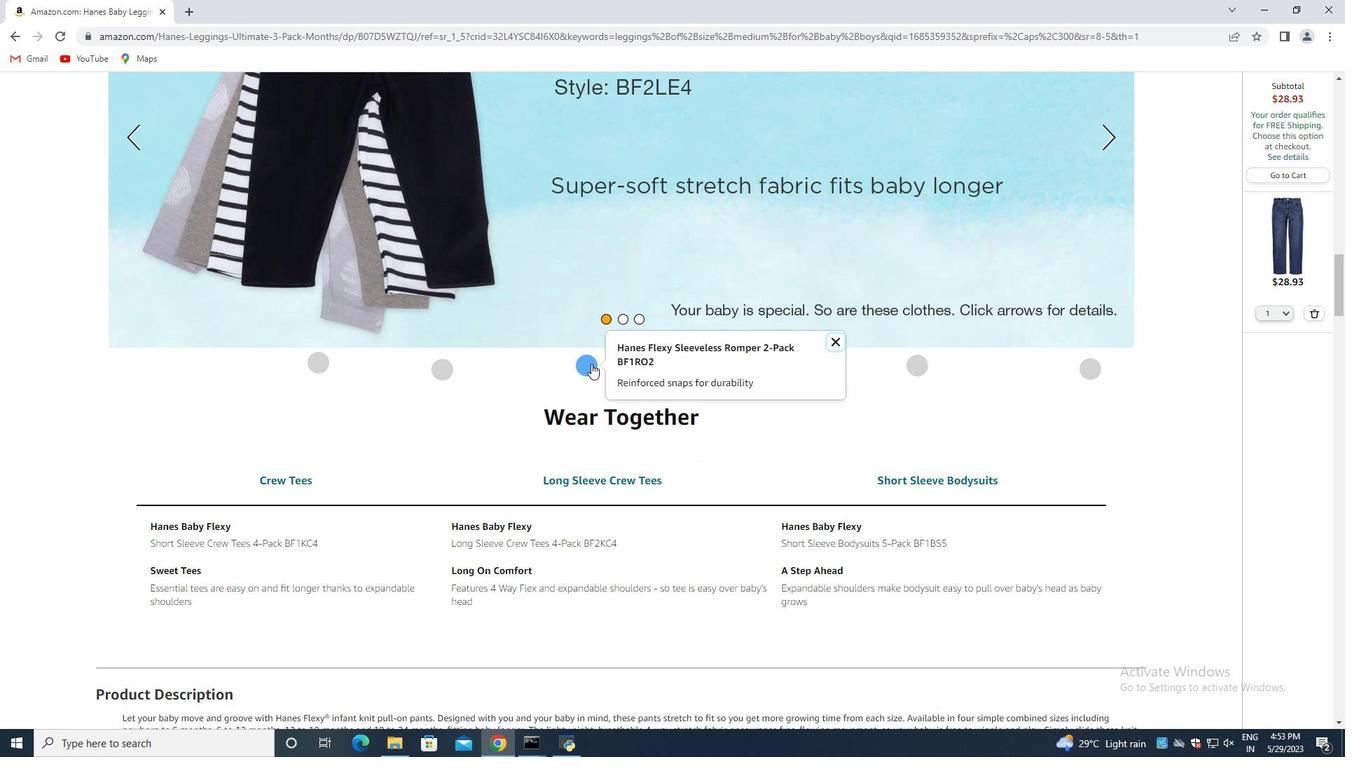 
Action: Mouse scrolled (591, 363) with delta (0, 0)
Screenshot: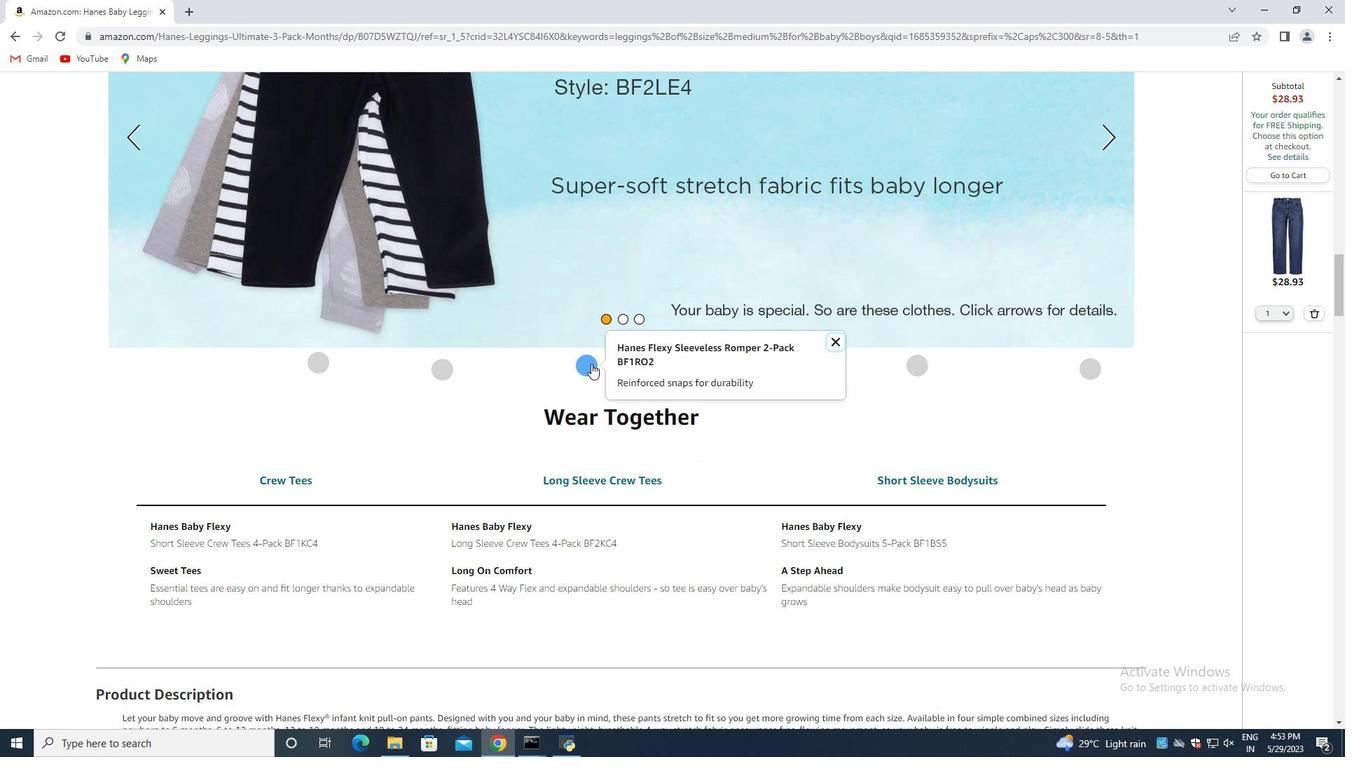 
Action: Mouse moved to (600, 368)
Screenshot: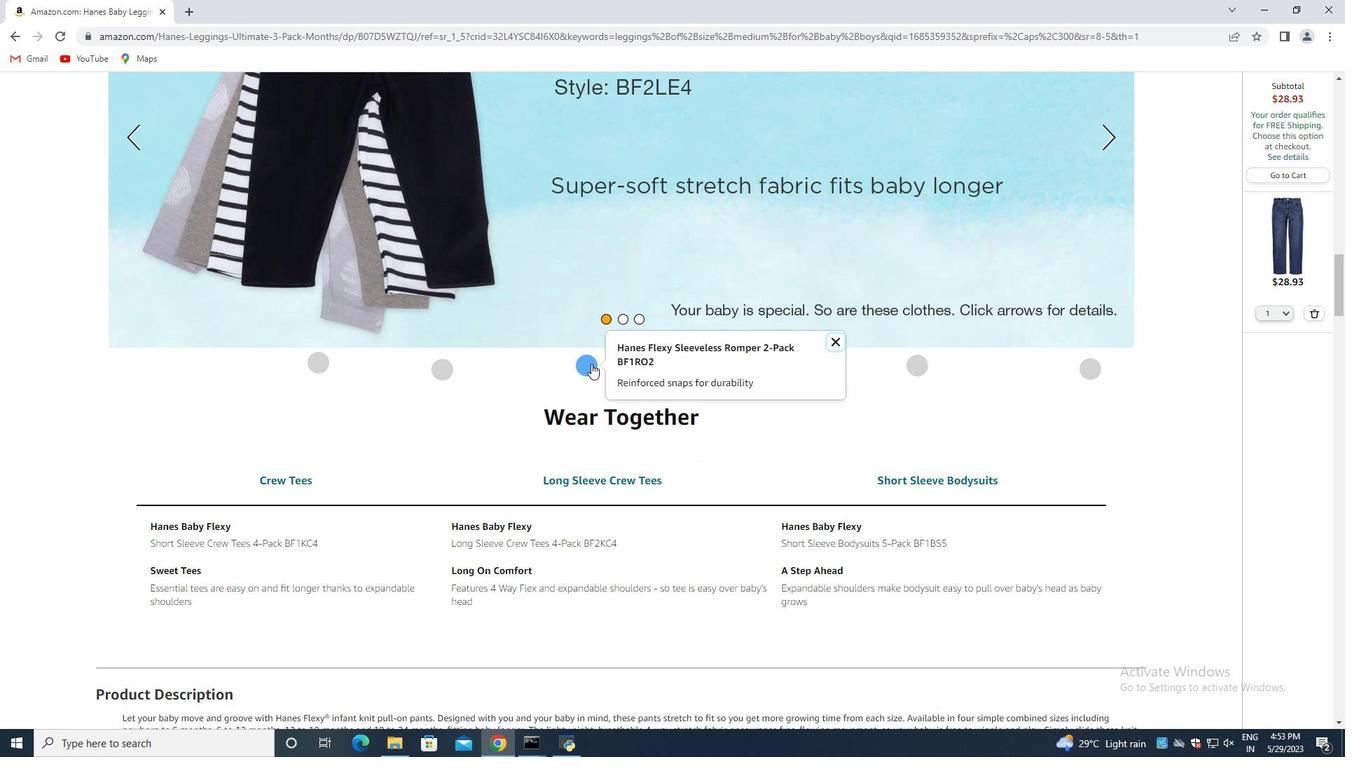 
Action: Mouse scrolled (591, 363) with delta (0, 0)
Screenshot: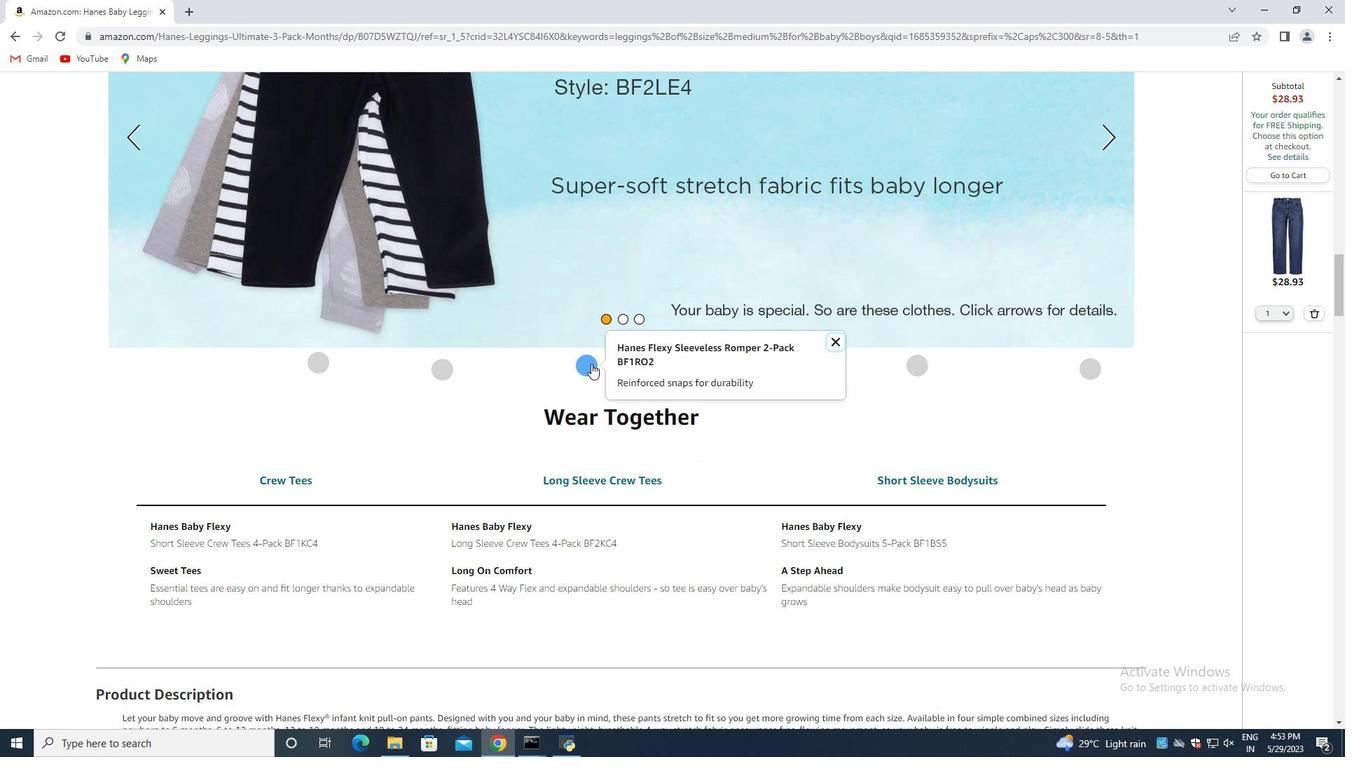 
Action: Mouse moved to (600, 368)
Screenshot: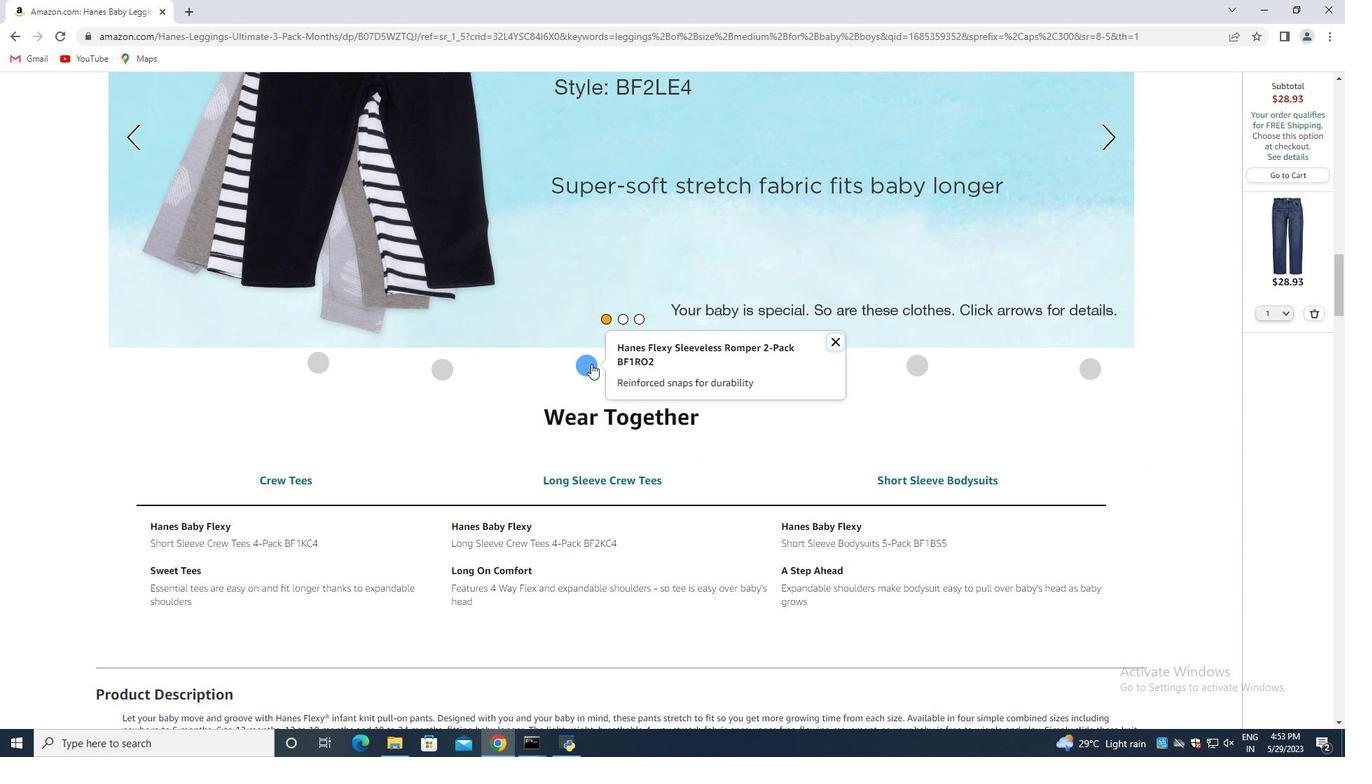 
Action: Mouse scrolled (591, 363) with delta (0, 0)
Screenshot: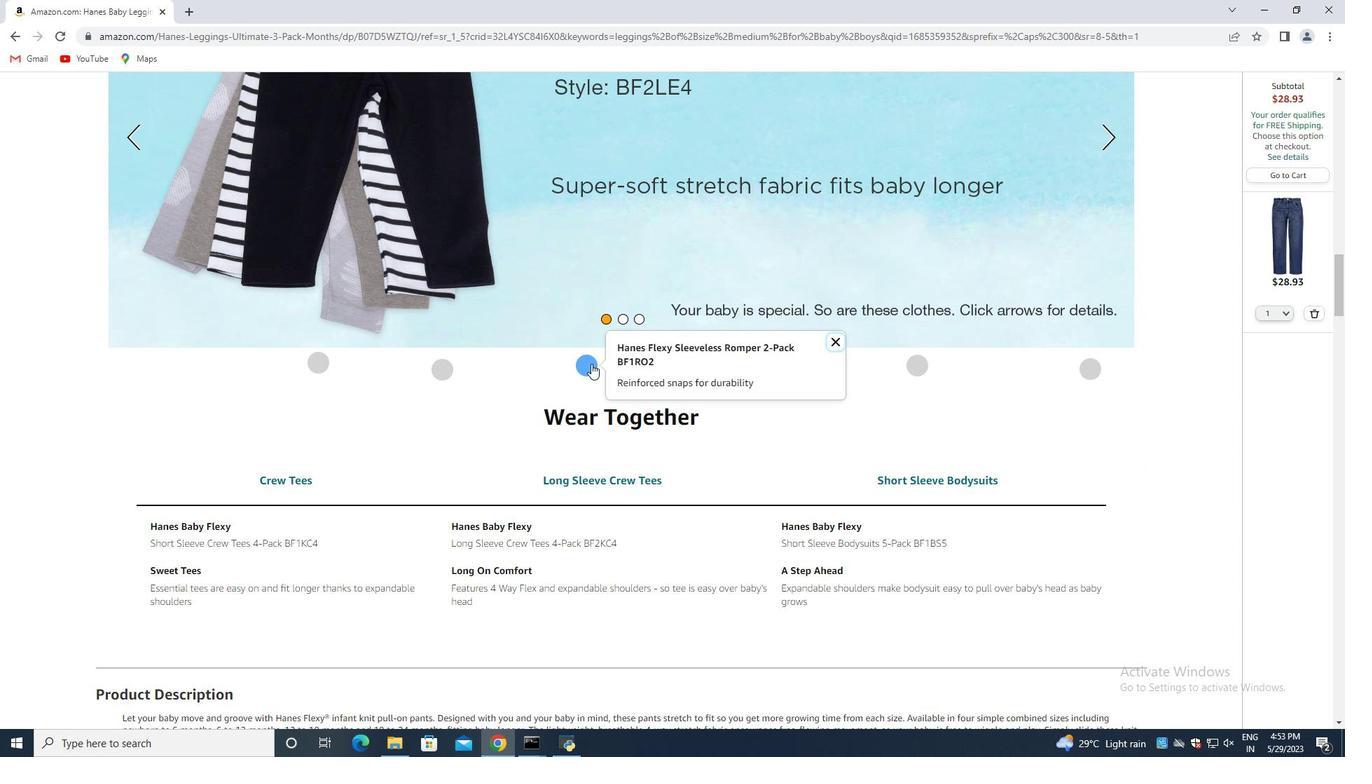 
Action: Mouse moved to (600, 368)
Screenshot: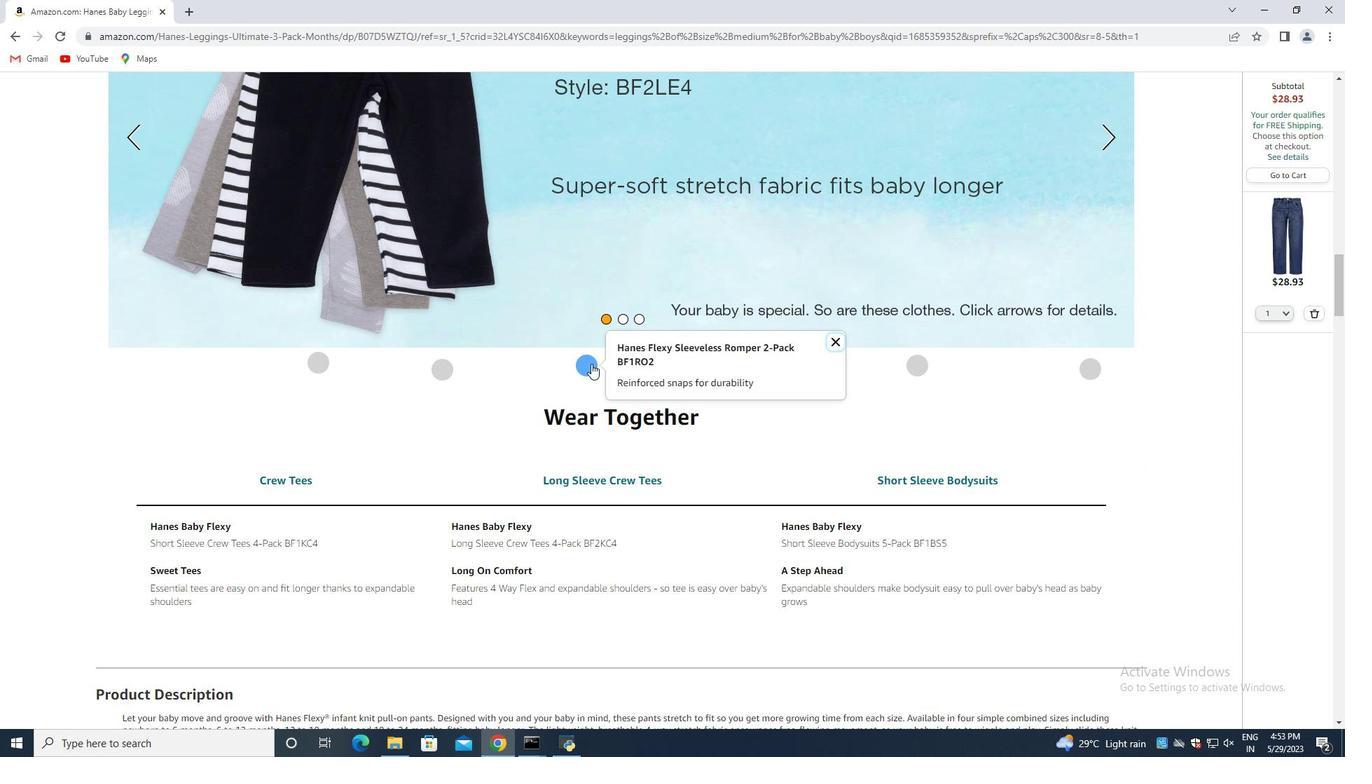 
Action: Mouse scrolled (591, 363) with delta (0, 0)
Screenshot: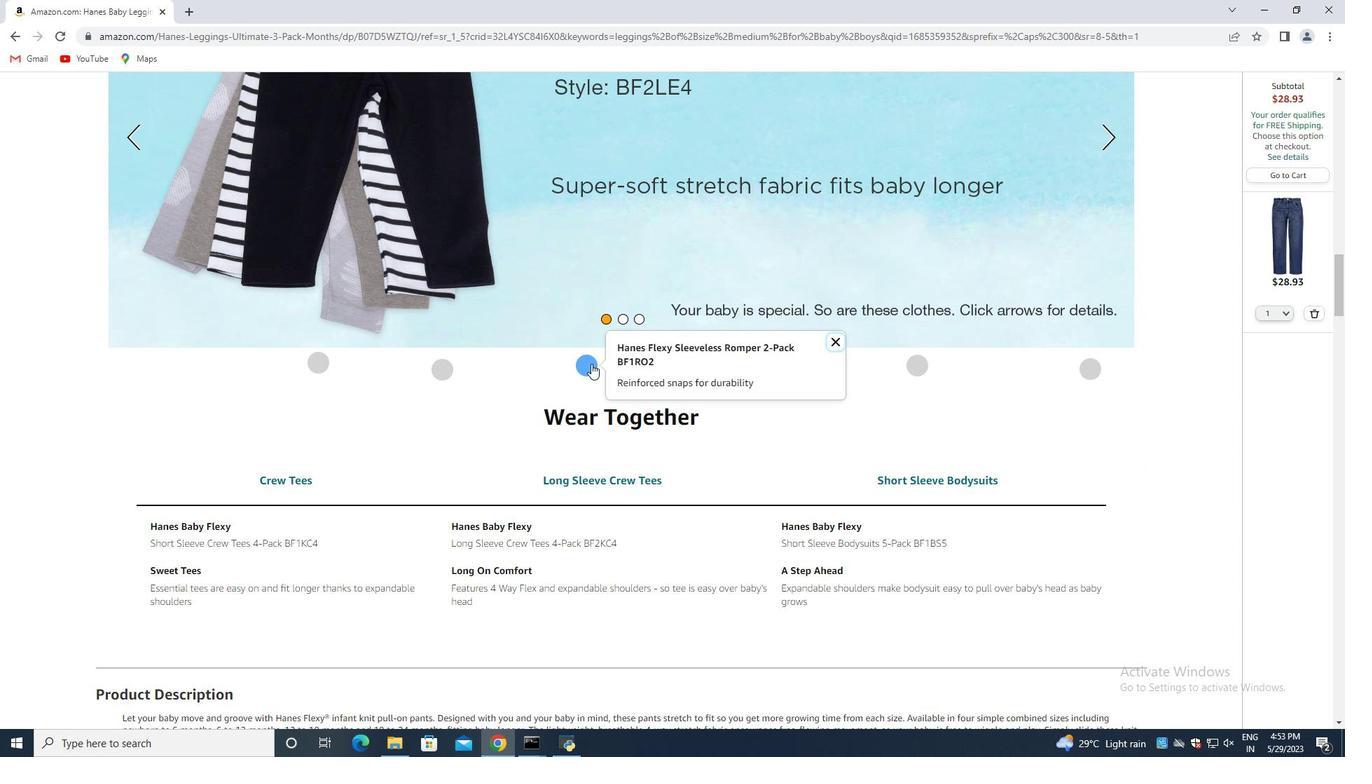 
Action: Mouse moved to (599, 368)
Screenshot: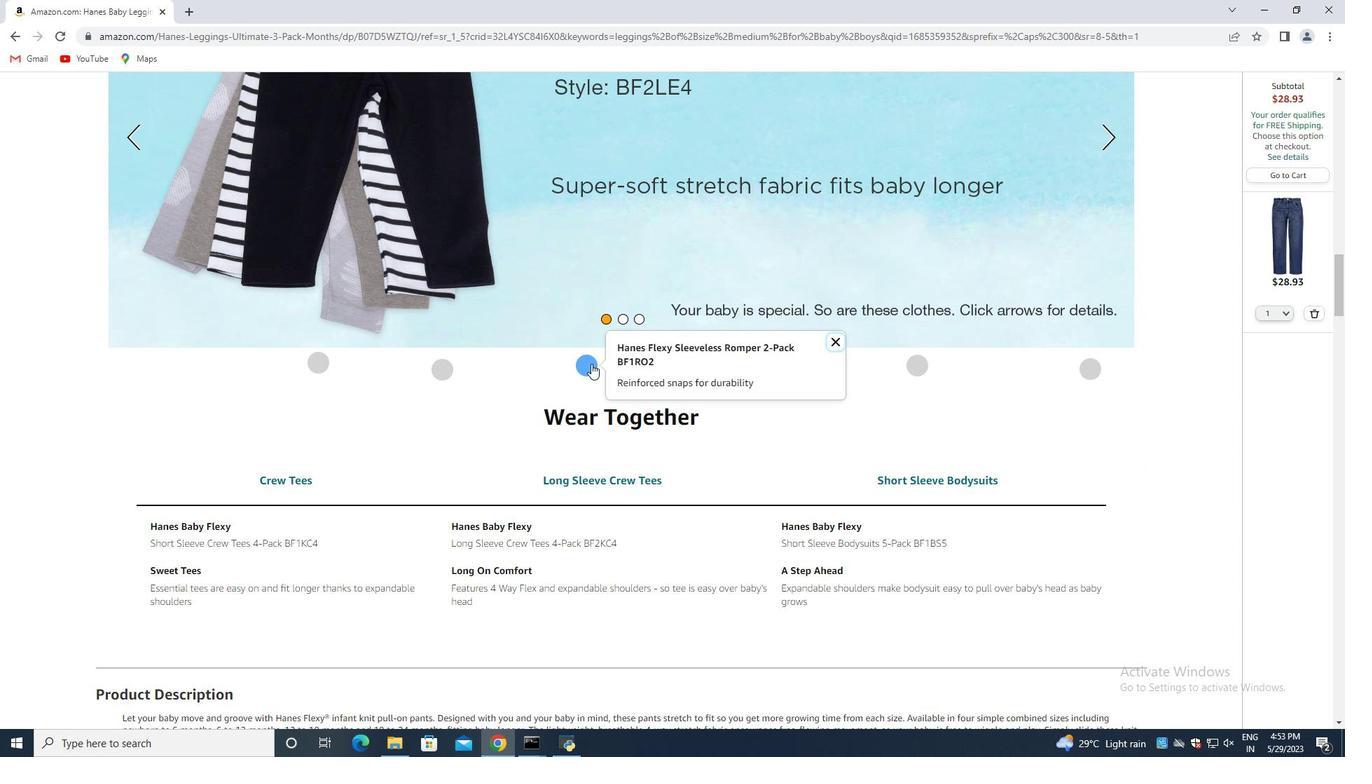 
Action: Mouse scrolled (593, 363) with delta (0, 0)
Screenshot: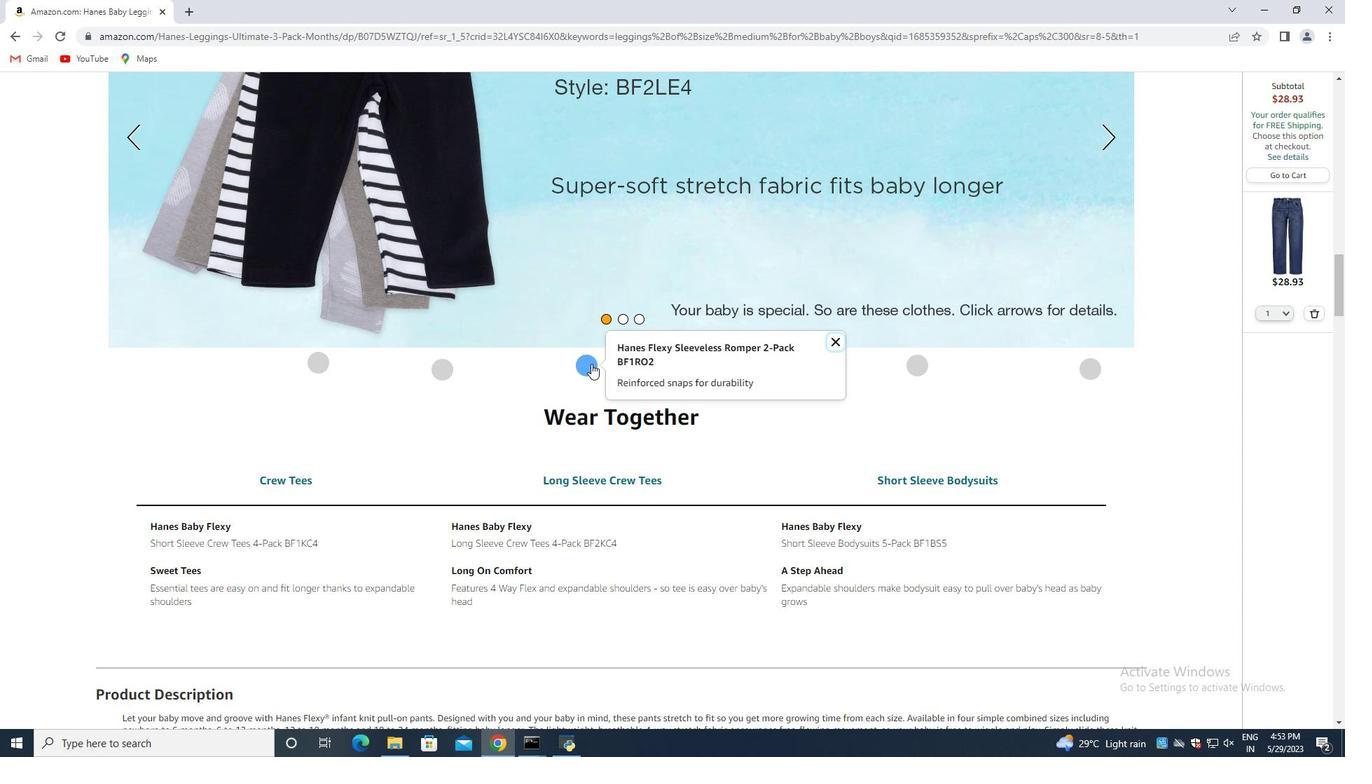 
Action: Mouse moved to (595, 363)
Screenshot: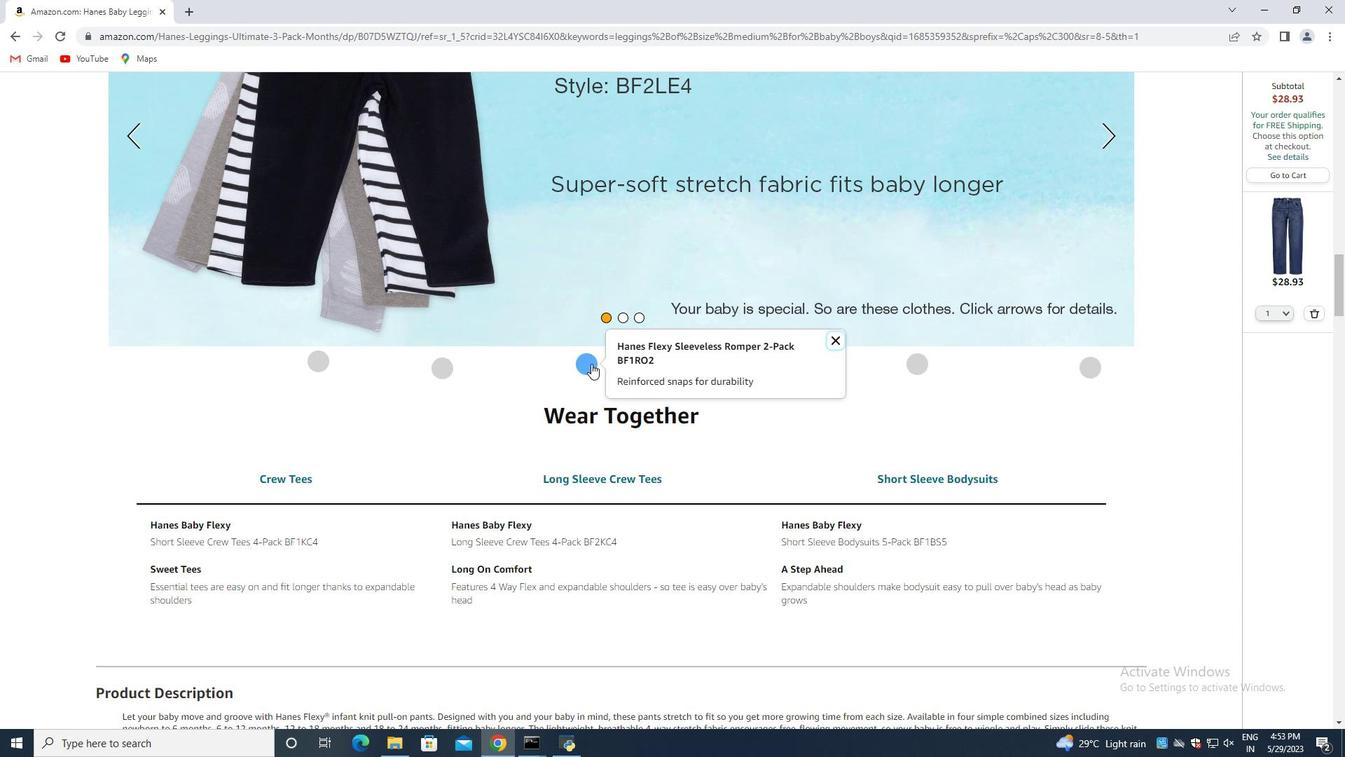 
Action: Mouse scrolled (595, 364) with delta (0, 0)
Screenshot: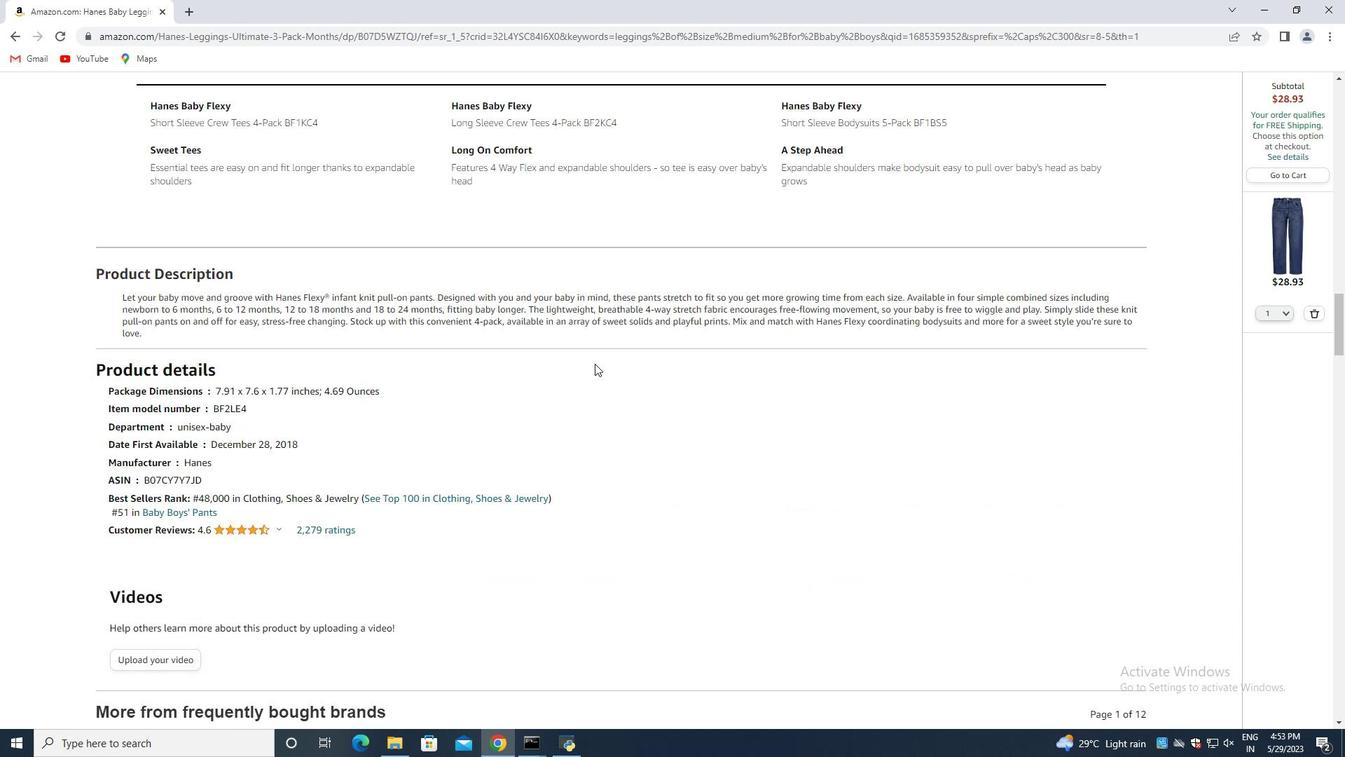 
Action: Mouse scrolled (595, 364) with delta (0, 0)
Screenshot: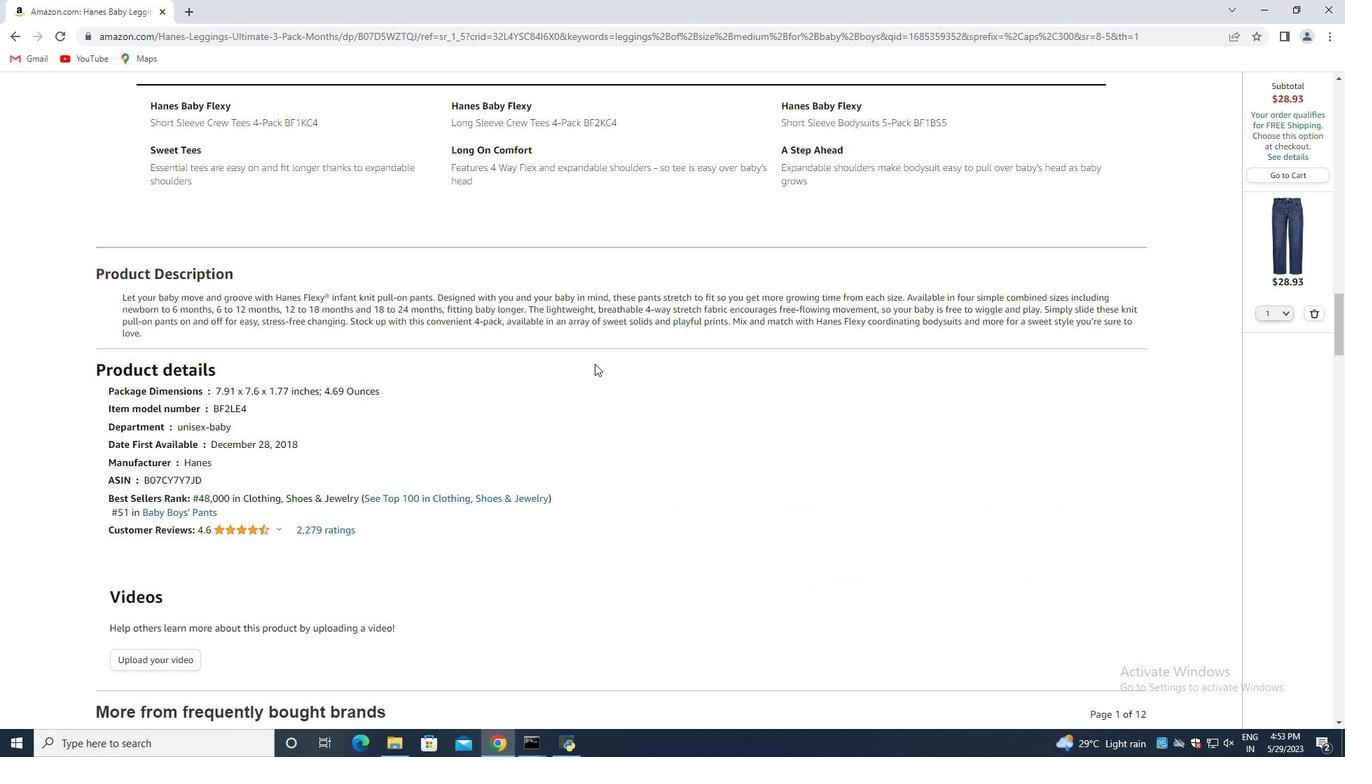 
Action: Mouse scrolled (595, 364) with delta (0, 0)
Screenshot: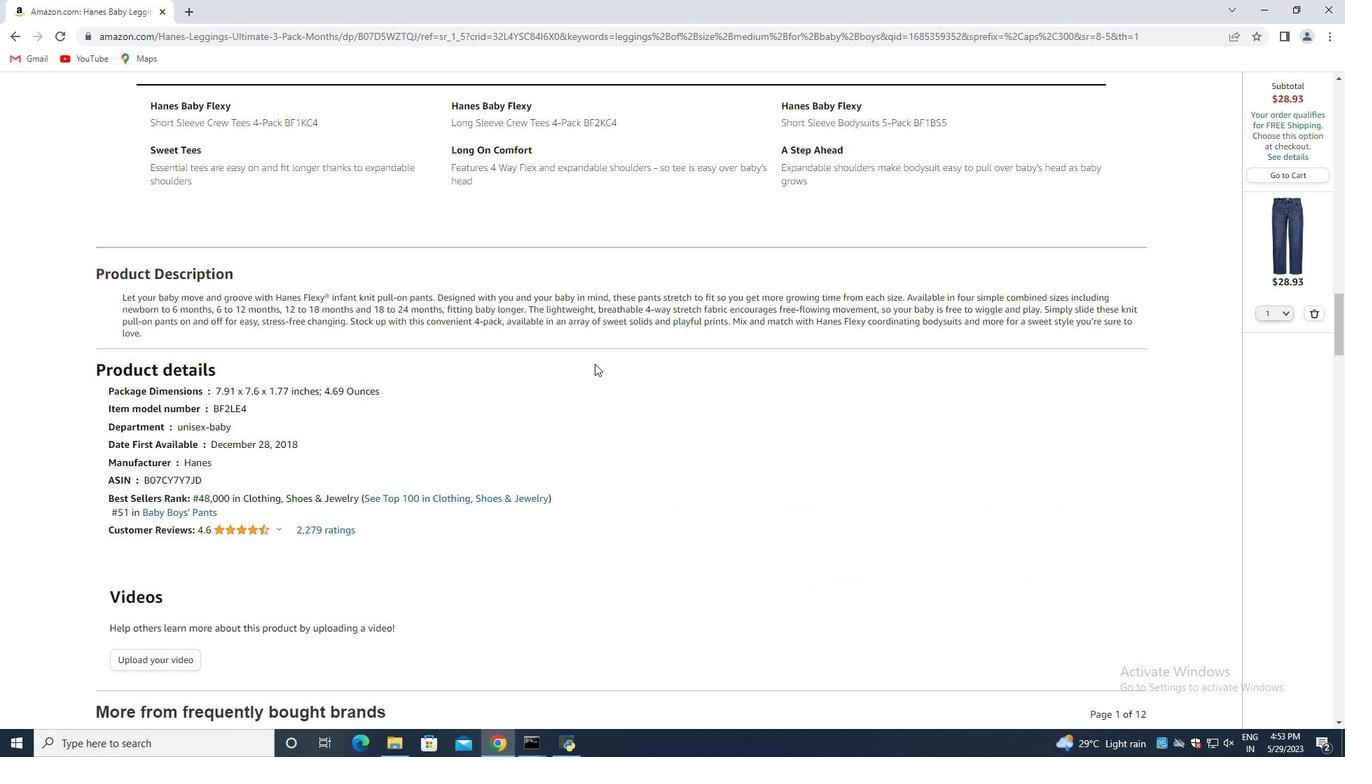 
Action: Mouse scrolled (595, 364) with delta (0, 0)
Screenshot: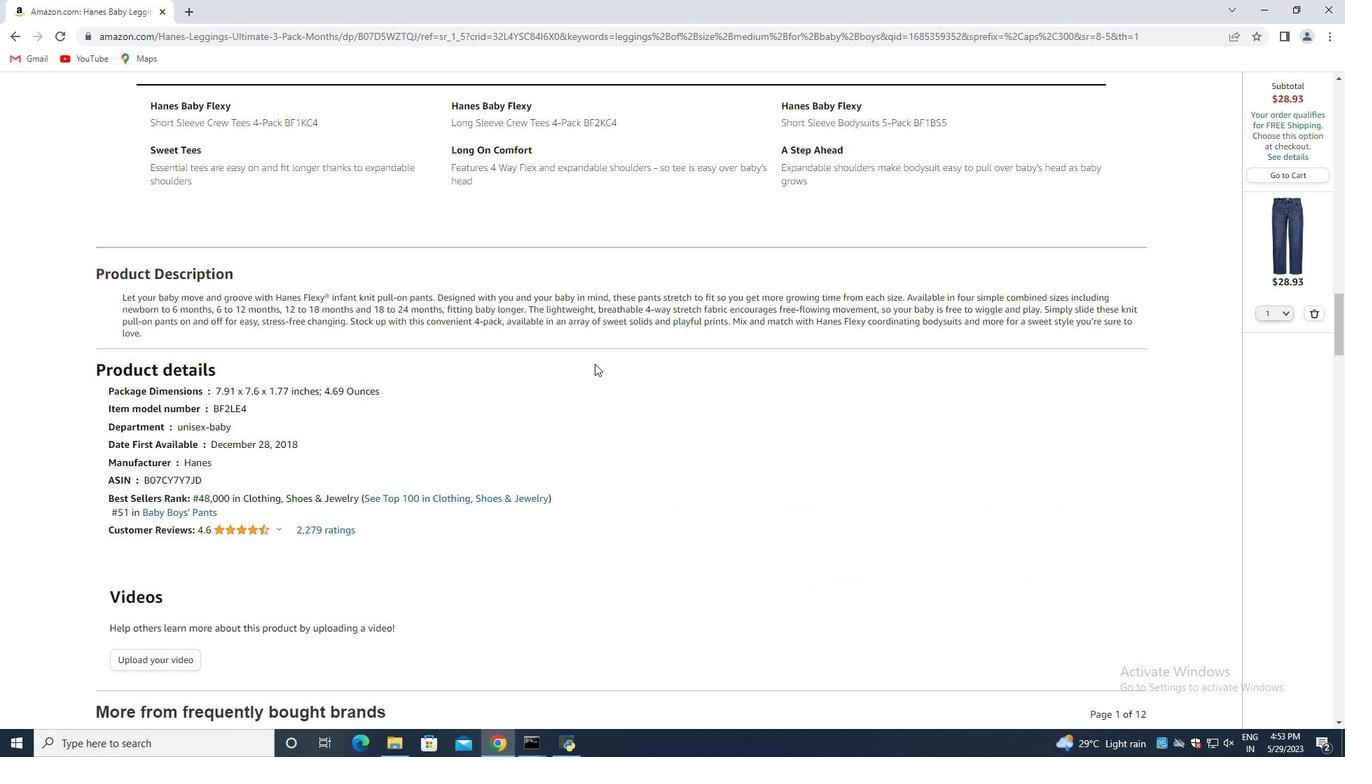 
Action: Mouse scrolled (595, 364) with delta (0, 0)
Screenshot: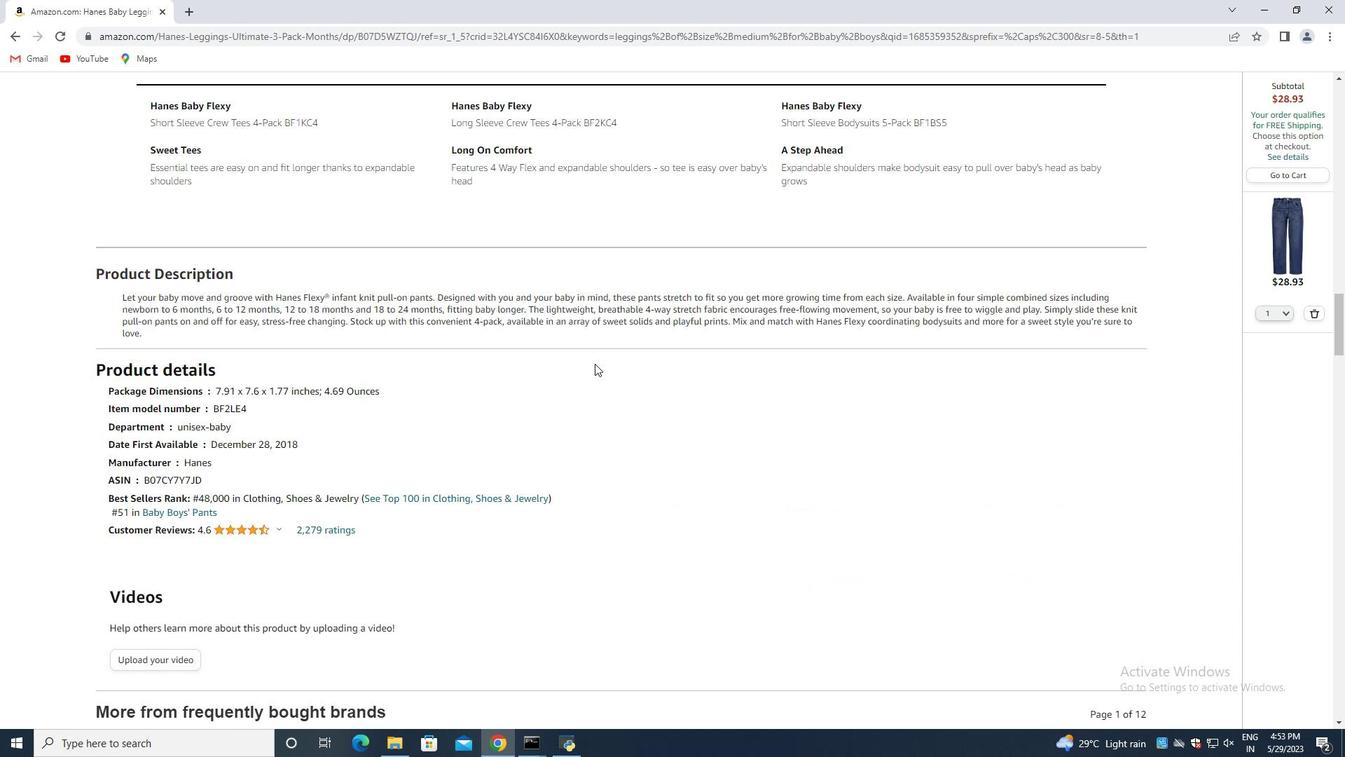 
Action: Mouse scrolled (595, 364) with delta (0, 0)
Screenshot: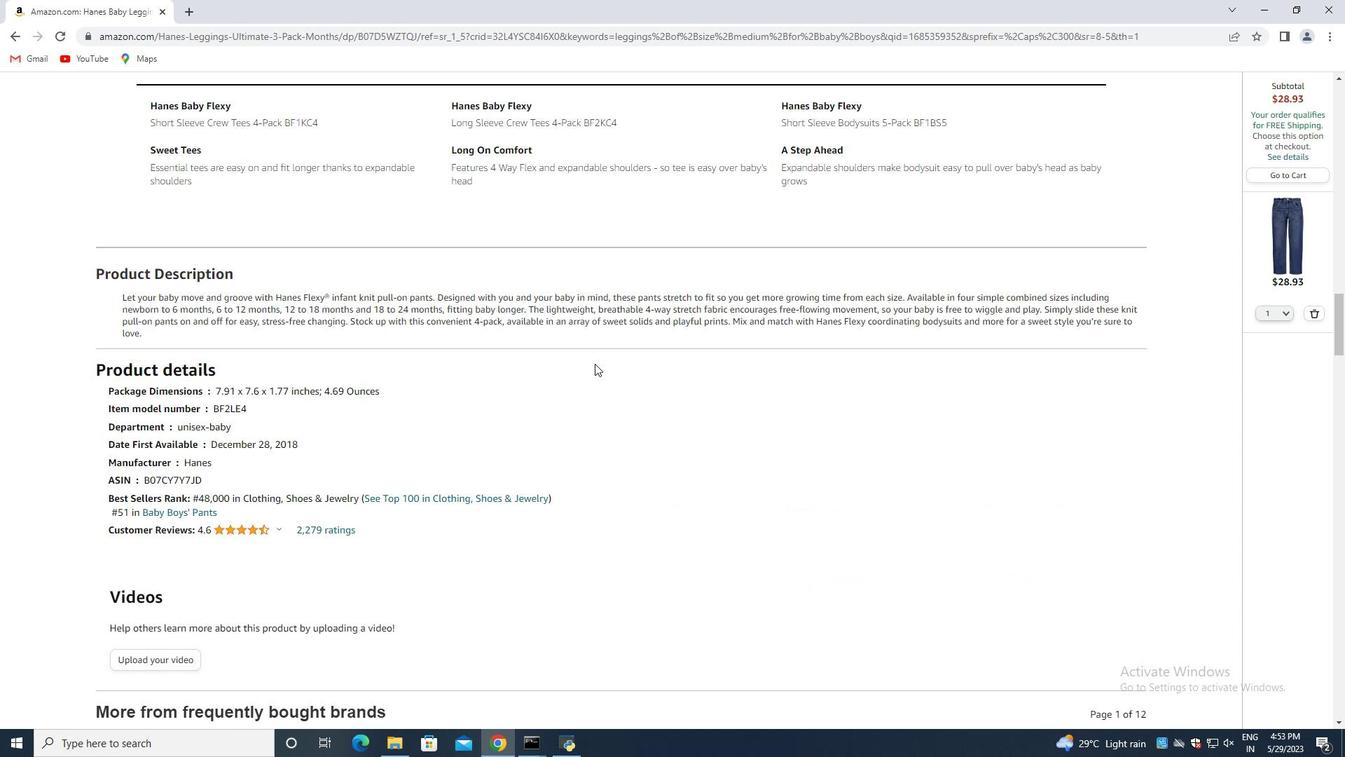 
Action: Mouse scrolled (595, 364) with delta (0, 0)
Screenshot: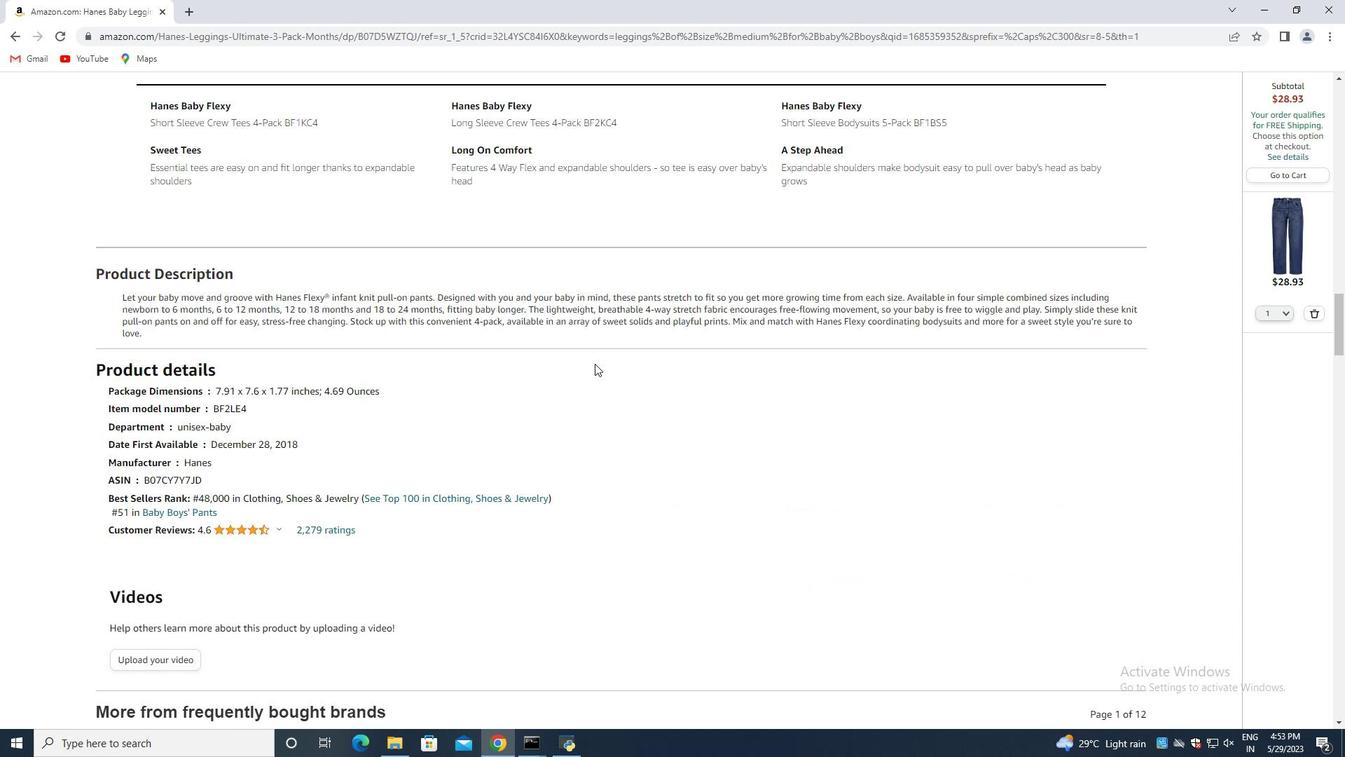 
Action: Mouse scrolled (595, 364) with delta (0, 0)
Screenshot: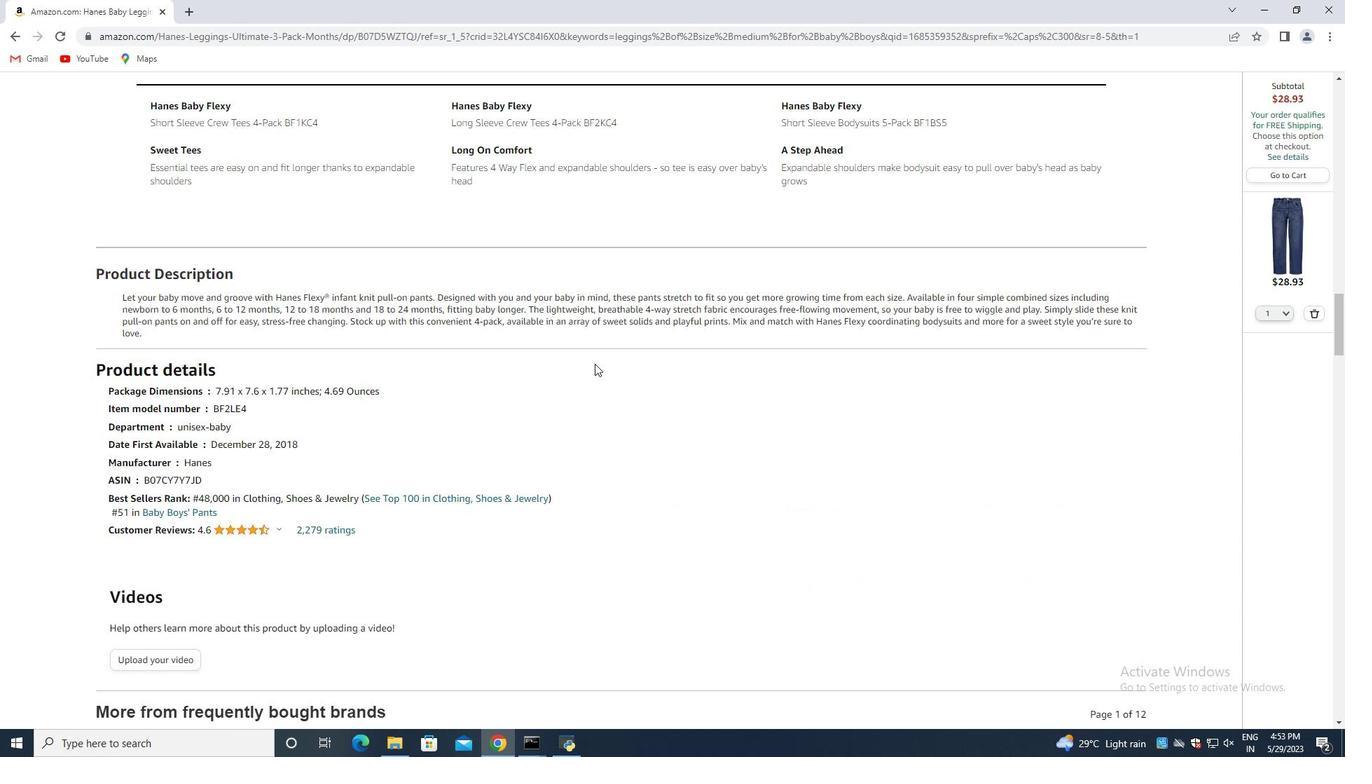 
Action: Mouse moved to (1109, 277)
Screenshot: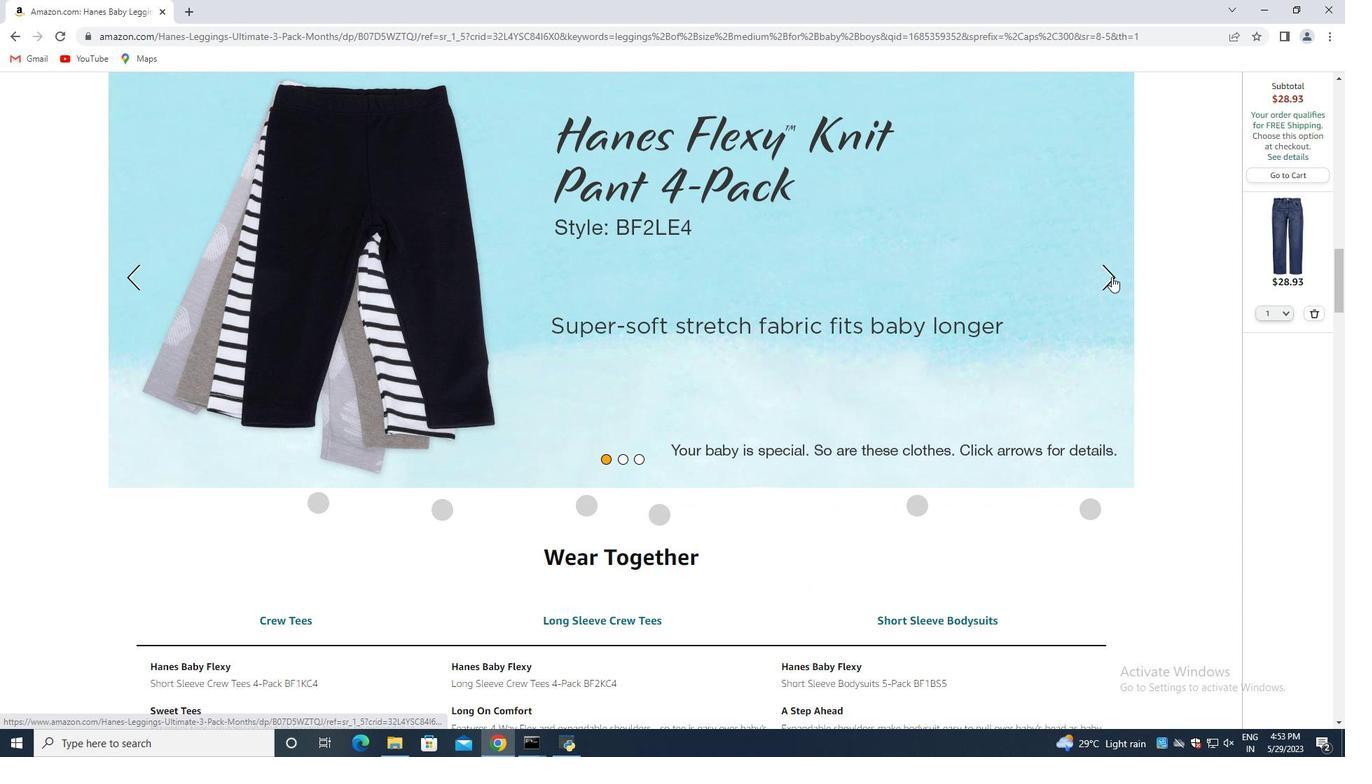 
Action: Mouse pressed left at (1109, 277)
Screenshot: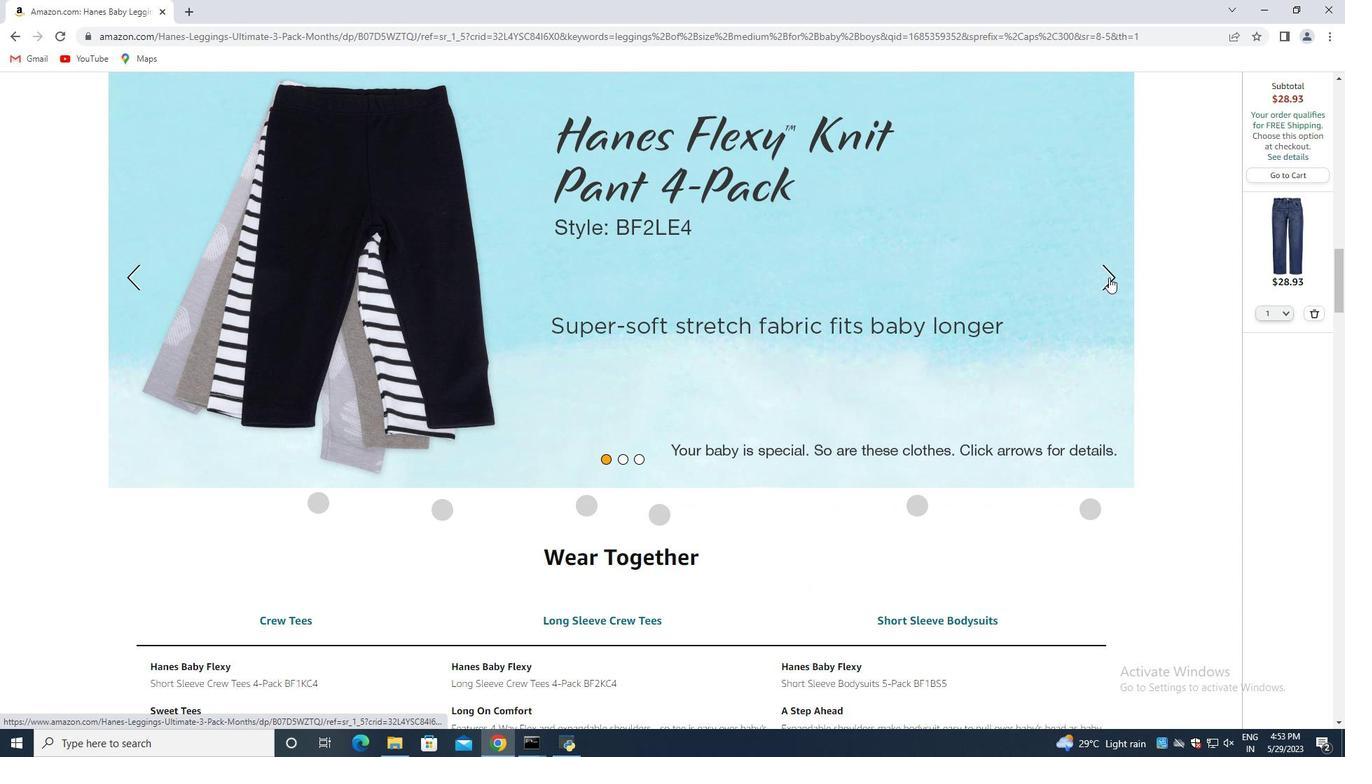 
Action: Mouse moved to (1108, 276)
Screenshot: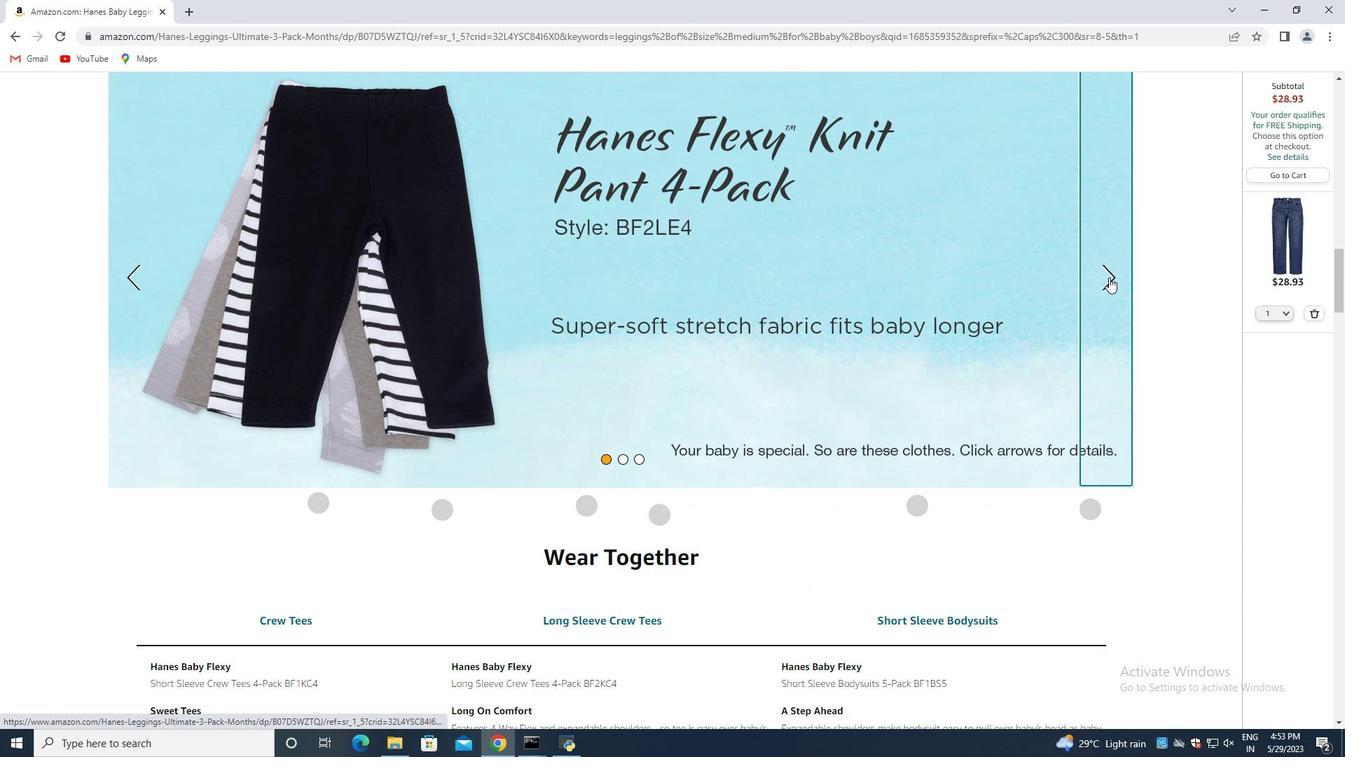 
Action: Mouse pressed left at (1108, 276)
Screenshot: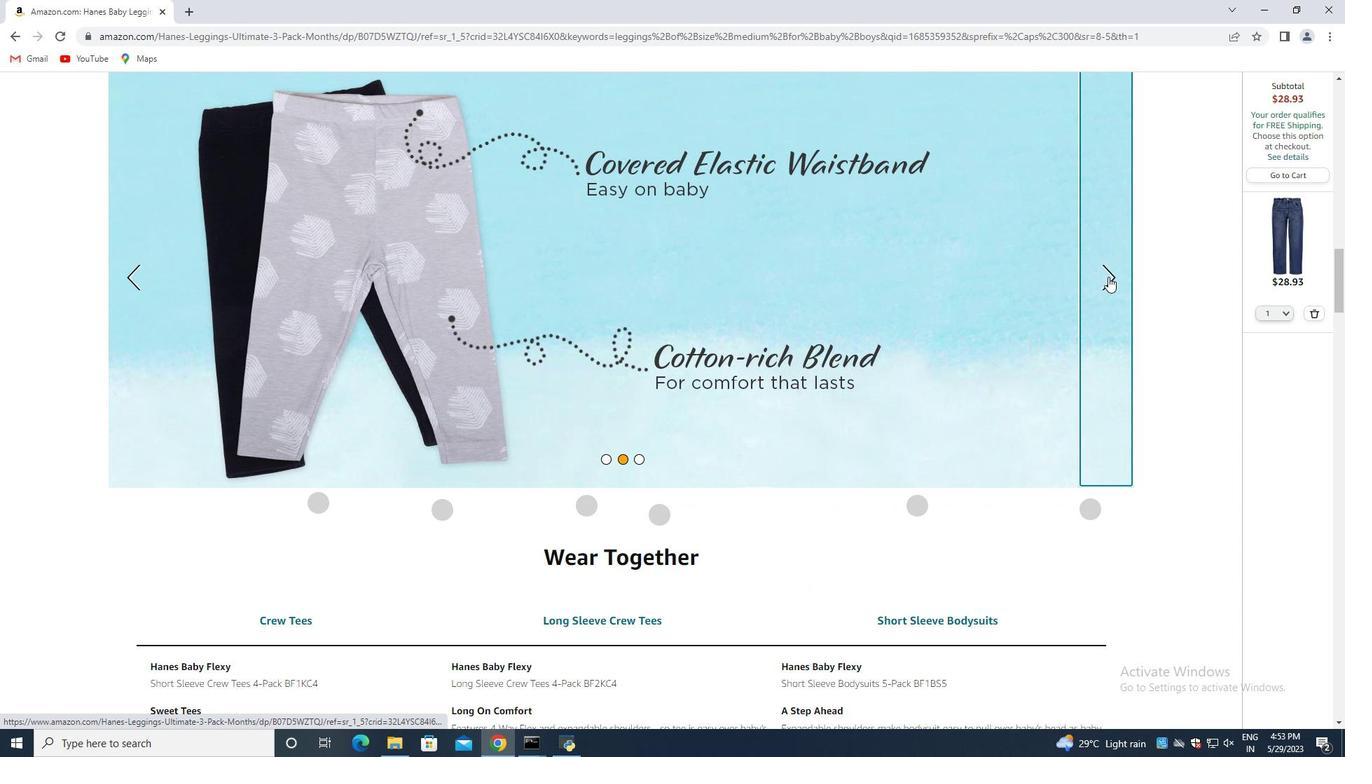 
Action: Mouse pressed left at (1108, 276)
Screenshot: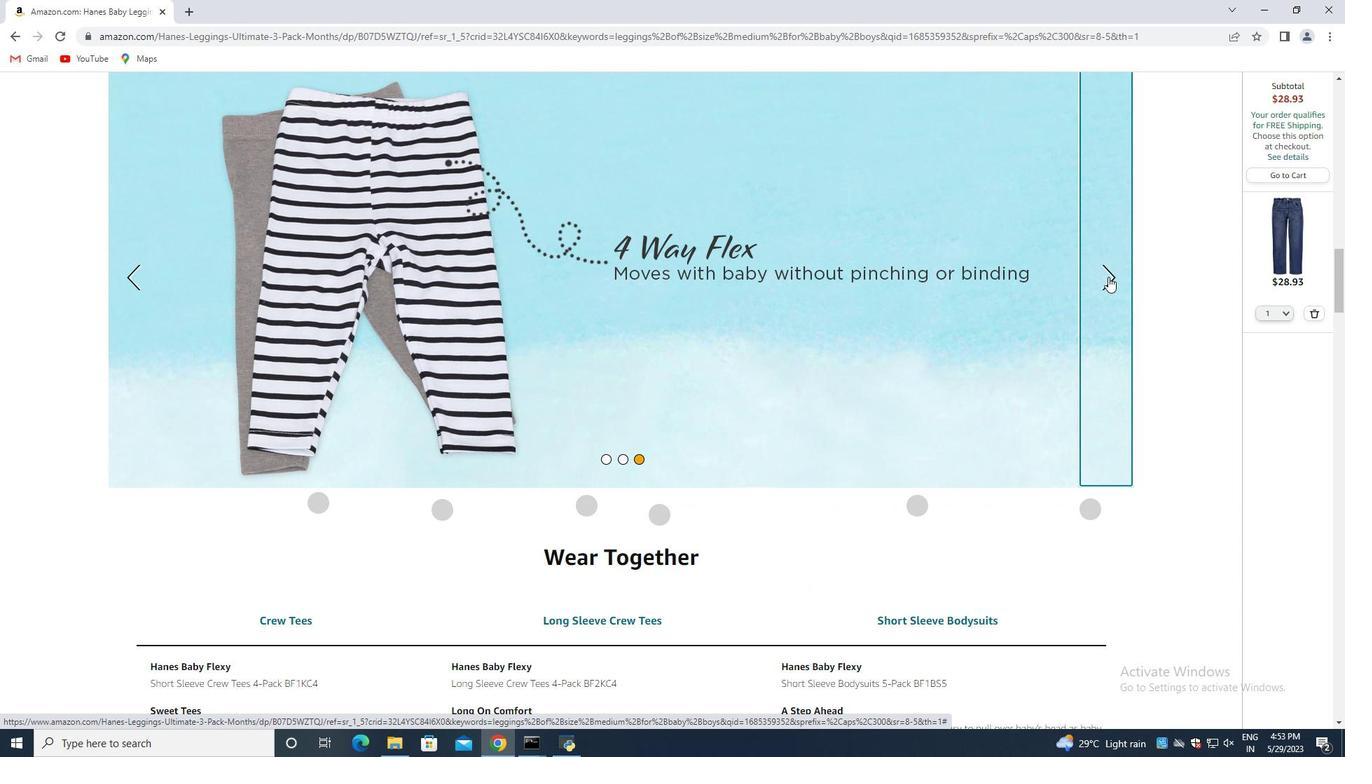 
Action: Mouse moved to (645, 342)
Screenshot: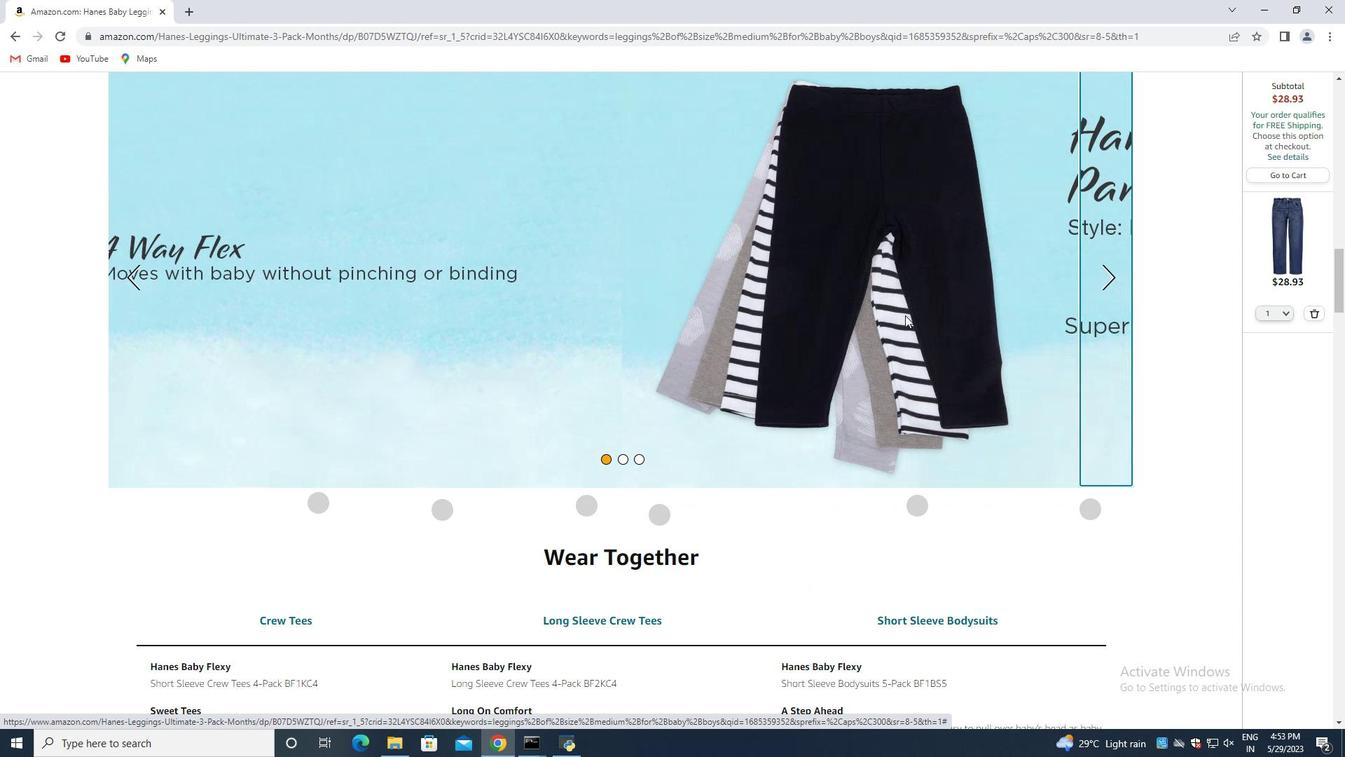 
Action: Mouse scrolled (645, 342) with delta (0, 0)
Screenshot: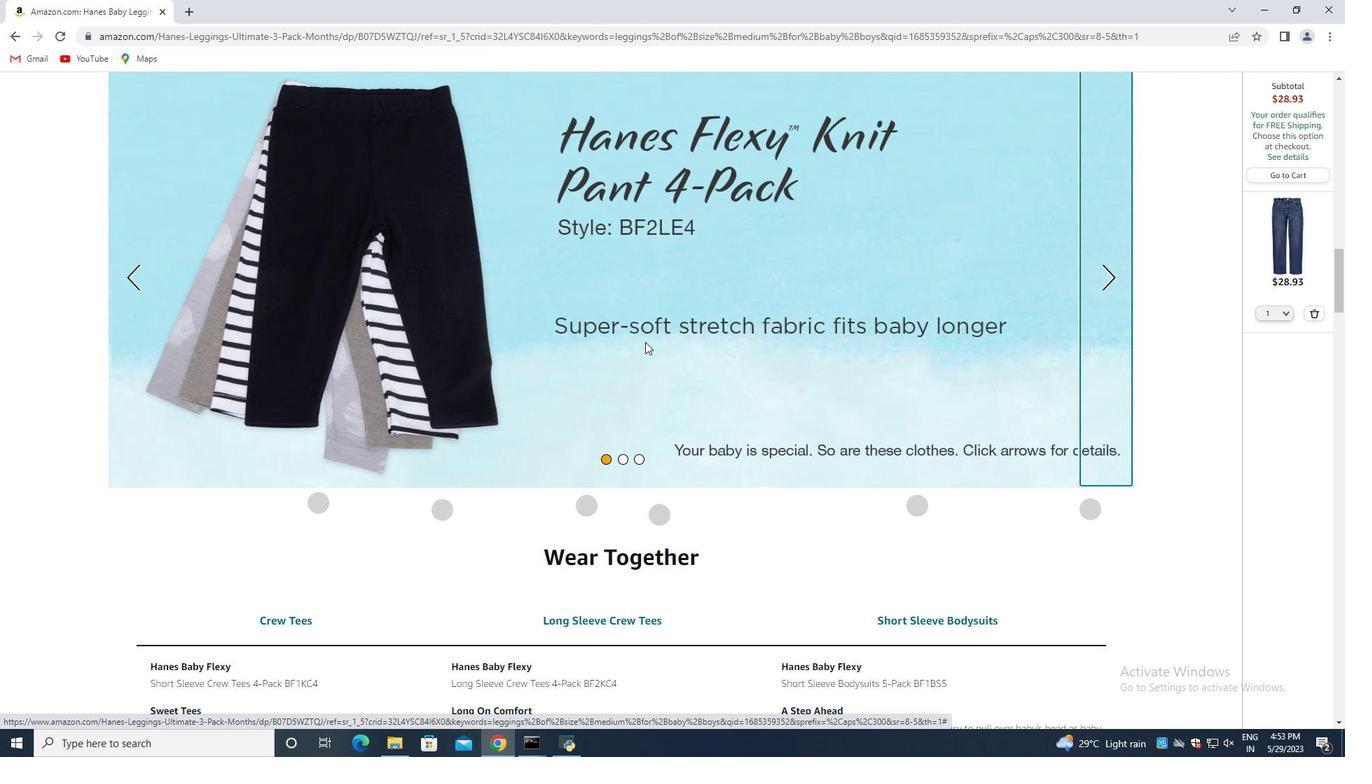 
Action: Mouse scrolled (645, 342) with delta (0, 0)
Screenshot: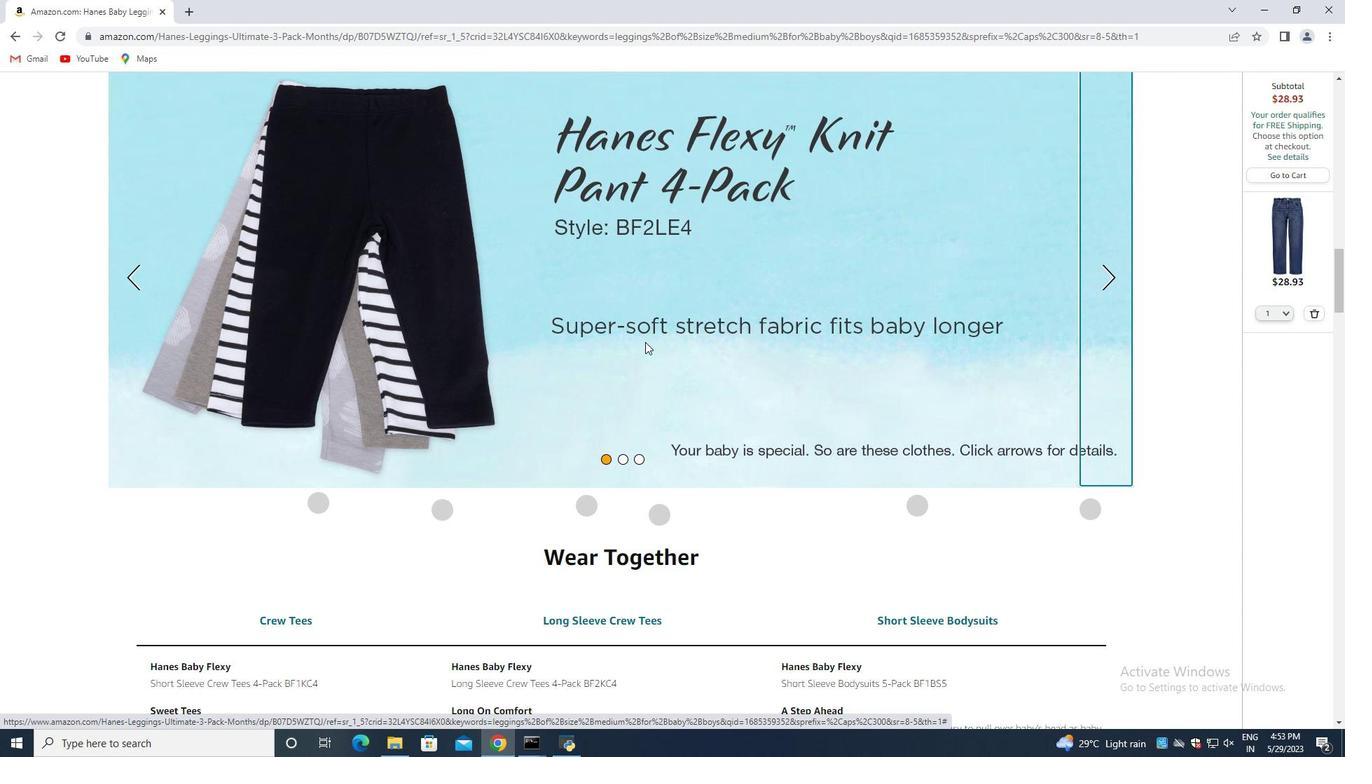 
Action: Mouse scrolled (645, 342) with delta (0, 0)
Screenshot: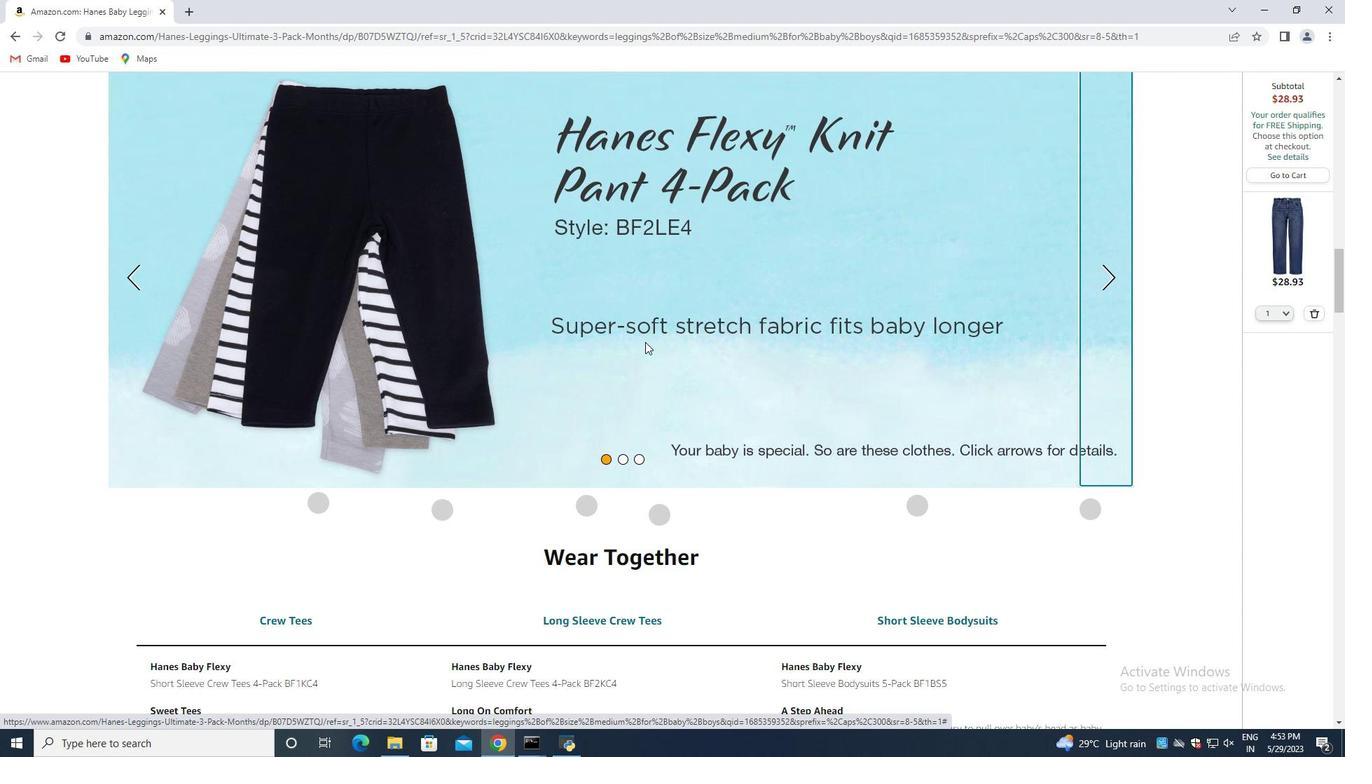 
Action: Mouse scrolled (645, 342) with delta (0, 0)
Screenshot: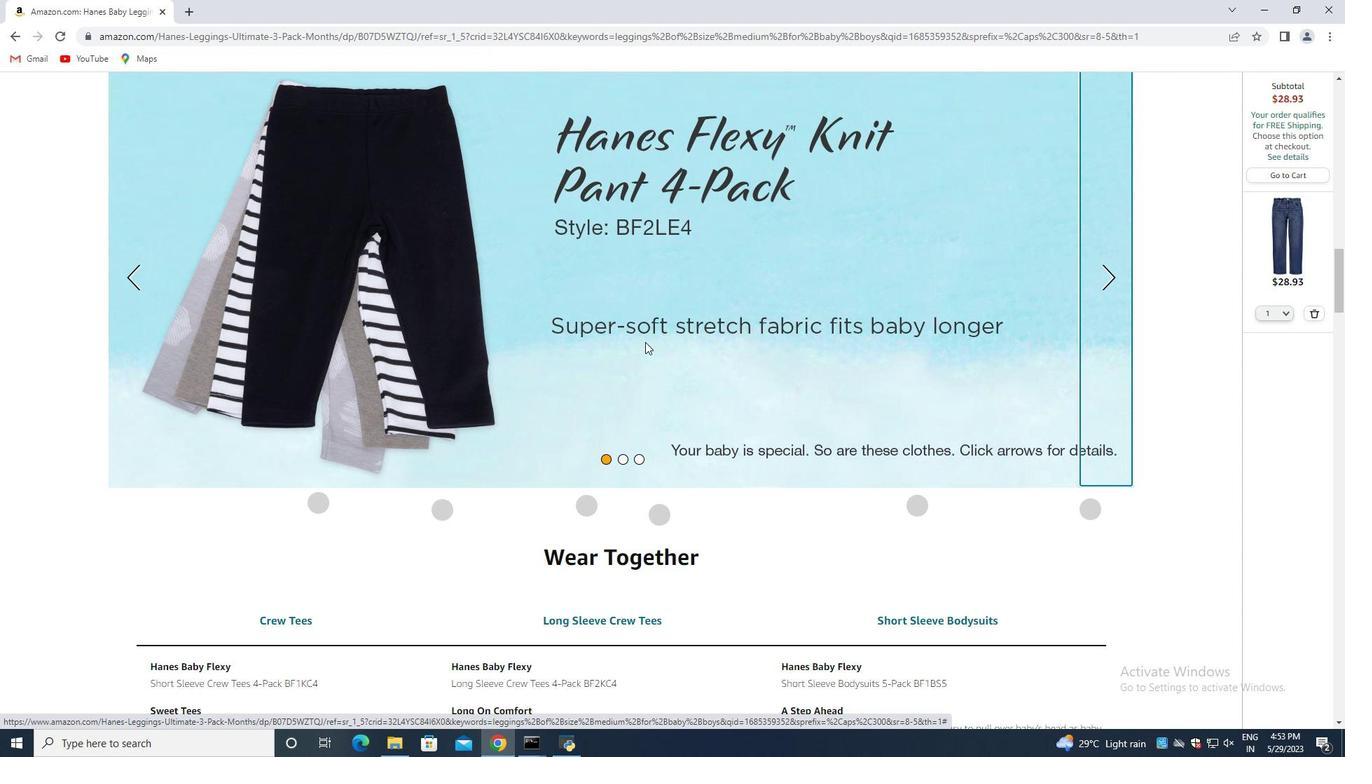 
Action: Mouse scrolled (645, 342) with delta (0, 0)
Screenshot: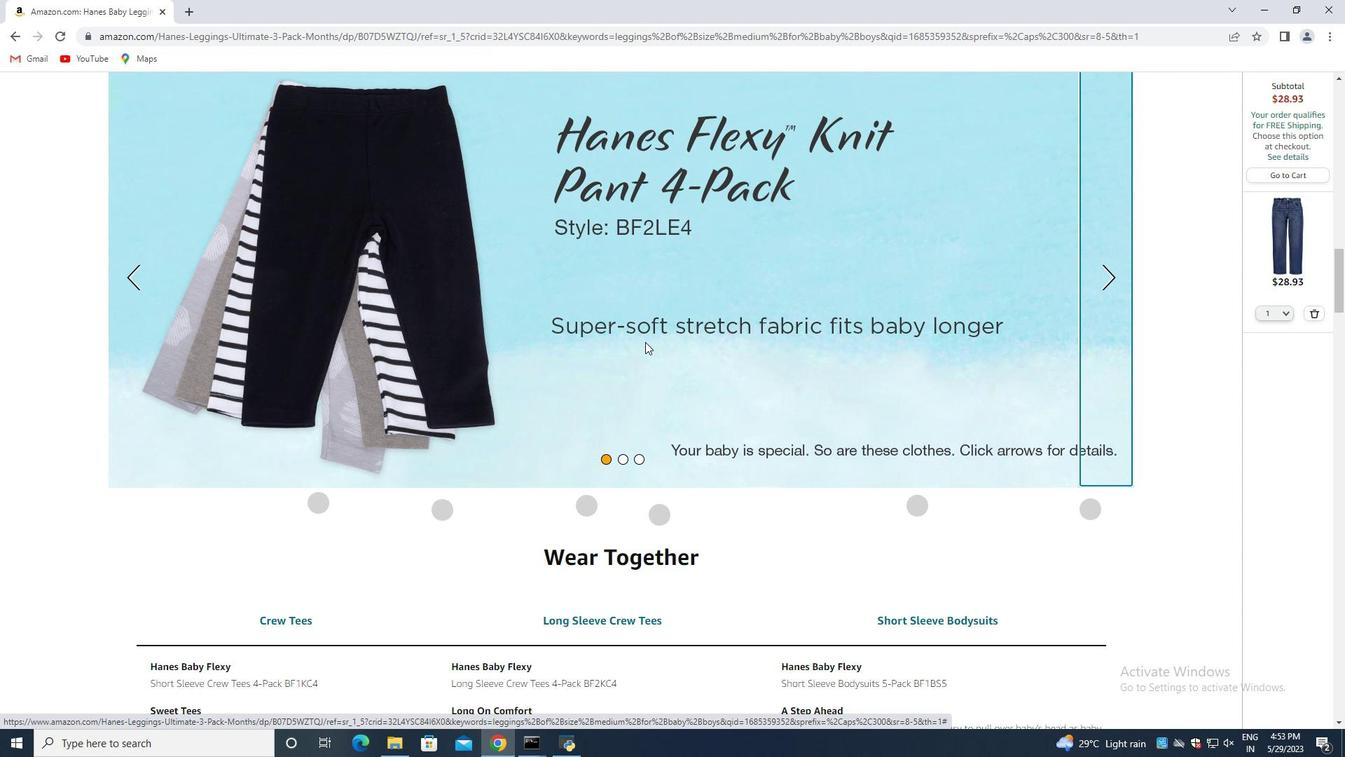 
Action: Mouse scrolled (645, 342) with delta (0, 0)
Screenshot: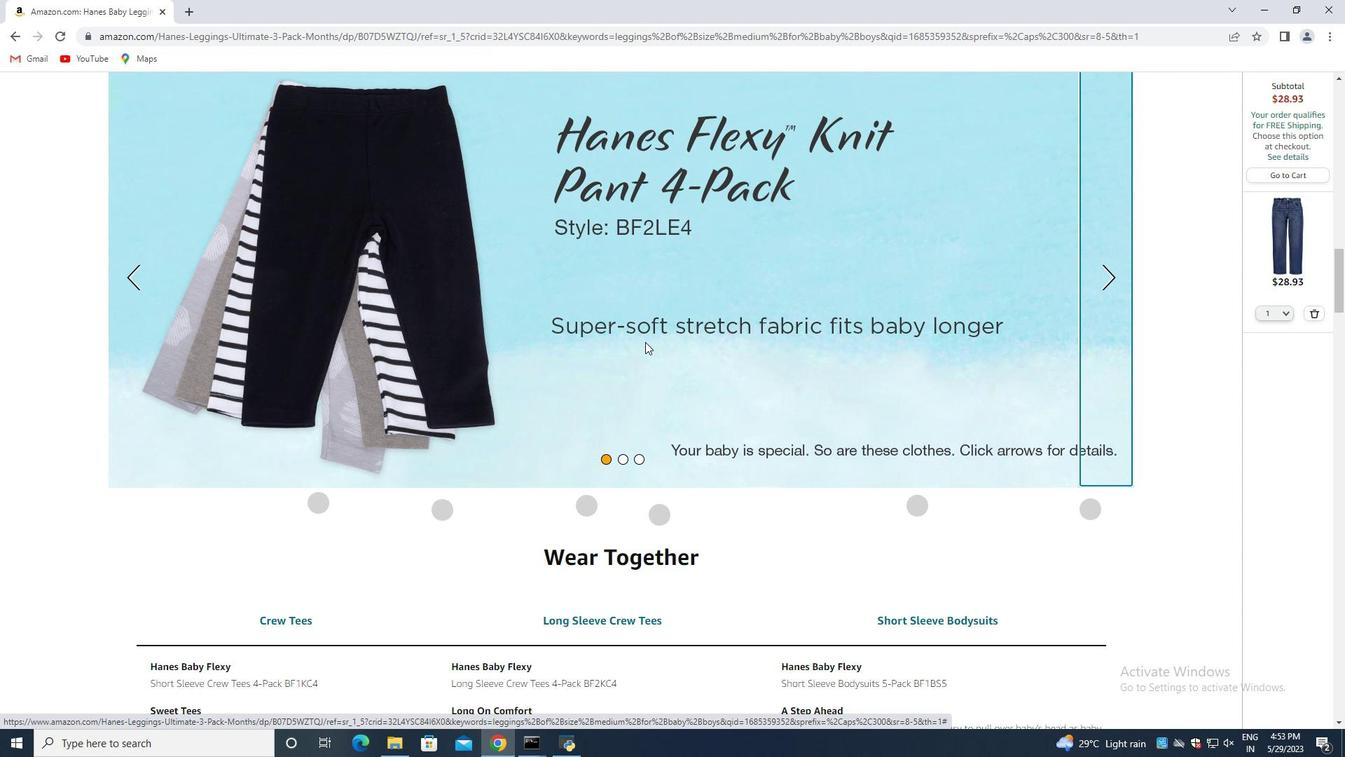 
Action: Mouse scrolled (645, 342) with delta (0, 0)
Screenshot: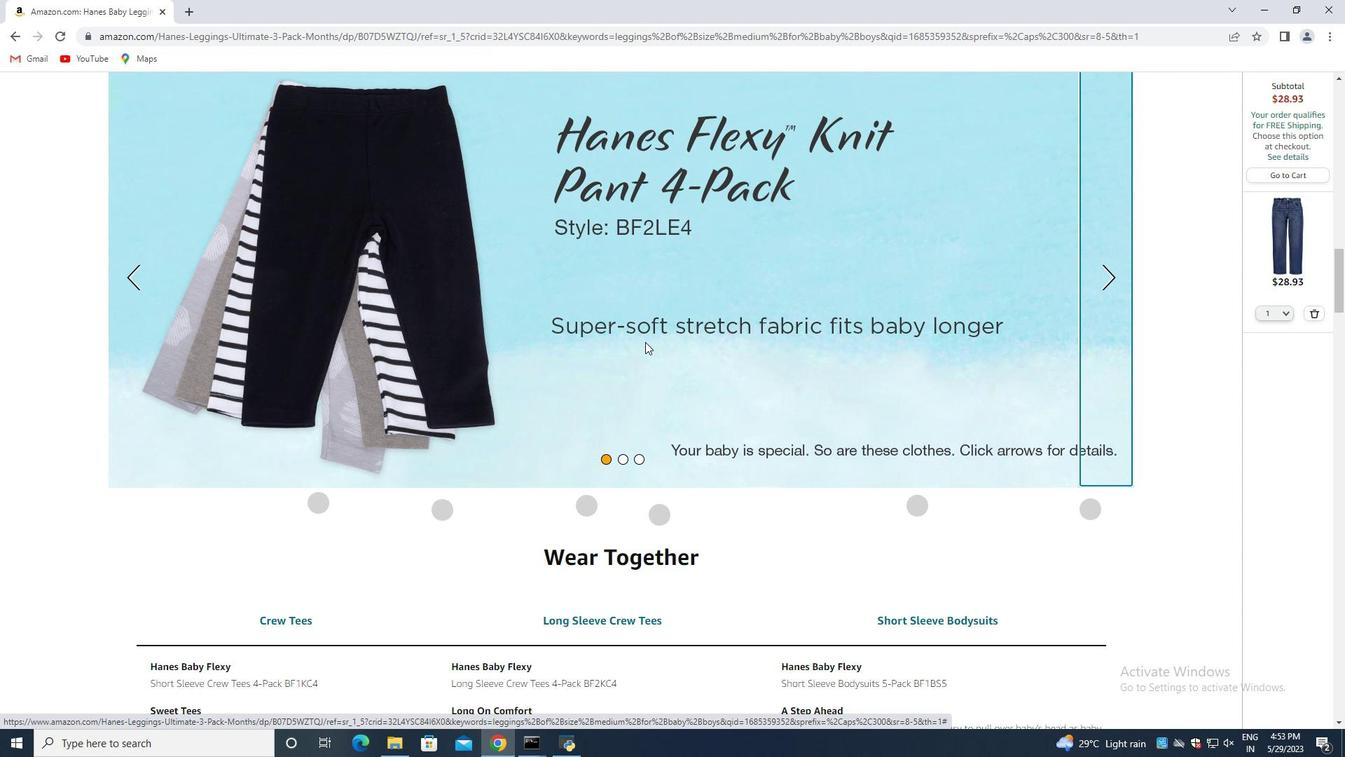 
Action: Mouse scrolled (645, 342) with delta (0, 0)
Screenshot: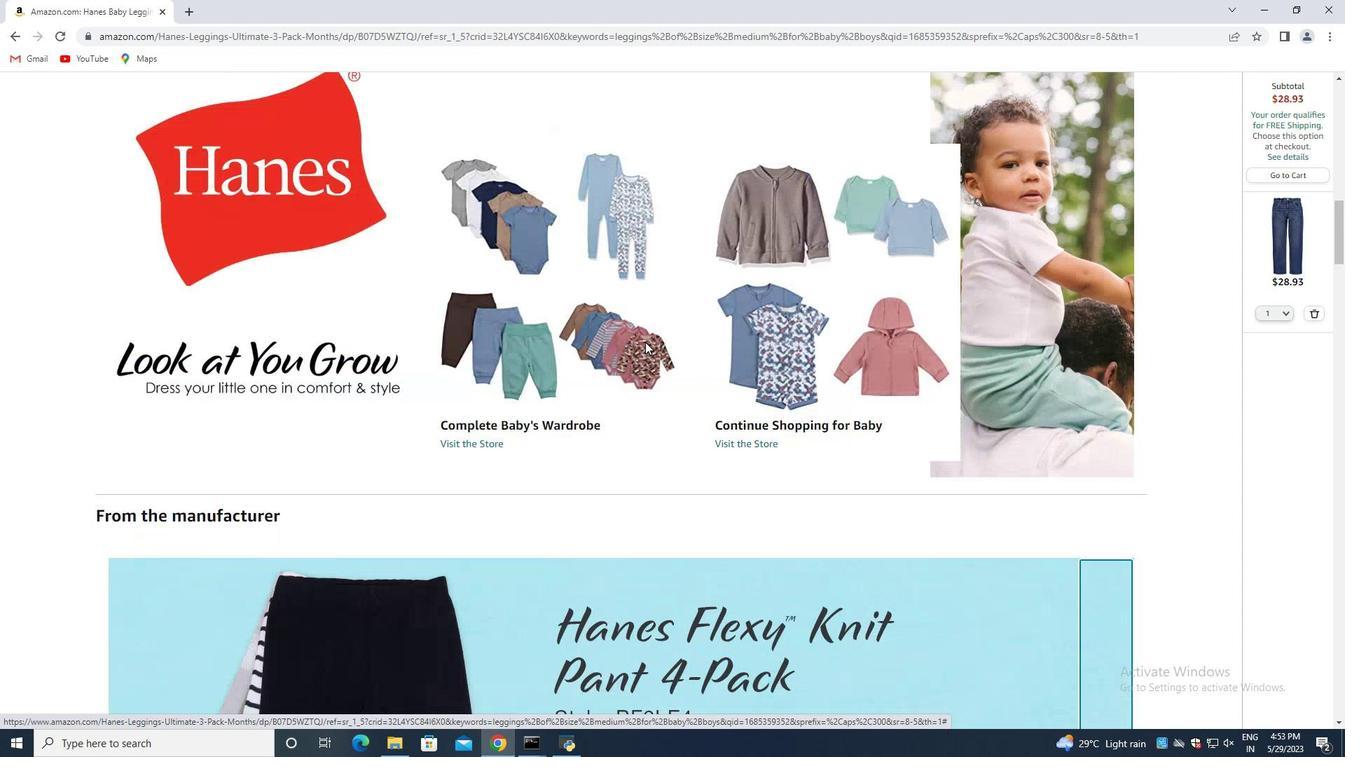
Action: Mouse scrolled (645, 342) with delta (0, 0)
Screenshot: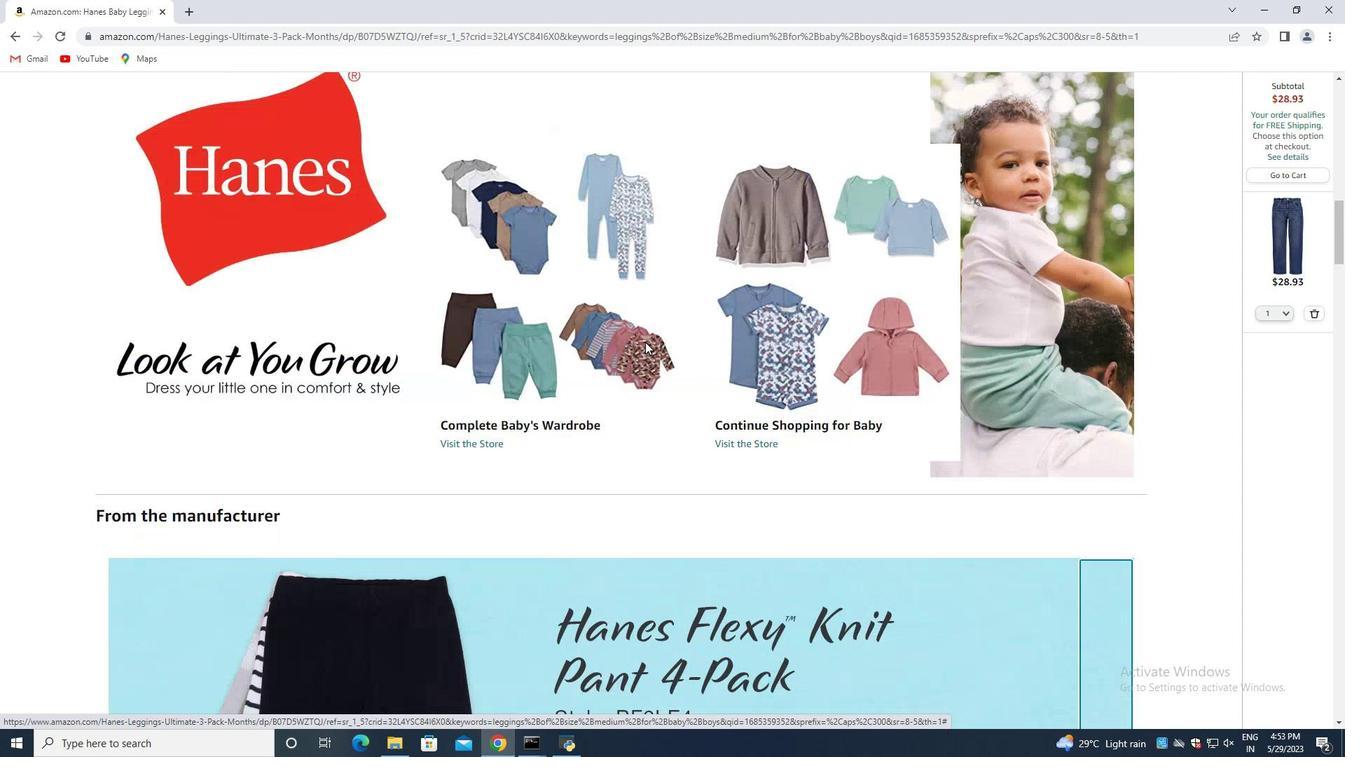 
Action: Mouse scrolled (645, 342) with delta (0, 0)
Screenshot: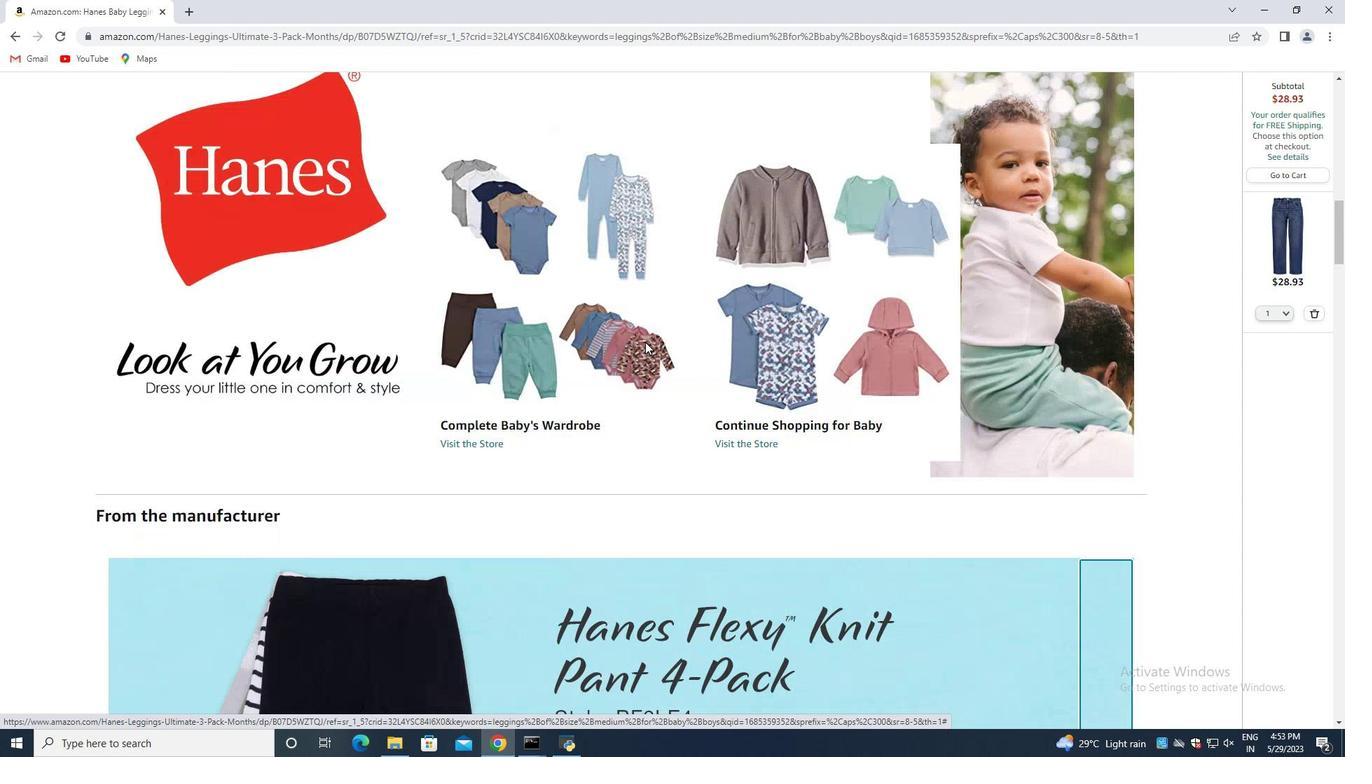 
Action: Mouse scrolled (645, 342) with delta (0, 0)
Screenshot: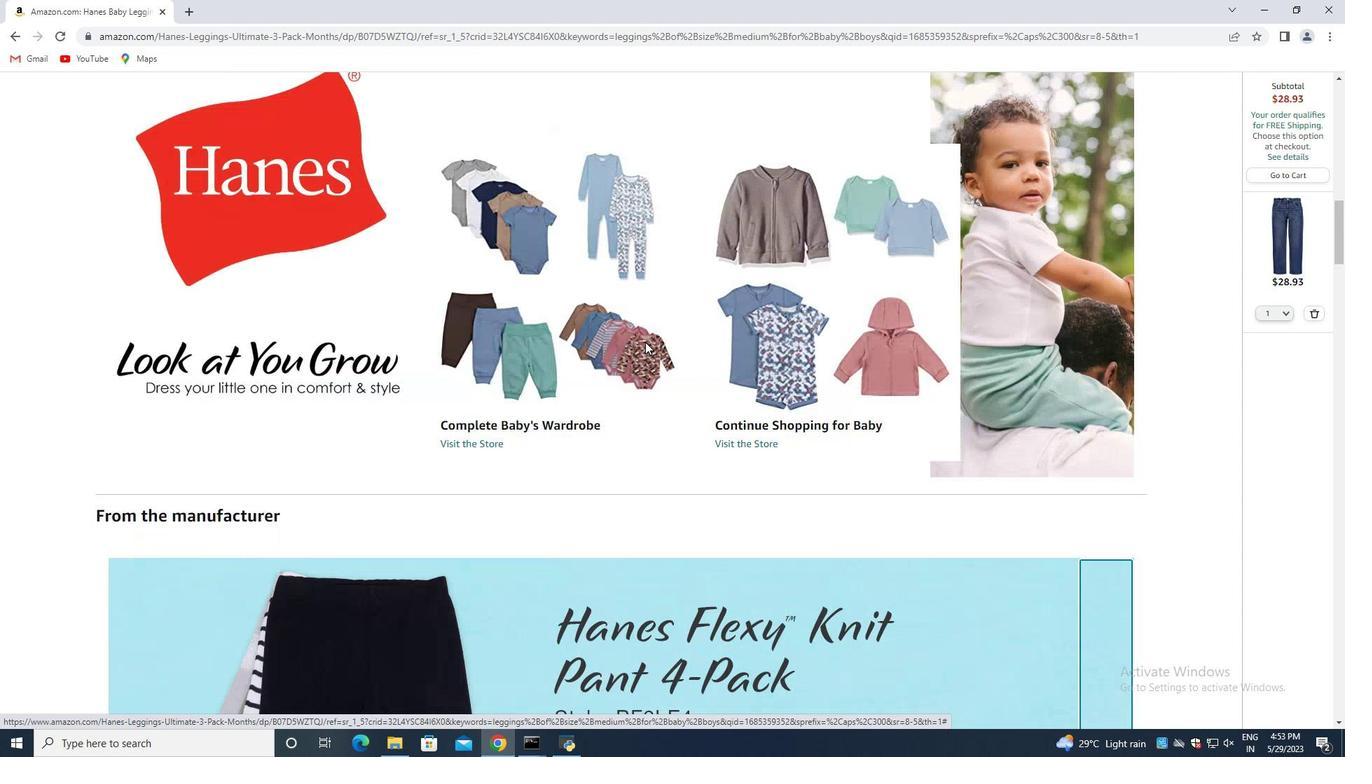 
Action: Mouse scrolled (645, 342) with delta (0, 0)
Screenshot: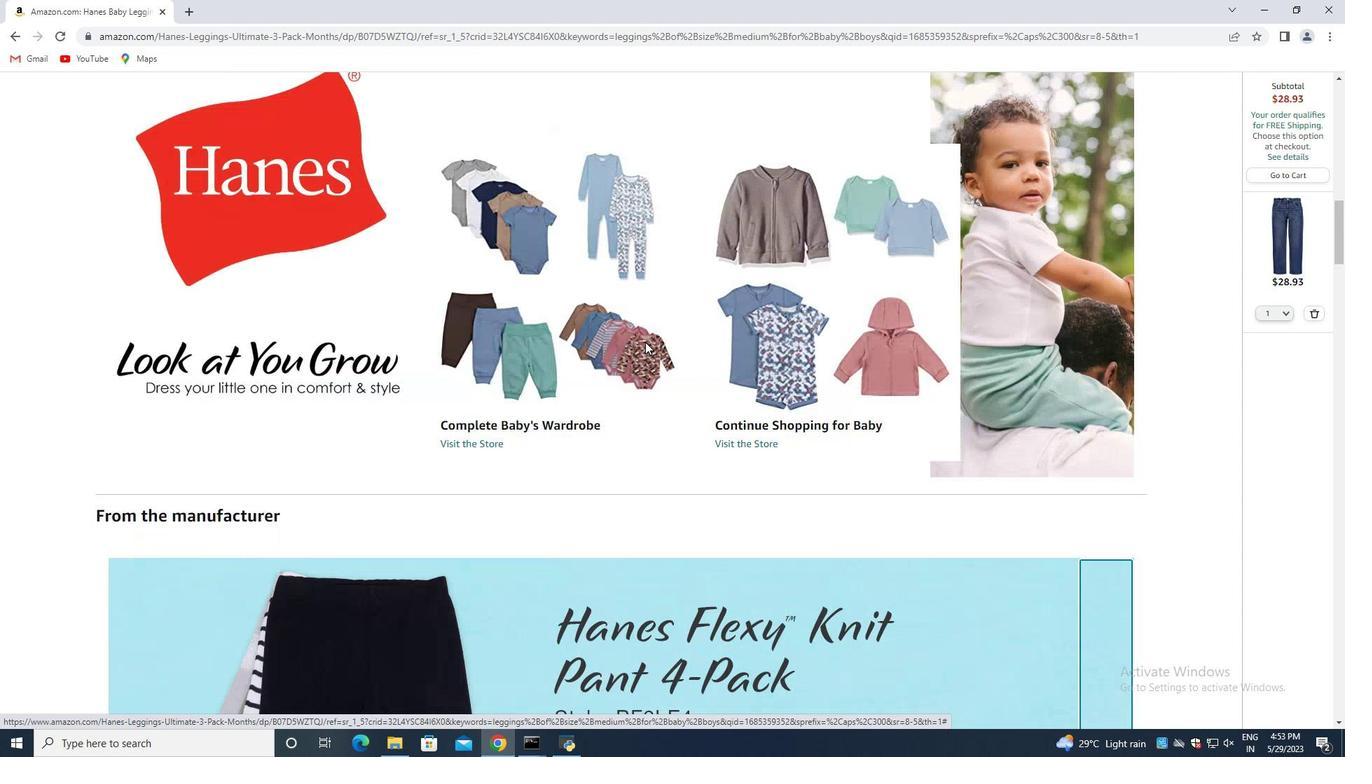 
Action: Mouse scrolled (645, 342) with delta (0, 0)
Screenshot: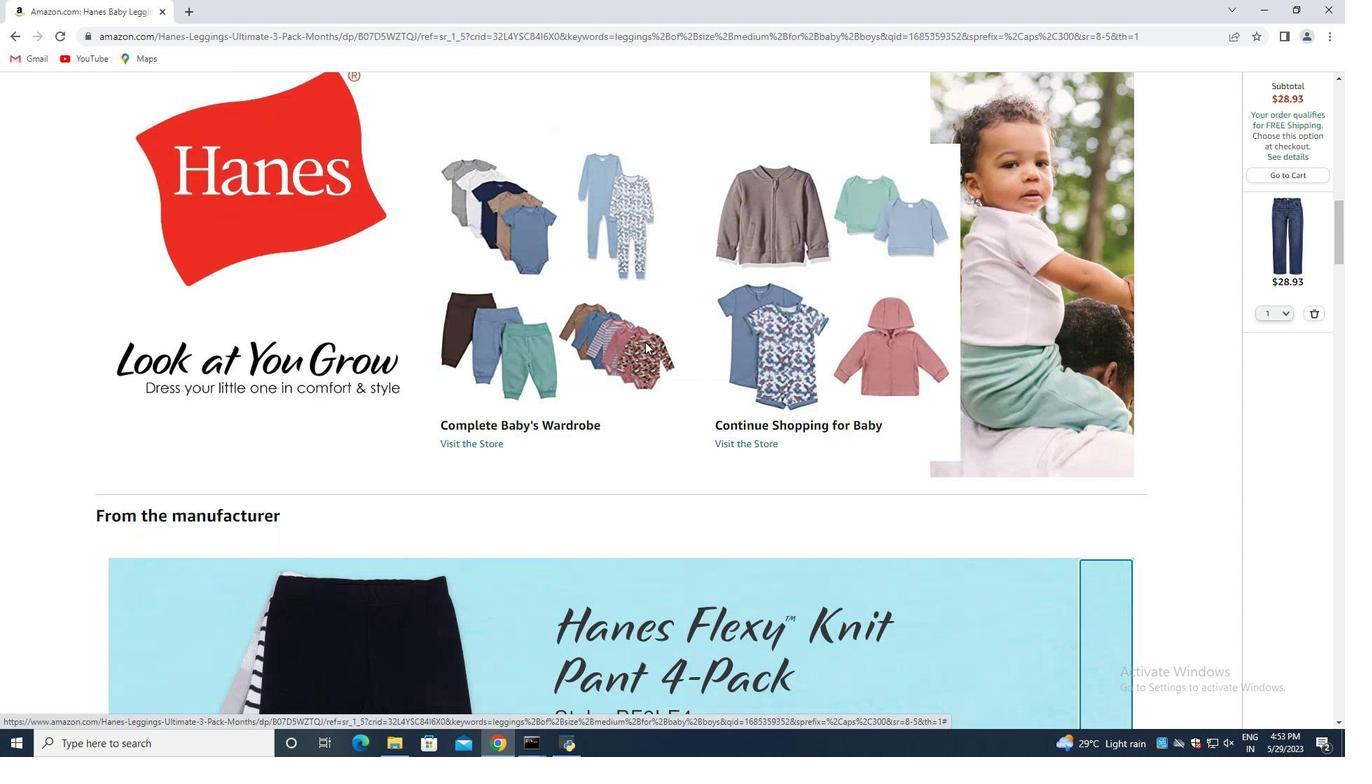 
Action: Mouse scrolled (645, 342) with delta (0, 0)
Screenshot: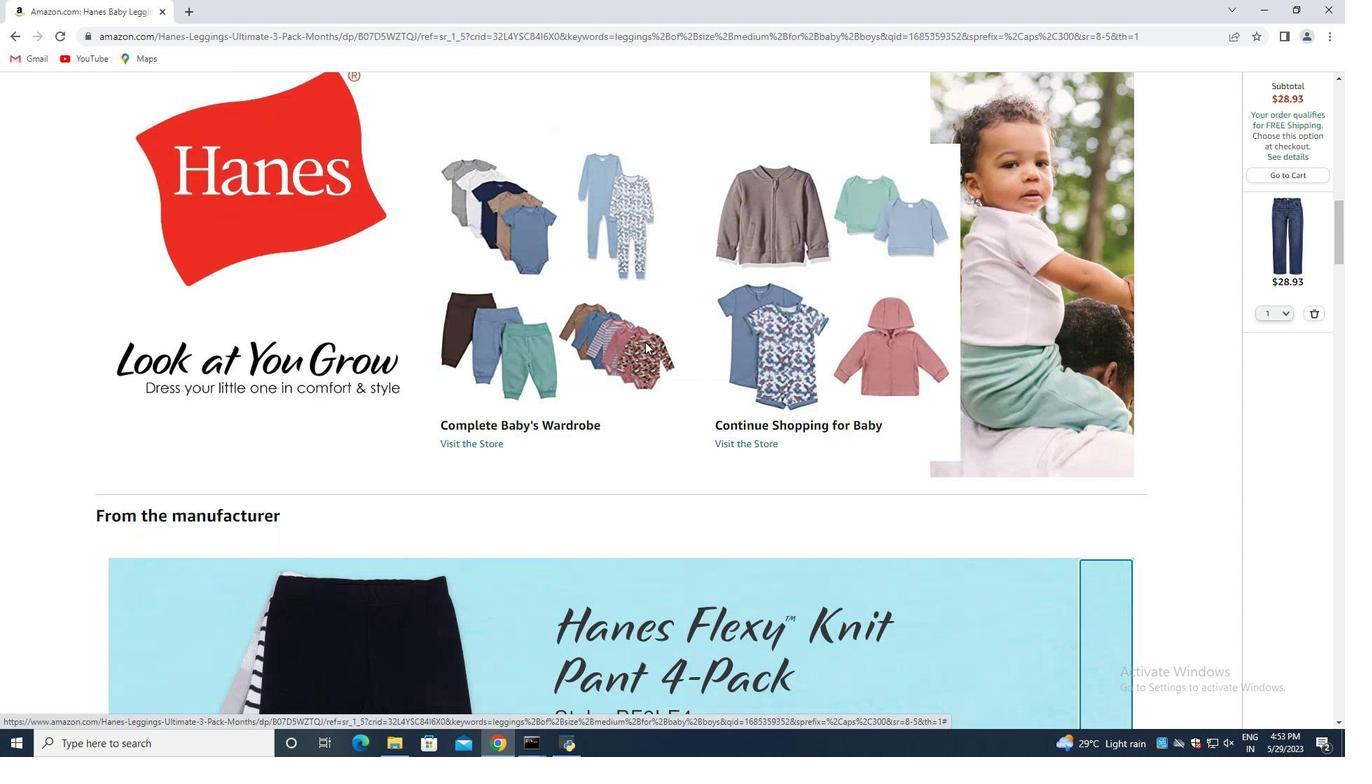 
Action: Mouse scrolled (645, 342) with delta (0, 0)
Screenshot: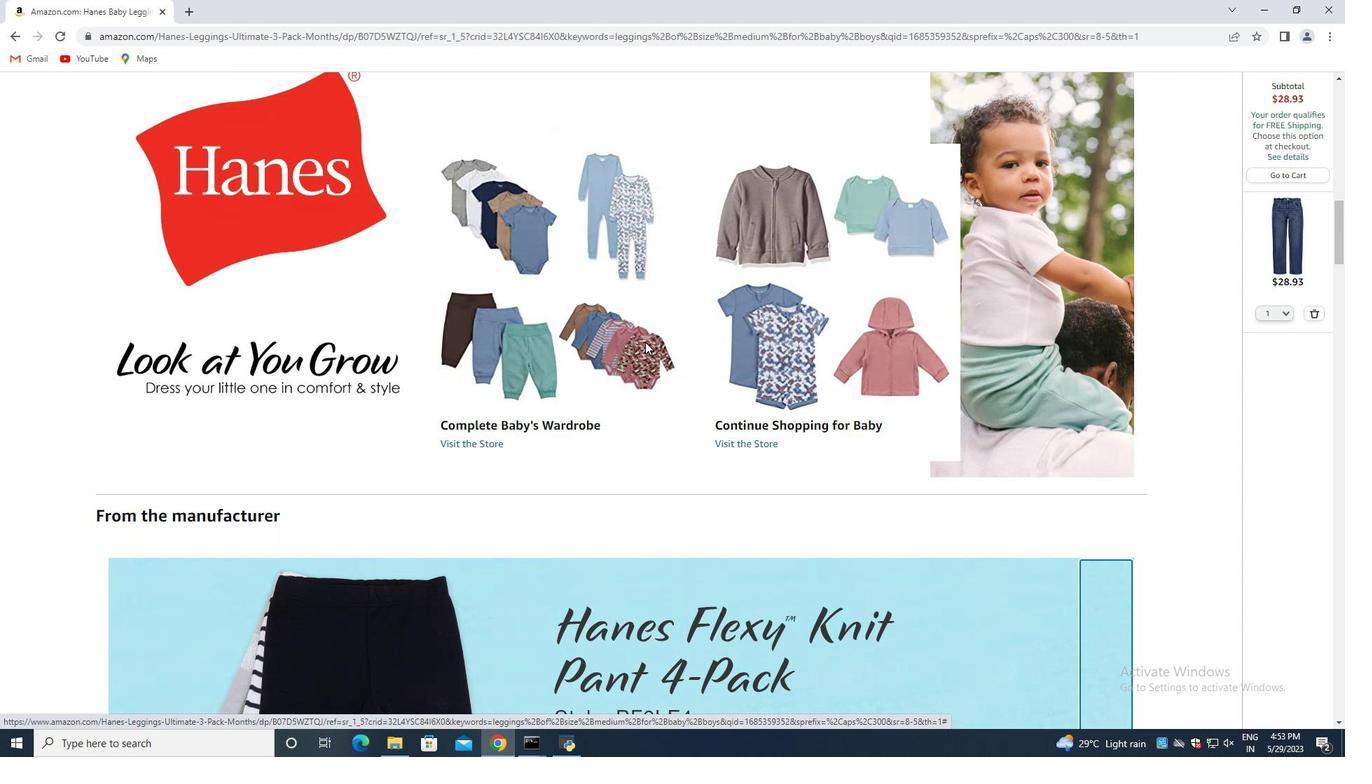 
Action: Mouse moved to (643, 340)
Screenshot: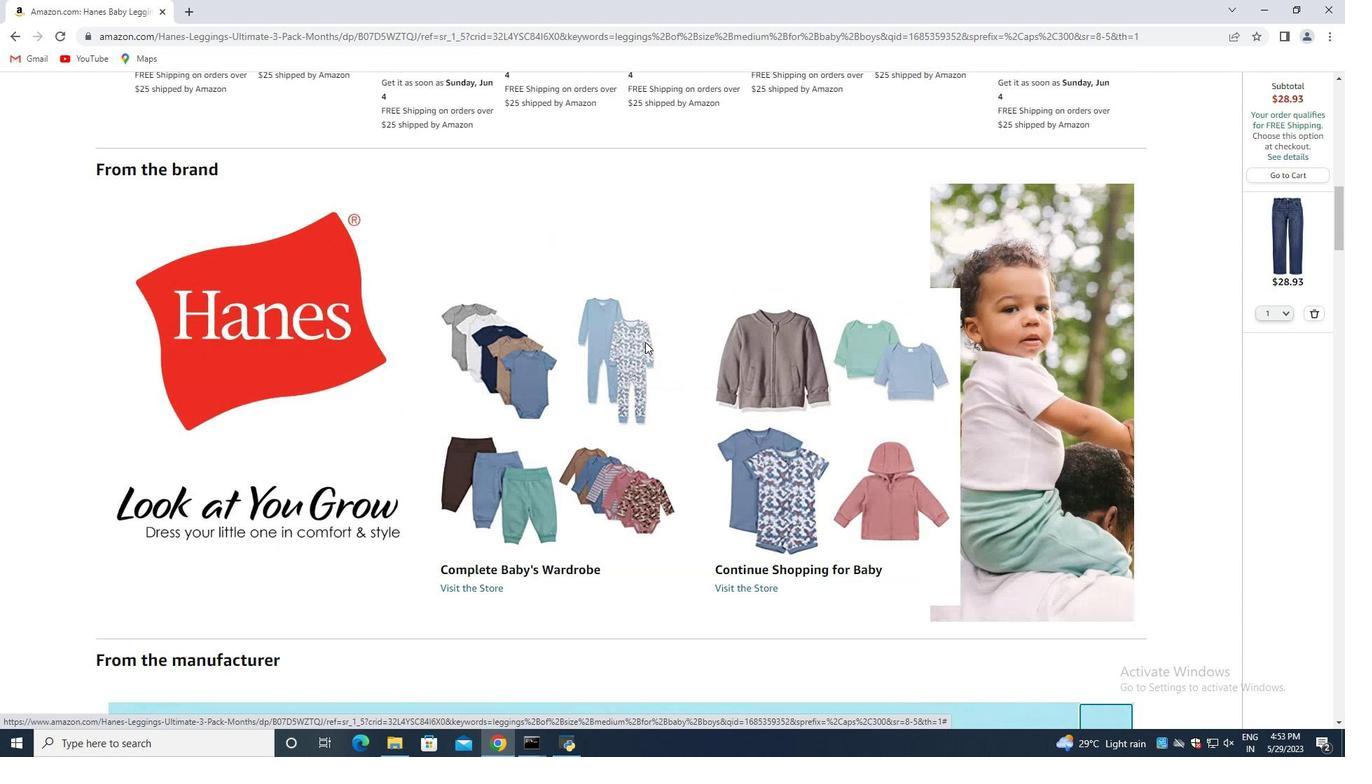 
Action: Mouse scrolled (643, 341) with delta (0, 0)
Screenshot: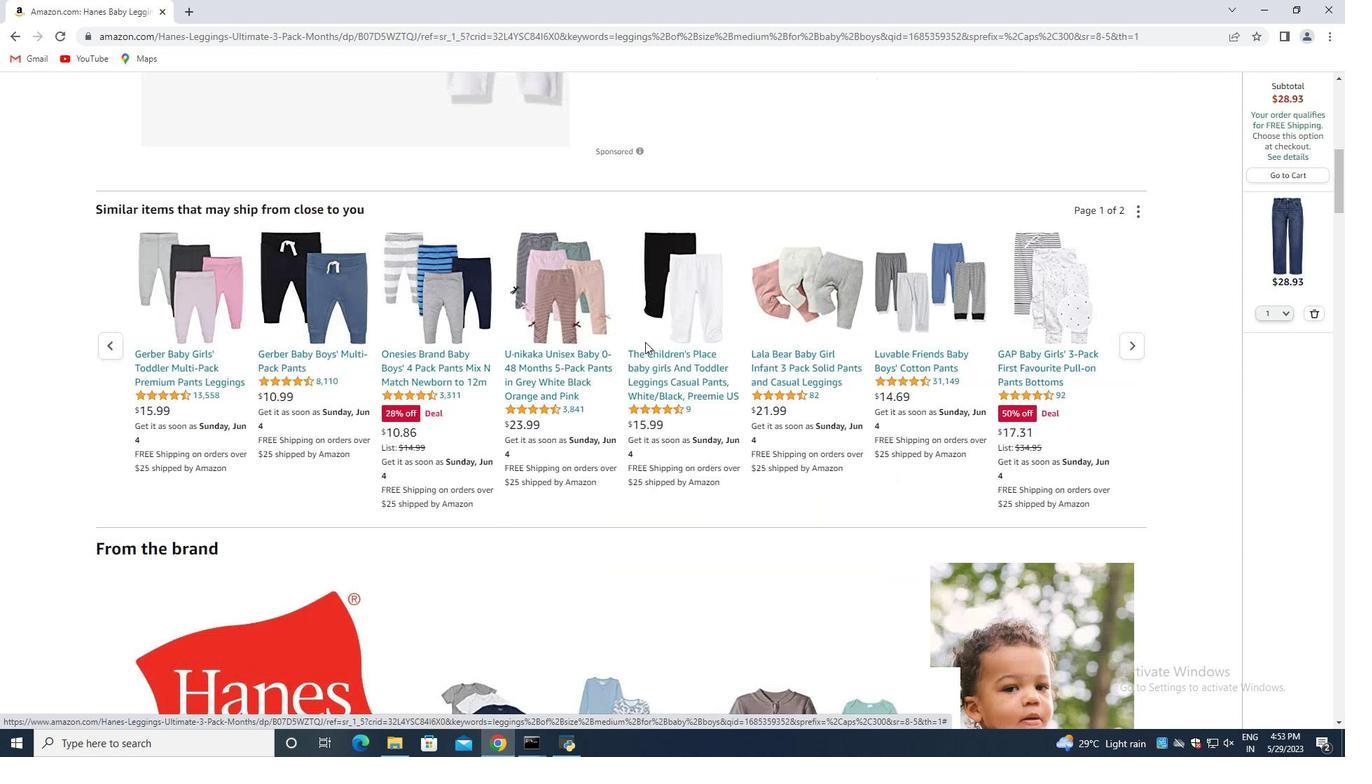 
Action: Mouse scrolled (643, 341) with delta (0, 0)
Screenshot: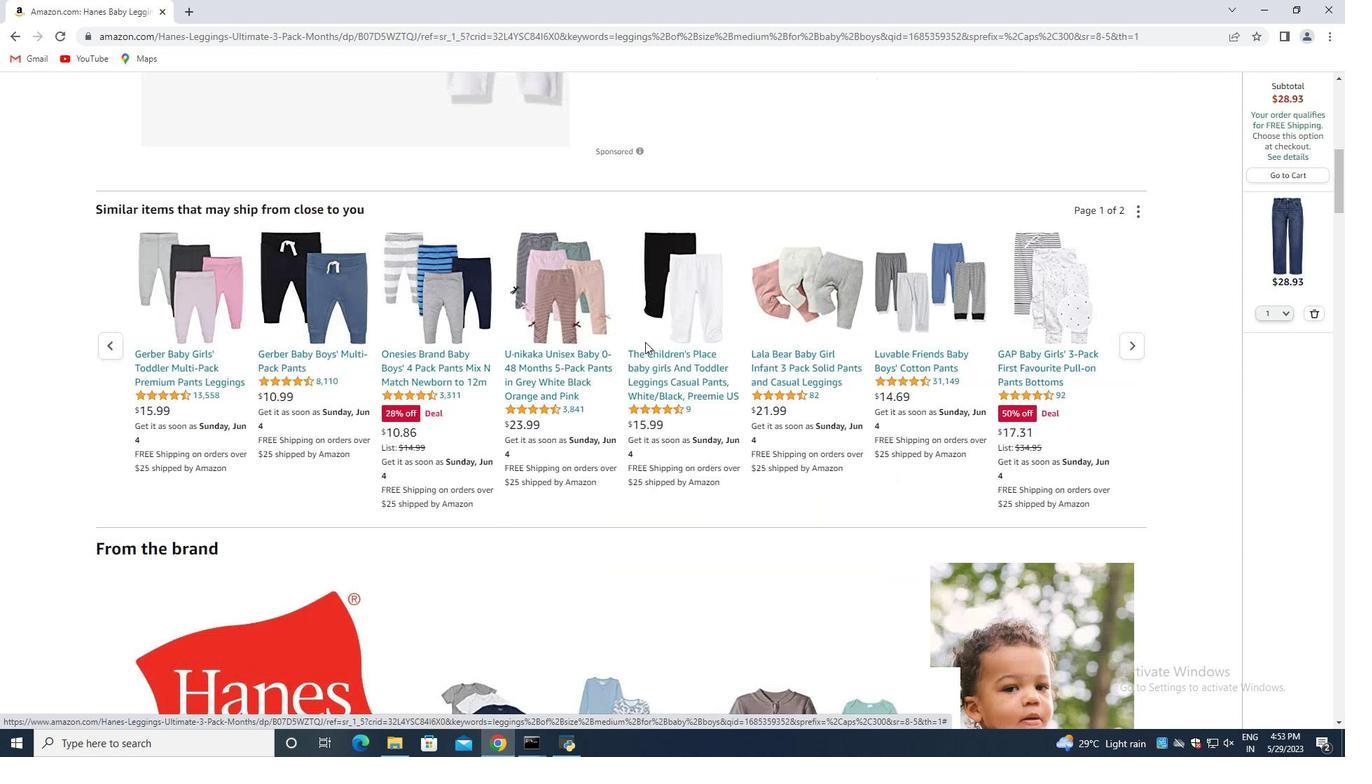 
Action: Mouse scrolled (643, 341) with delta (0, 0)
Screenshot: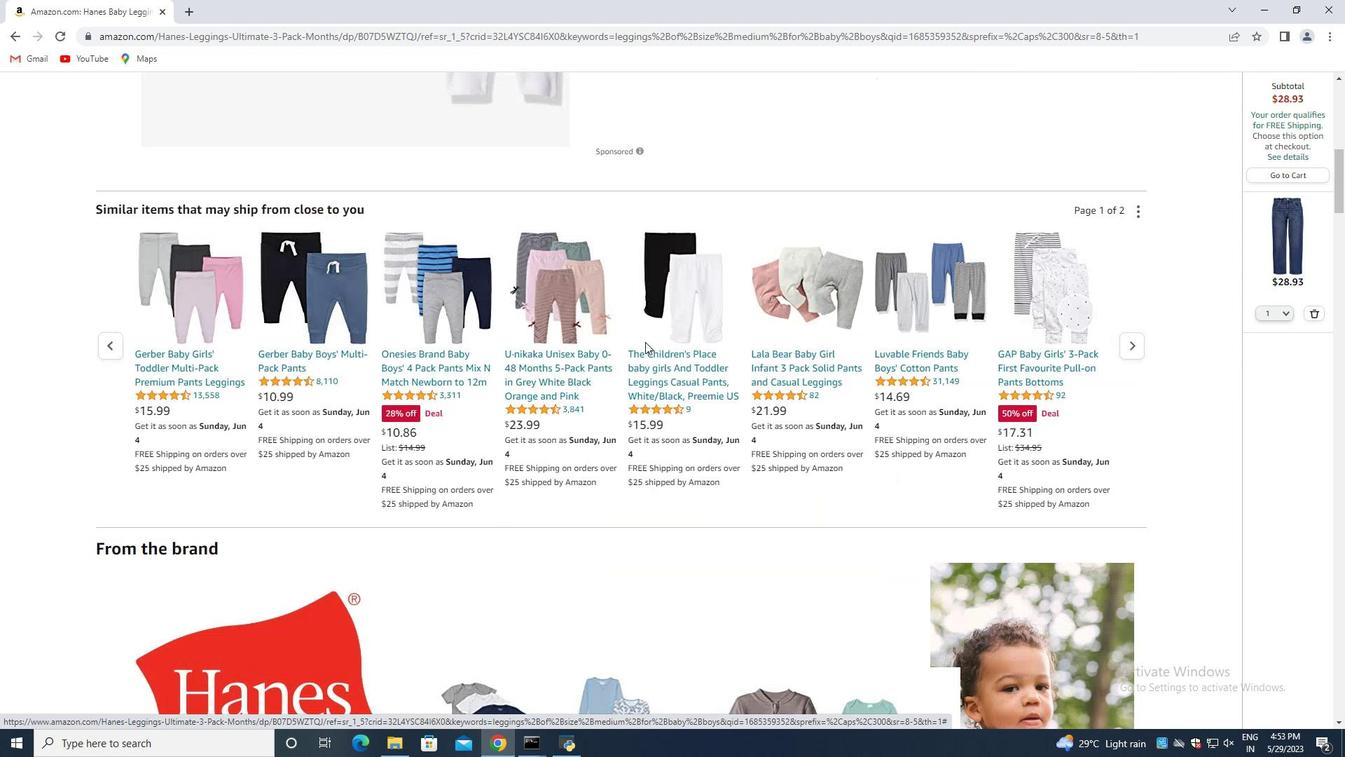 
Action: Mouse scrolled (643, 341) with delta (0, 0)
Screenshot: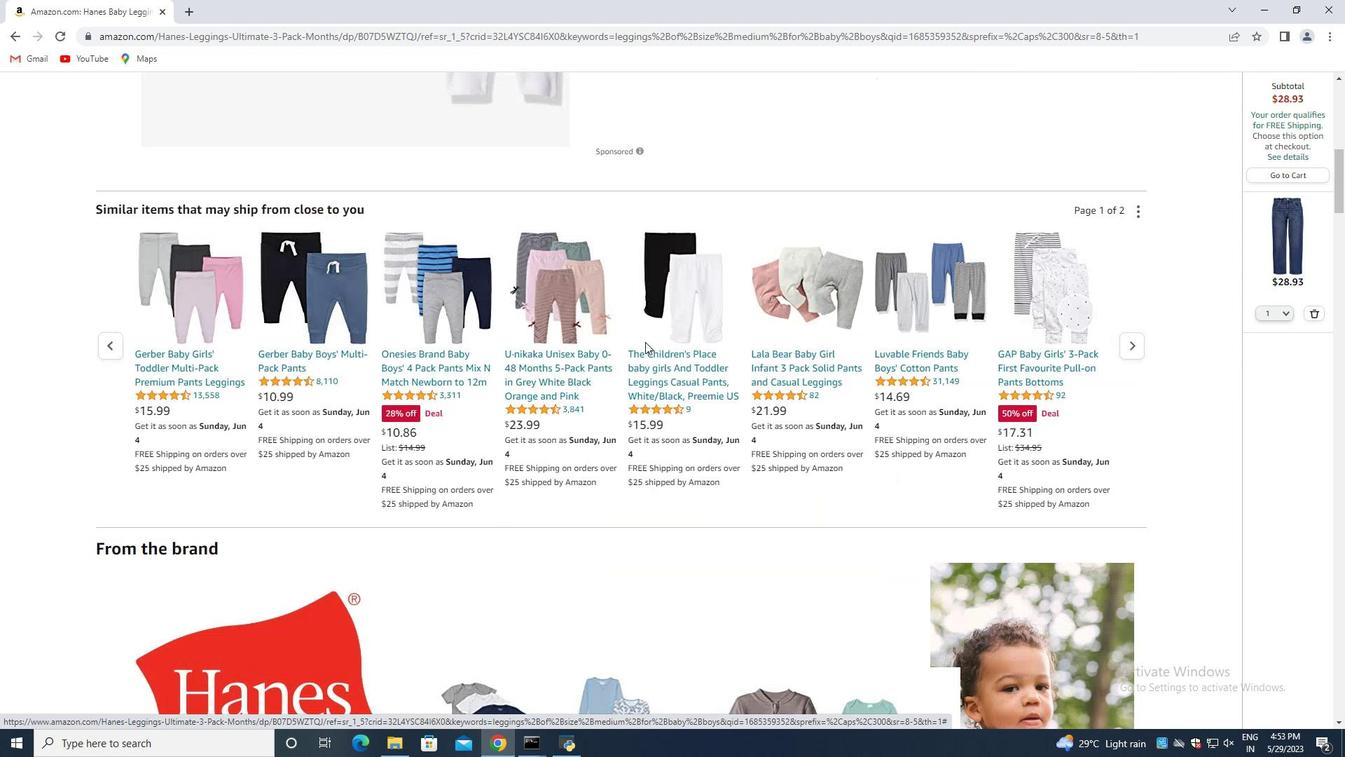 
Action: Mouse scrolled (643, 341) with delta (0, 0)
Screenshot: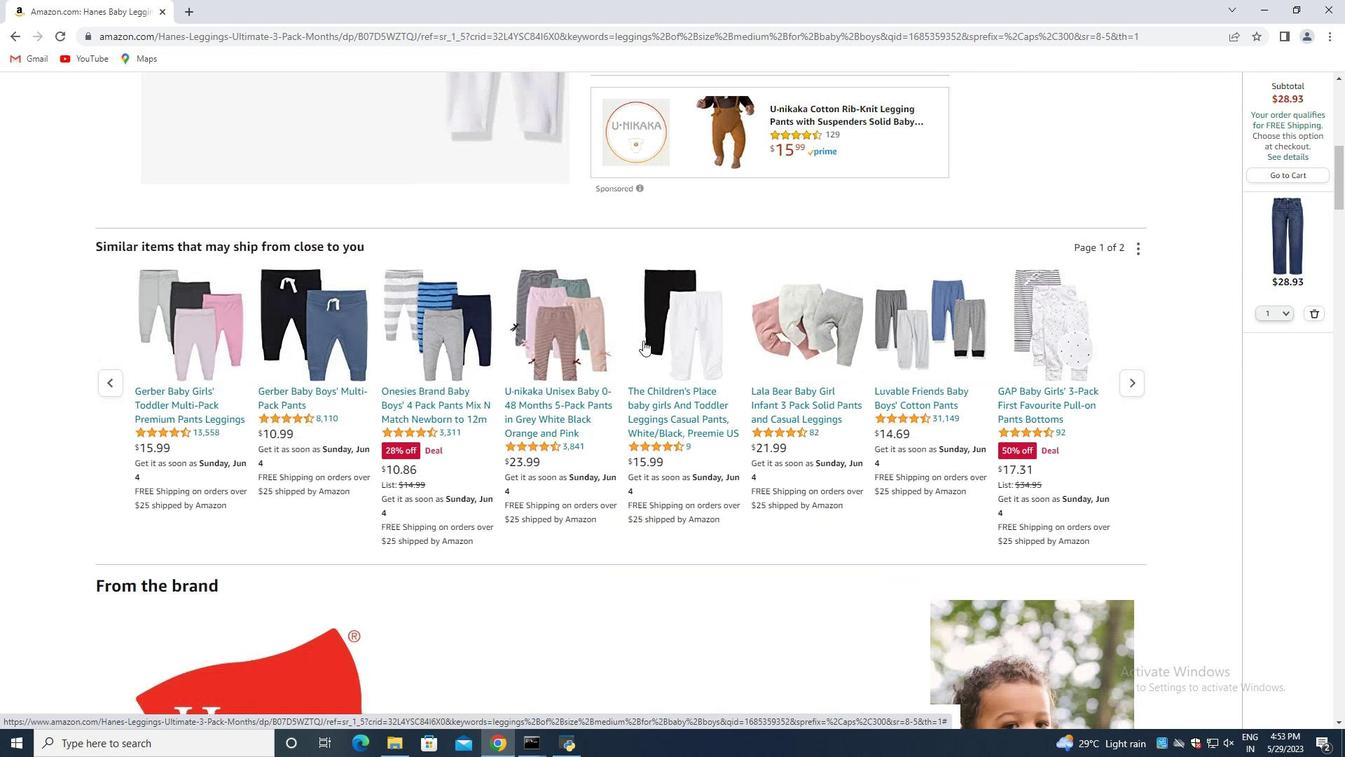 
Action: Mouse scrolled (643, 341) with delta (0, 0)
Screenshot: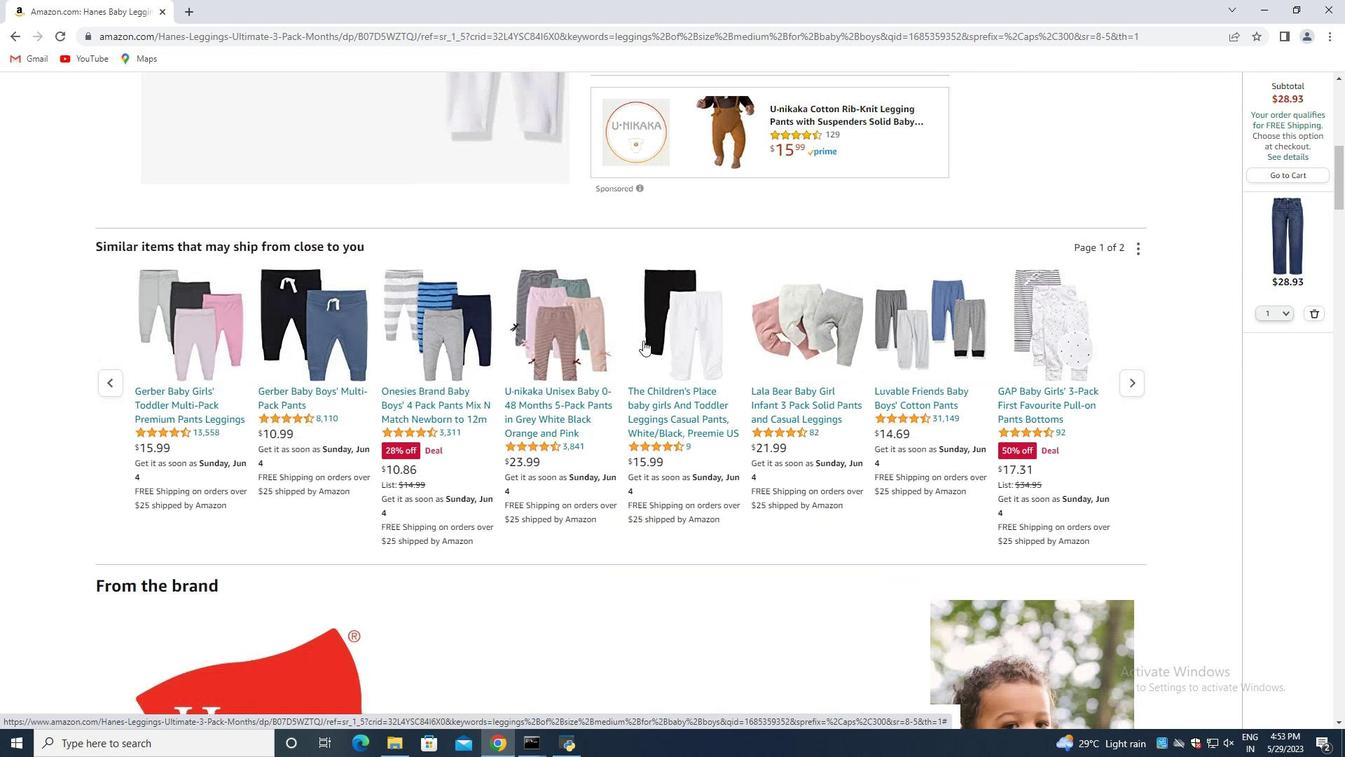
Action: Mouse scrolled (643, 341) with delta (0, 0)
Screenshot: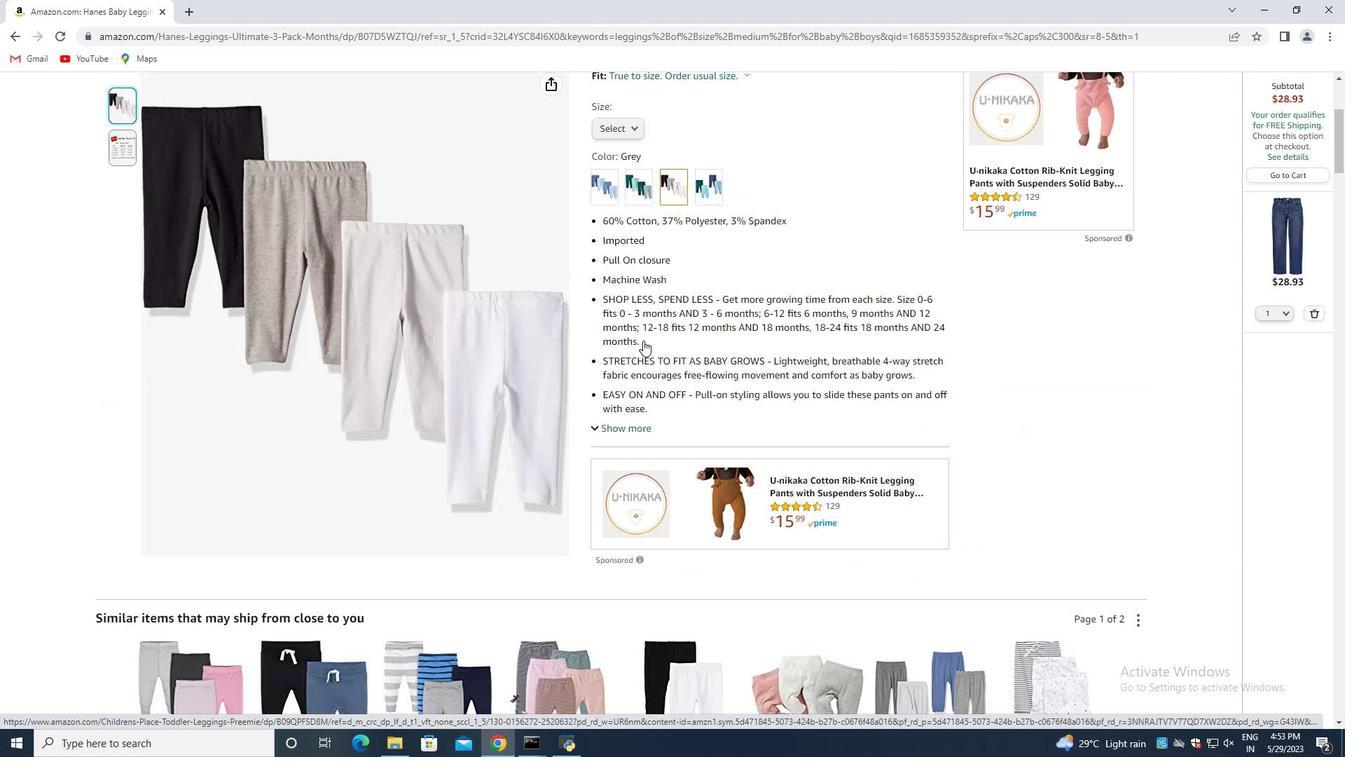 
Action: Mouse scrolled (643, 341) with delta (0, 0)
Screenshot: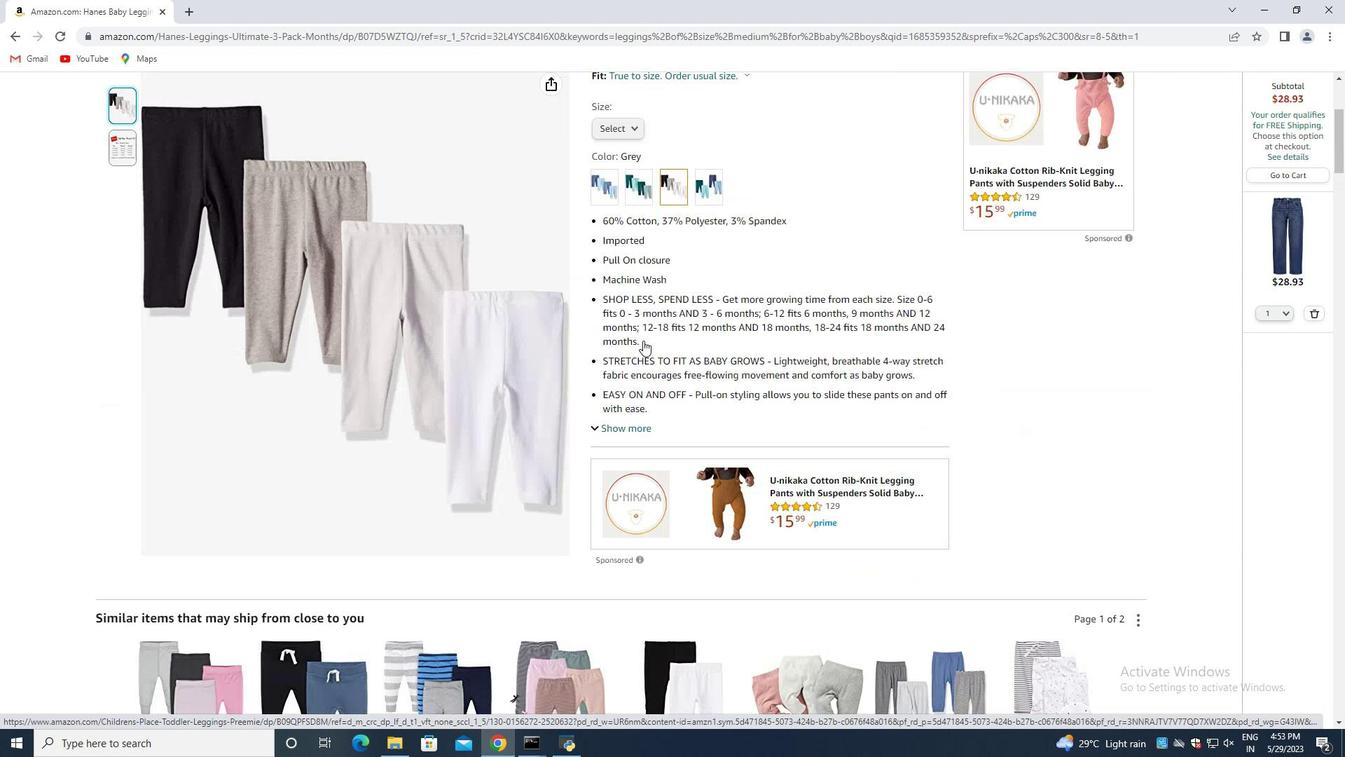 
Action: Mouse scrolled (643, 341) with delta (0, 0)
Screenshot: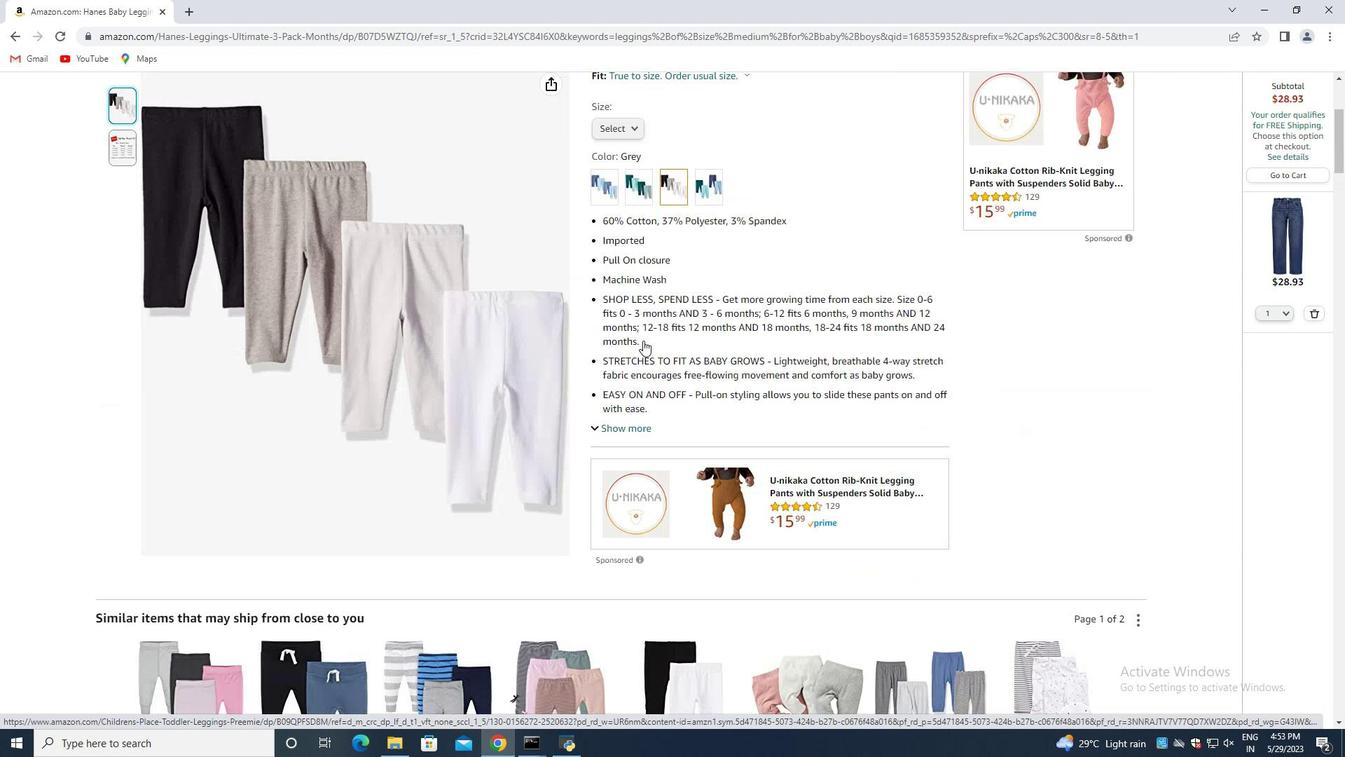
Action: Mouse scrolled (643, 341) with delta (0, 0)
Screenshot: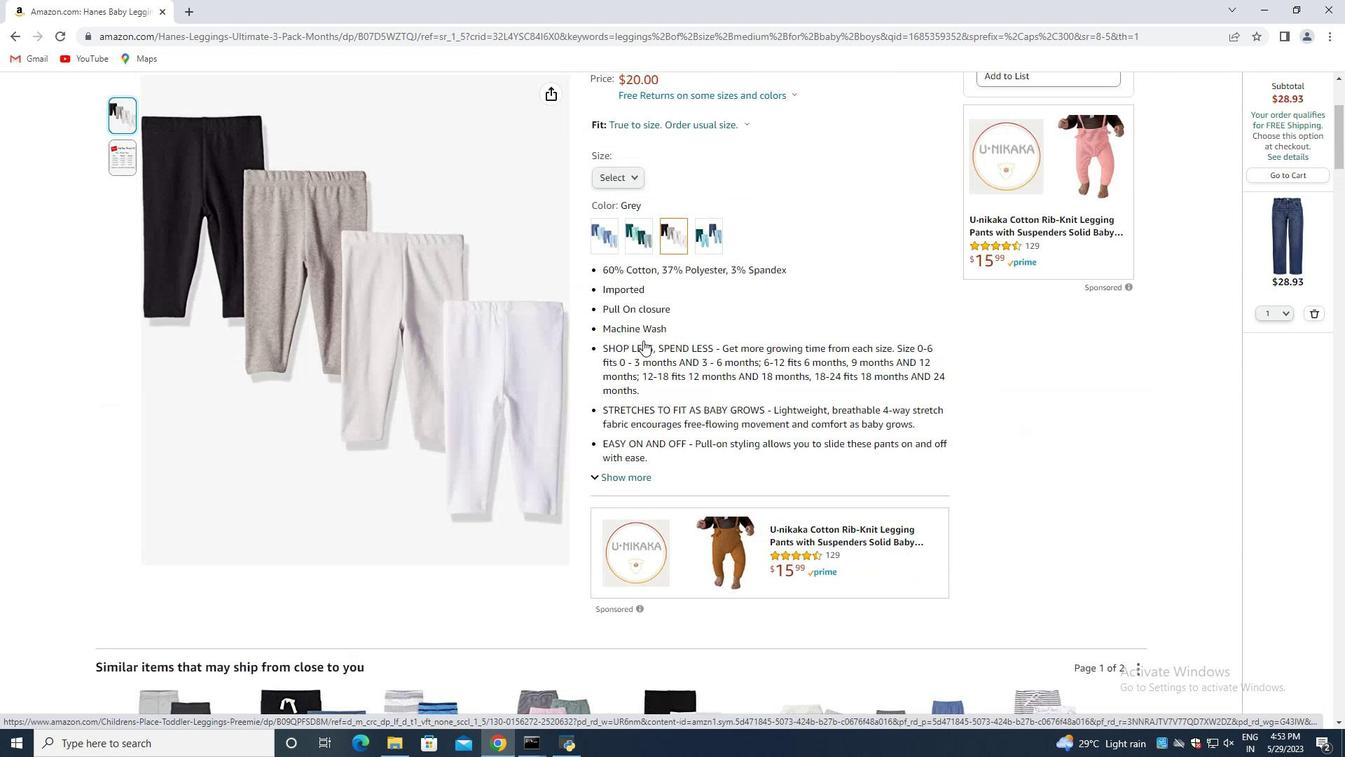 
Action: Mouse scrolled (643, 341) with delta (0, 0)
Screenshot: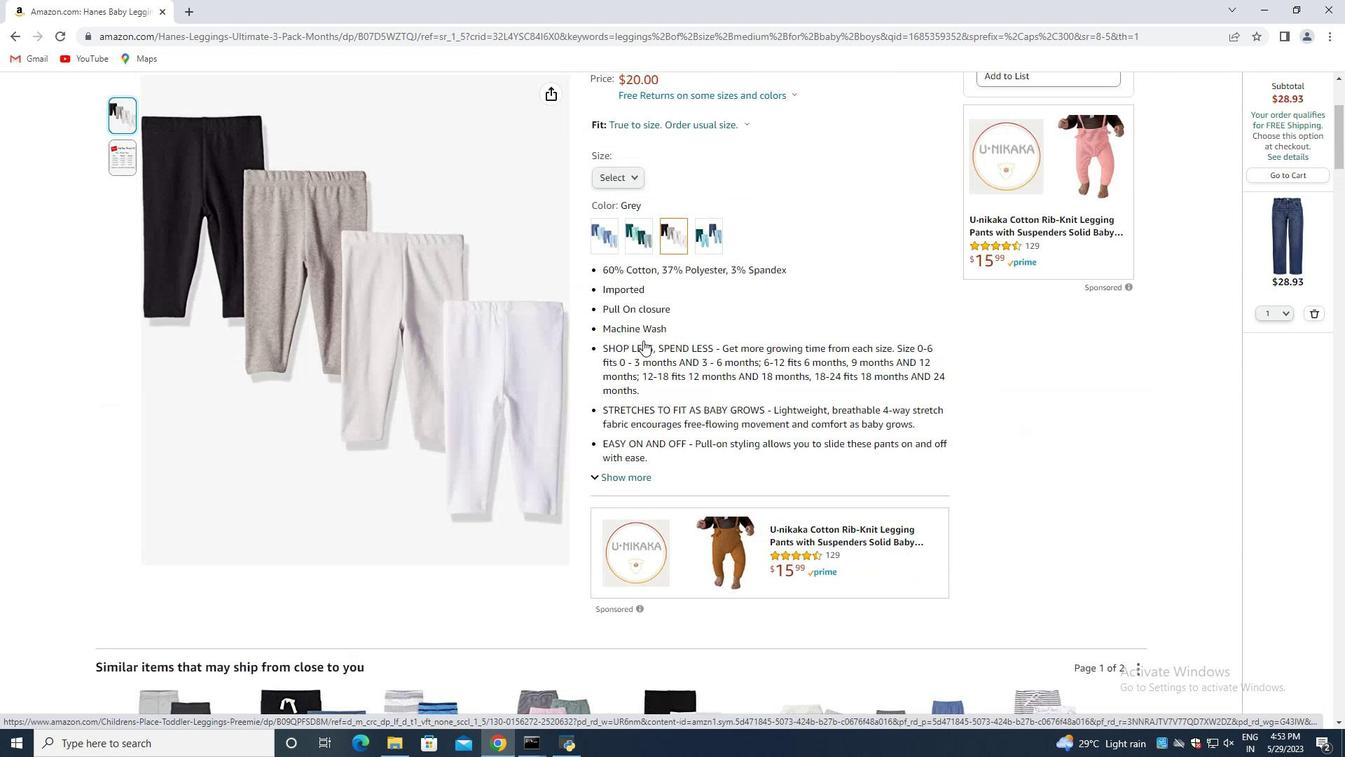
Action: Mouse moved to (103, 326)
Screenshot: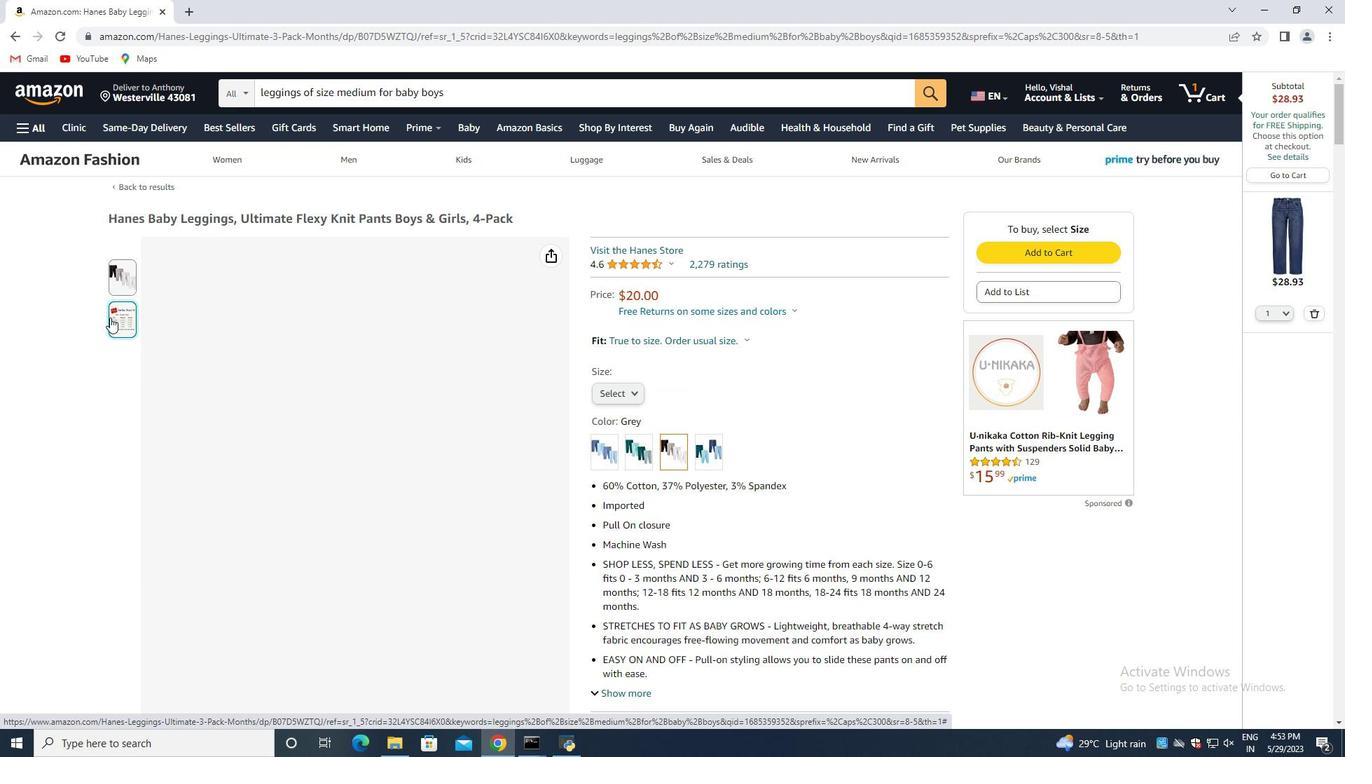 
Action: Mouse pressed left at (103, 326)
Screenshot: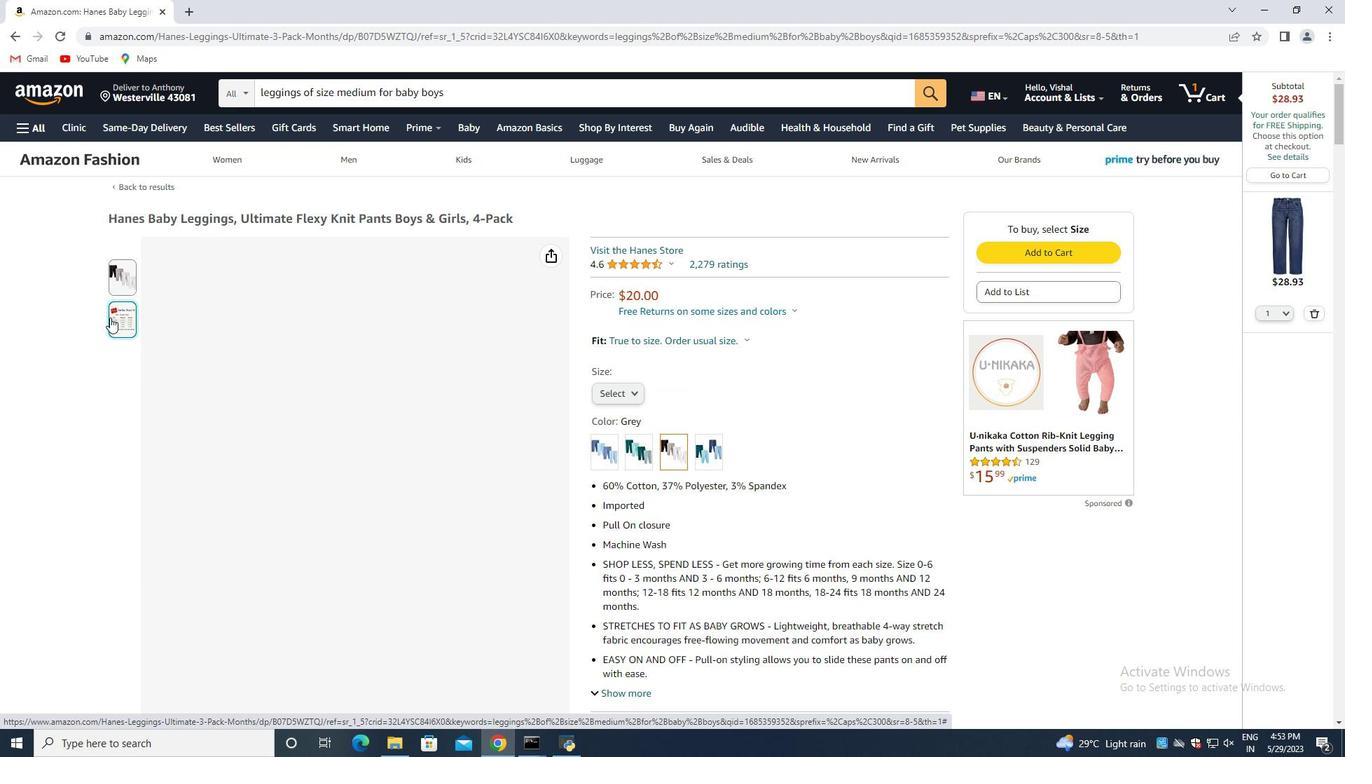 
Action: Mouse moved to (316, 372)
Screenshot: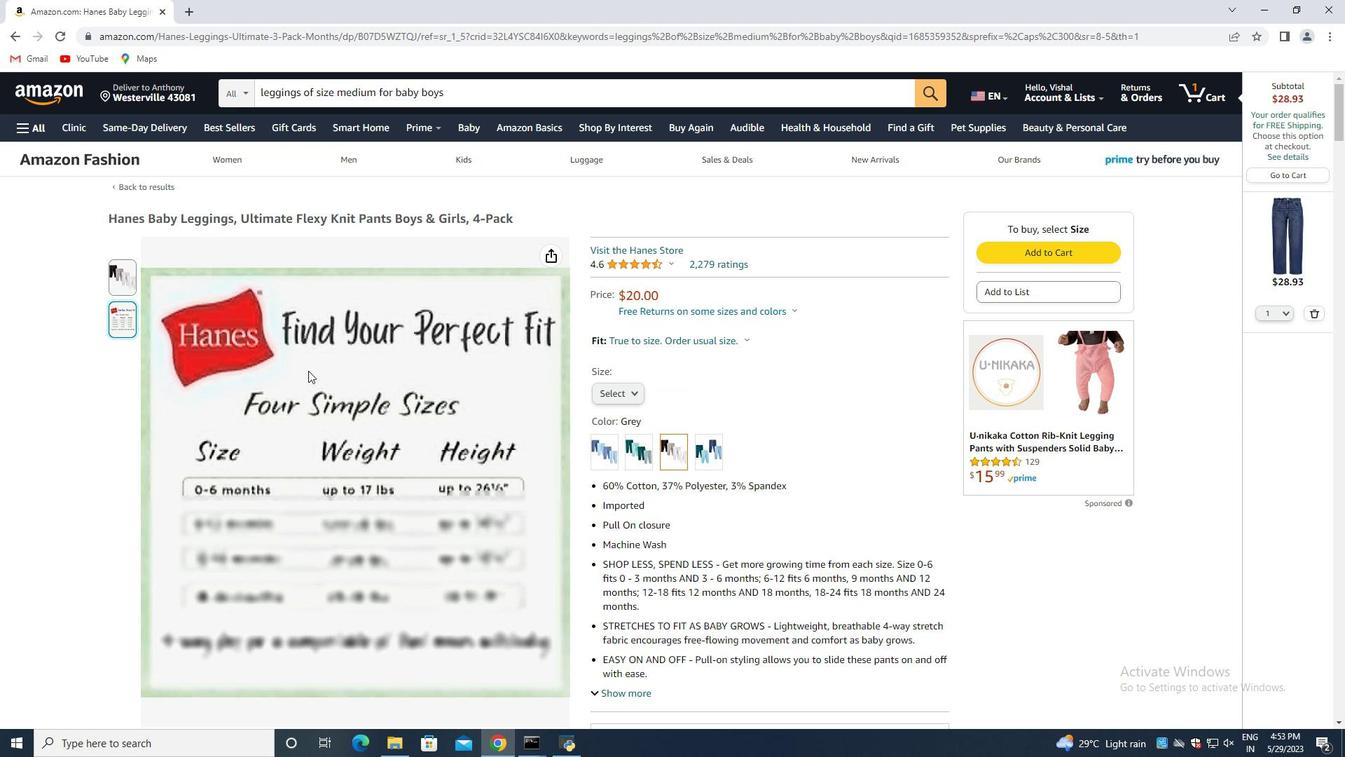
Action: Mouse scrolled (316, 372) with delta (0, 0)
Screenshot: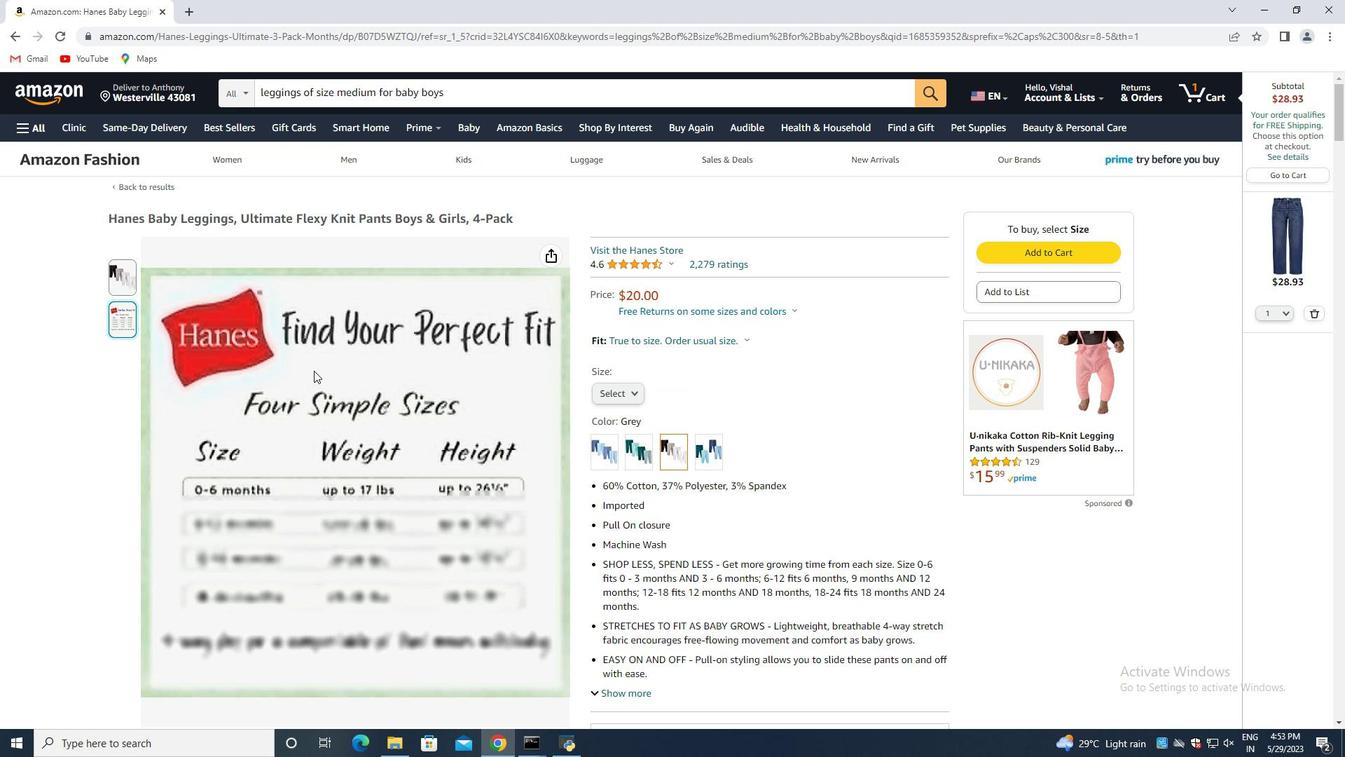 
Action: Mouse moved to (337, 355)
Screenshot: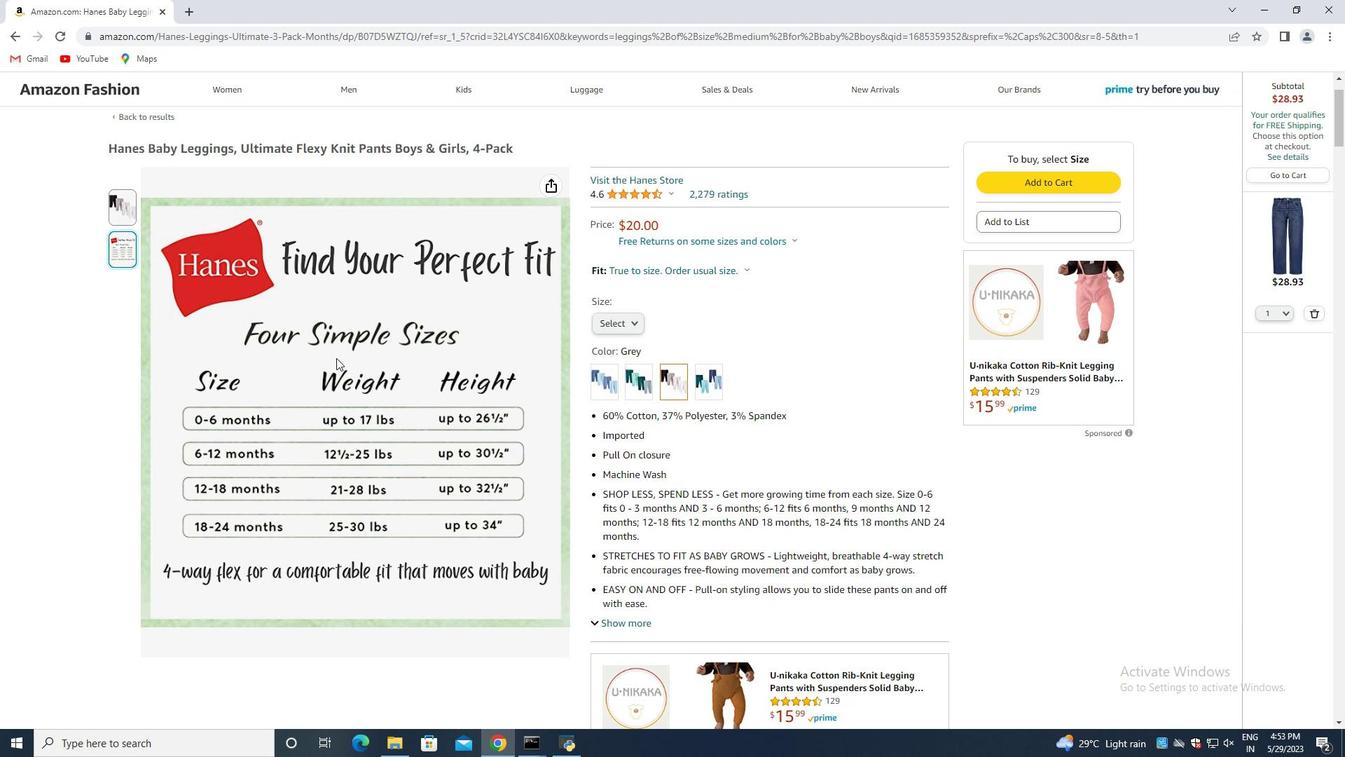 
Action: Mouse scrolled (337, 354) with delta (0, 0)
Screenshot: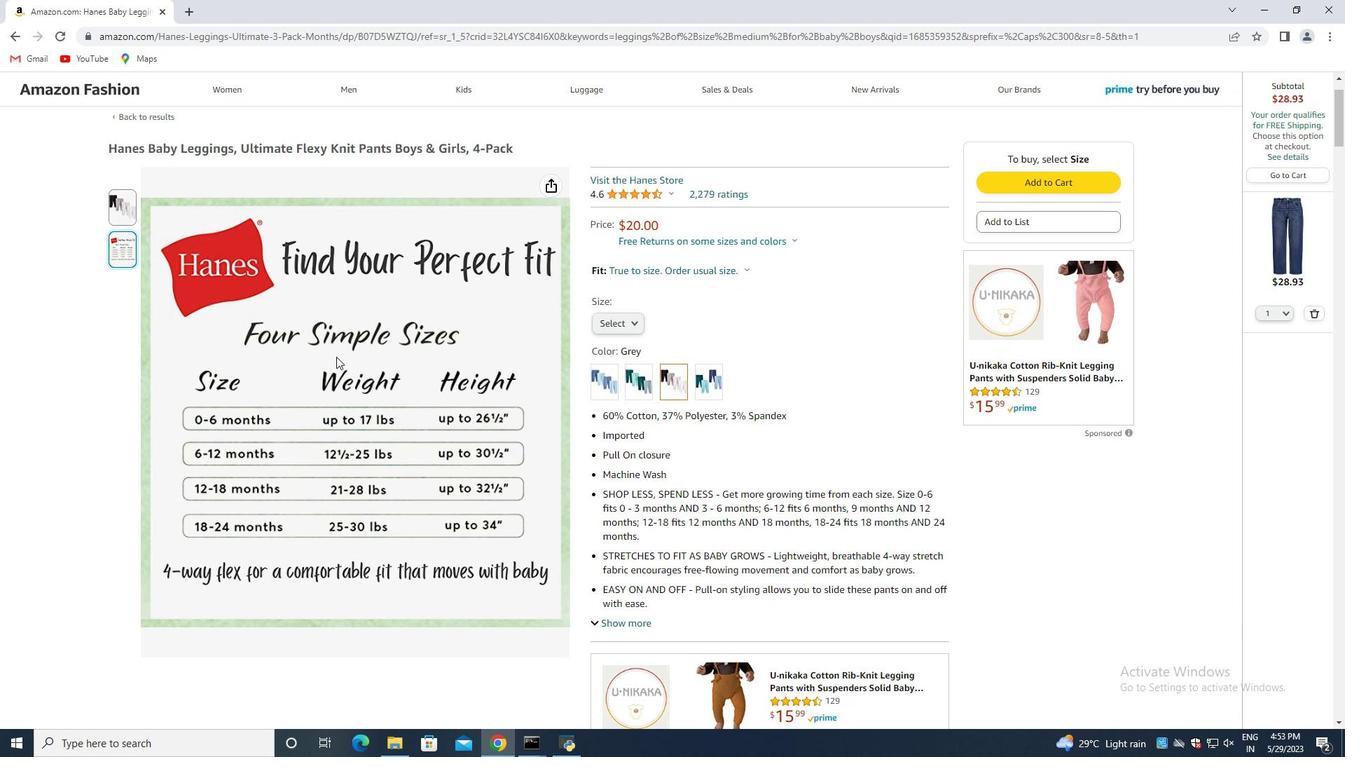 
Action: Mouse moved to (379, 348)
Screenshot: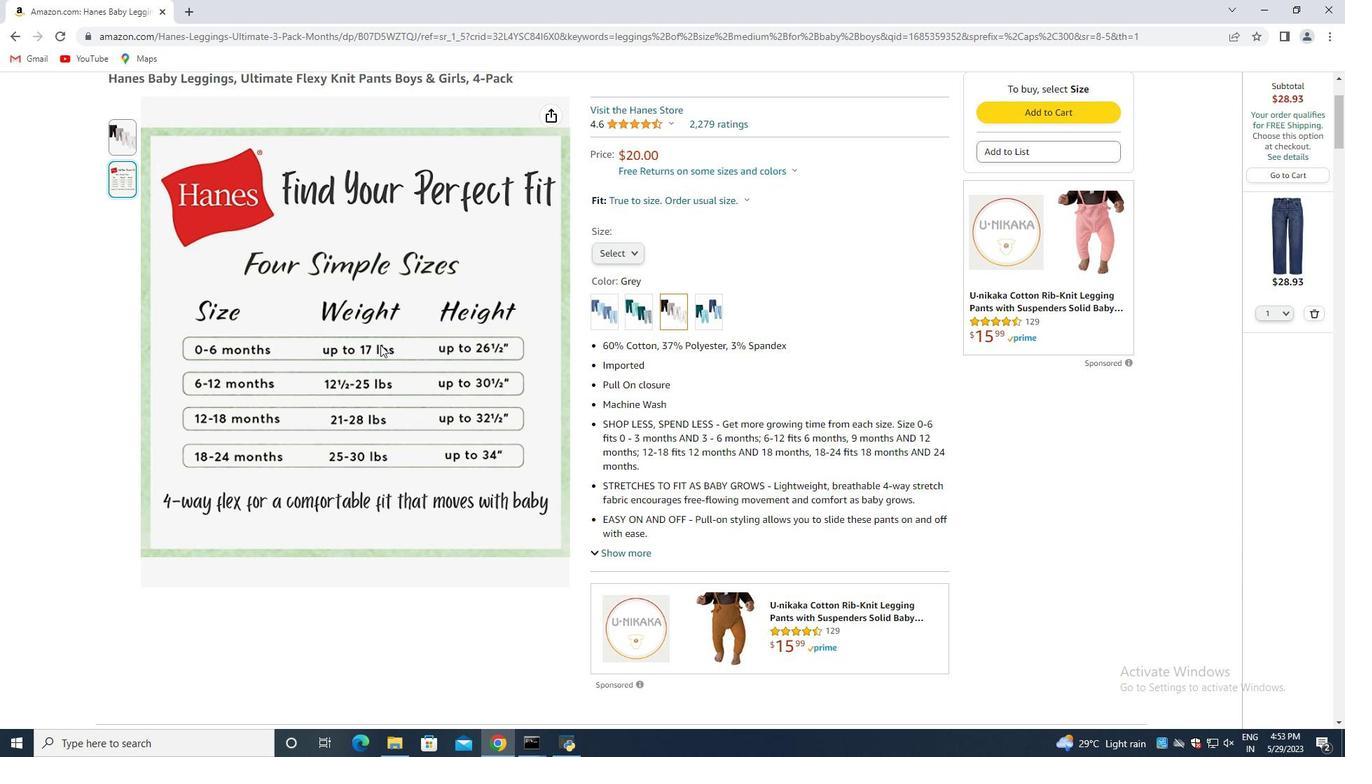 
Action: Mouse scrolled (379, 347) with delta (0, 0)
Screenshot: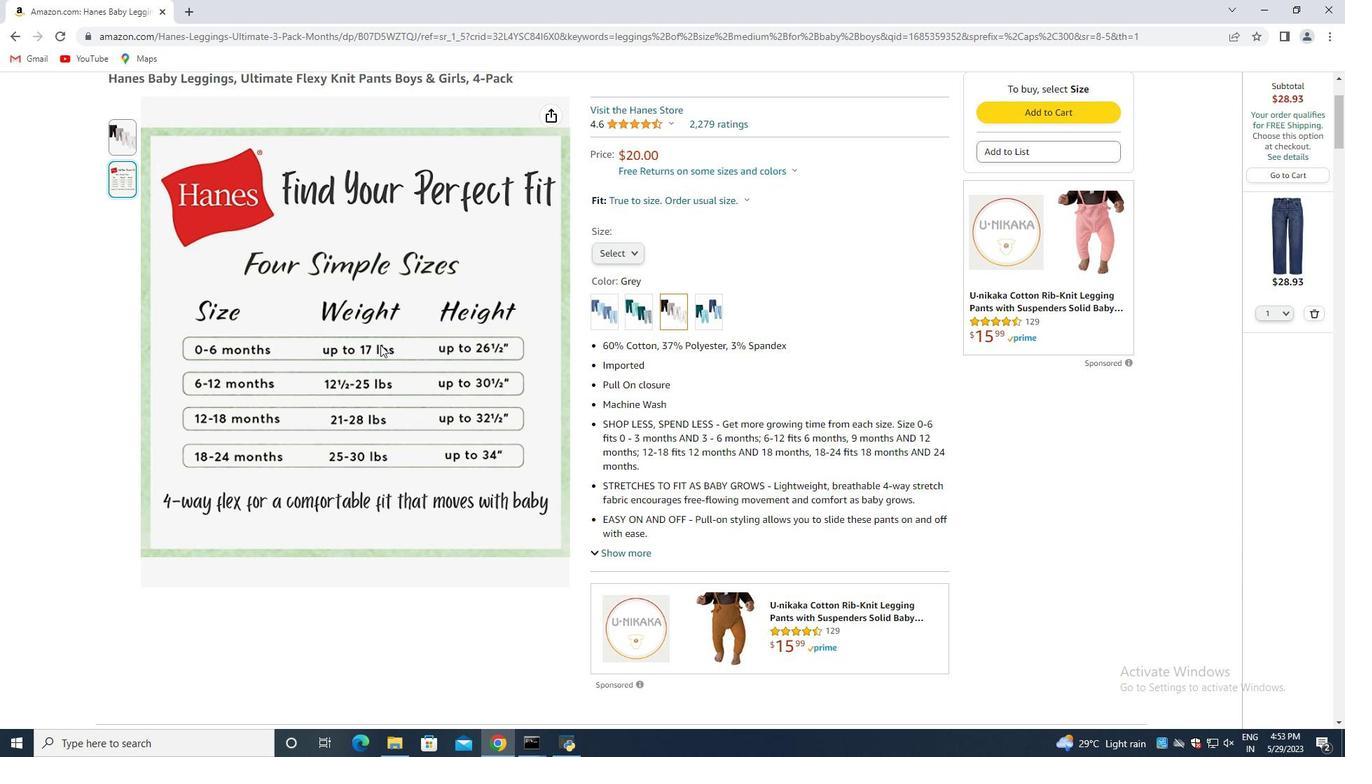 
Action: Mouse moved to (377, 351)
Screenshot: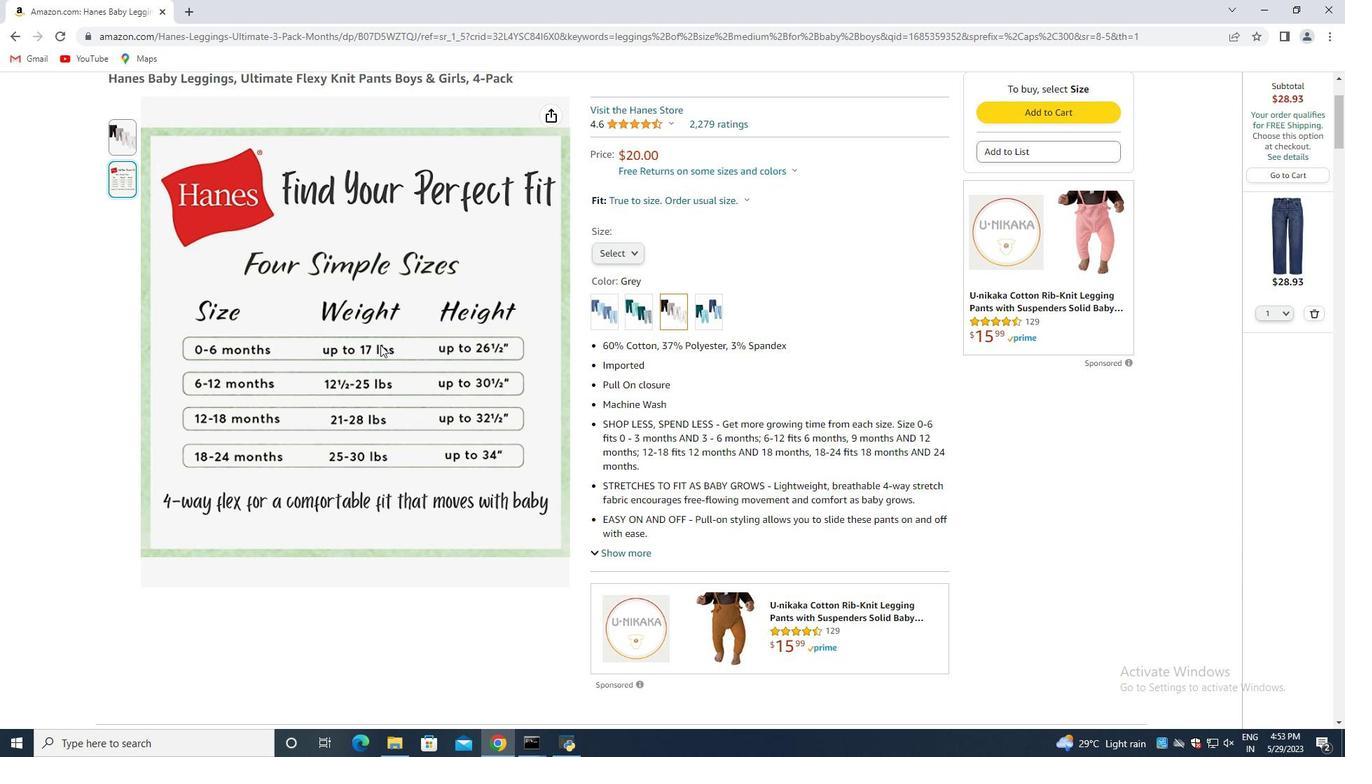 
Action: Mouse scrolled (377, 351) with delta (0, 0)
Screenshot: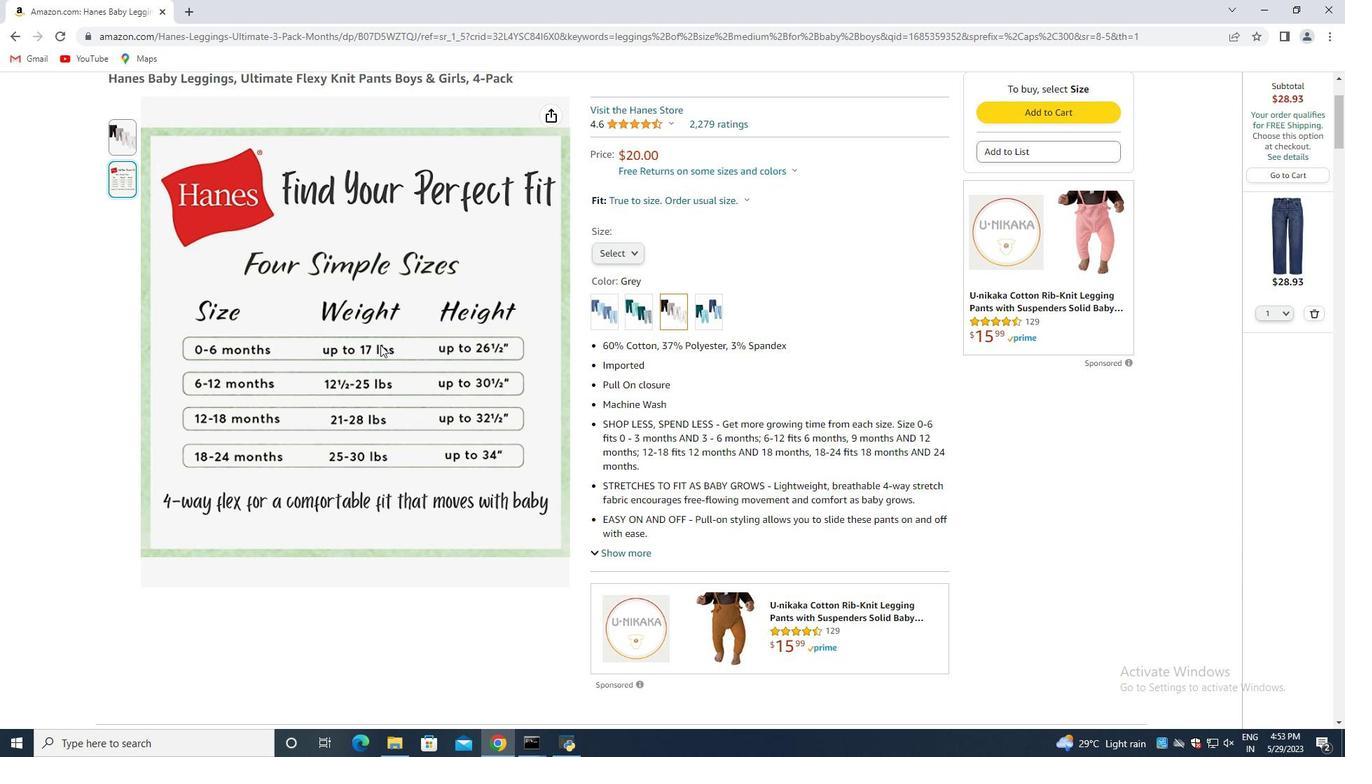 
Action: Mouse moved to (371, 361)
Screenshot: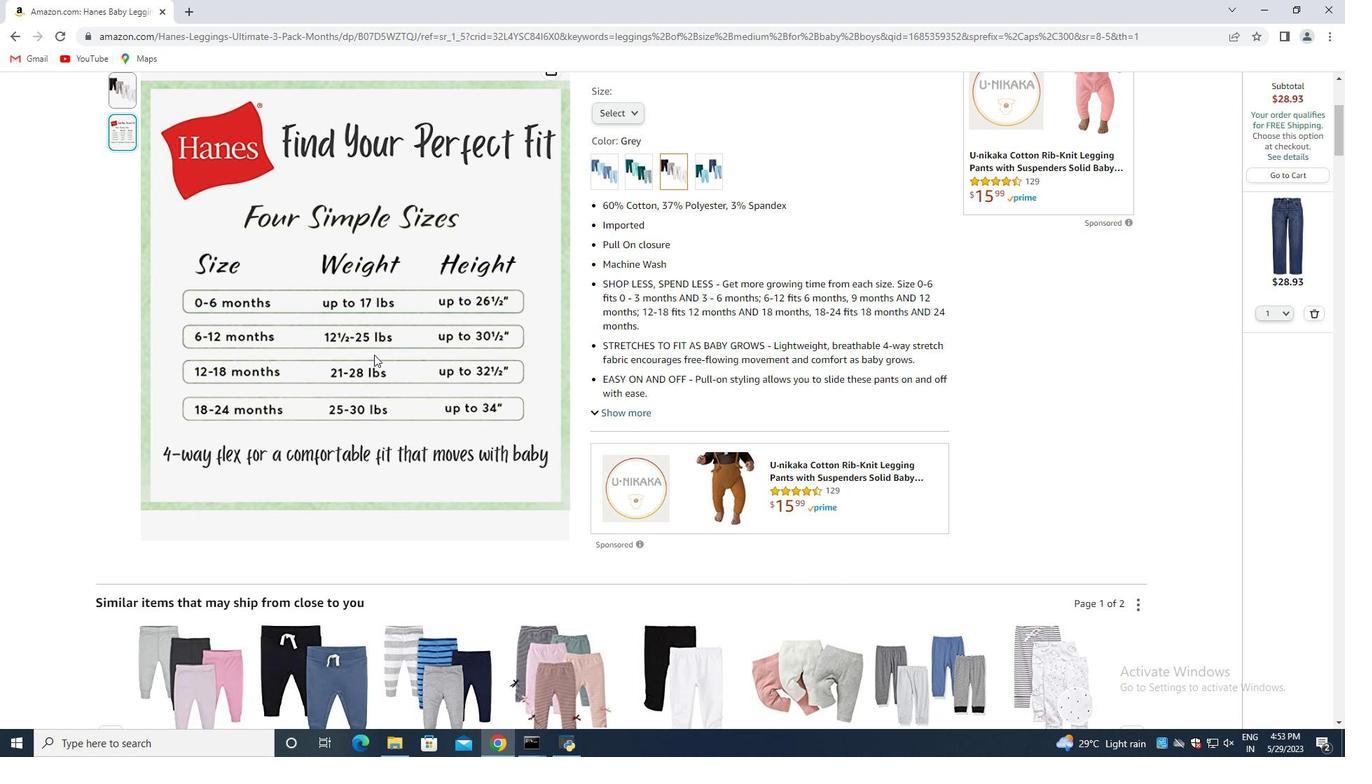 
Action: Mouse scrolled (372, 356) with delta (0, 0)
Screenshot: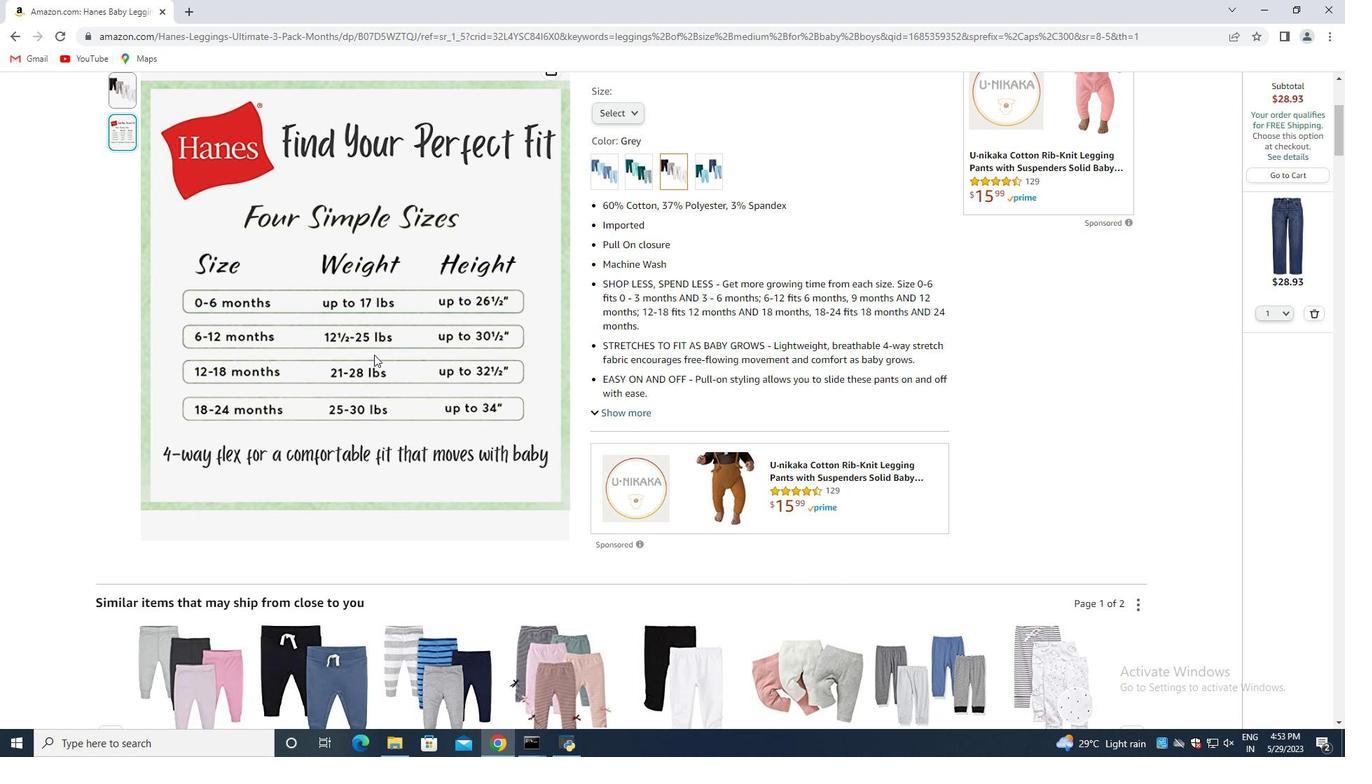 
Action: Mouse moved to (370, 362)
Screenshot: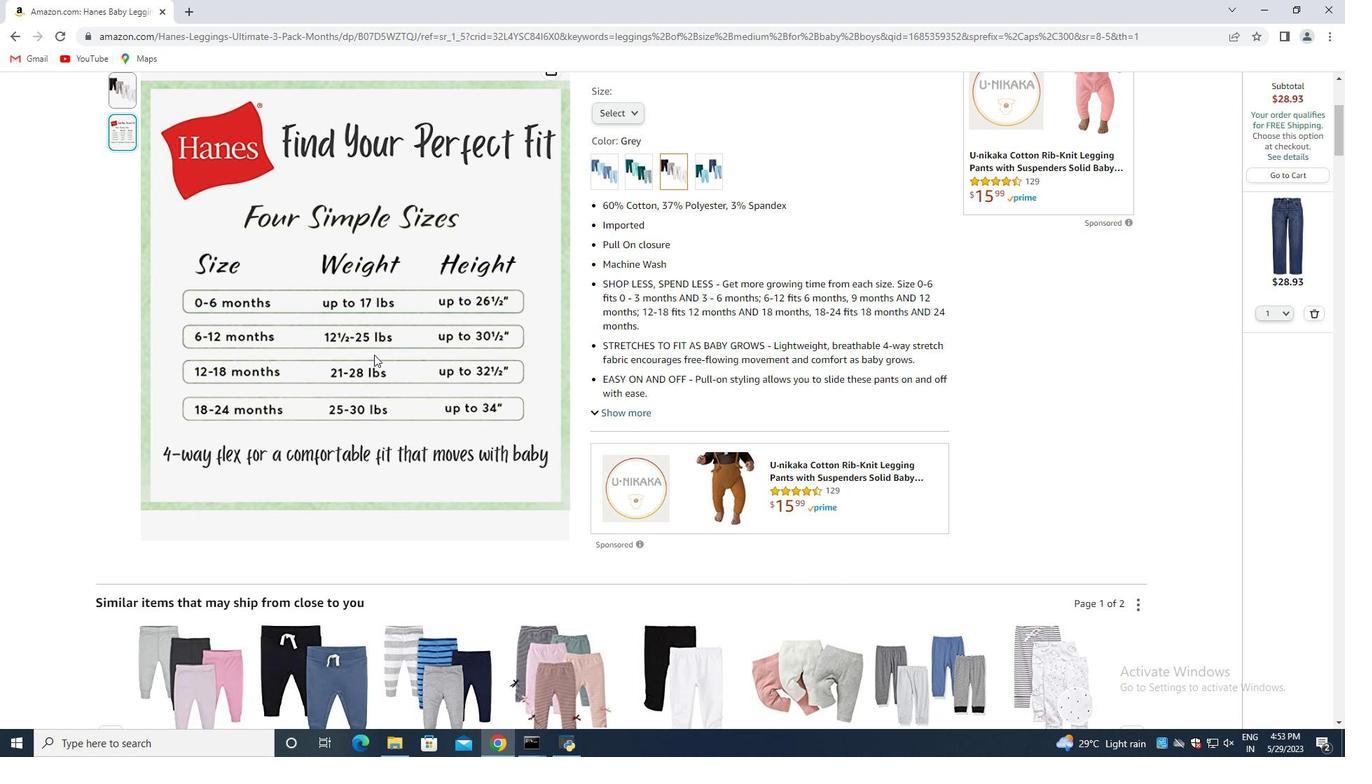 
Action: Mouse scrolled (372, 358) with delta (0, 0)
Screenshot: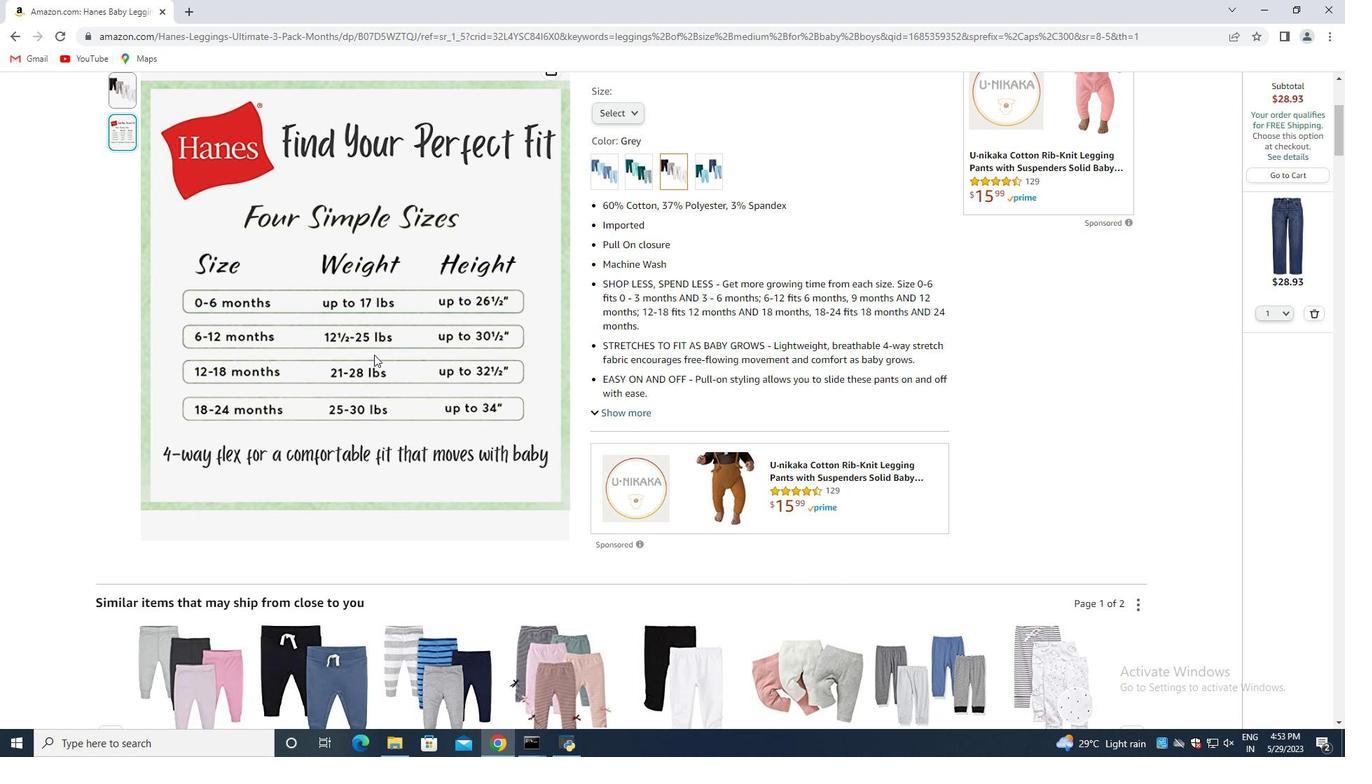 
Action: Mouse moved to (370, 363)
Screenshot: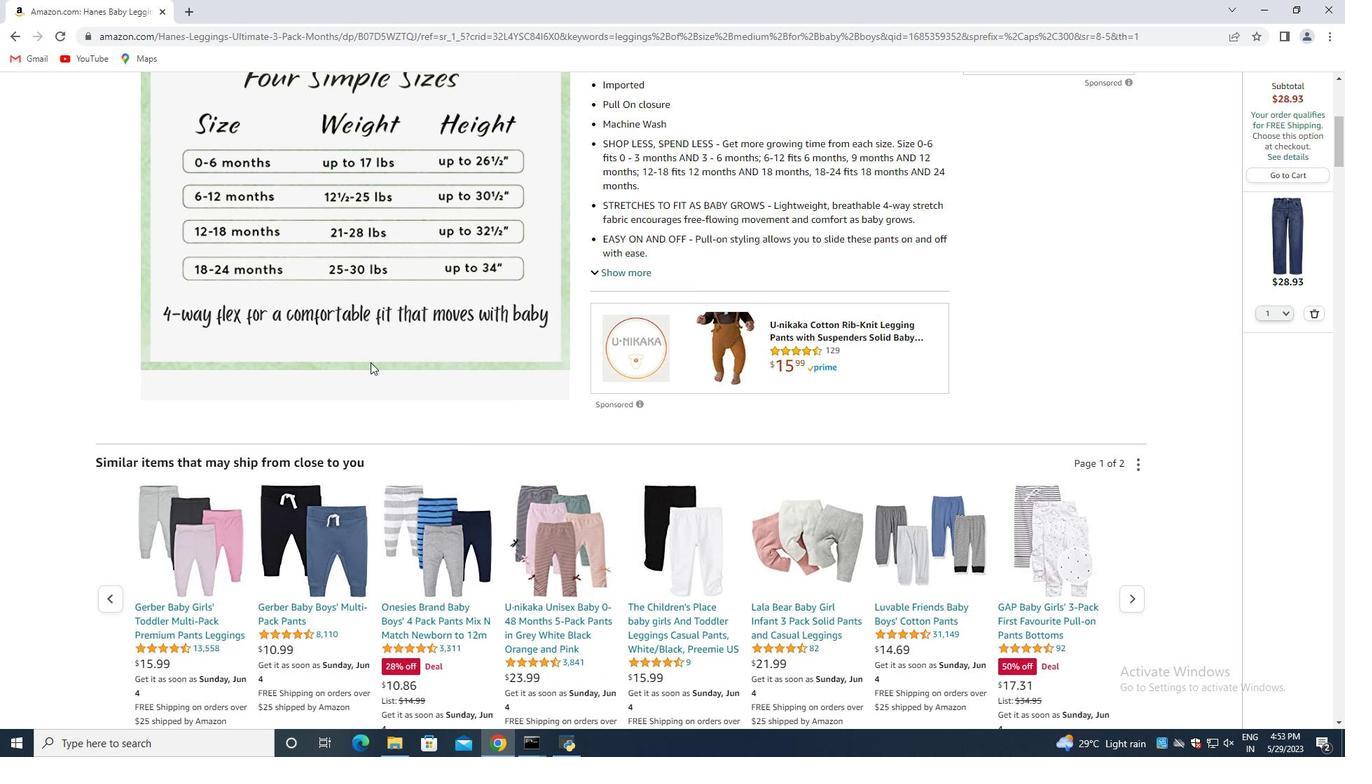
Action: Mouse scrolled (370, 363) with delta (0, 0)
Screenshot: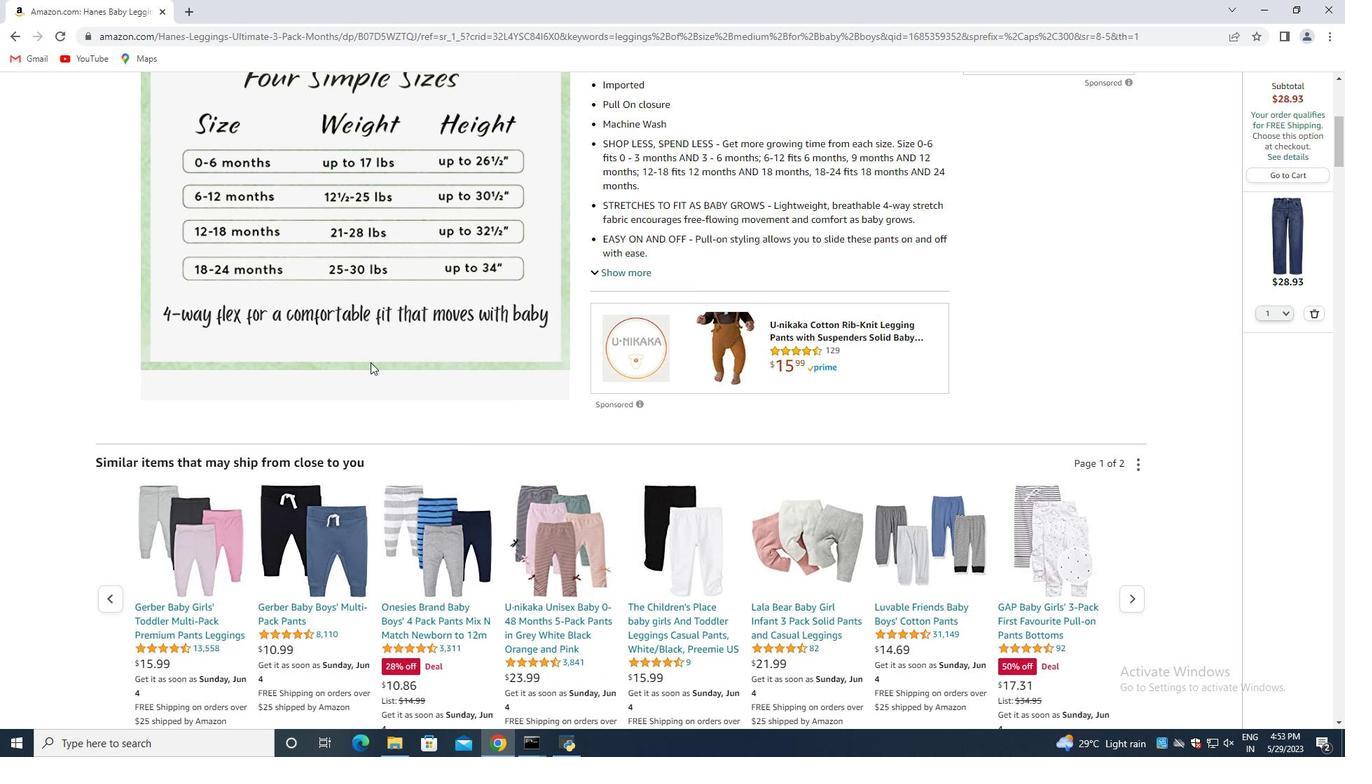 
Action: Mouse moved to (370, 364)
Screenshot: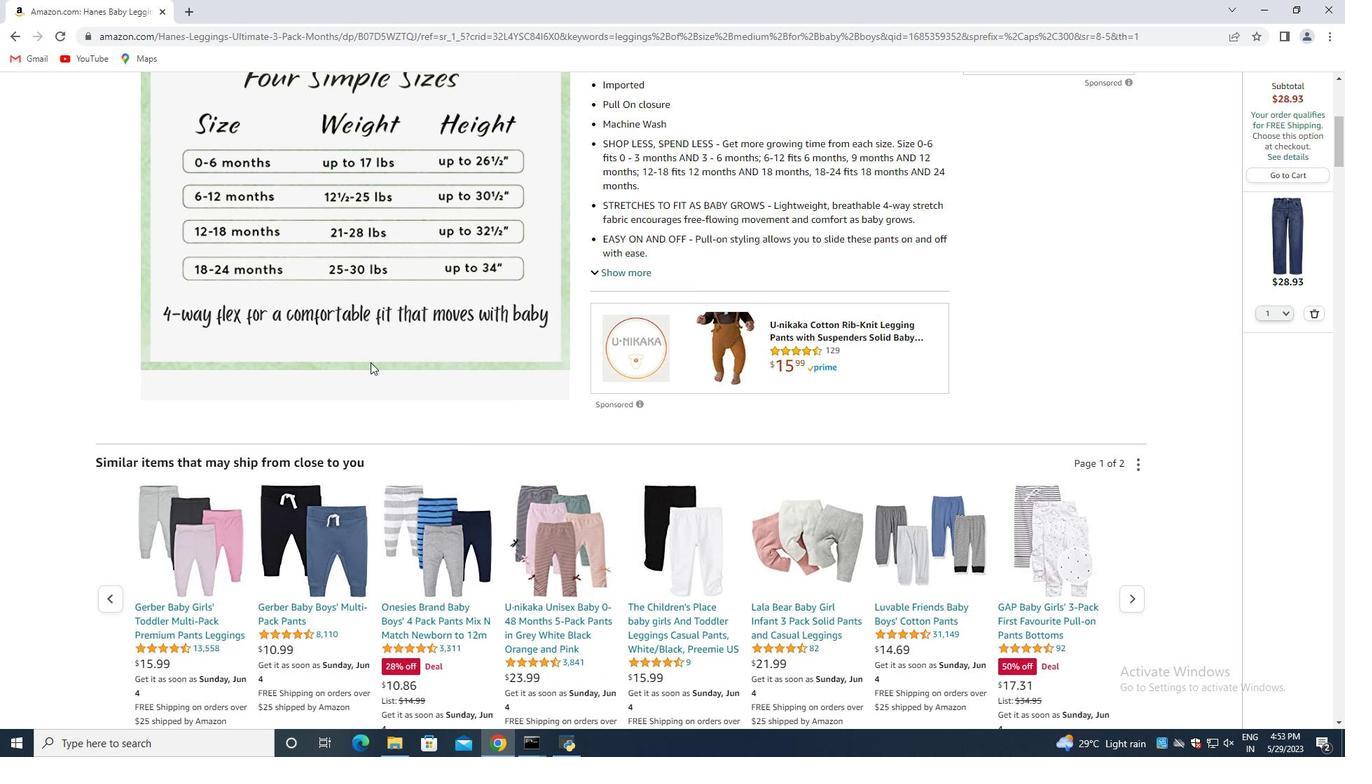 
Action: Mouse scrolled (370, 363) with delta (0, 0)
Screenshot: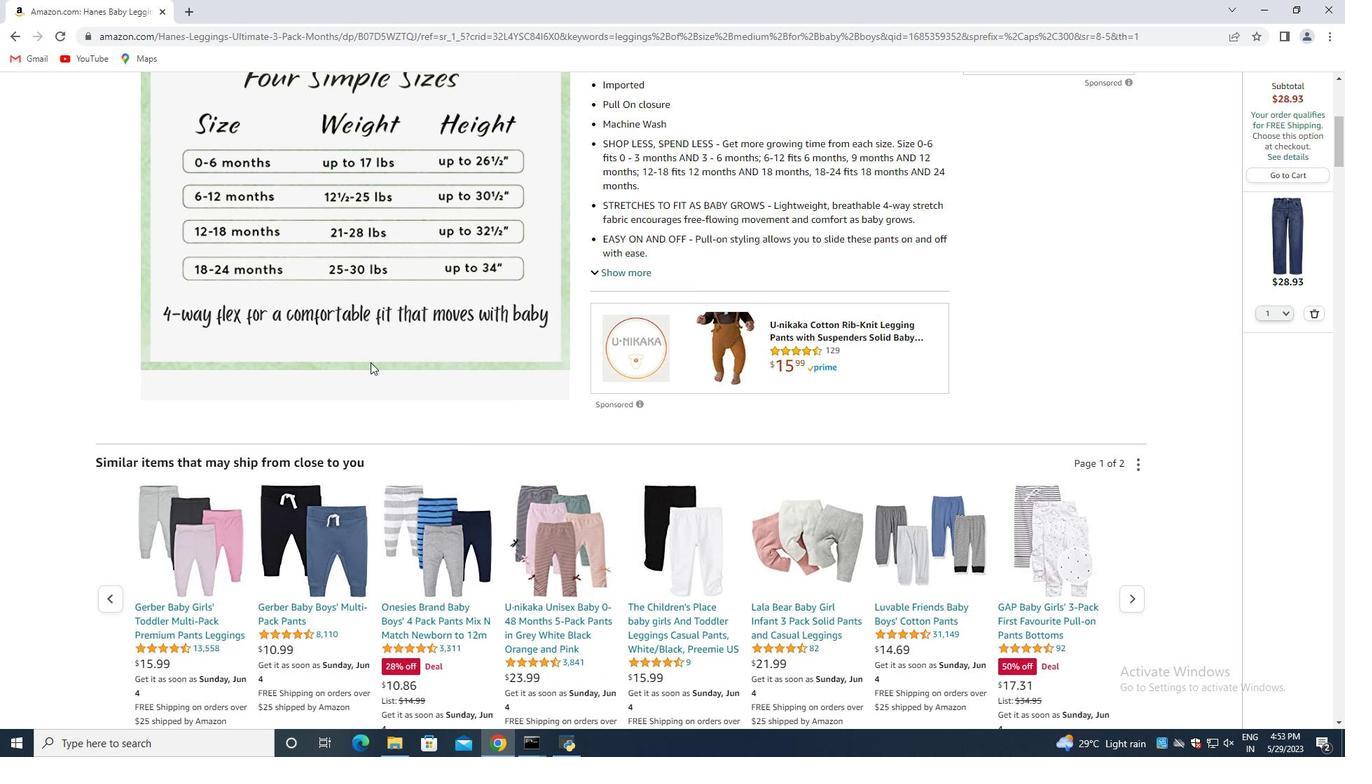 
Action: Mouse scrolled (370, 363) with delta (0, 0)
Screenshot: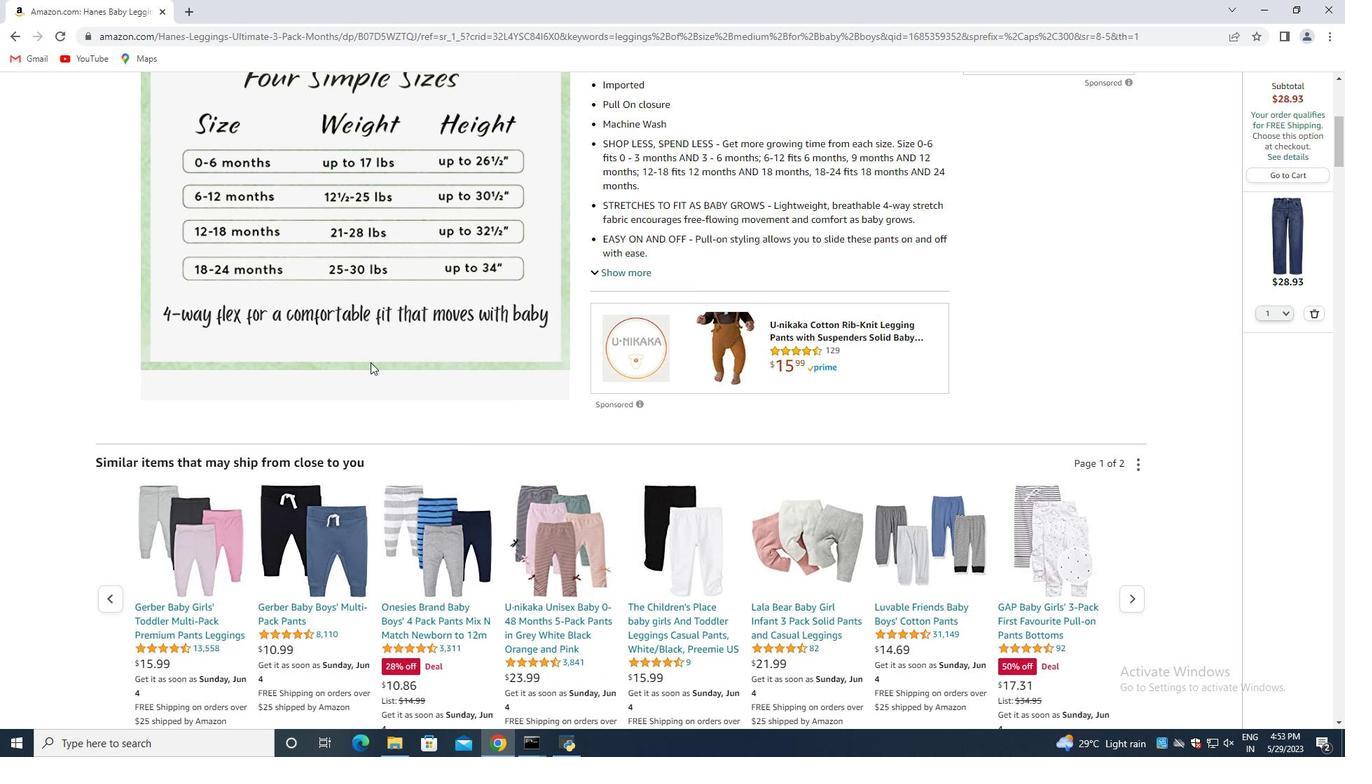 
Action: Mouse moved to (370, 366)
Screenshot: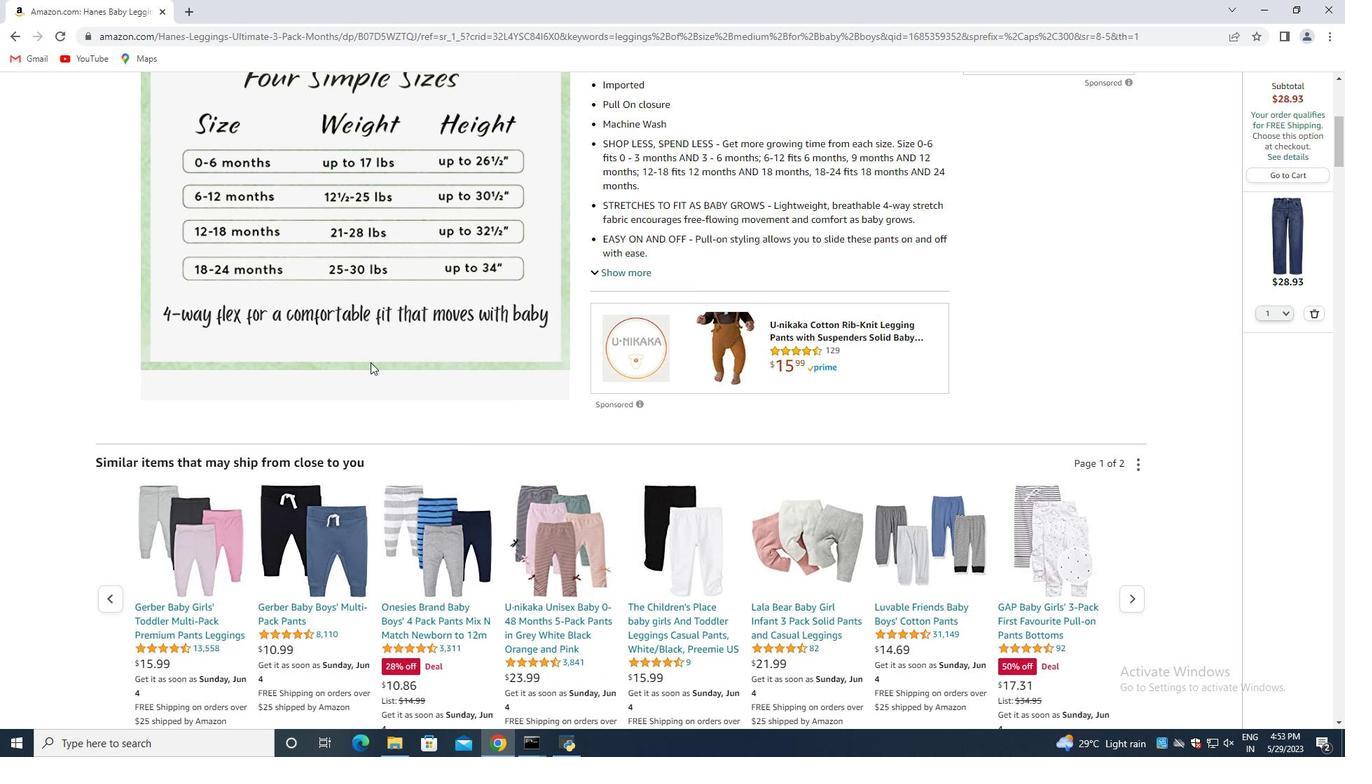 
Action: Mouse scrolled (370, 365) with delta (0, 0)
Screenshot: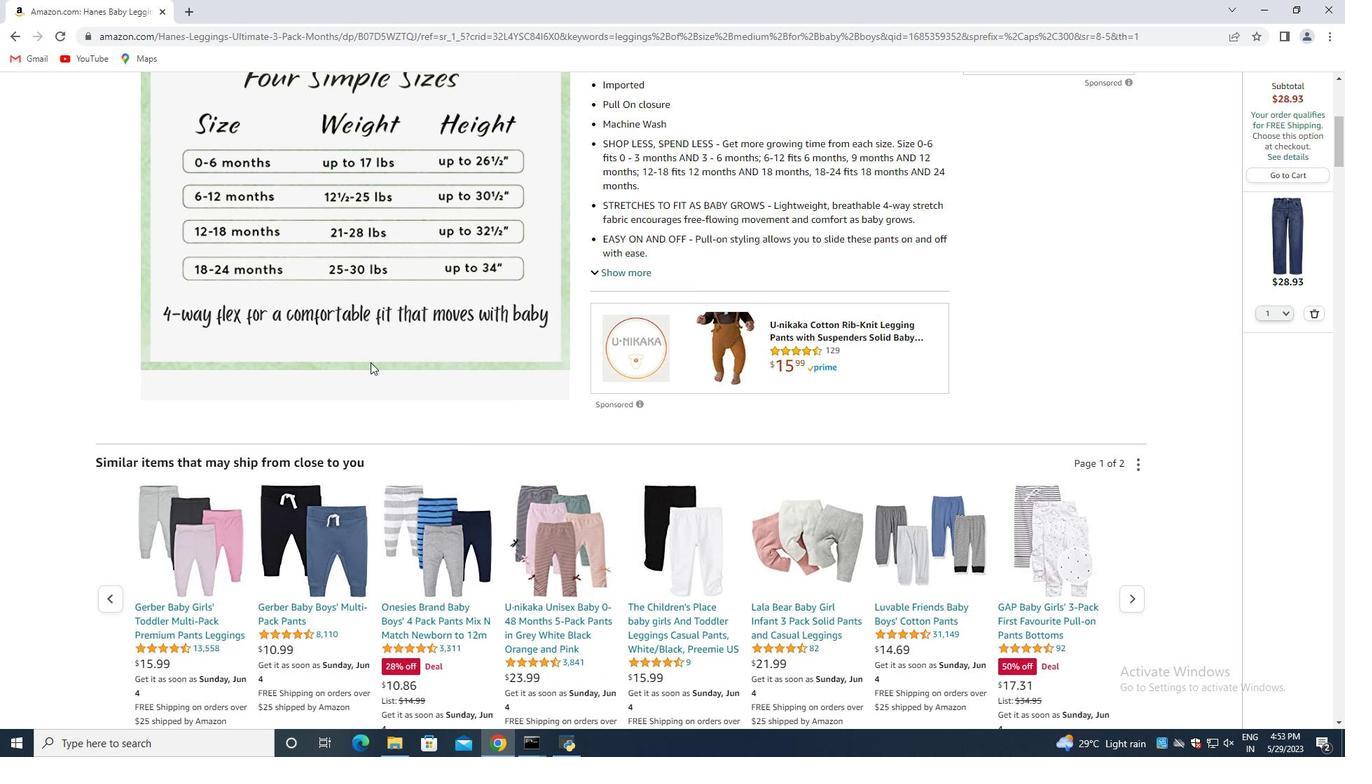 
Action: Mouse moved to (375, 366)
Screenshot: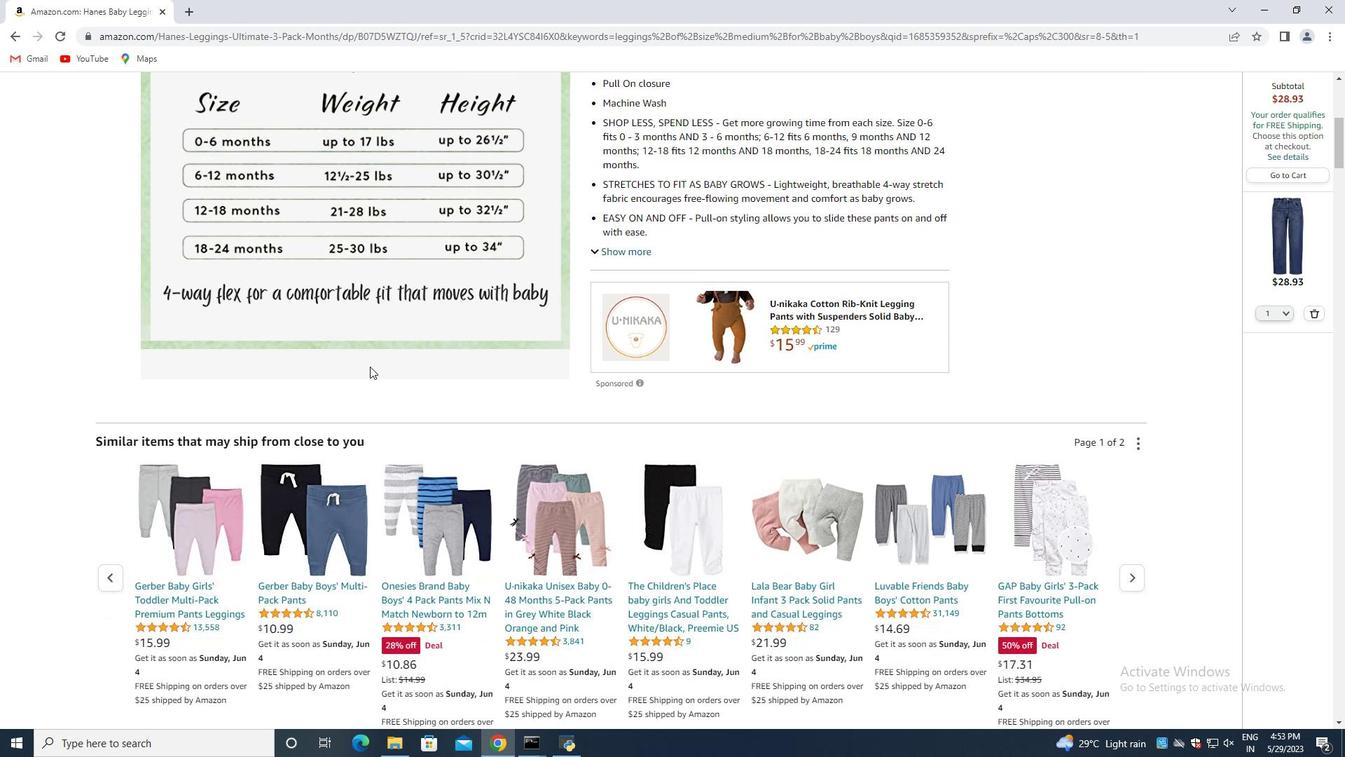 
Action: Mouse scrolled (375, 365) with delta (0, 0)
Screenshot: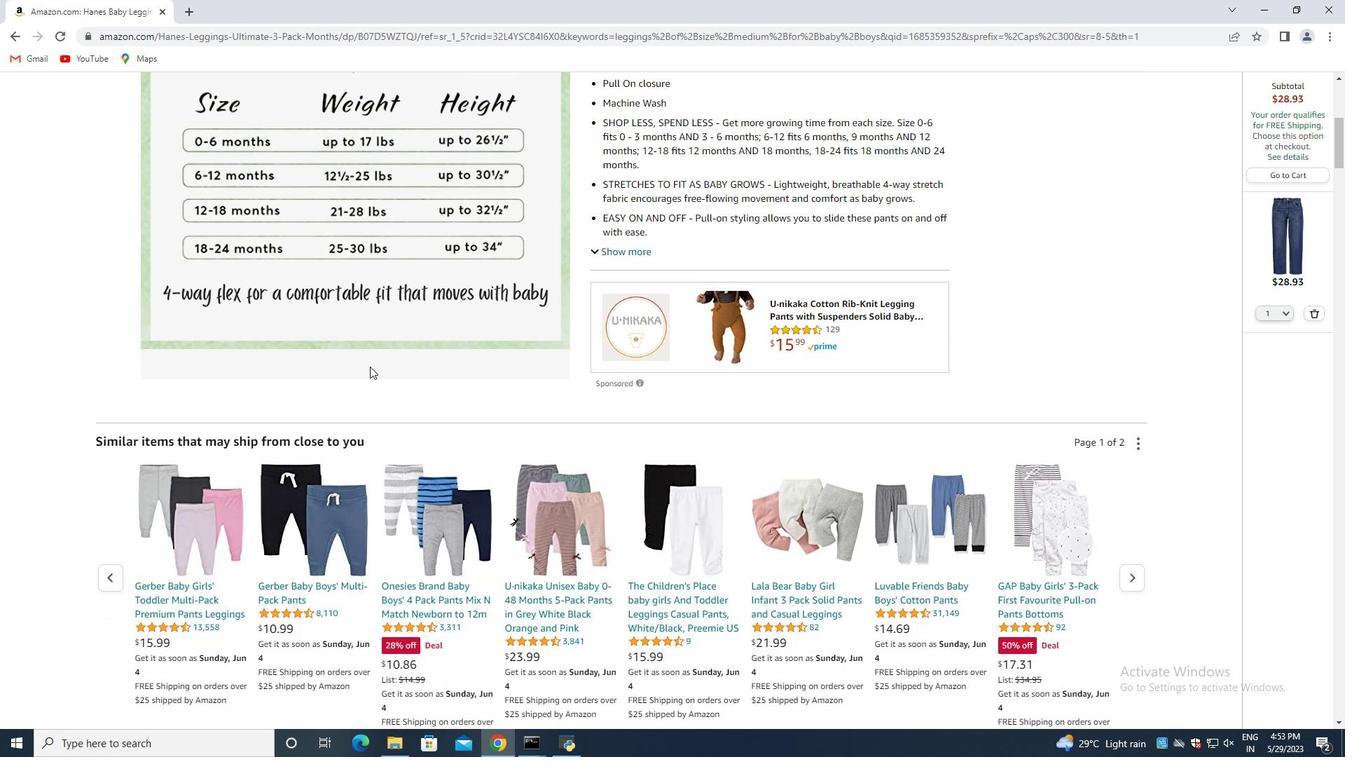 
Action: Mouse scrolled (375, 365) with delta (0, 0)
Screenshot: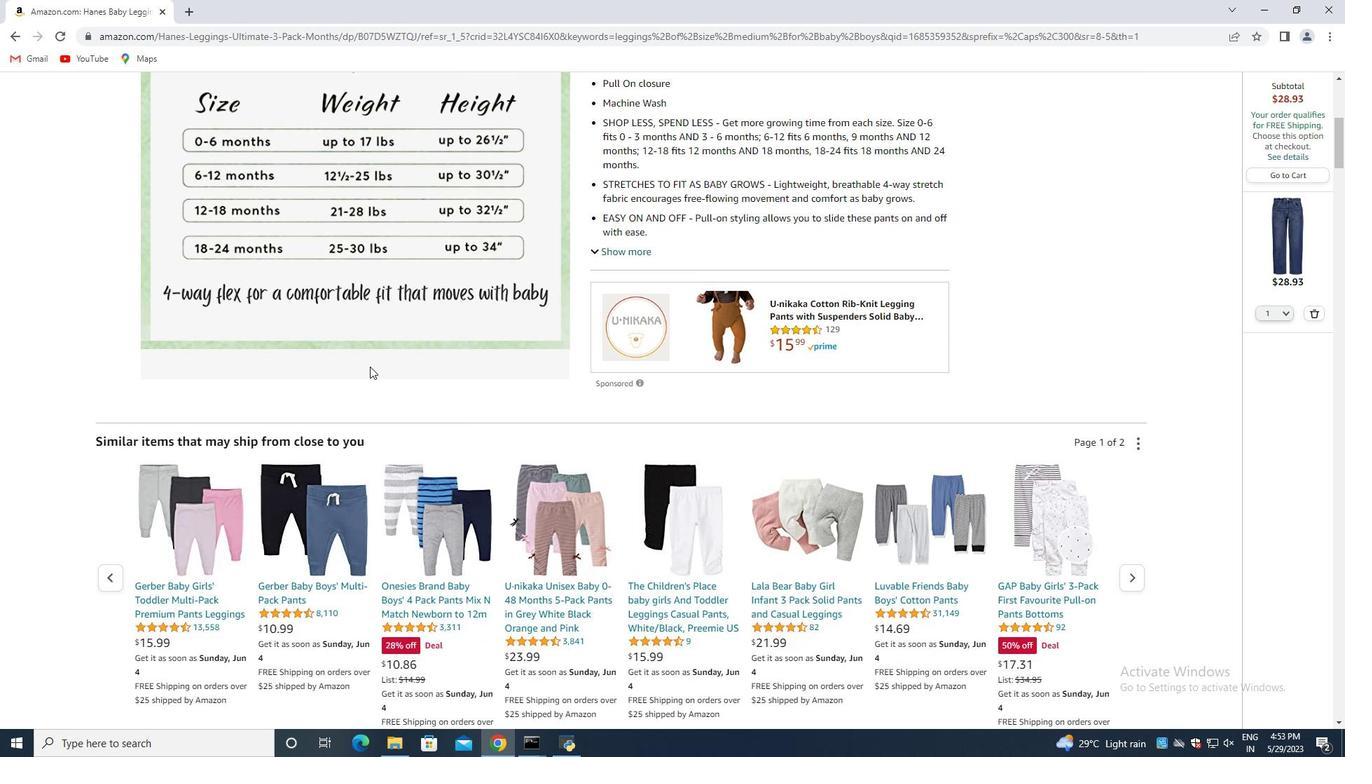 
Action: Mouse moved to (375, 366)
Screenshot: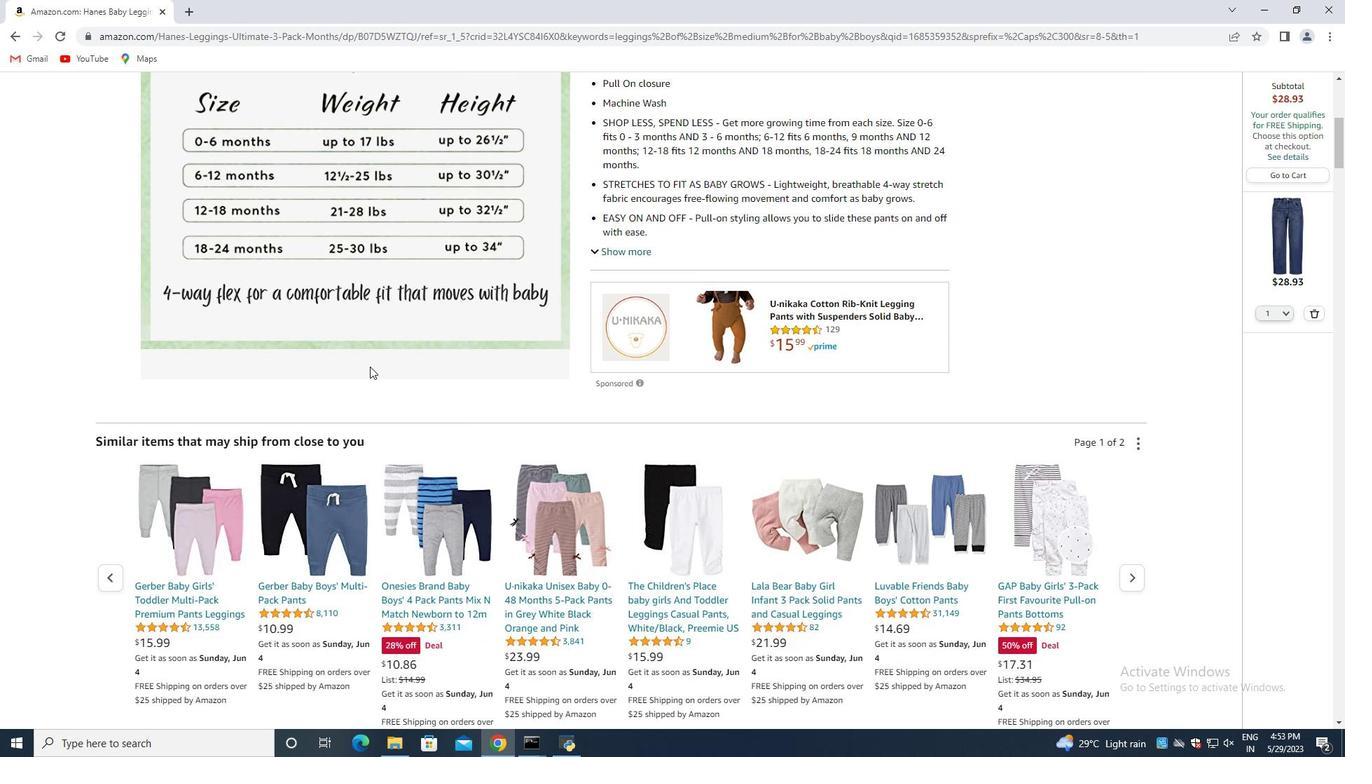 
Action: Mouse scrolled (375, 365) with delta (0, 0)
Screenshot: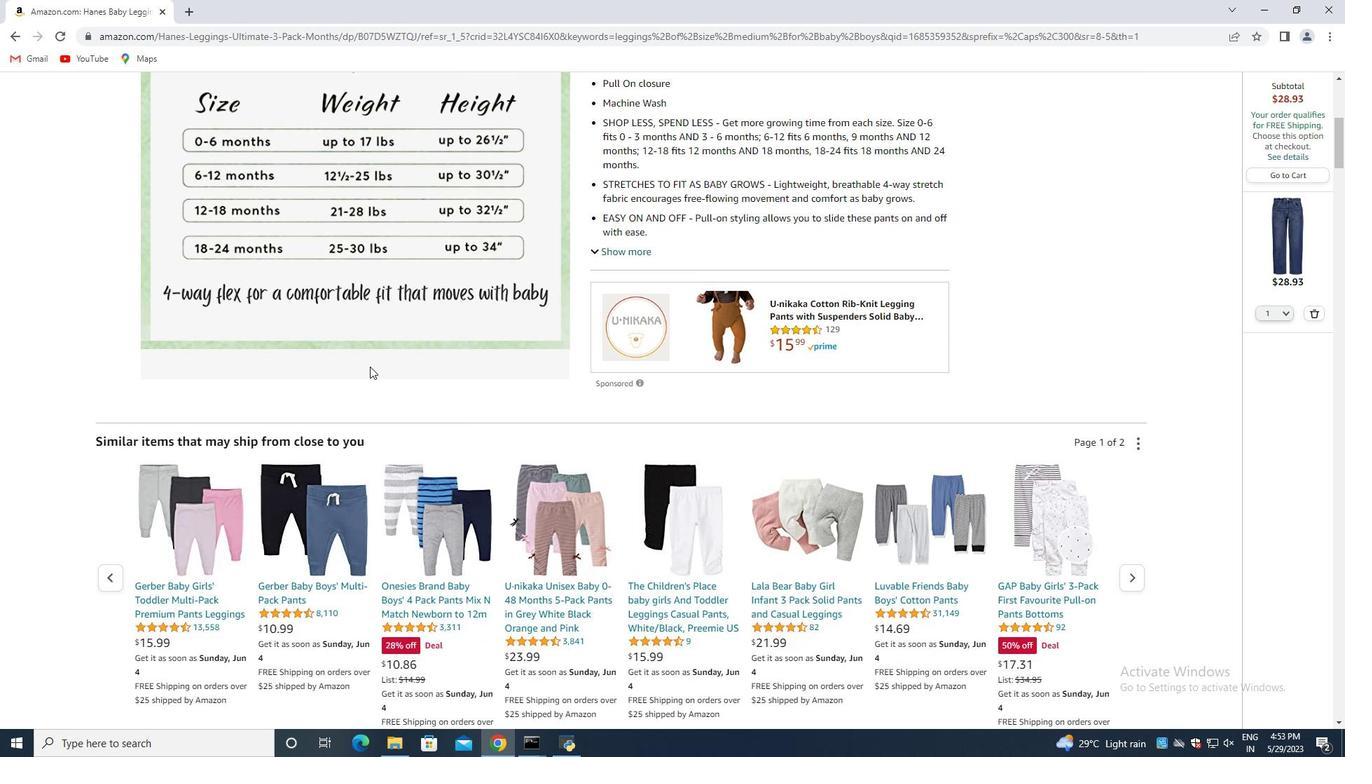 
Action: Mouse moved to (377, 366)
Screenshot: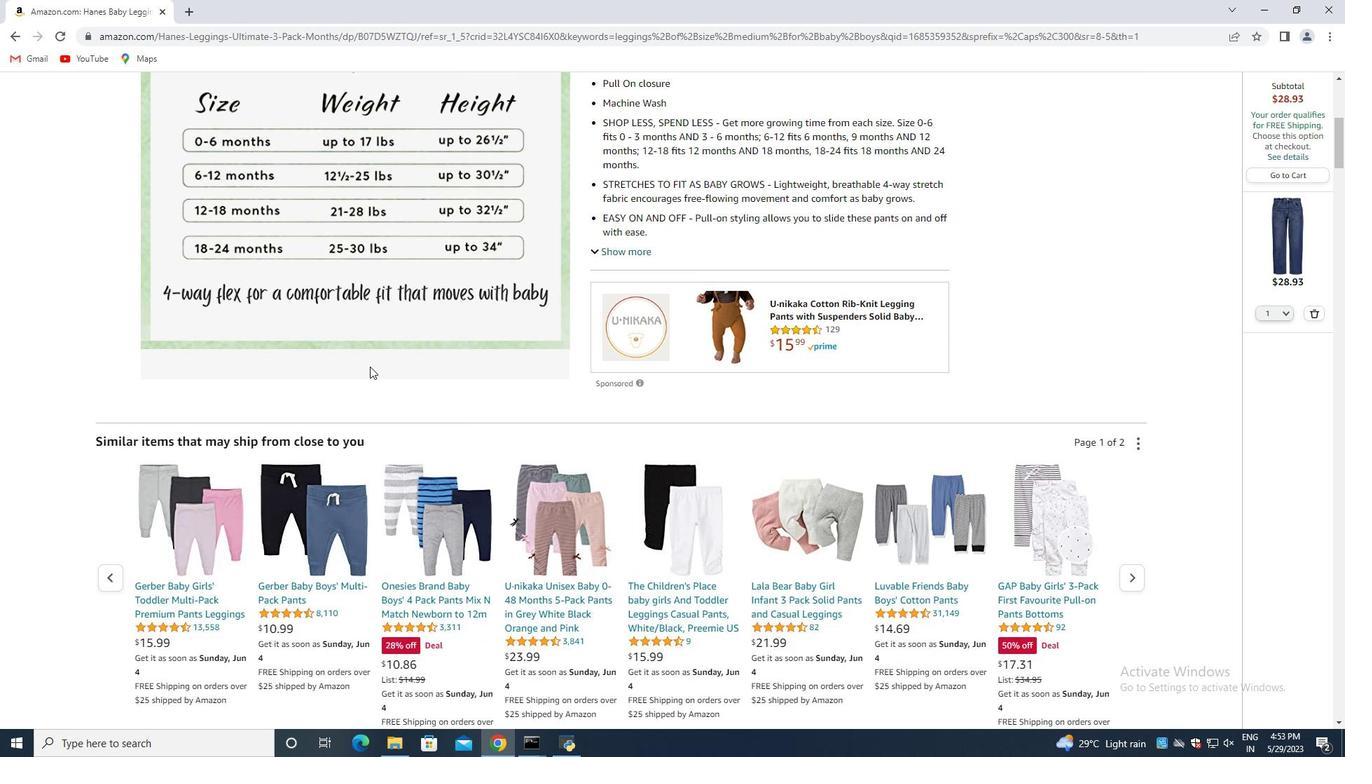 
Action: Mouse scrolled (377, 365) with delta (0, 0)
Screenshot: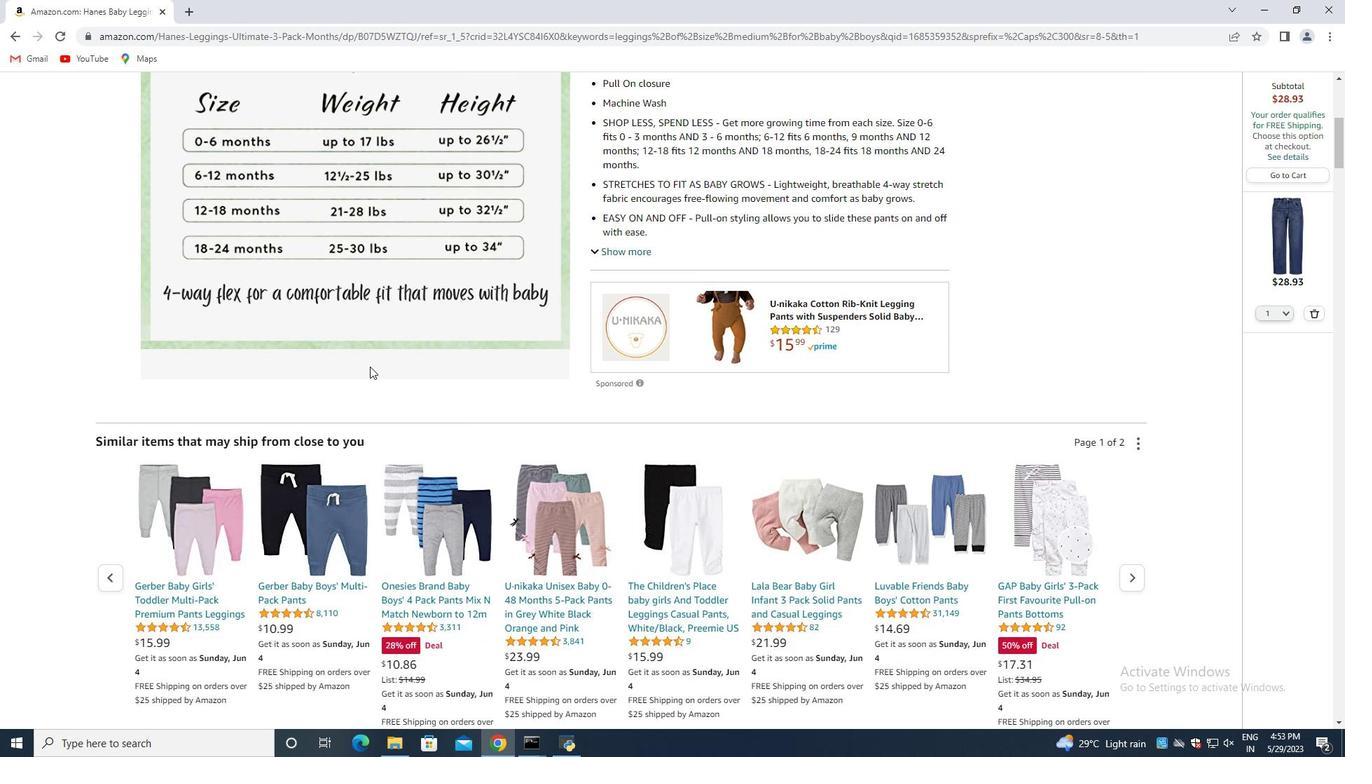 
Action: Mouse moved to (381, 373)
Screenshot: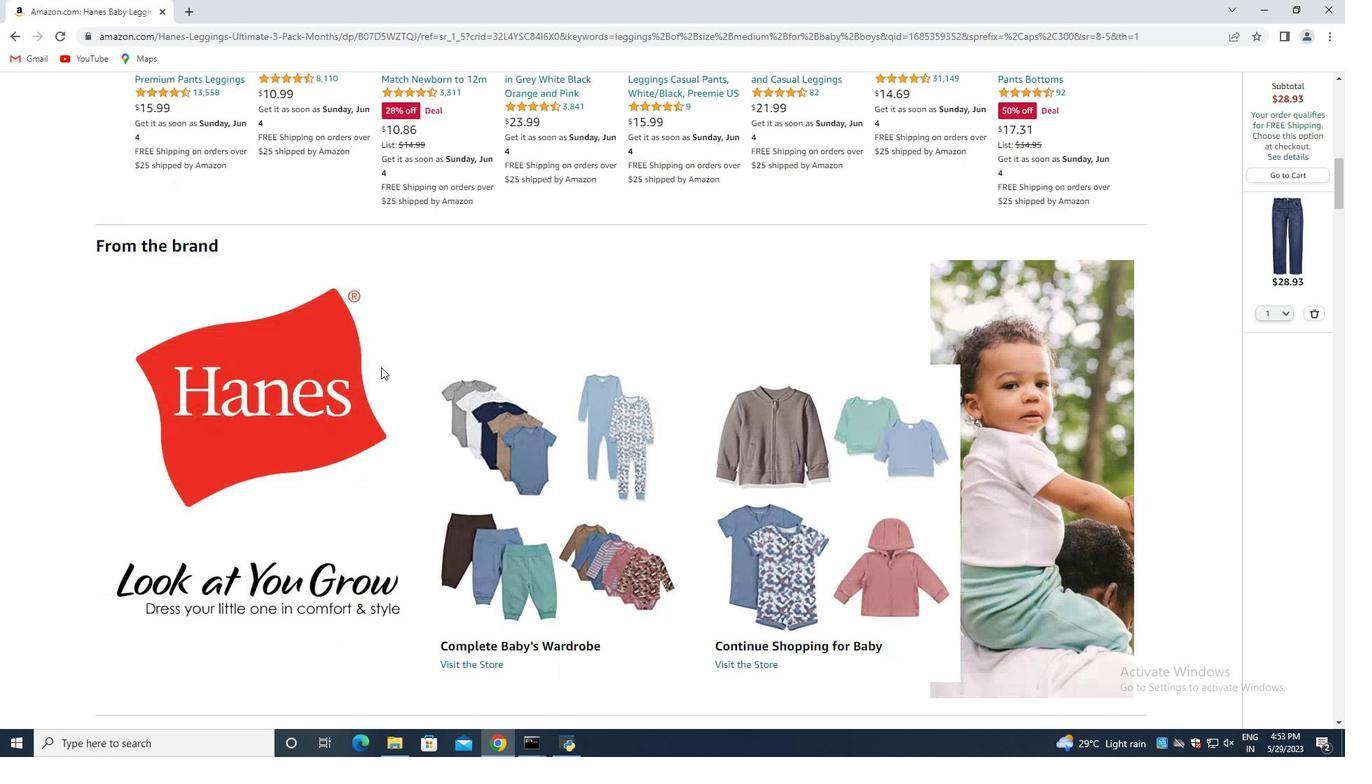 
Action: Mouse scrolled (381, 372) with delta (0, 0)
Screenshot: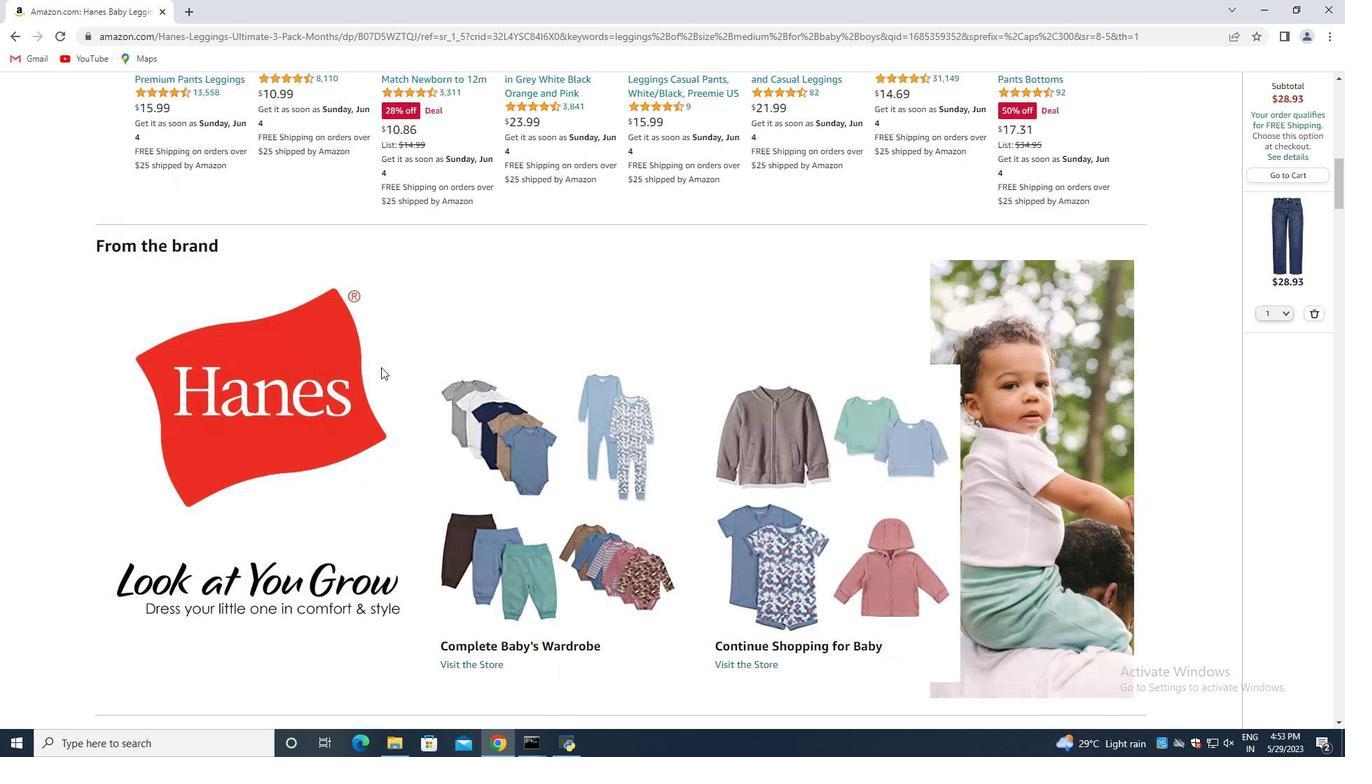 
Action: Mouse moved to (381, 384)
Screenshot: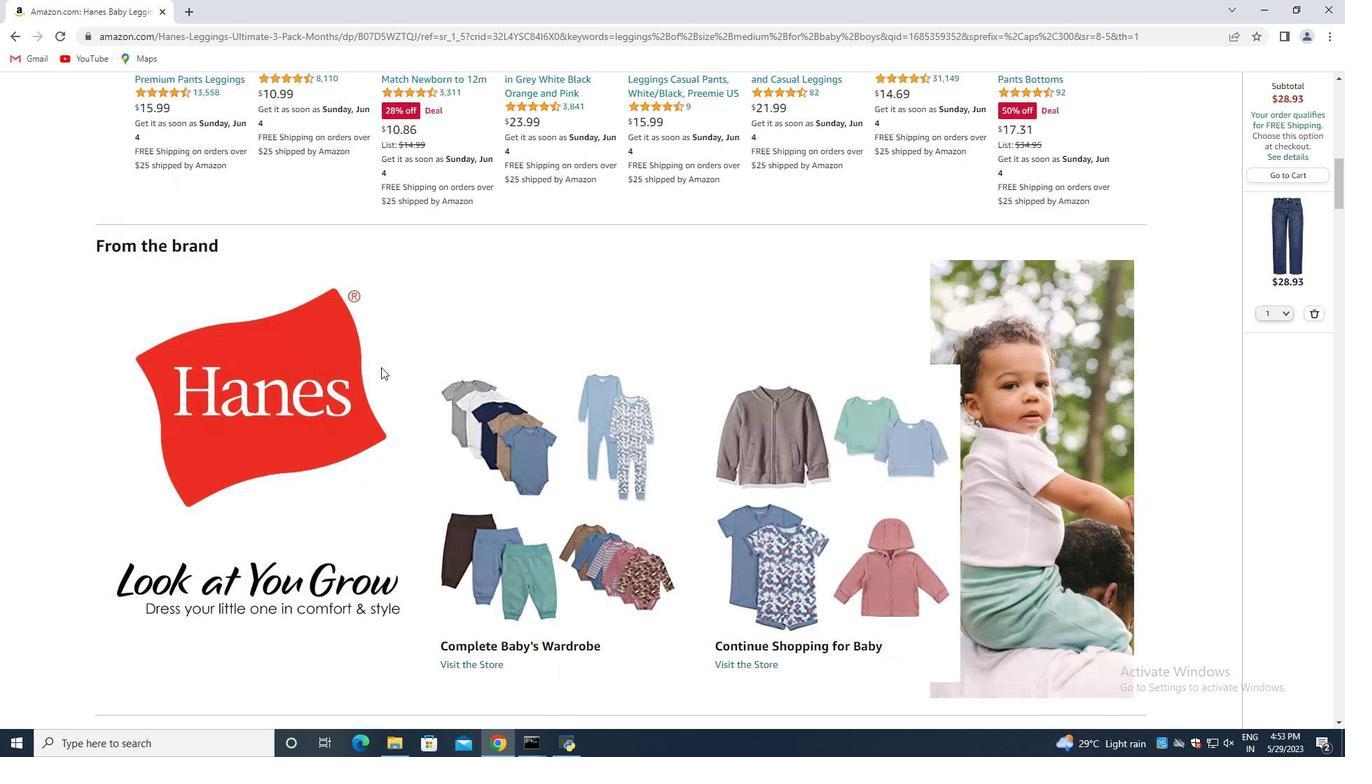 
Action: Mouse scrolled (381, 384) with delta (0, 0)
Screenshot: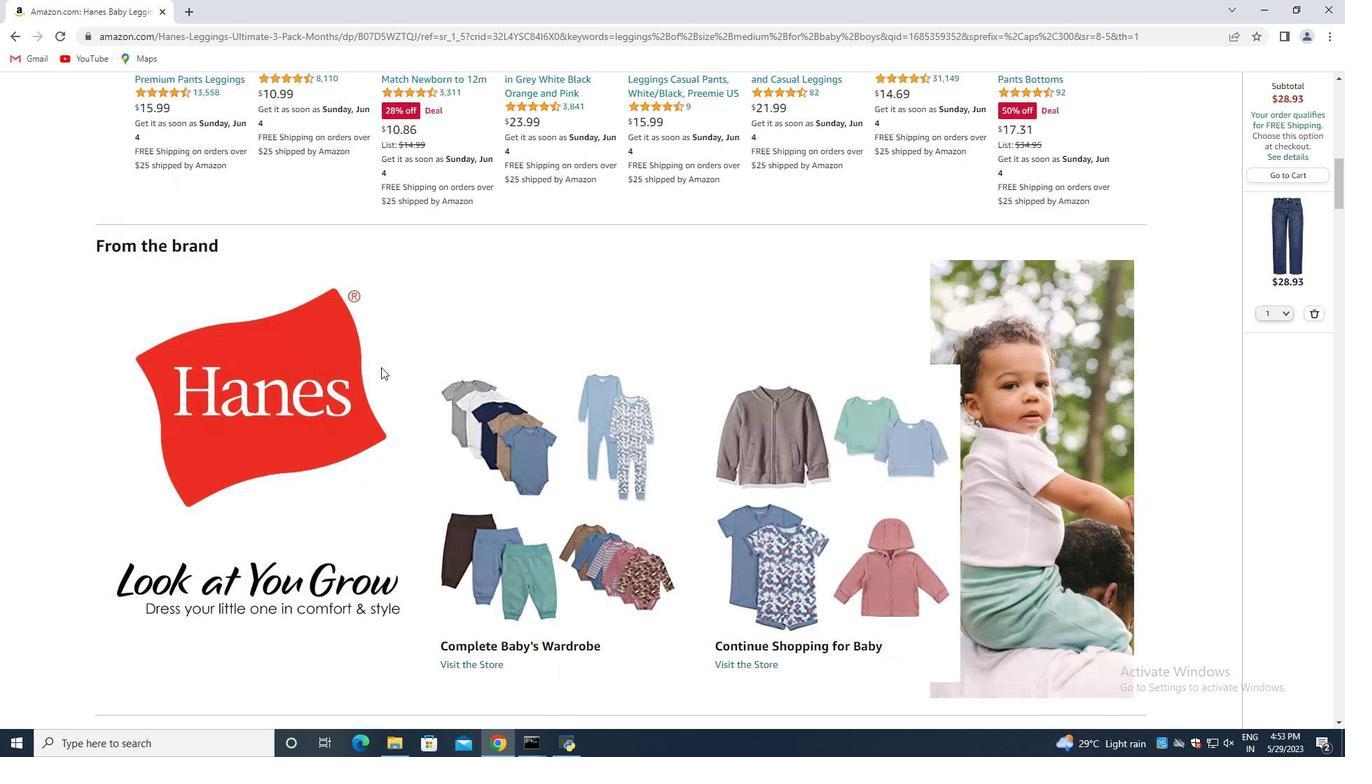 
Action: Mouse moved to (382, 387)
Screenshot: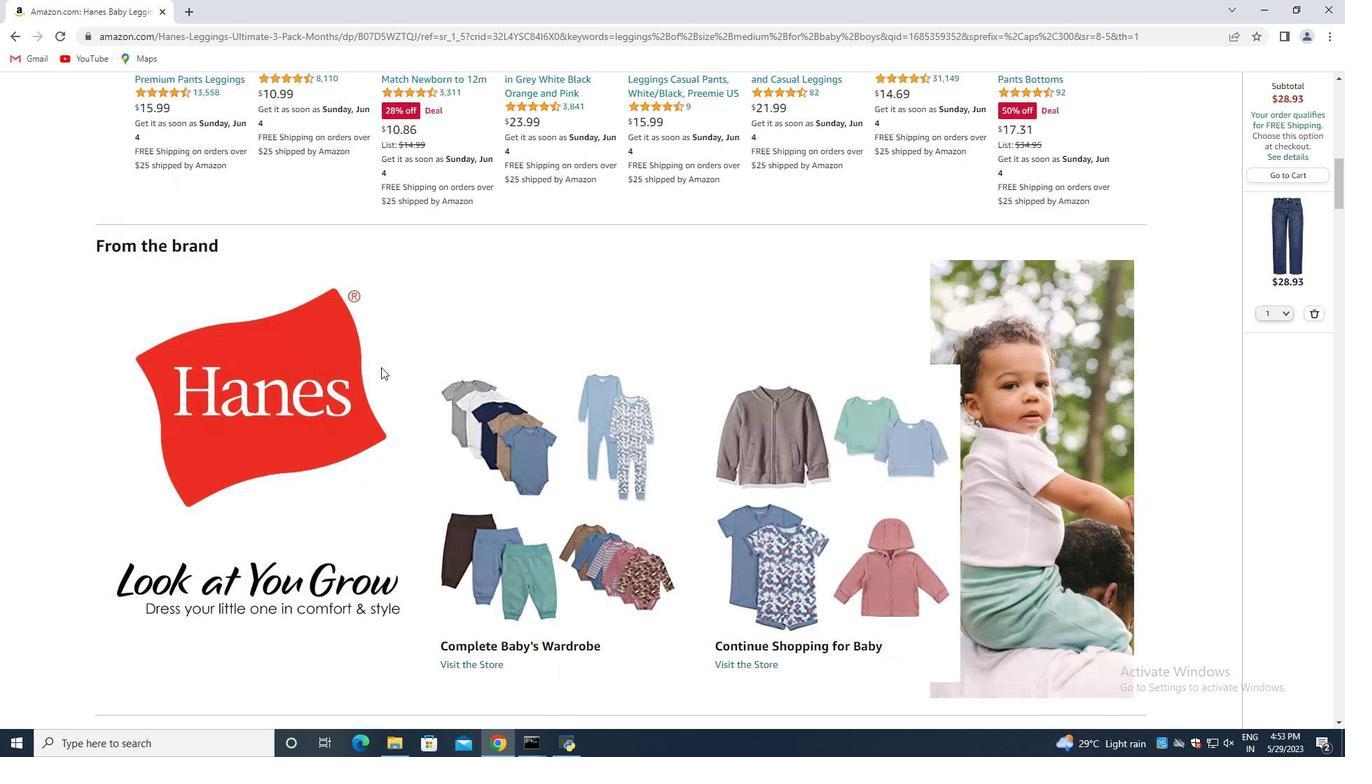 
Action: Mouse scrolled (382, 386) with delta (0, 0)
Screenshot: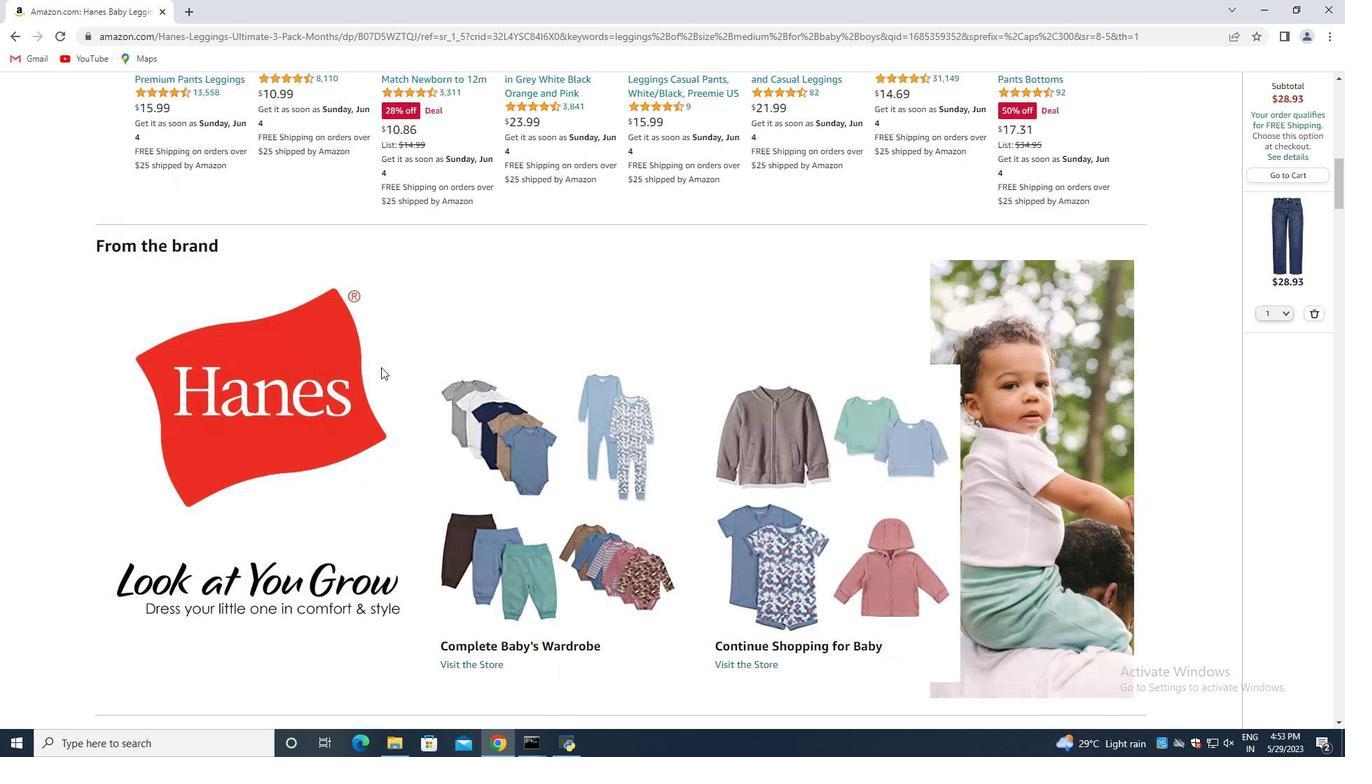 
Action: Mouse moved to (383, 389)
Screenshot: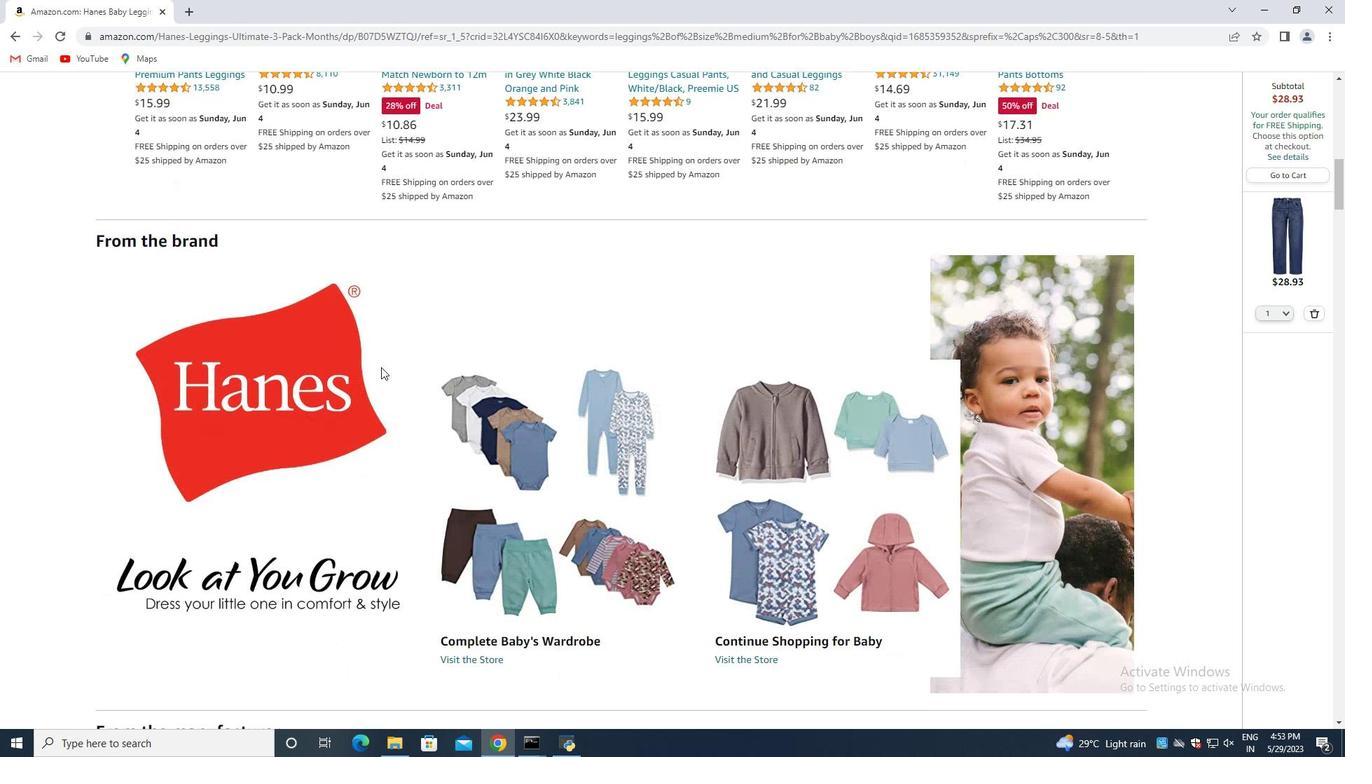 
Action: Mouse scrolled (383, 388) with delta (0, 0)
Screenshot: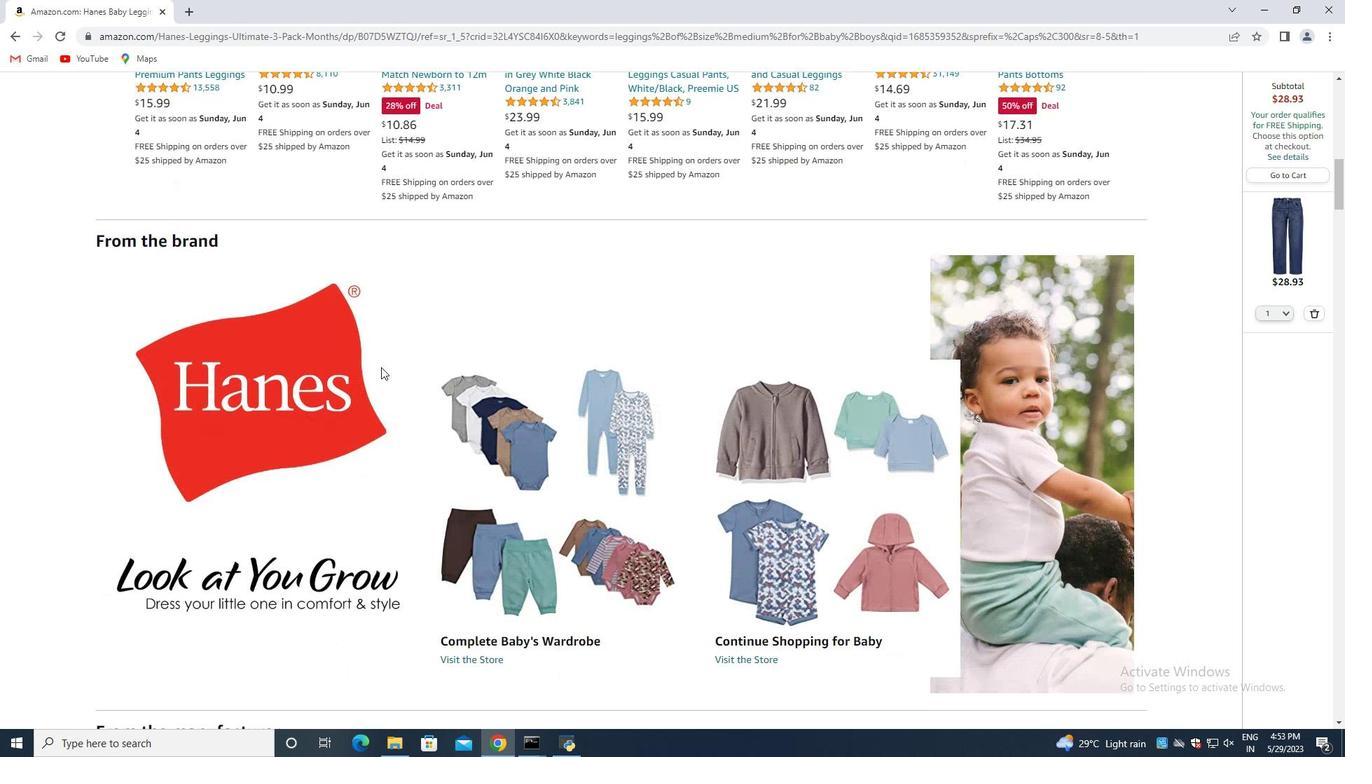 
Action: Mouse moved to (383, 389)
Screenshot: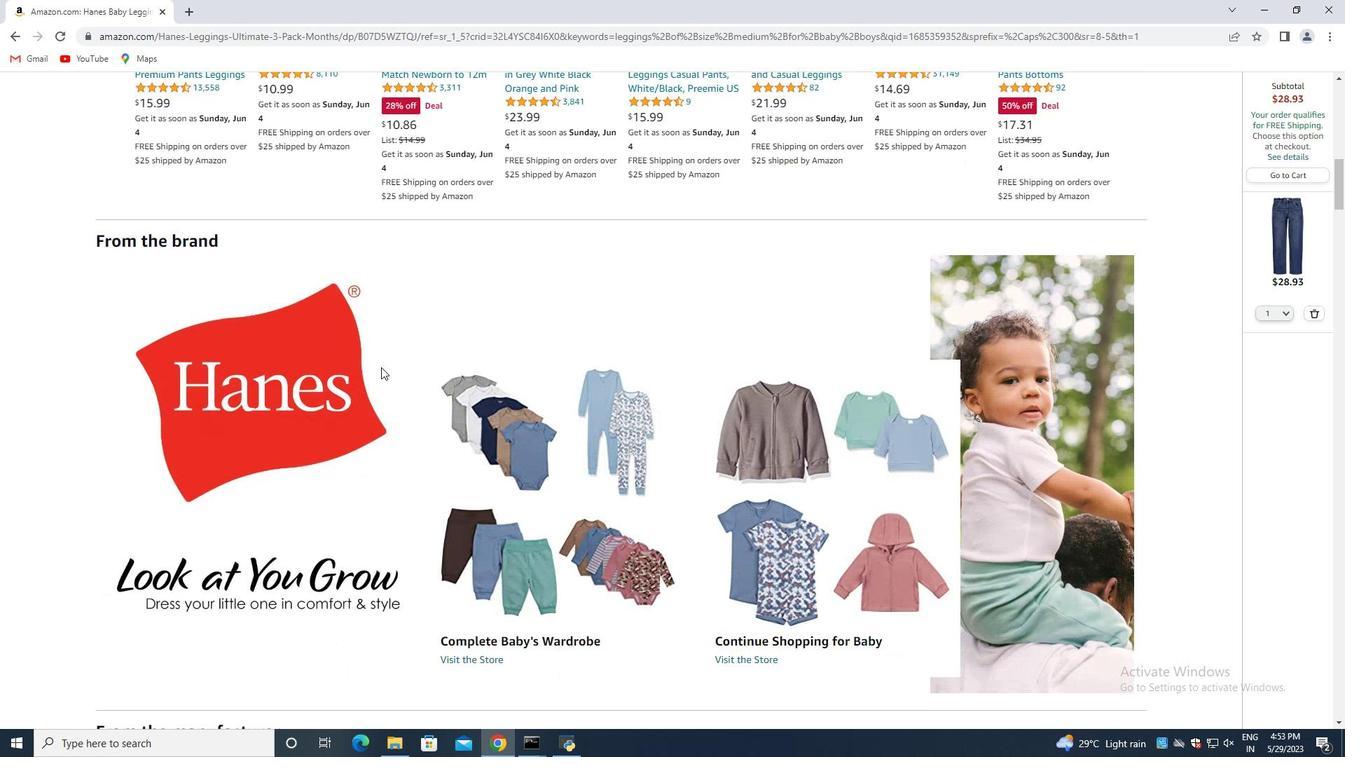
Action: Mouse scrolled (383, 388) with delta (0, 0)
Screenshot: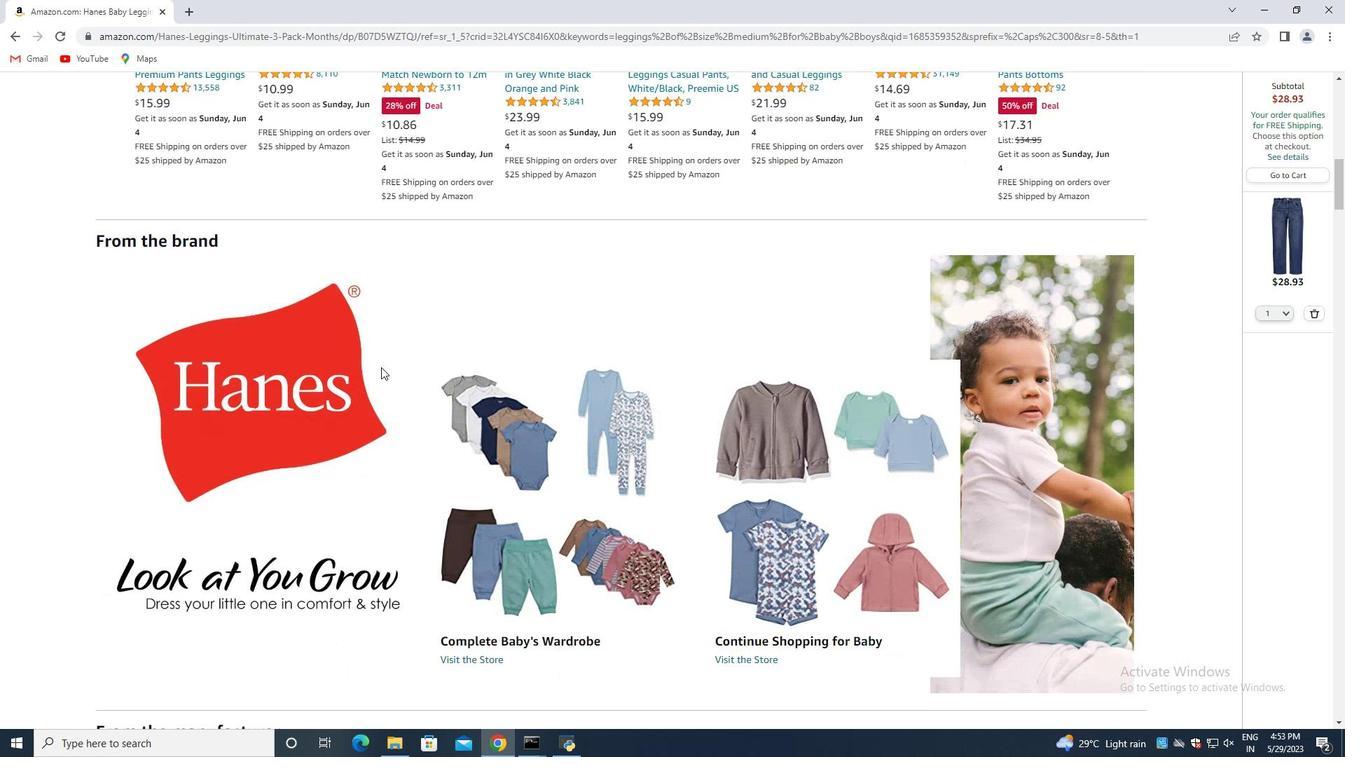 
Action: Mouse moved to (386, 394)
Screenshot: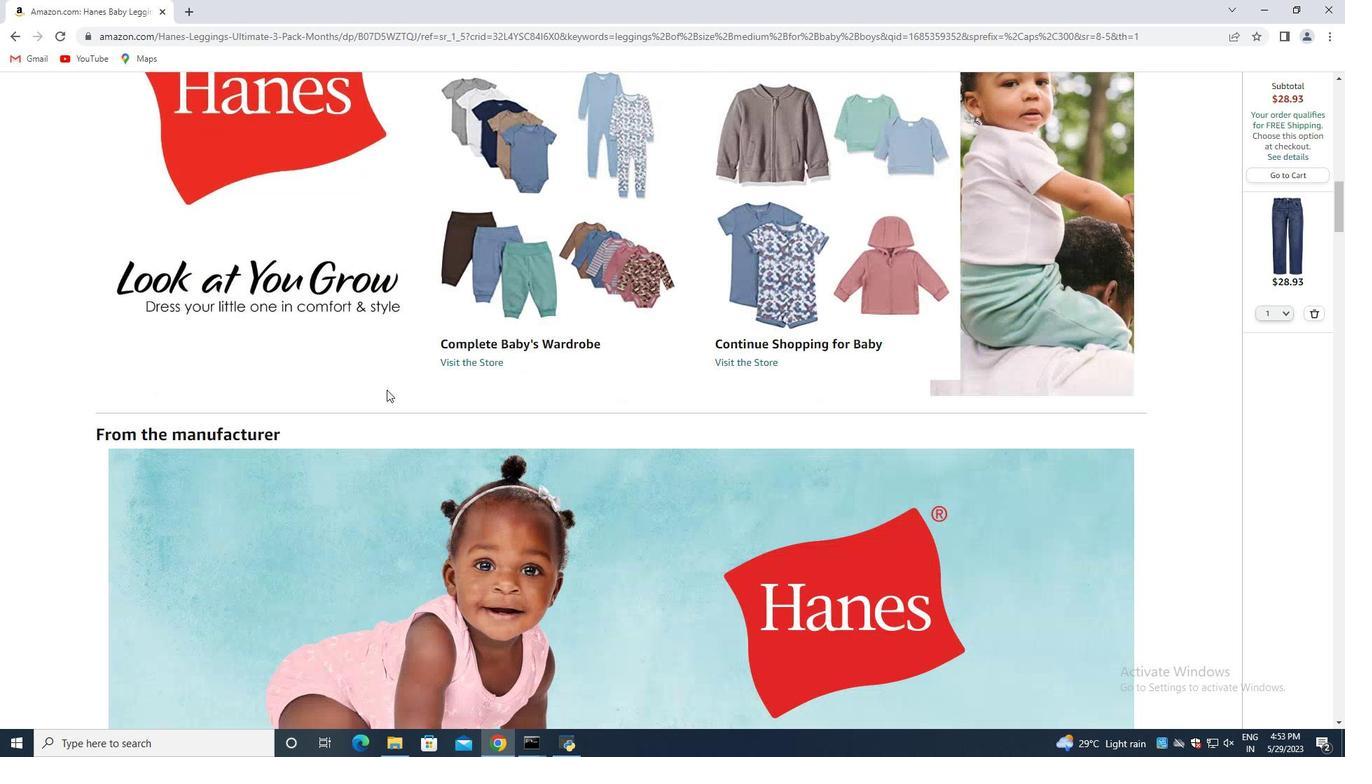 
Action: Mouse scrolled (386, 393) with delta (0, 0)
Screenshot: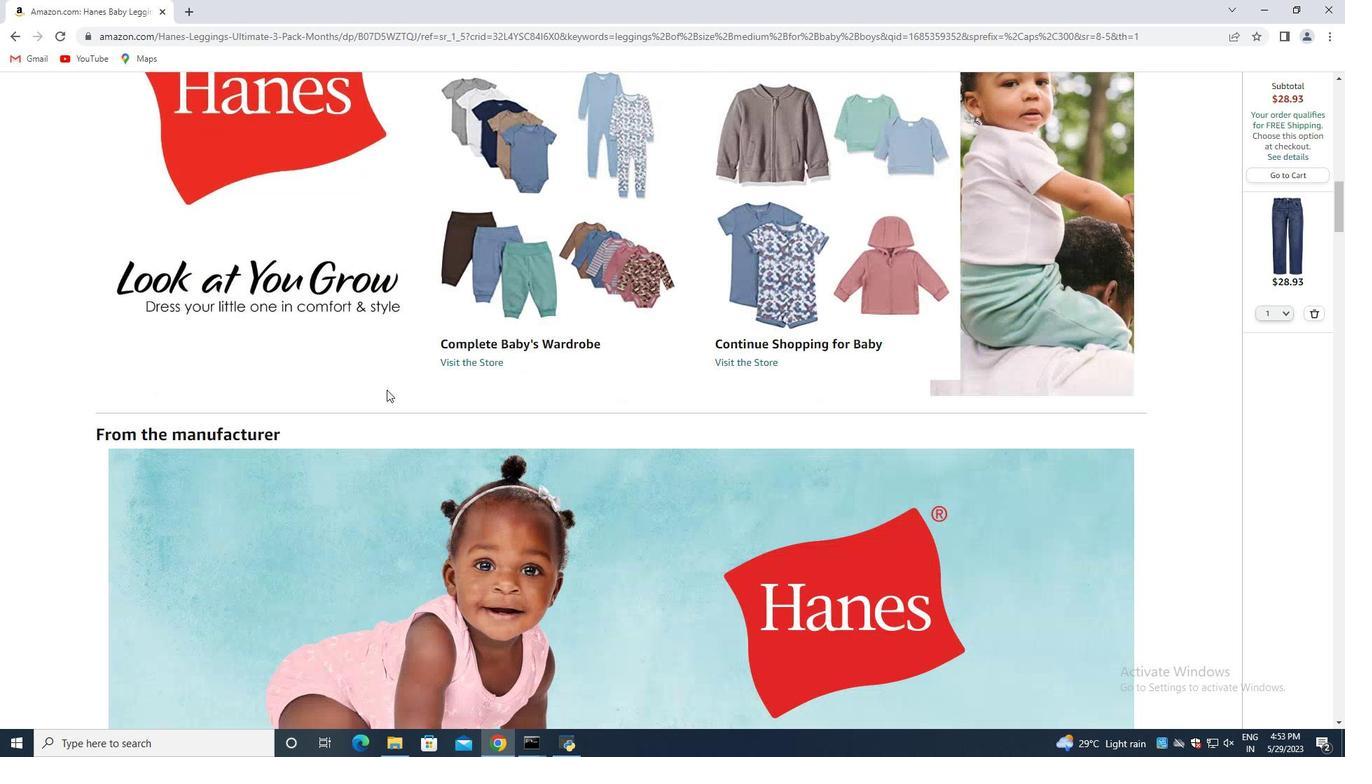 
Action: Mouse moved to (385, 400)
Screenshot: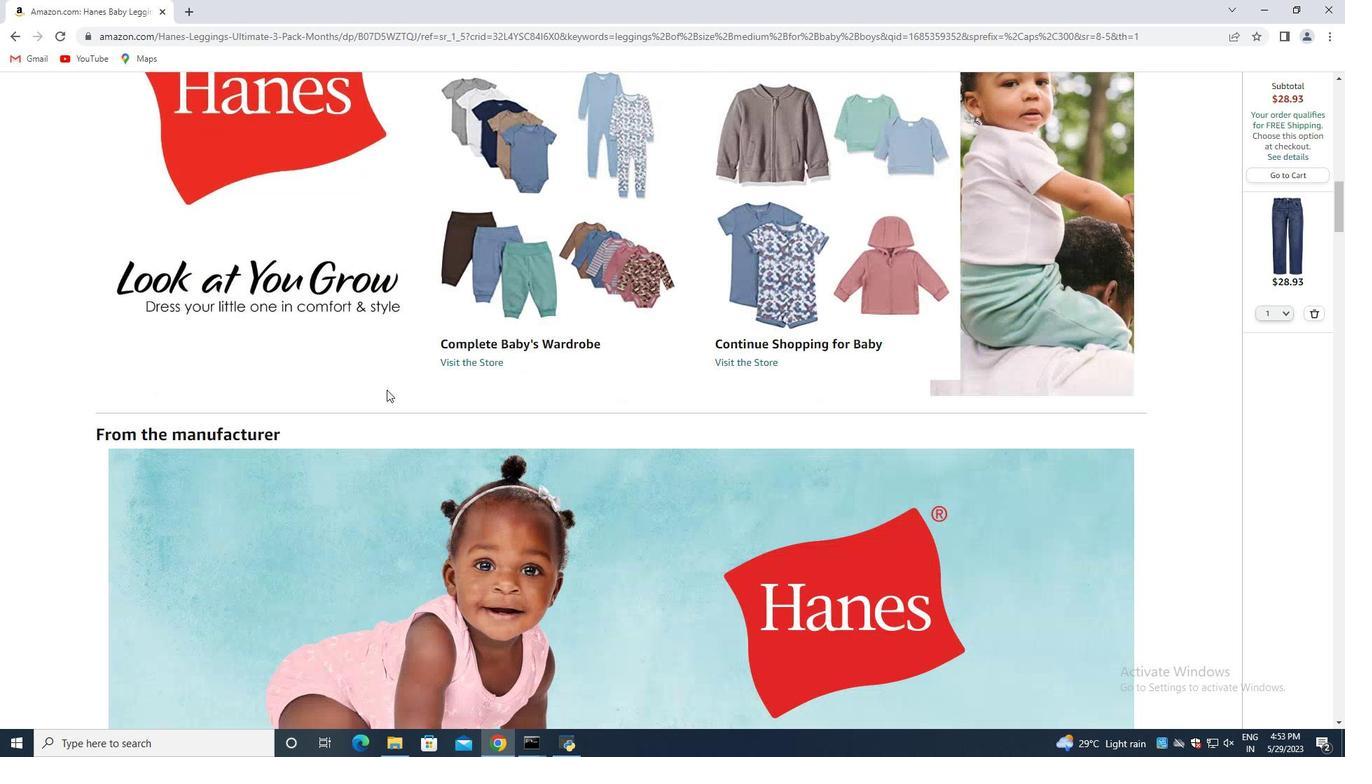 
Action: Mouse scrolled (385, 400) with delta (0, 0)
Screenshot: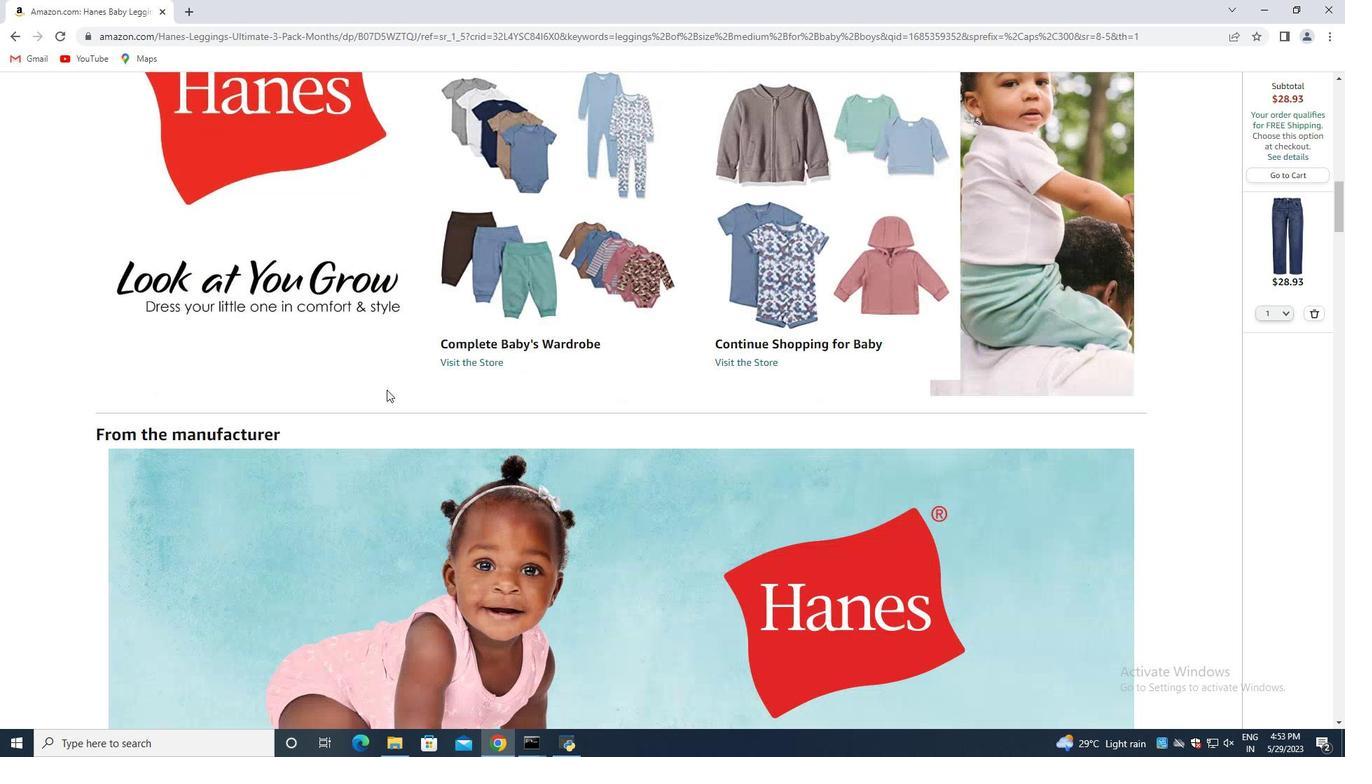 
Action: Mouse moved to (385, 405)
Screenshot: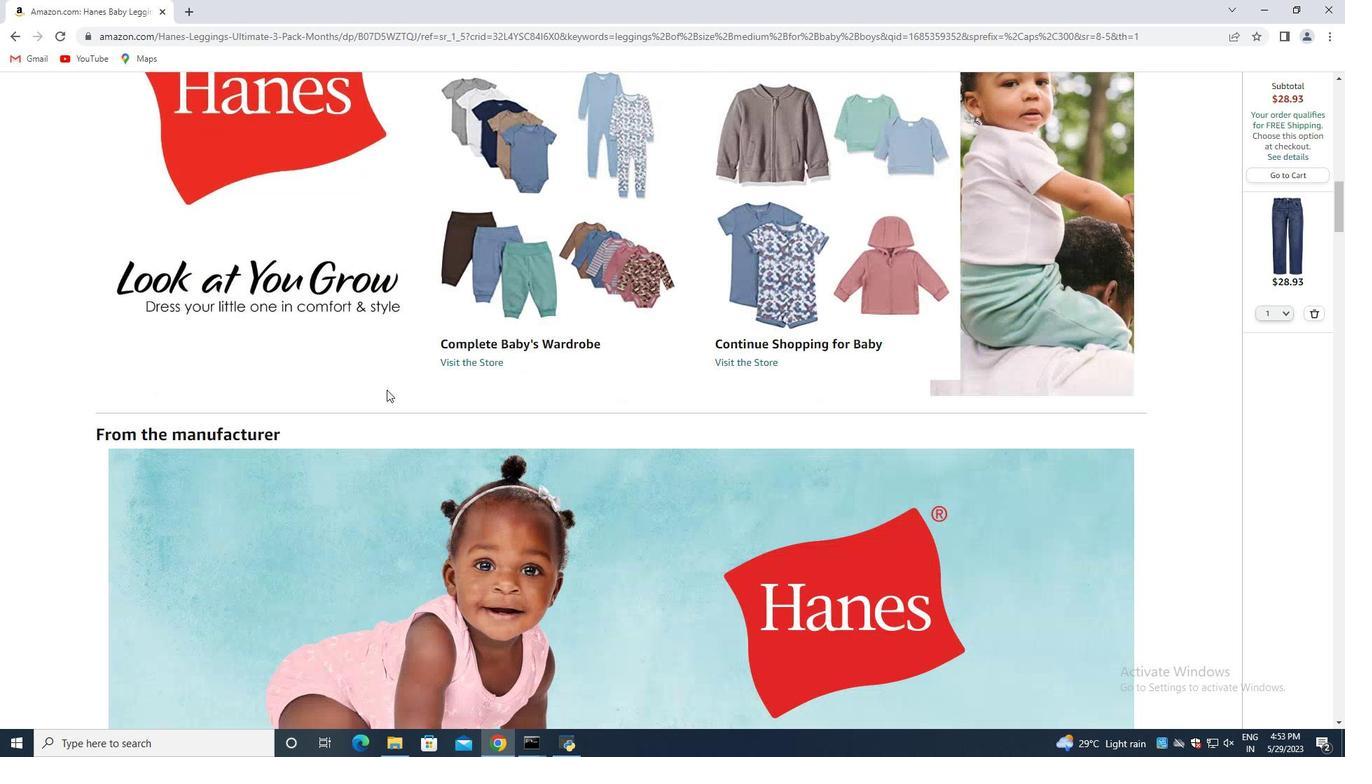 
Action: Mouse scrolled (385, 405) with delta (0, 0)
Screenshot: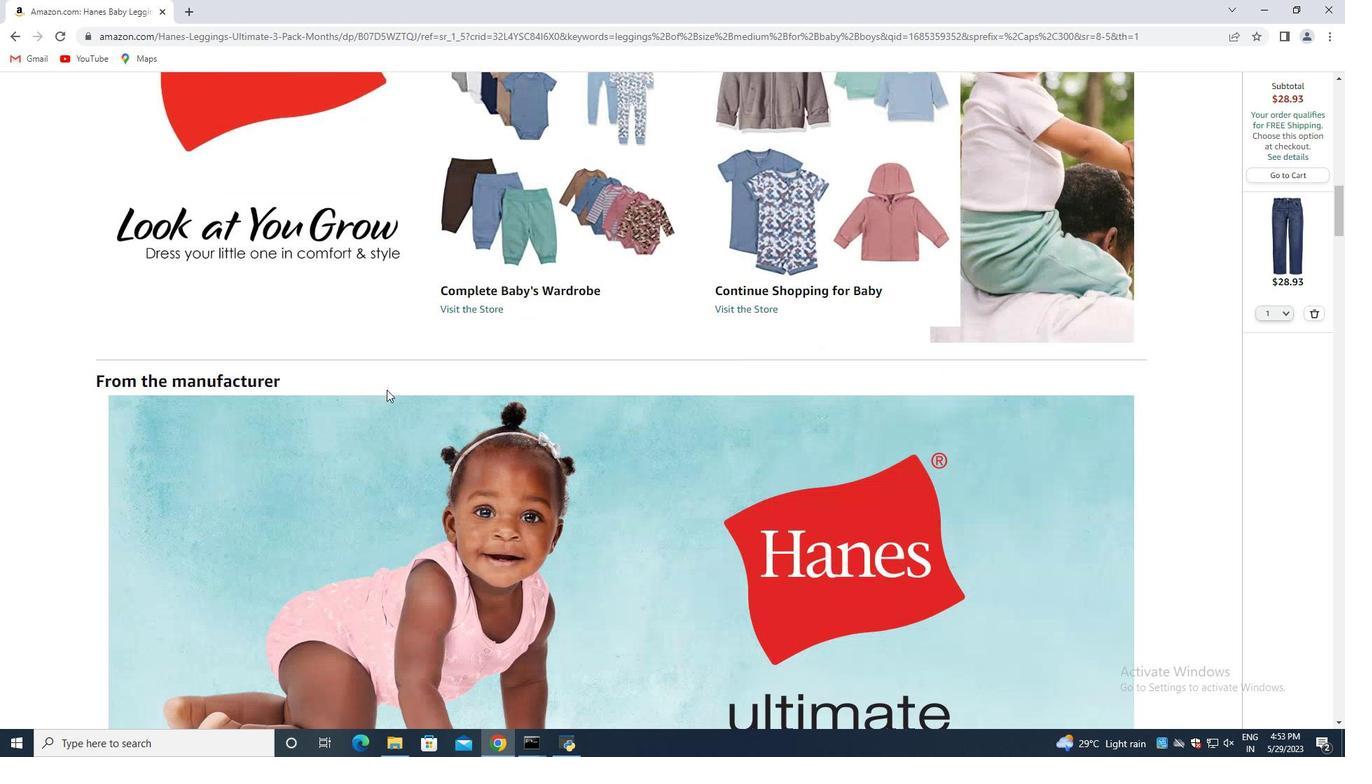 
Action: Mouse scrolled (385, 405) with delta (0, 0)
Screenshot: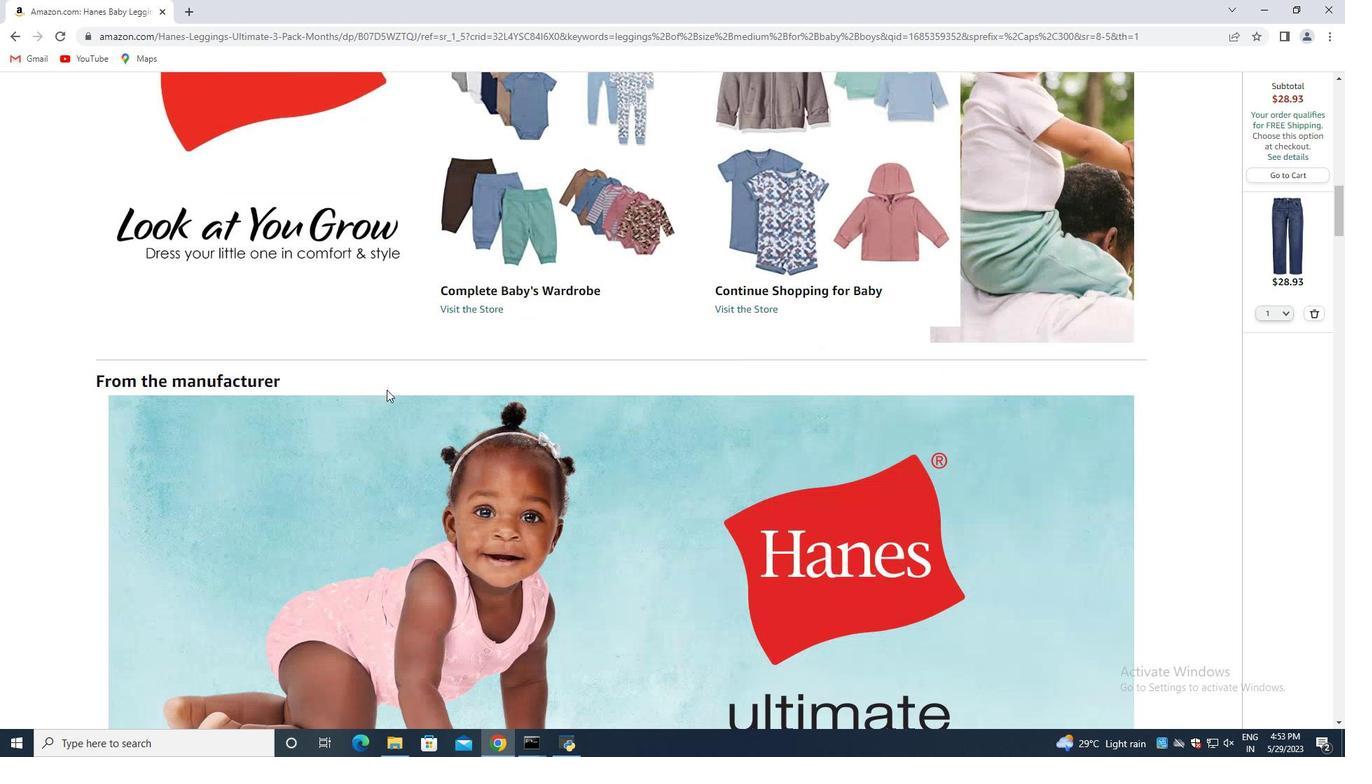 
Action: Mouse scrolled (385, 405) with delta (0, 0)
Screenshot: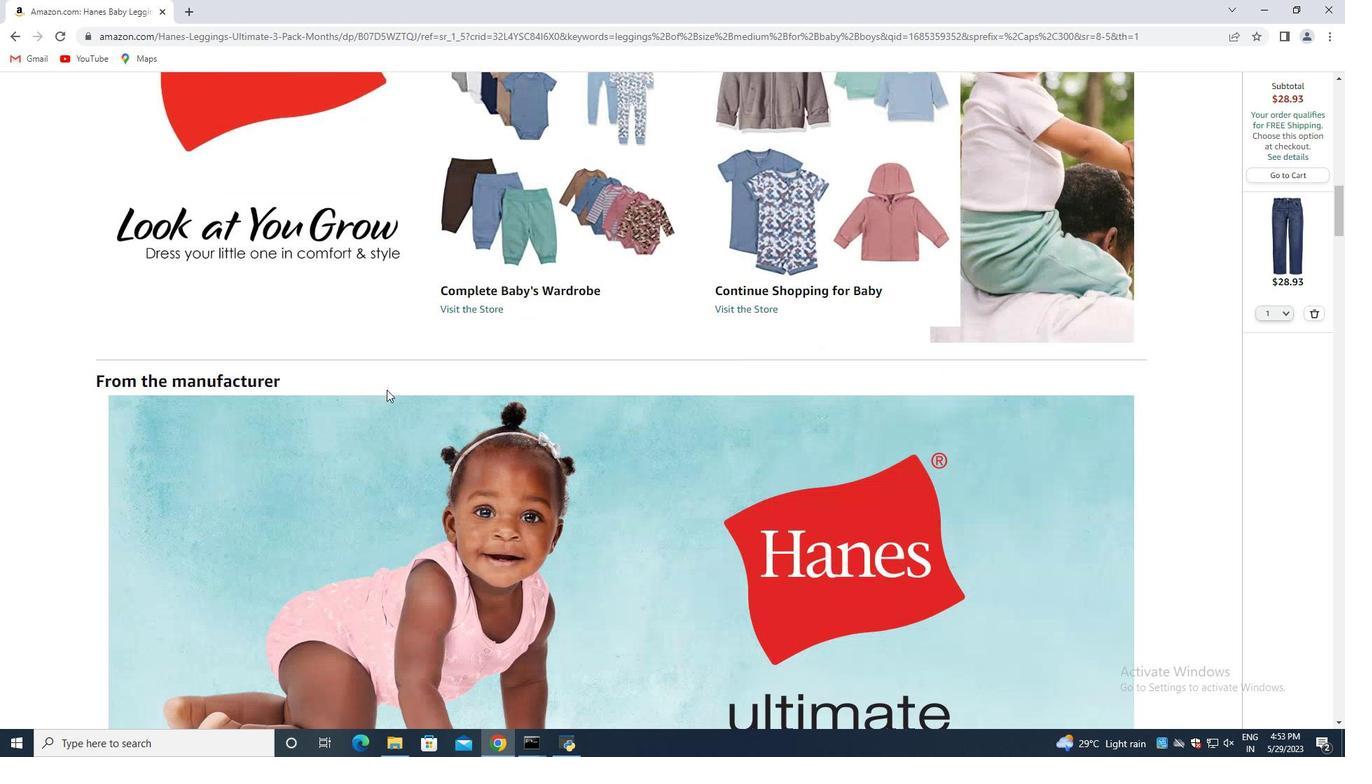 
Action: Mouse moved to (385, 406)
Screenshot: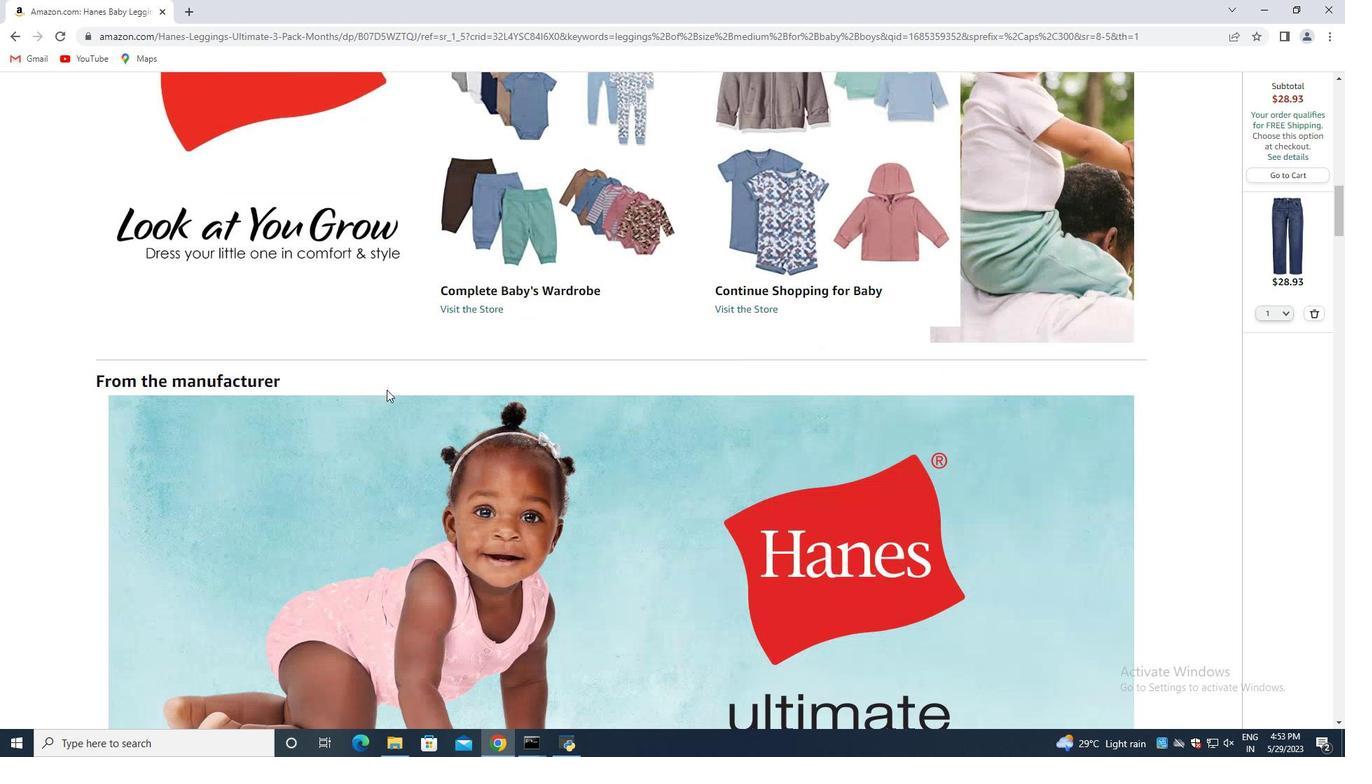 
Action: Mouse scrolled (385, 405) with delta (0, 0)
Screenshot: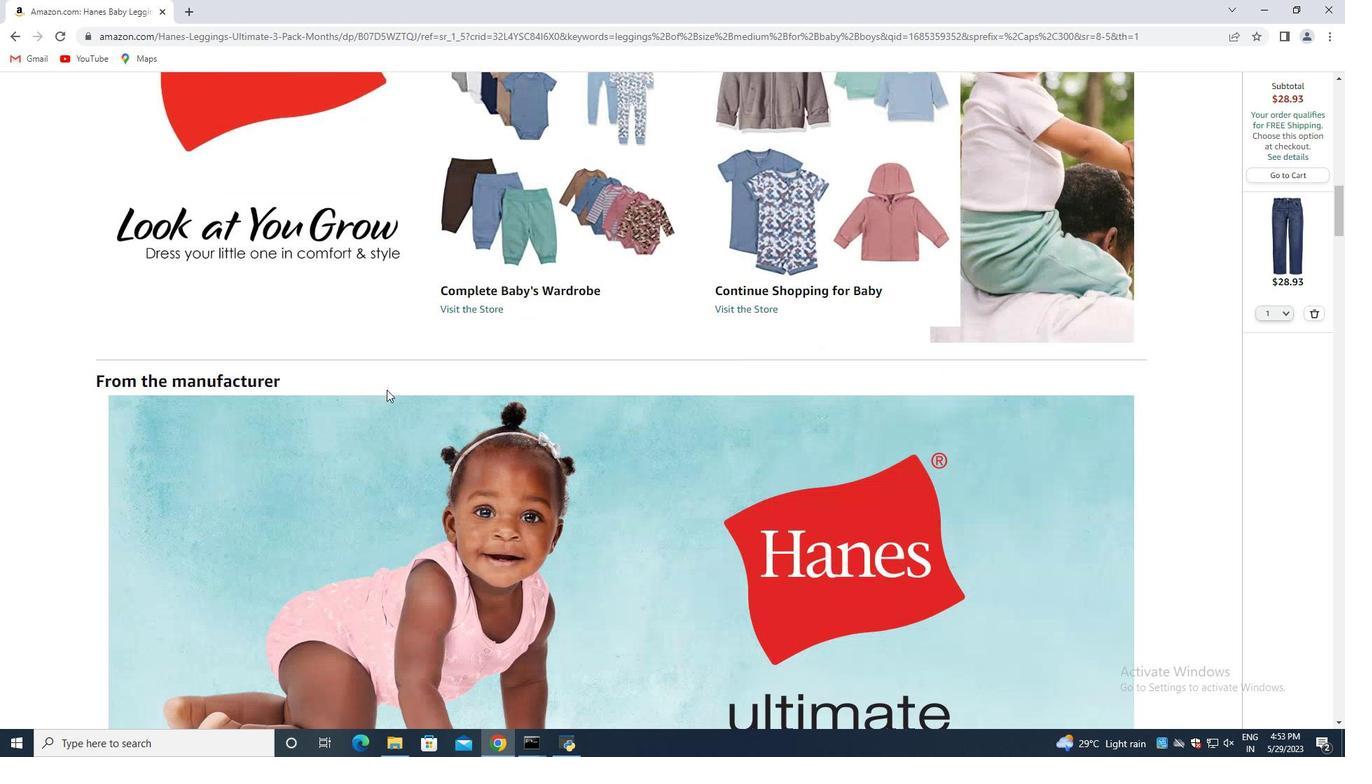 
Action: Mouse moved to (396, 405)
Screenshot: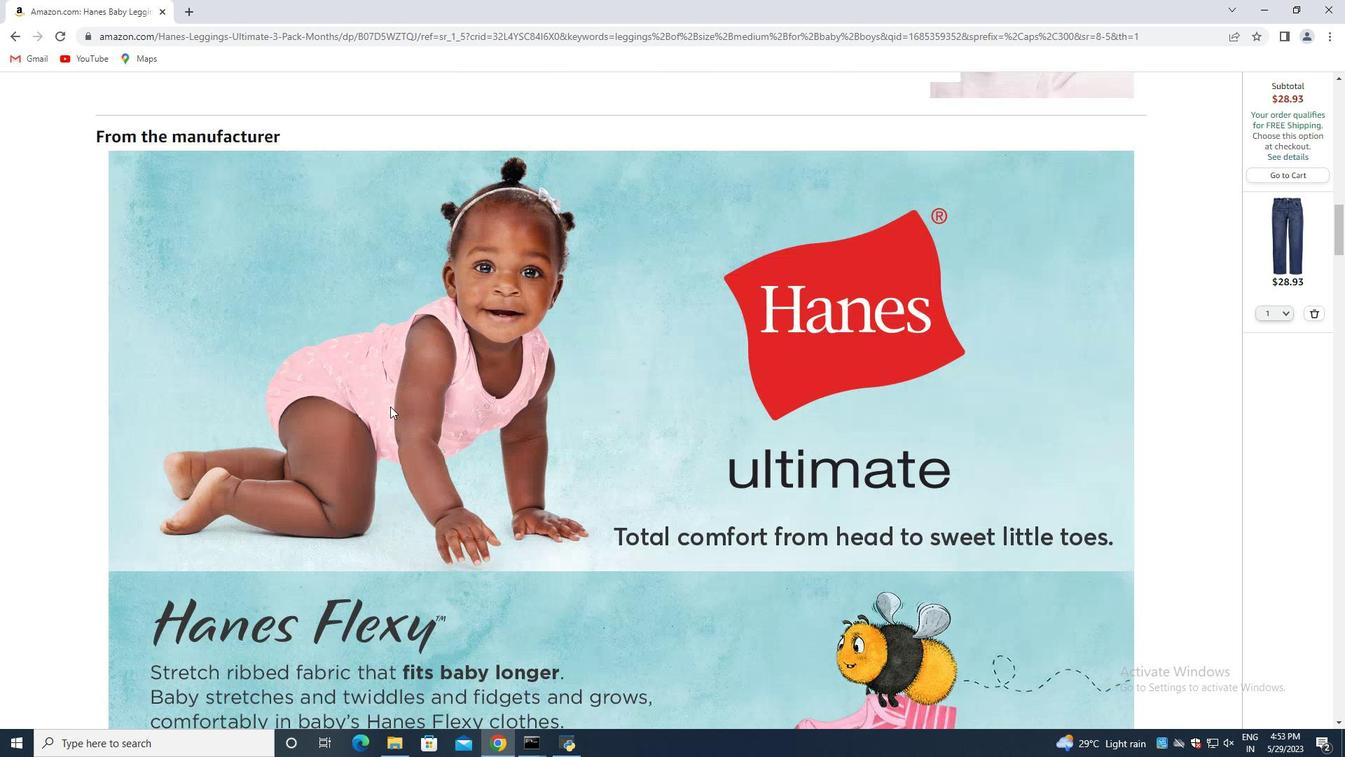 
Action: Mouse scrolled (396, 405) with delta (0, 0)
Screenshot: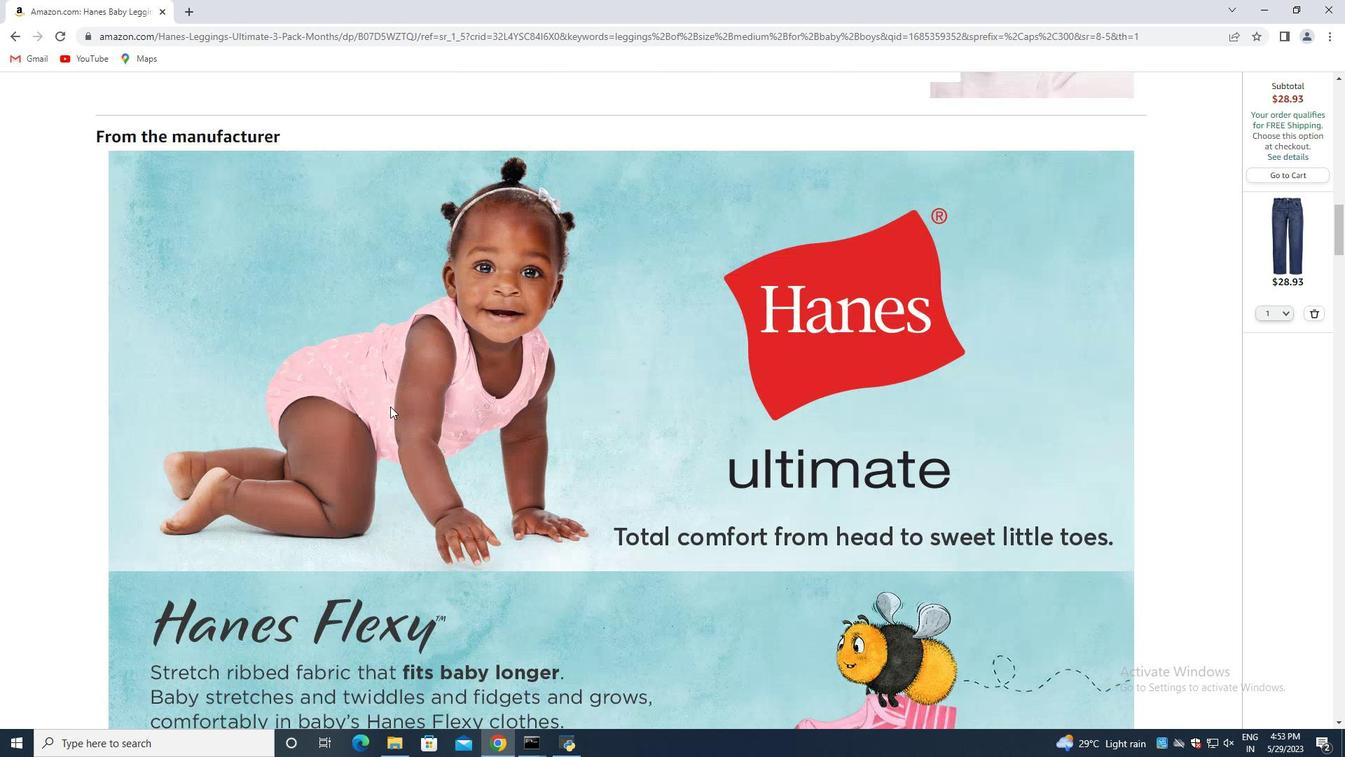 
Action: Mouse moved to (396, 405)
Screenshot: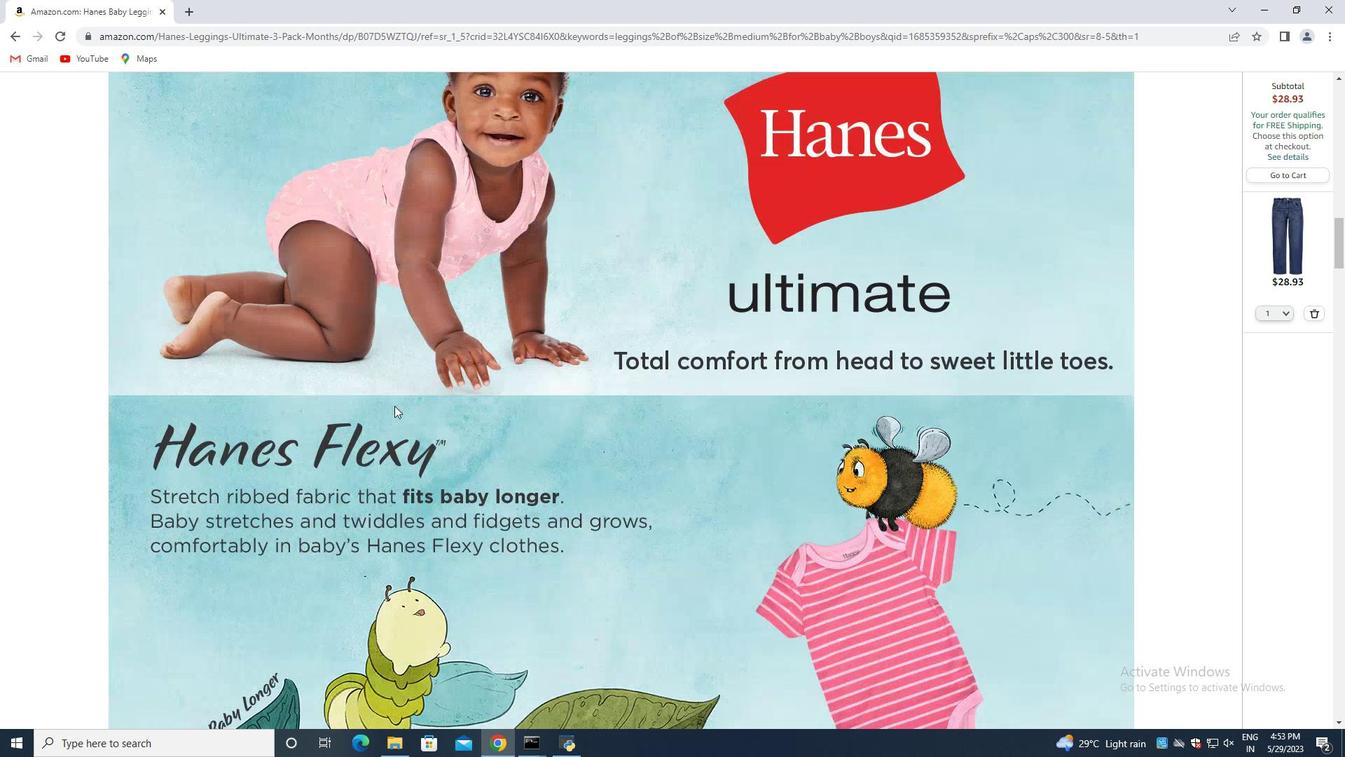 
Action: Mouse scrolled (396, 405) with delta (0, 0)
Screenshot: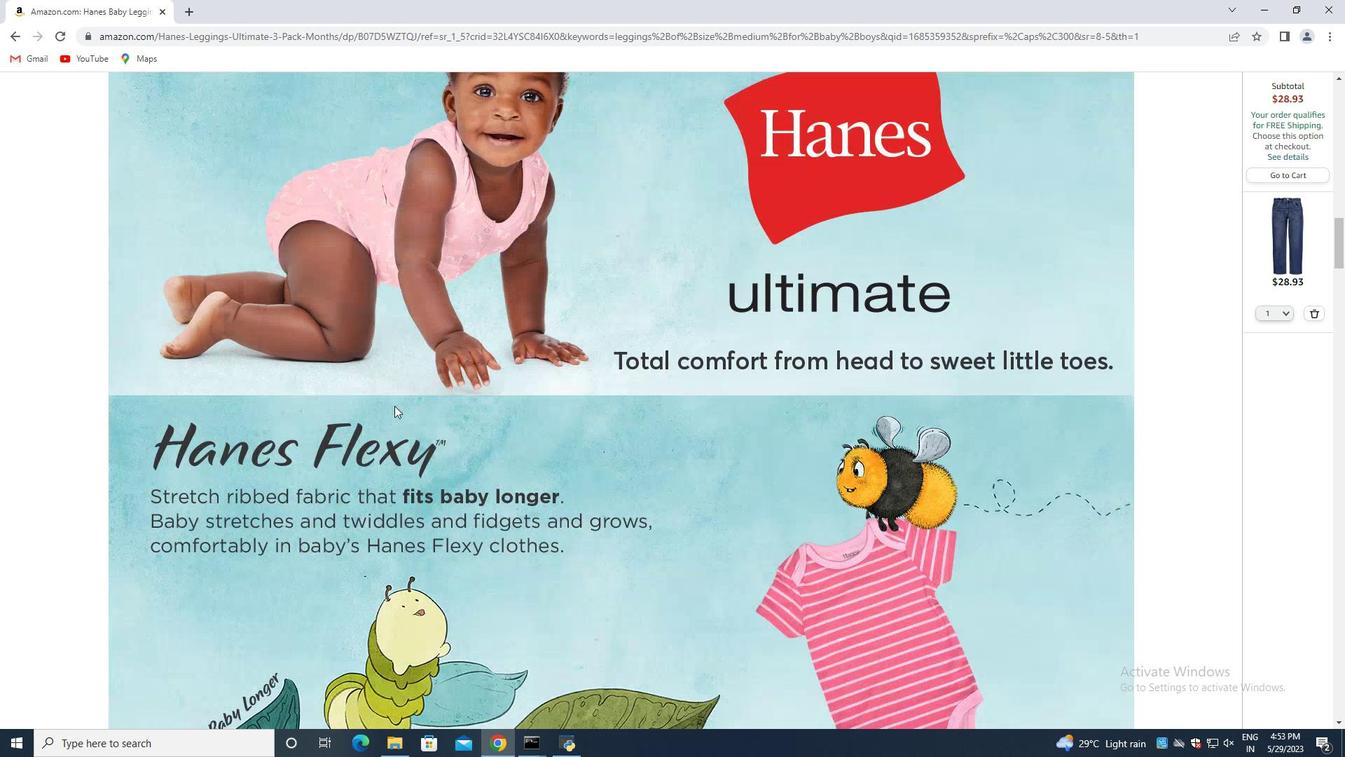 
Action: Mouse scrolled (396, 405) with delta (0, 0)
Screenshot: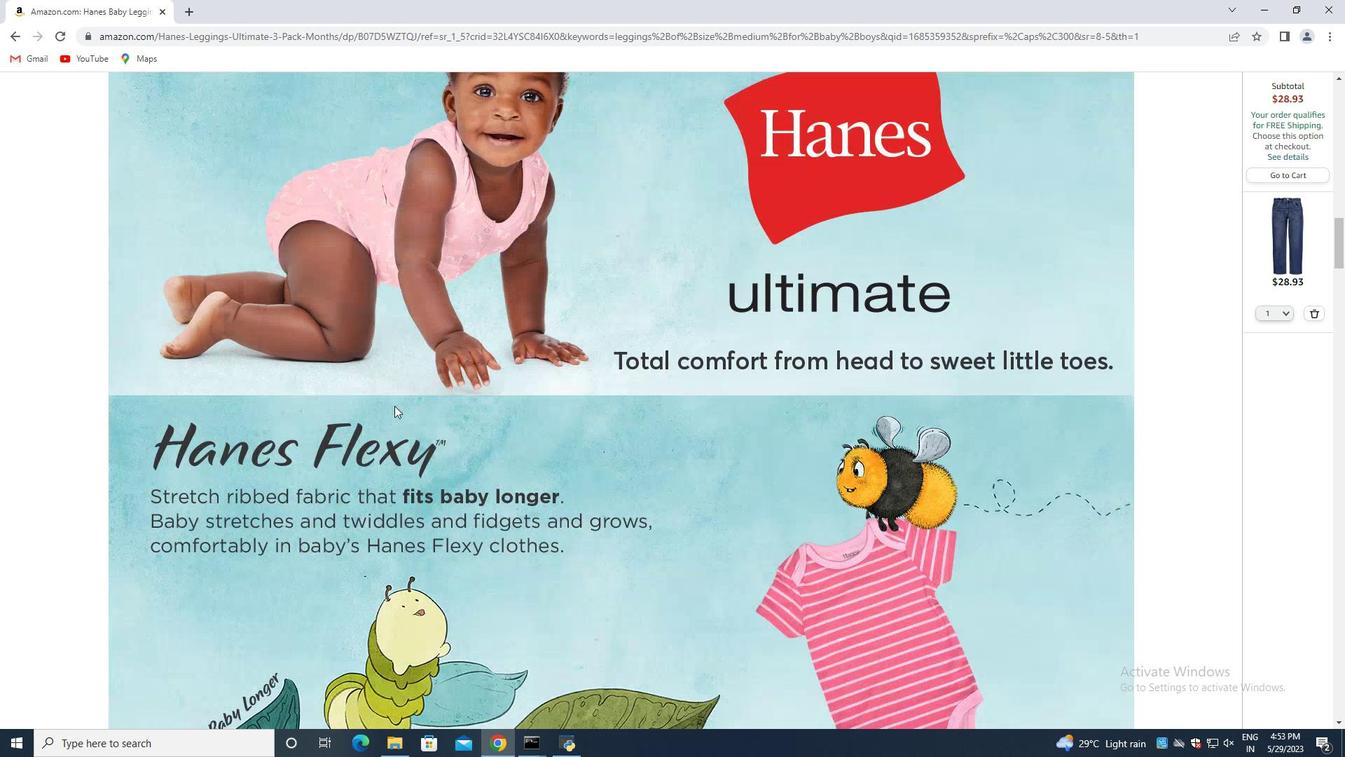 
Action: Mouse moved to (396, 406)
Screenshot: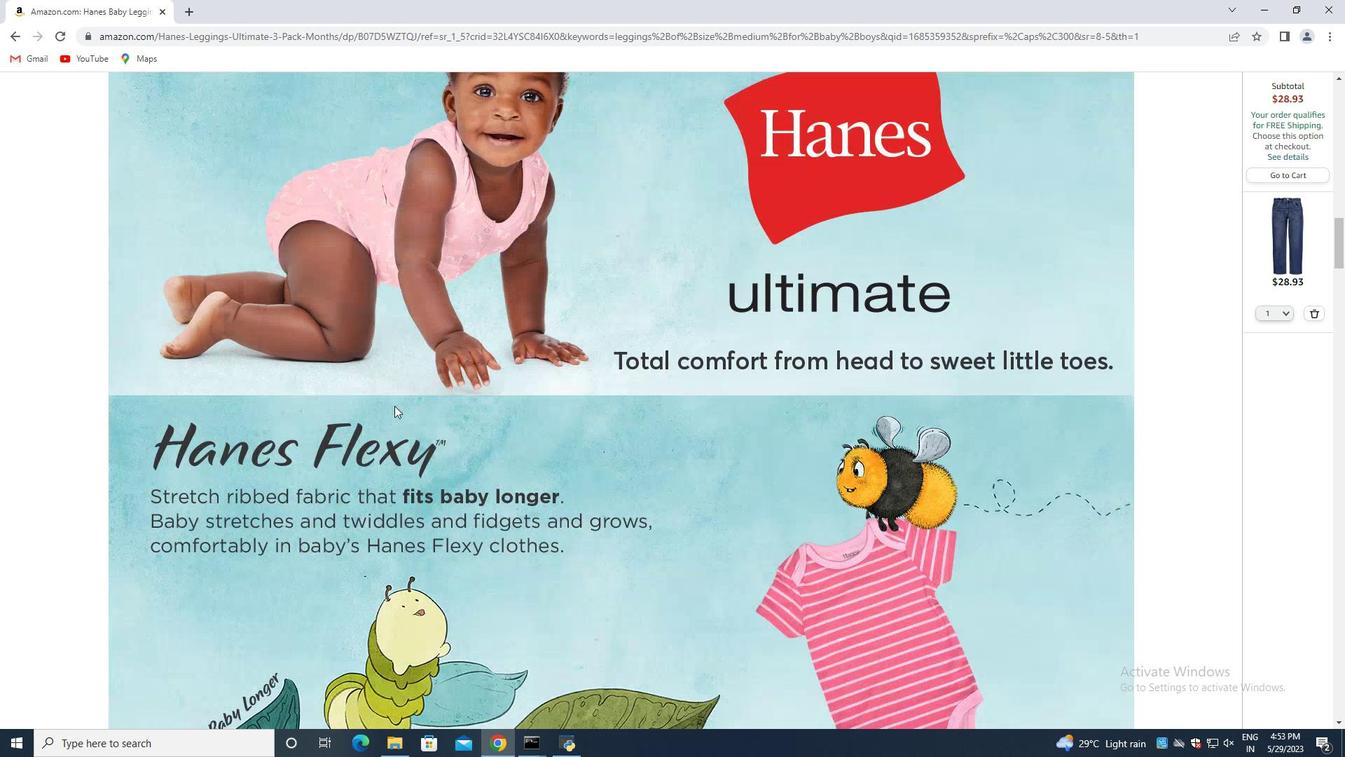 
Action: Mouse scrolled (396, 405) with delta (0, 0)
Screenshot: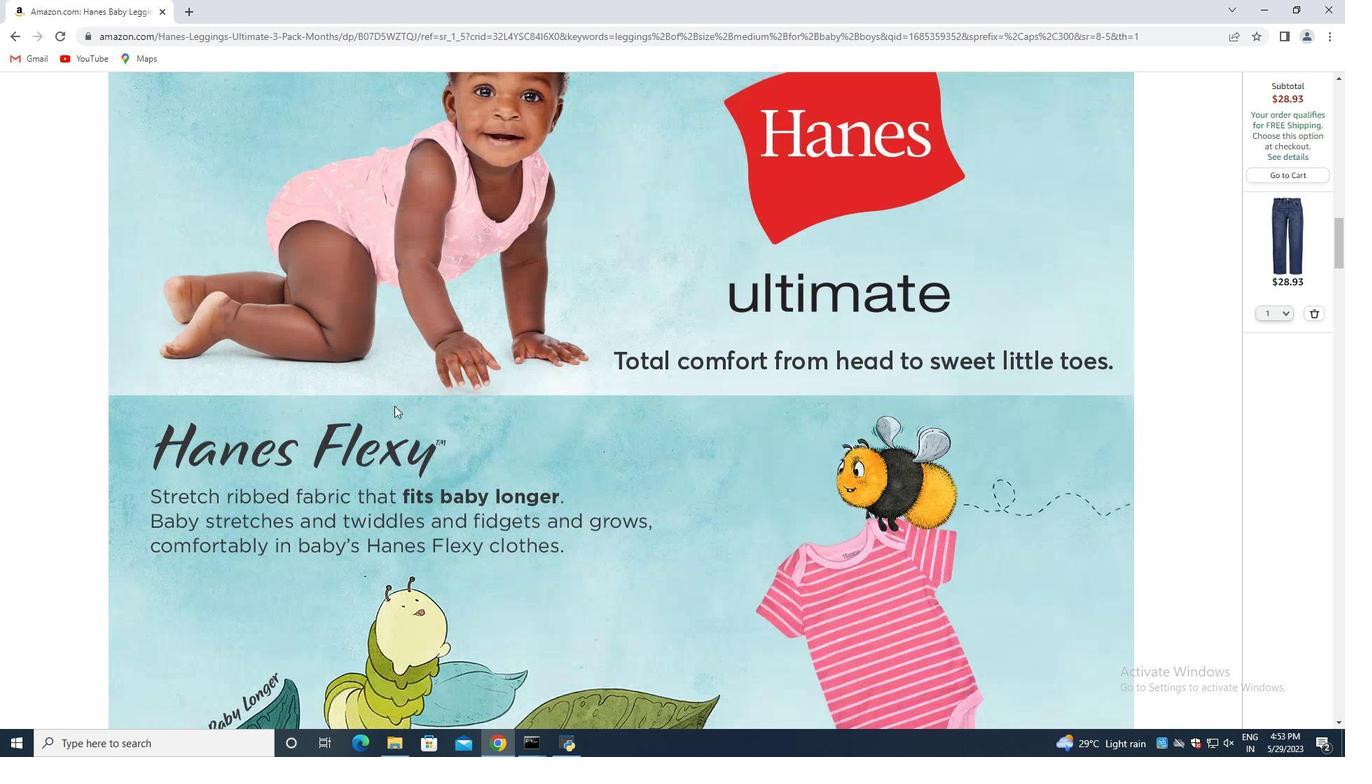
Action: Mouse moved to (402, 407)
Screenshot: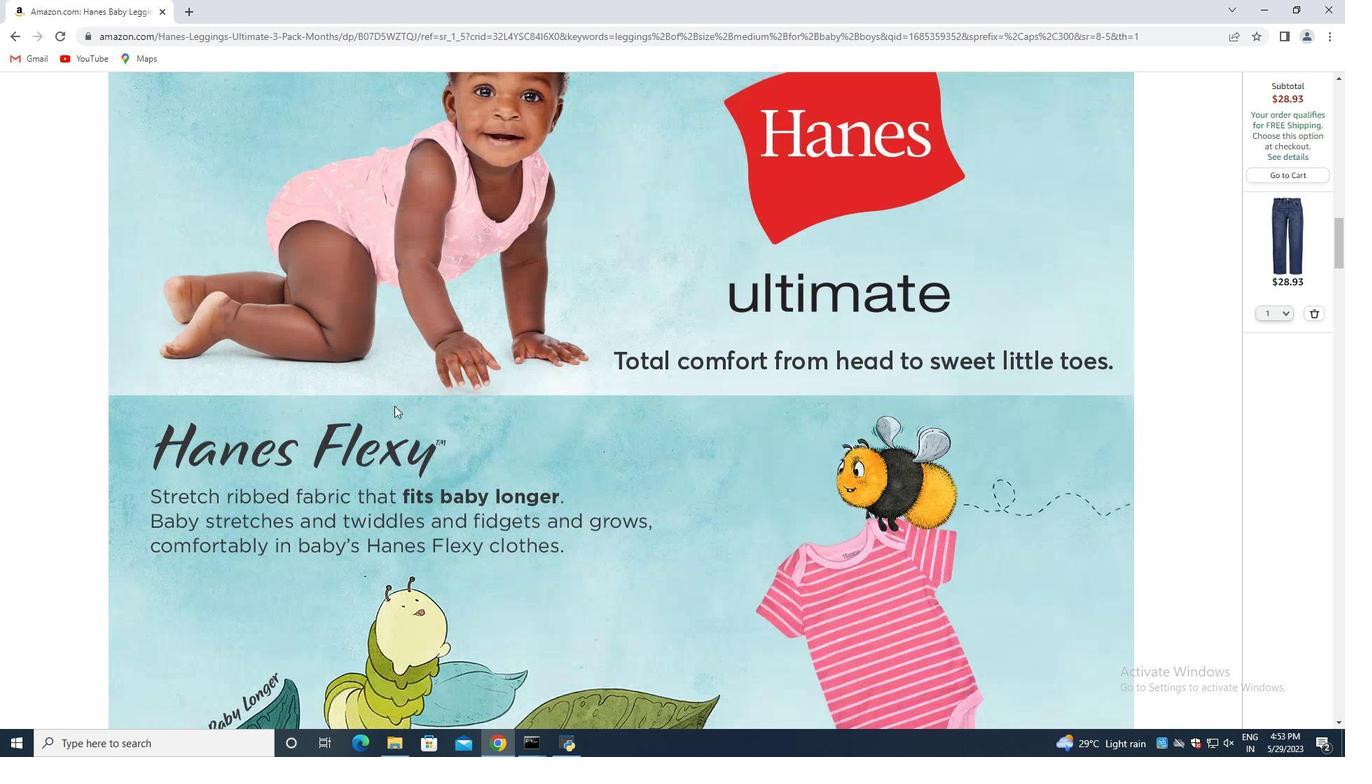 
Action: Mouse scrolled (398, 406) with delta (0, 0)
Screenshot: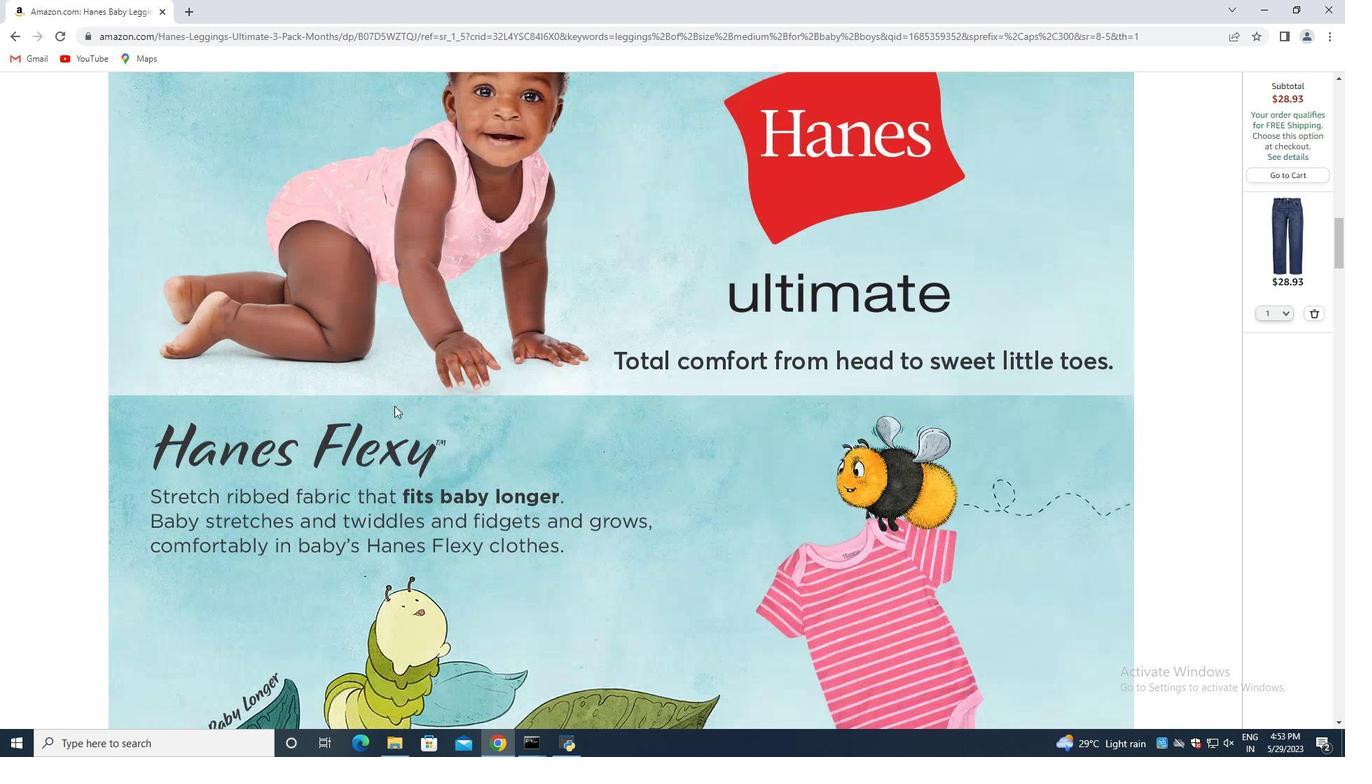 
Action: Mouse moved to (412, 405)
Screenshot: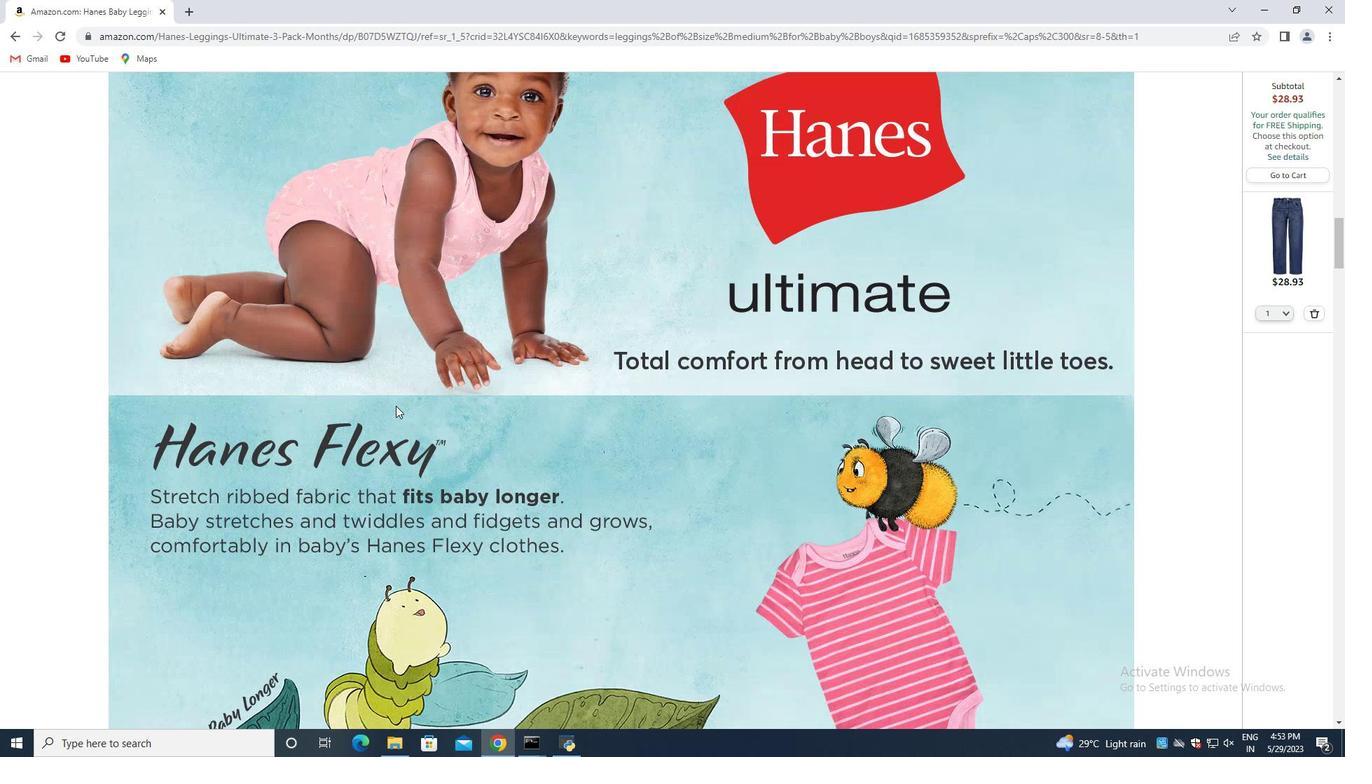 
Action: Mouse scrolled (409, 405) with delta (0, 0)
Screenshot: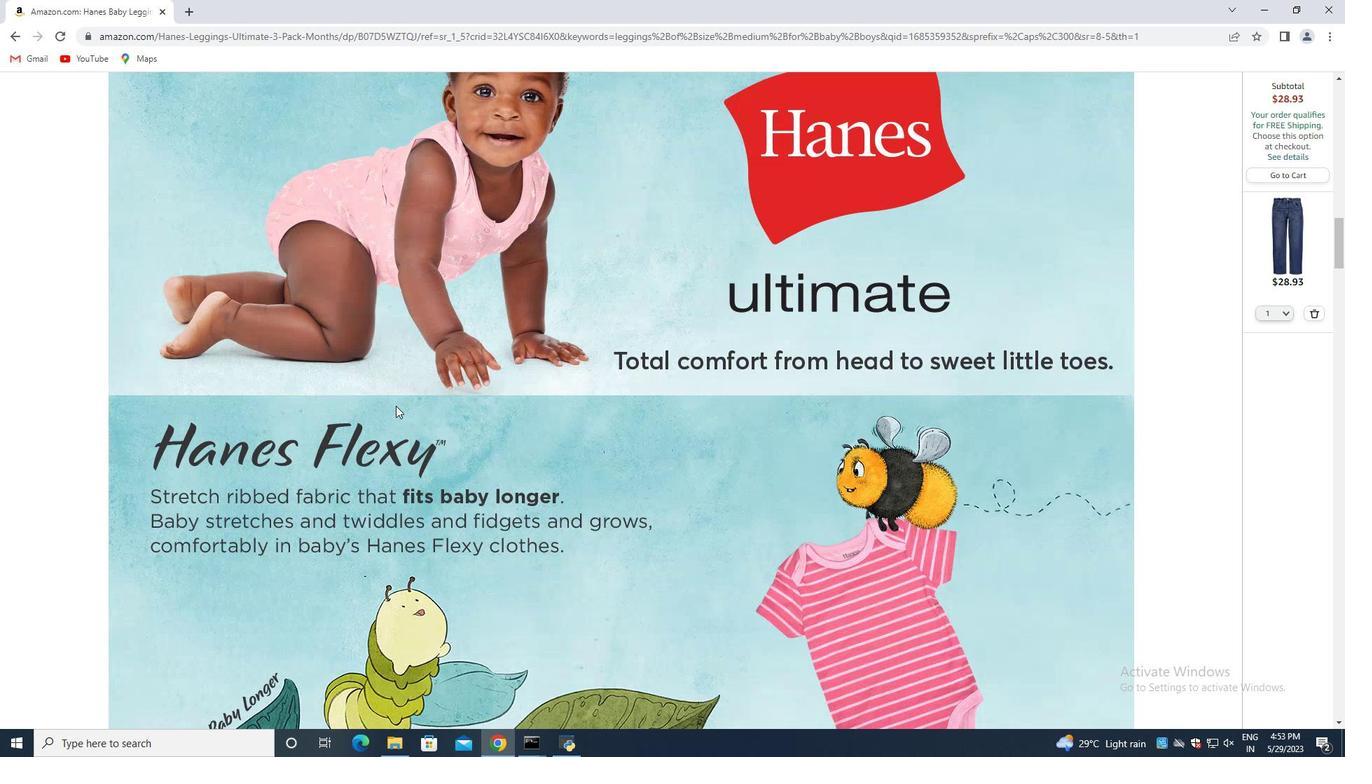 
Action: Mouse moved to (419, 400)
Screenshot: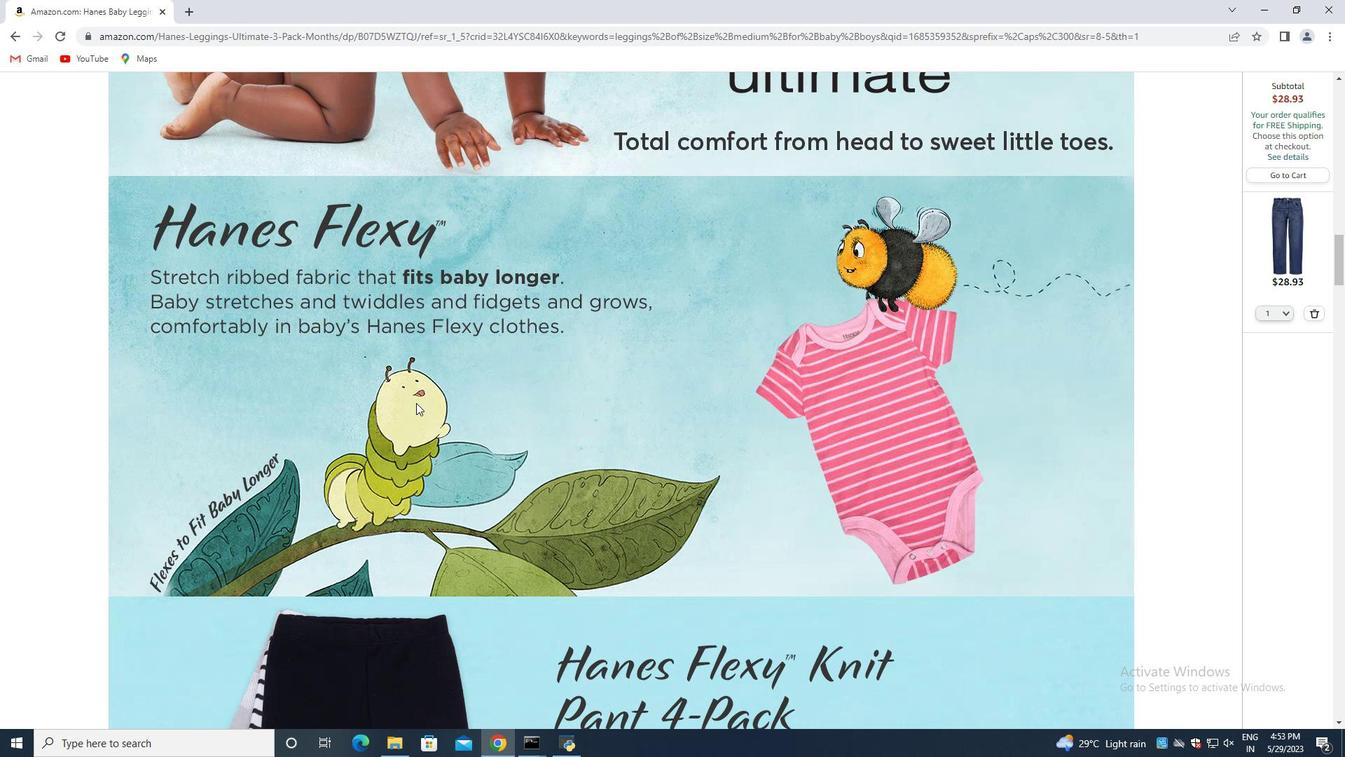 
Action: Mouse scrolled (419, 399) with delta (0, 0)
Screenshot: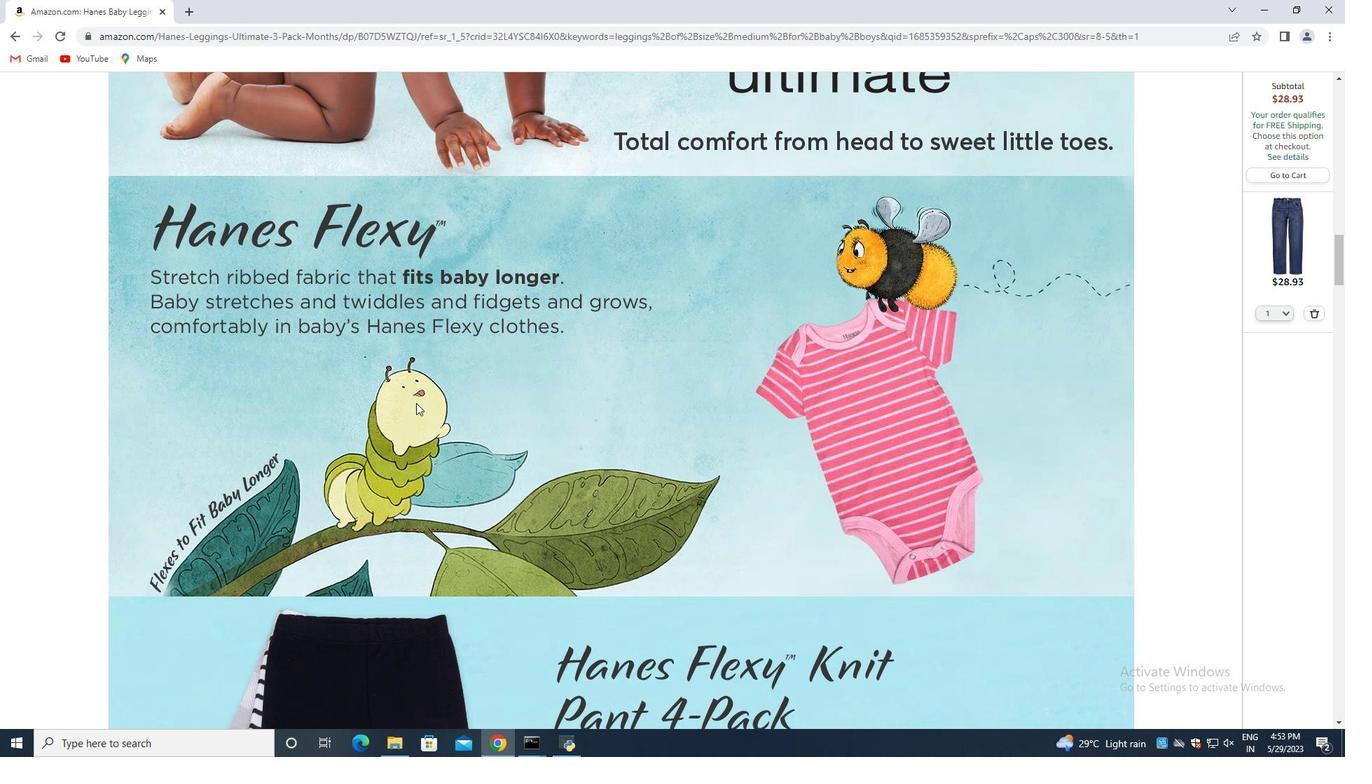 
Action: Mouse moved to (419, 400)
Screenshot: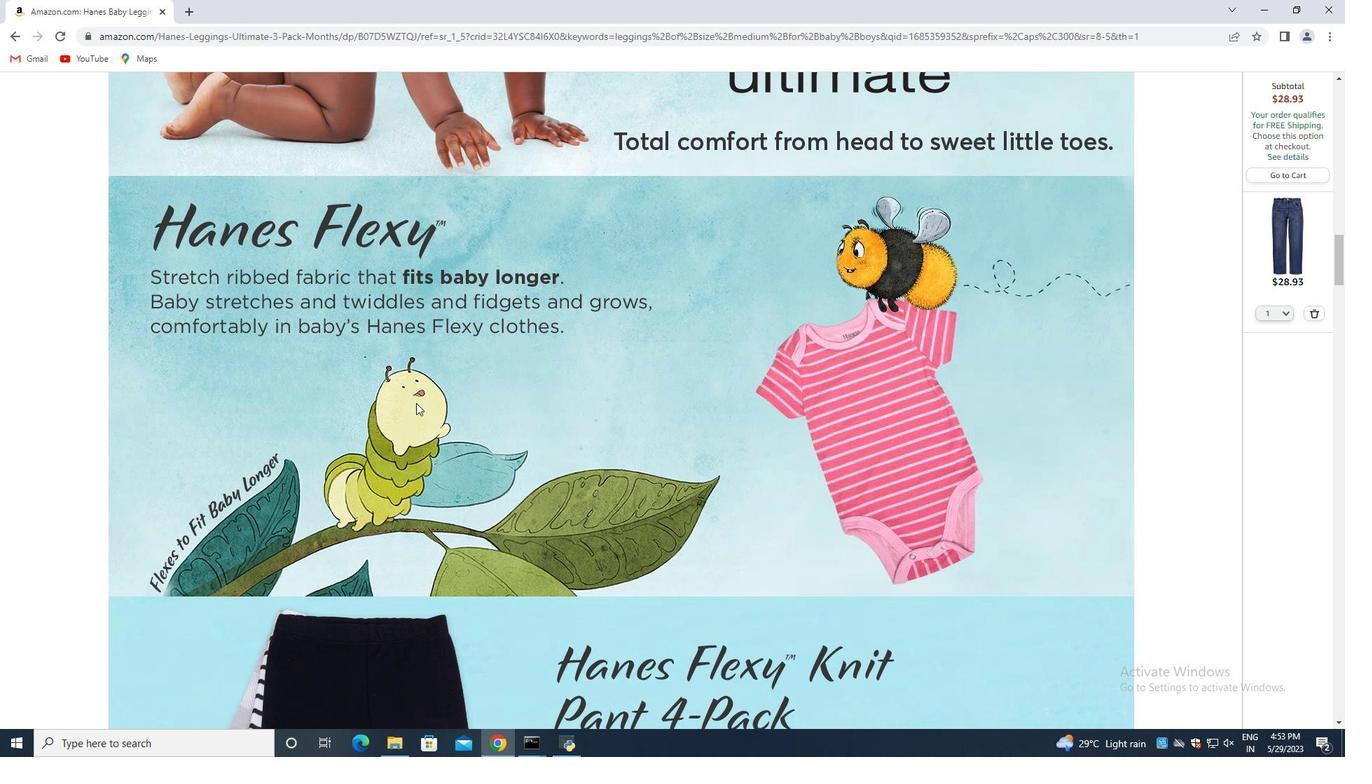 
Action: Mouse scrolled (419, 399) with delta (0, 0)
Screenshot: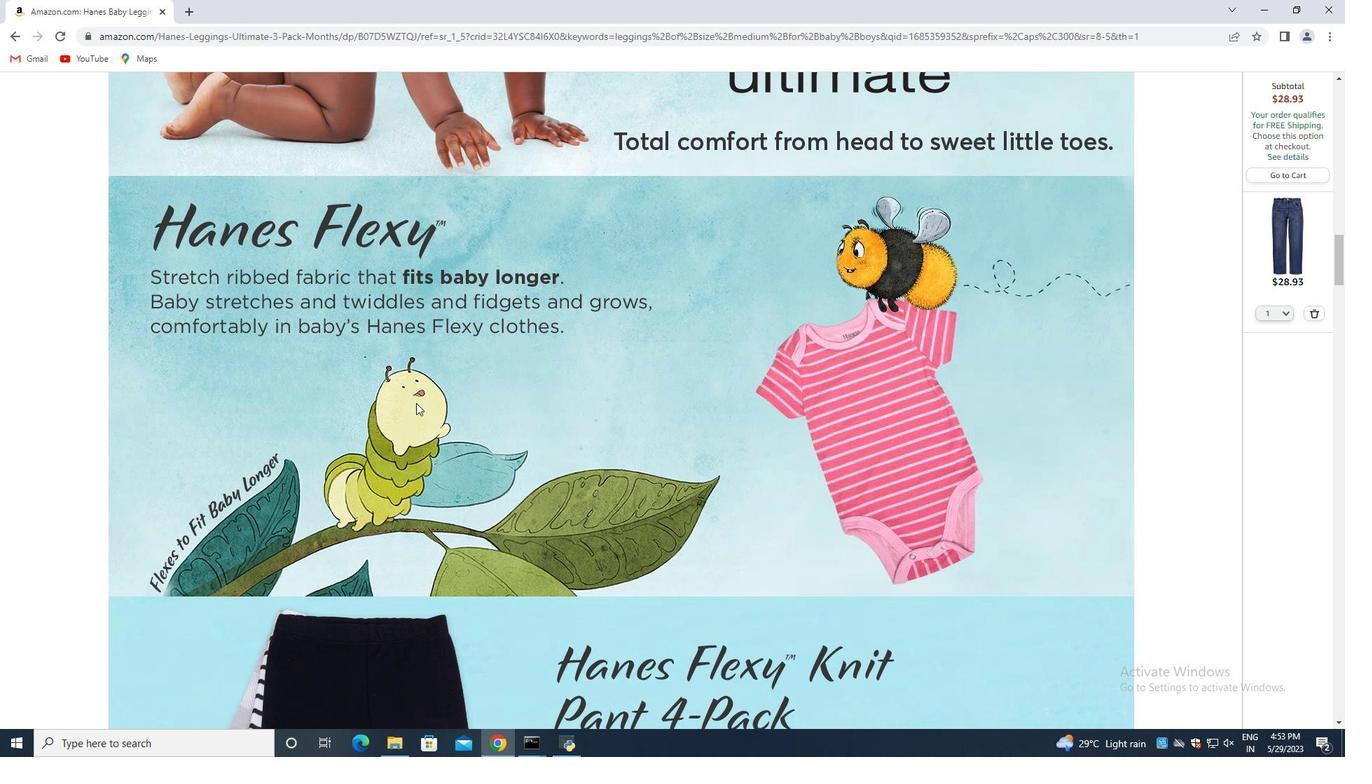 
Action: Mouse moved to (423, 400)
Screenshot: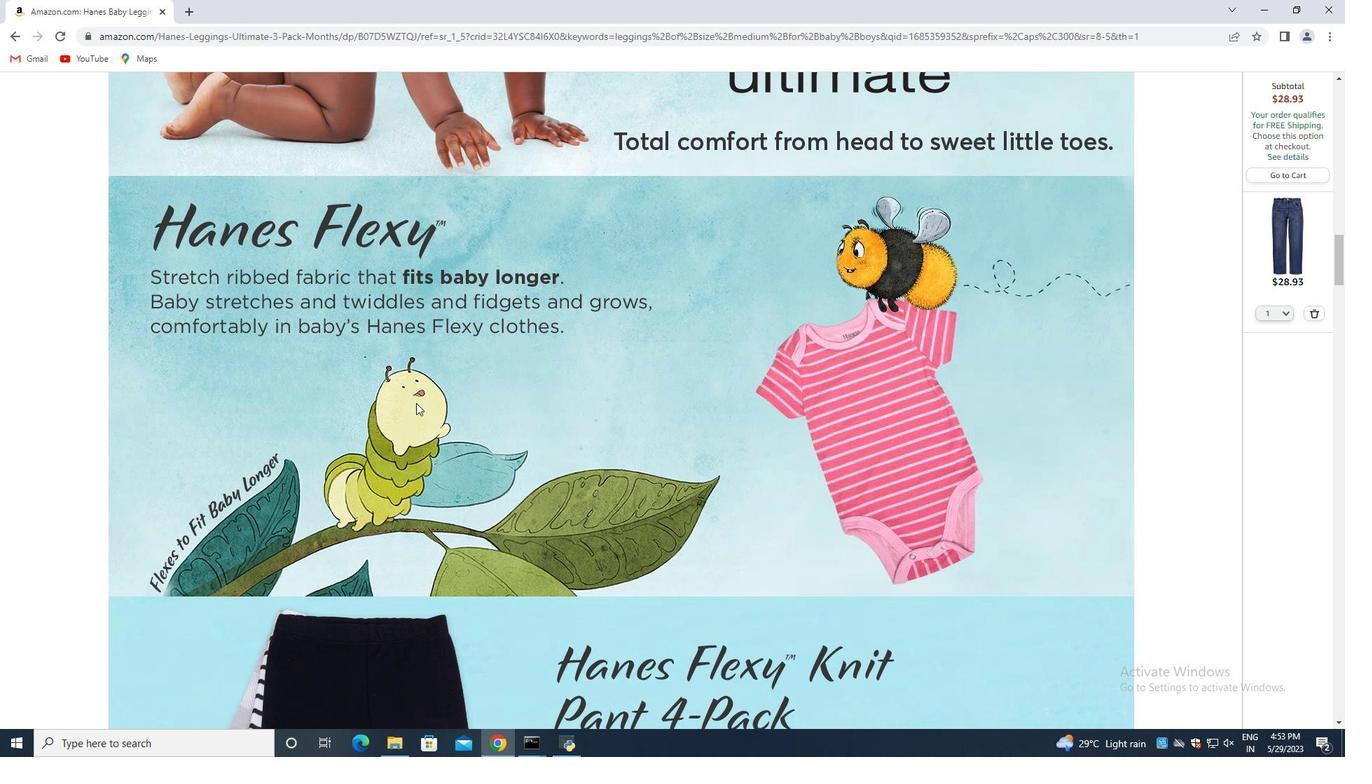
Action: Mouse scrolled (419, 399) with delta (0, 0)
Screenshot: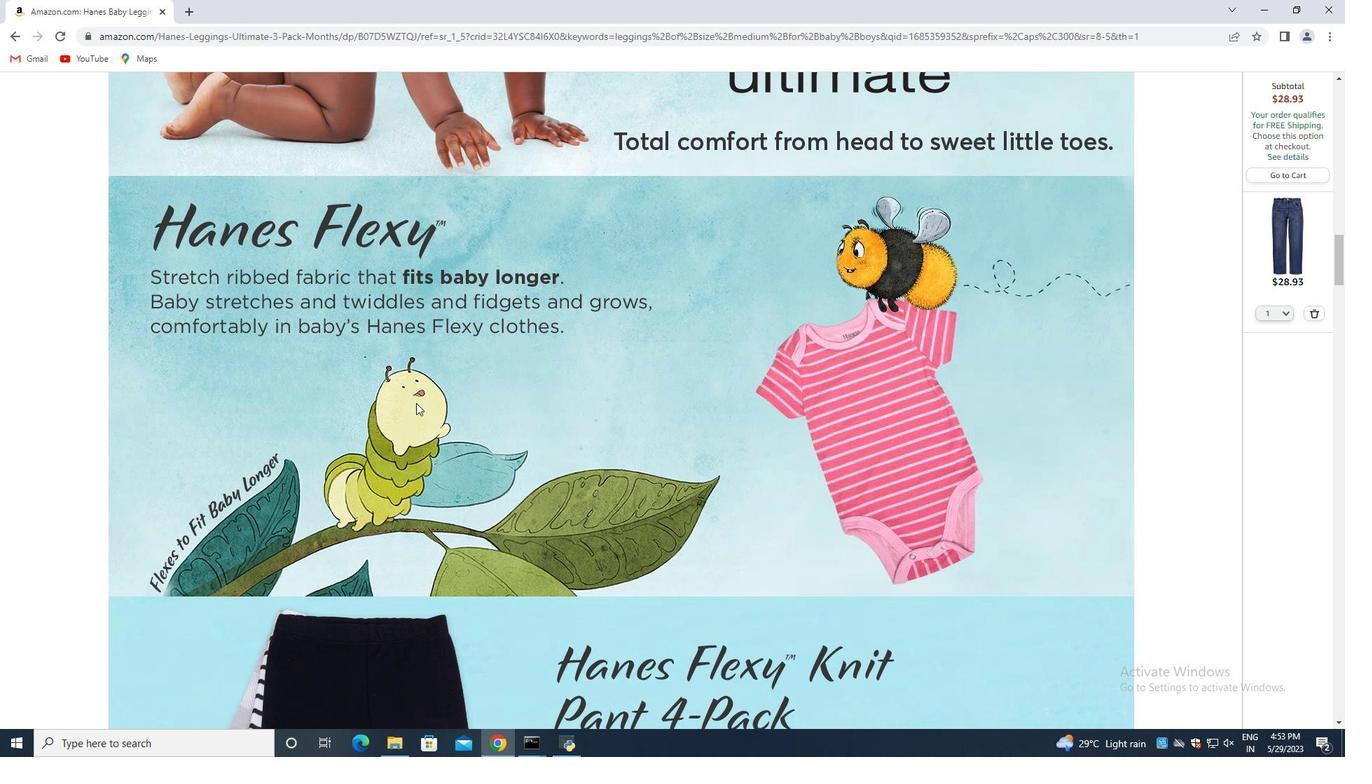 
Action: Mouse moved to (423, 400)
Screenshot: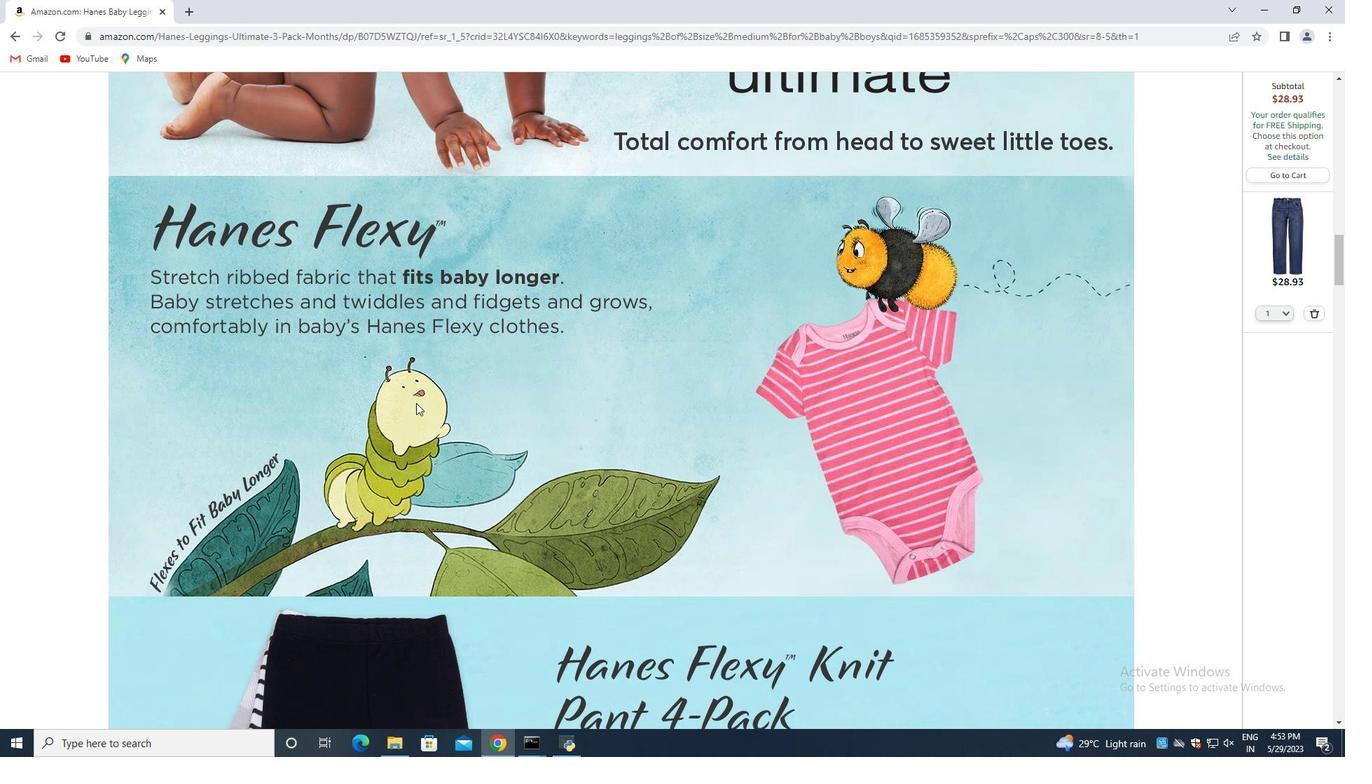 
Action: Mouse scrolled (419, 399) with delta (0, 0)
